 Task: In the event  named  Sales Territory Planning and Expansion Strategies, Set a range of dates when you can accept meetings  '23 Jul â€" 5 Aug 2023'. Select a duration of  15 min. Select working hours  	_x000D_
MON- SAT 10:00am â€" 6:00pm. Add time before or after your events  as 10 min. Set the frequency of available time slots for invitees as  25 min. Set the minimum notice period and maximum events allowed per day as  50 hours and 4. , logged in from the account softage.4@softage.net and add another guest for the event, softage.3@softage.net
Action: Mouse pressed left at (421, 283)
Screenshot: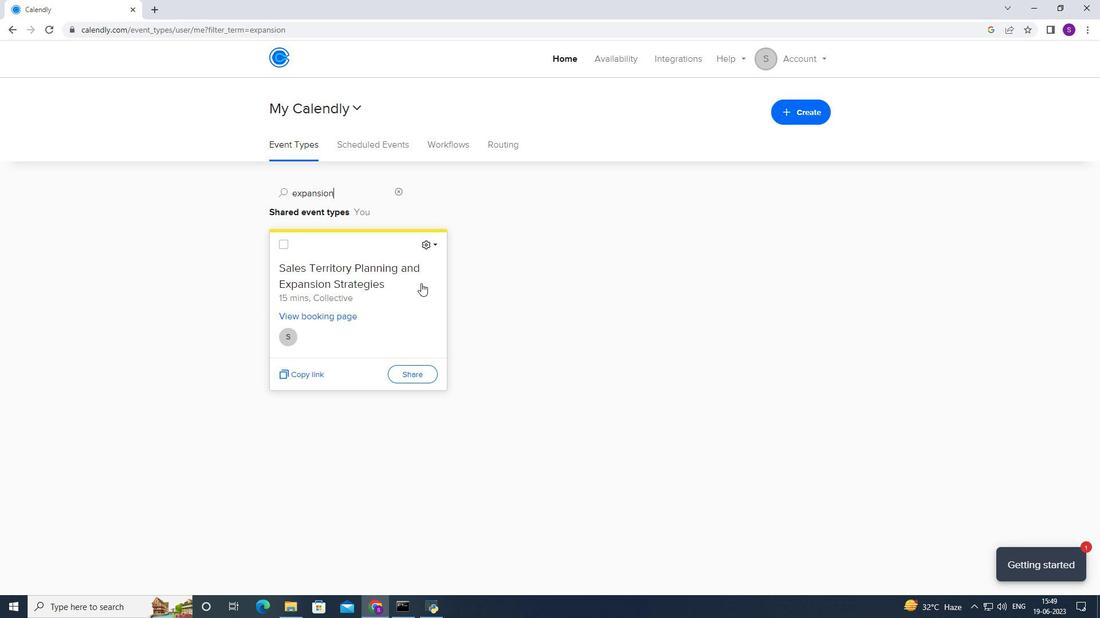 
Action: Mouse moved to (368, 292)
Screenshot: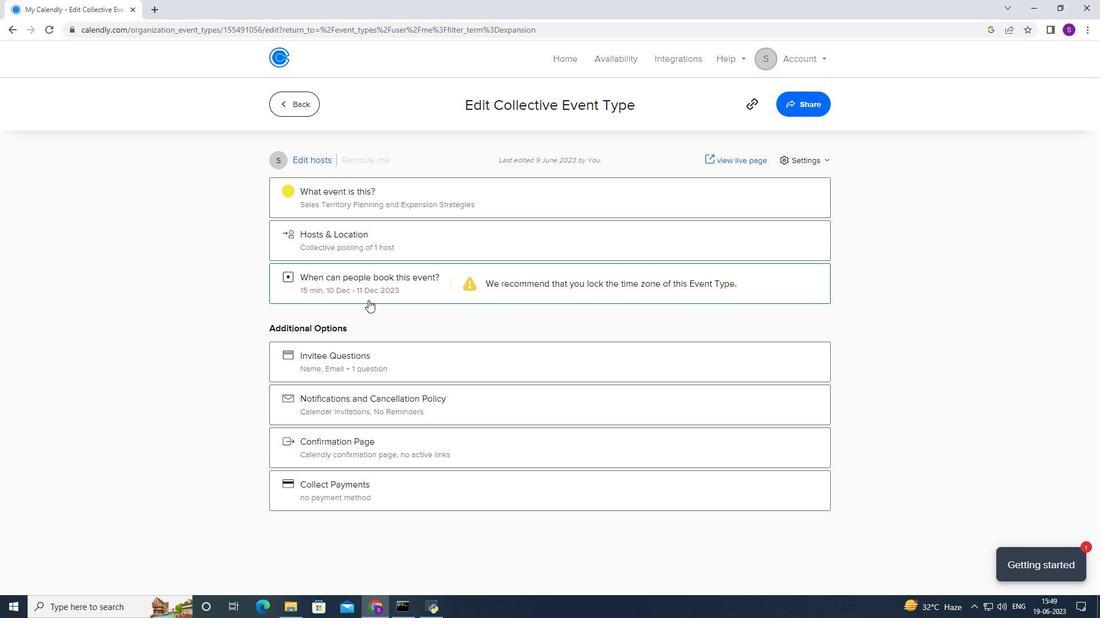 
Action: Mouse pressed left at (368, 292)
Screenshot: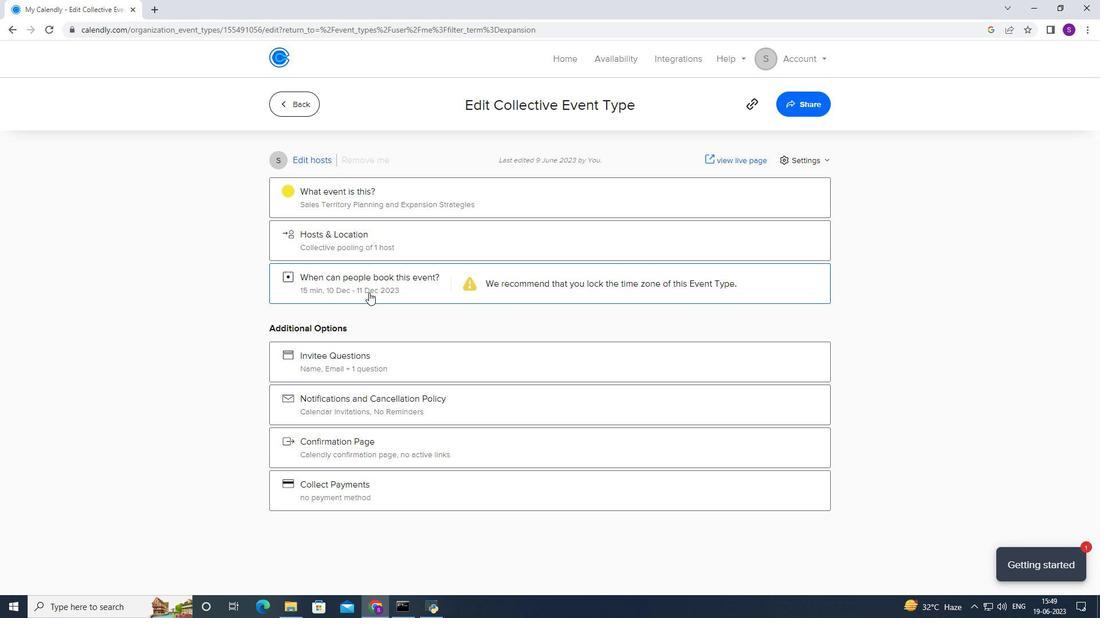 
Action: Mouse moved to (425, 435)
Screenshot: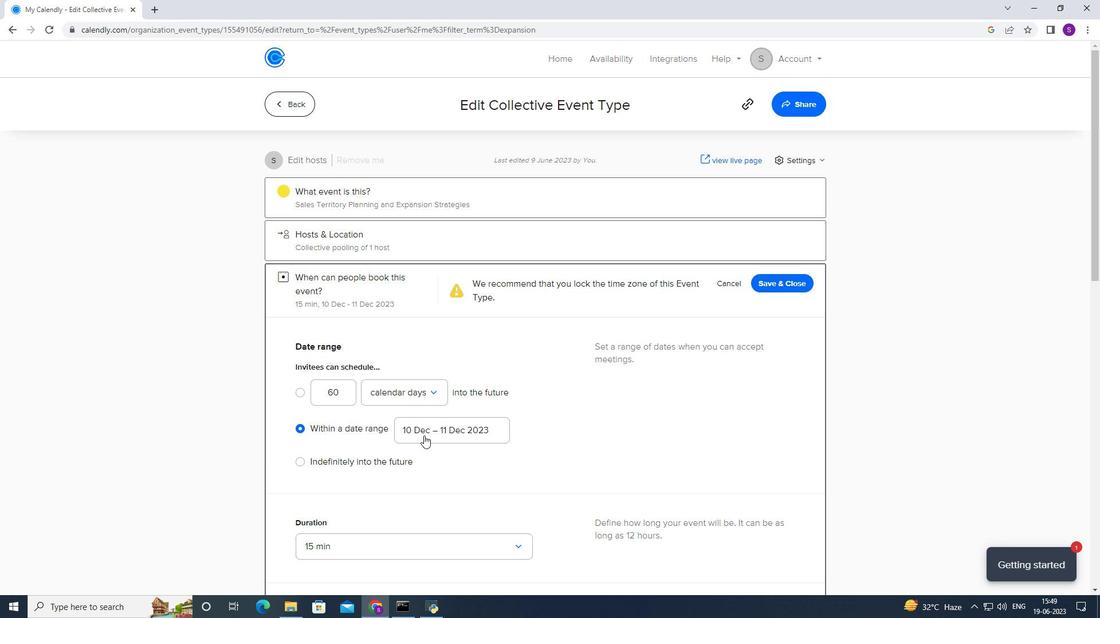 
Action: Mouse pressed left at (425, 435)
Screenshot: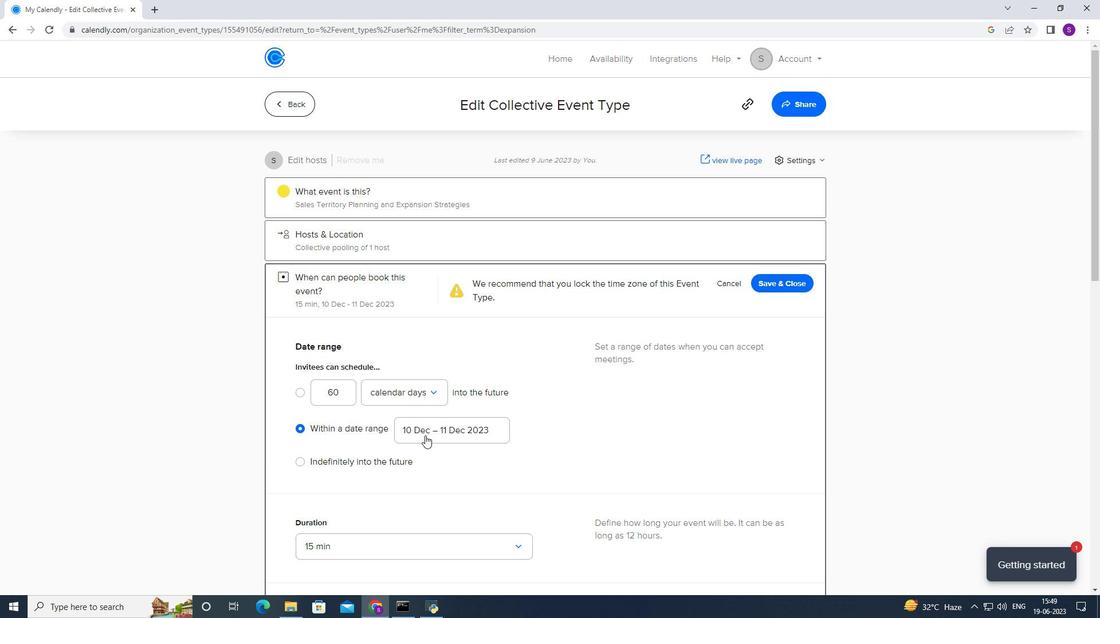 
Action: Mouse moved to (486, 224)
Screenshot: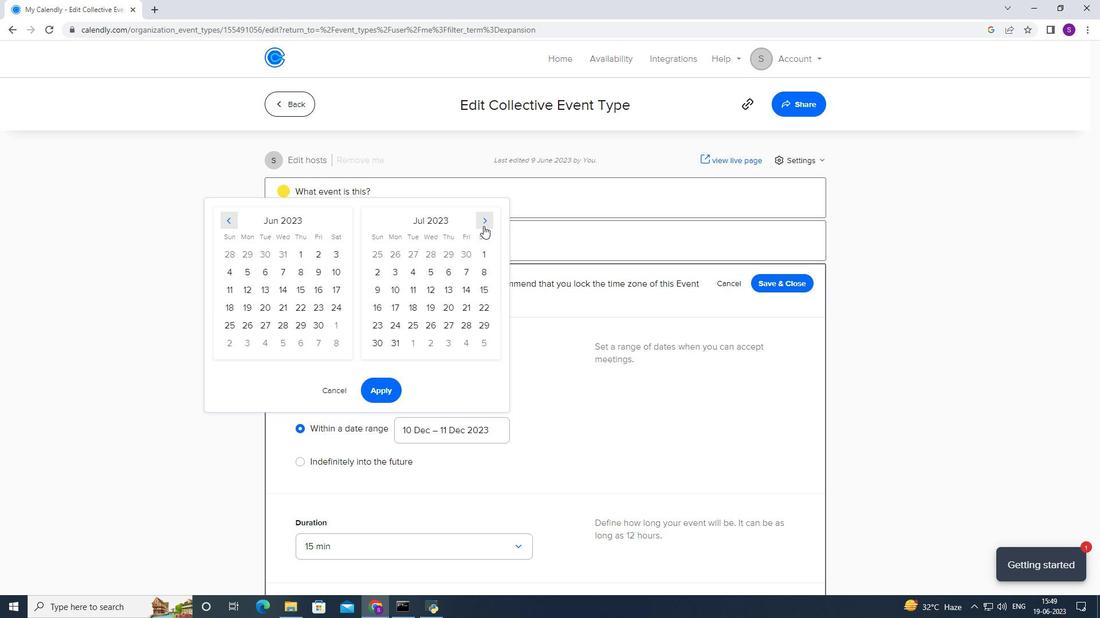 
Action: Mouse pressed left at (486, 224)
Screenshot: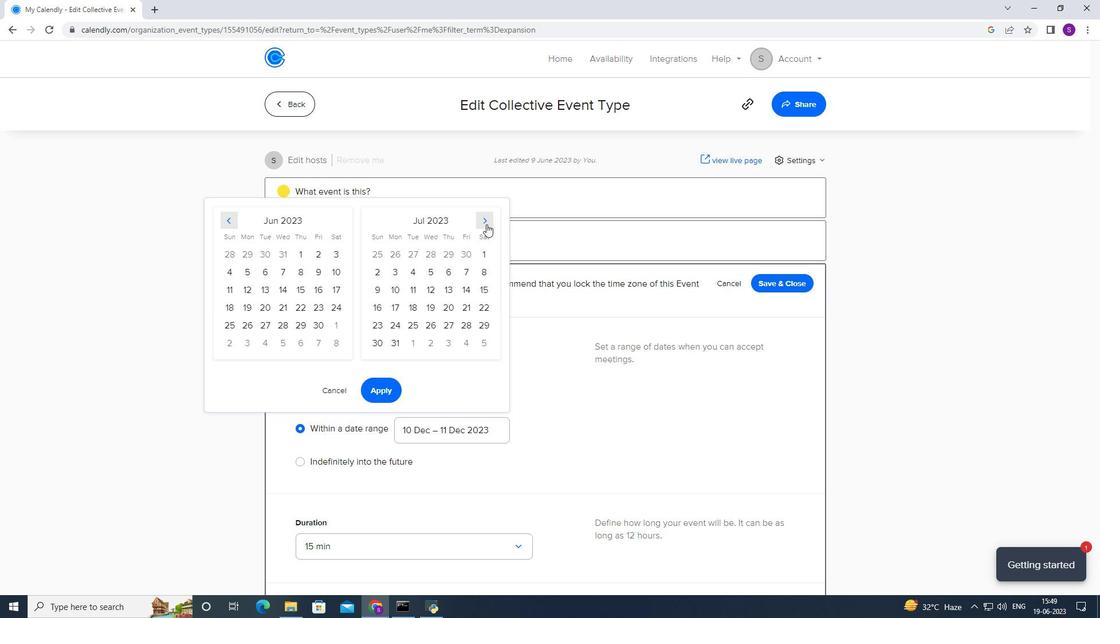 
Action: Mouse moved to (232, 330)
Screenshot: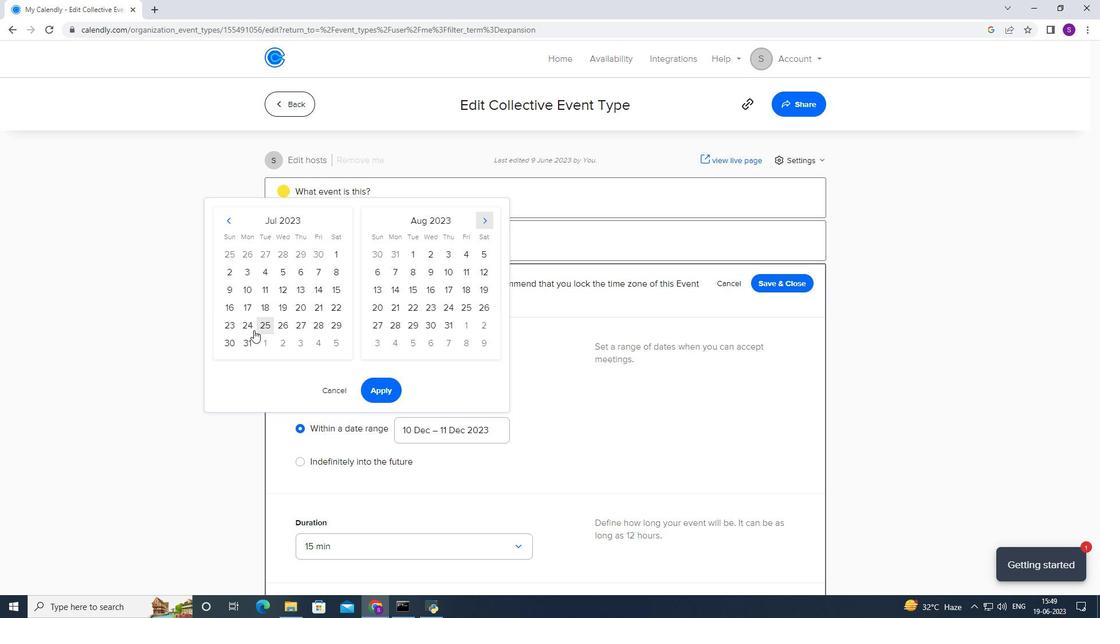 
Action: Mouse pressed left at (232, 330)
Screenshot: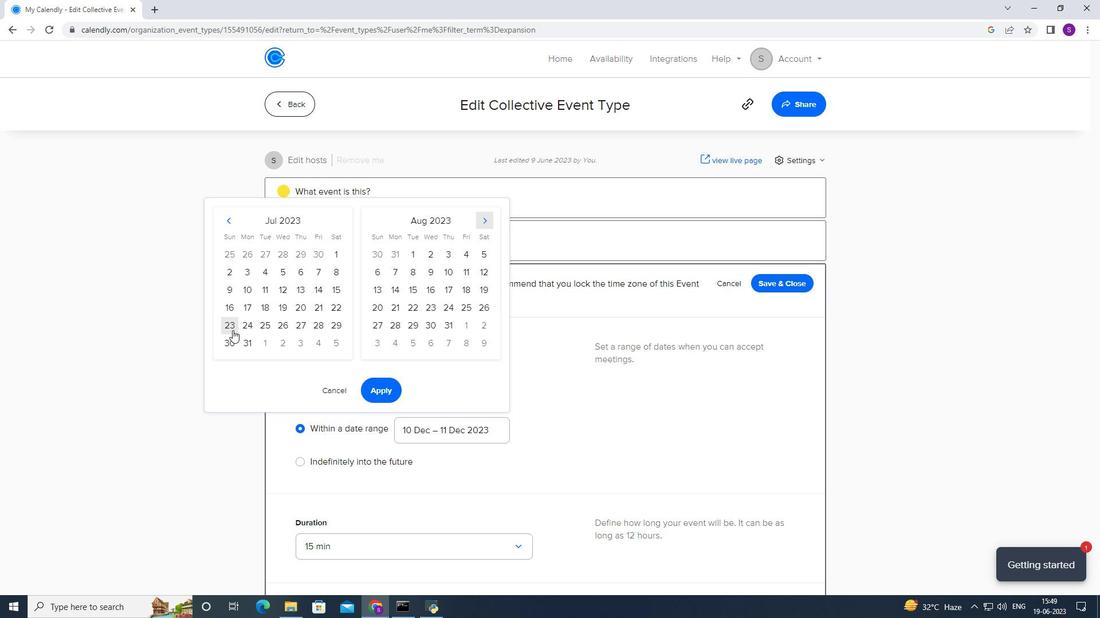 
Action: Mouse moved to (489, 253)
Screenshot: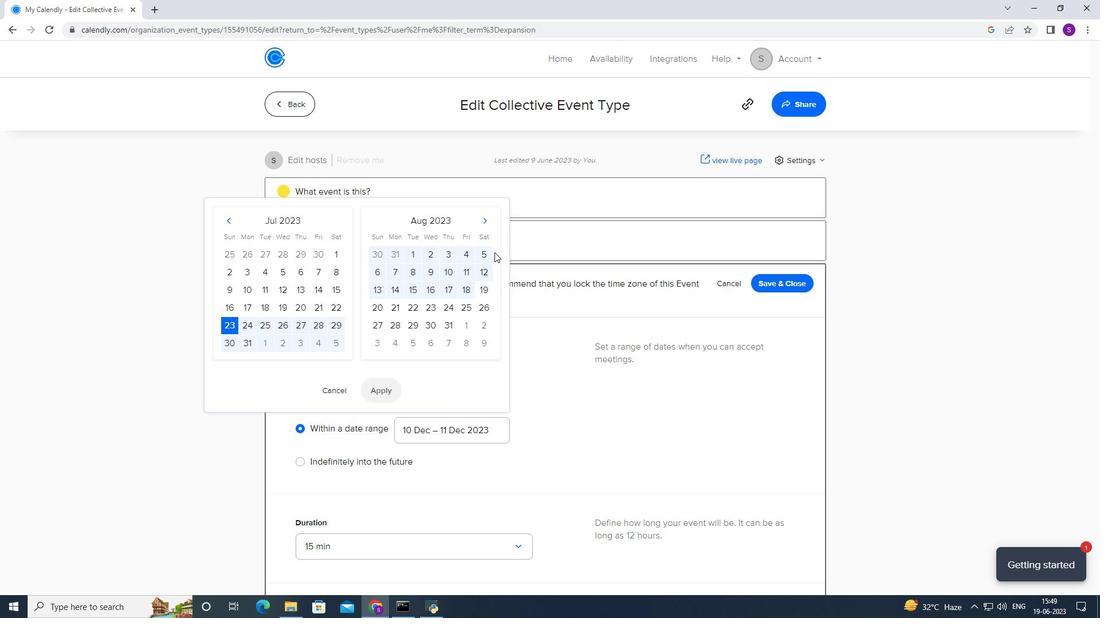 
Action: Mouse pressed left at (489, 253)
Screenshot: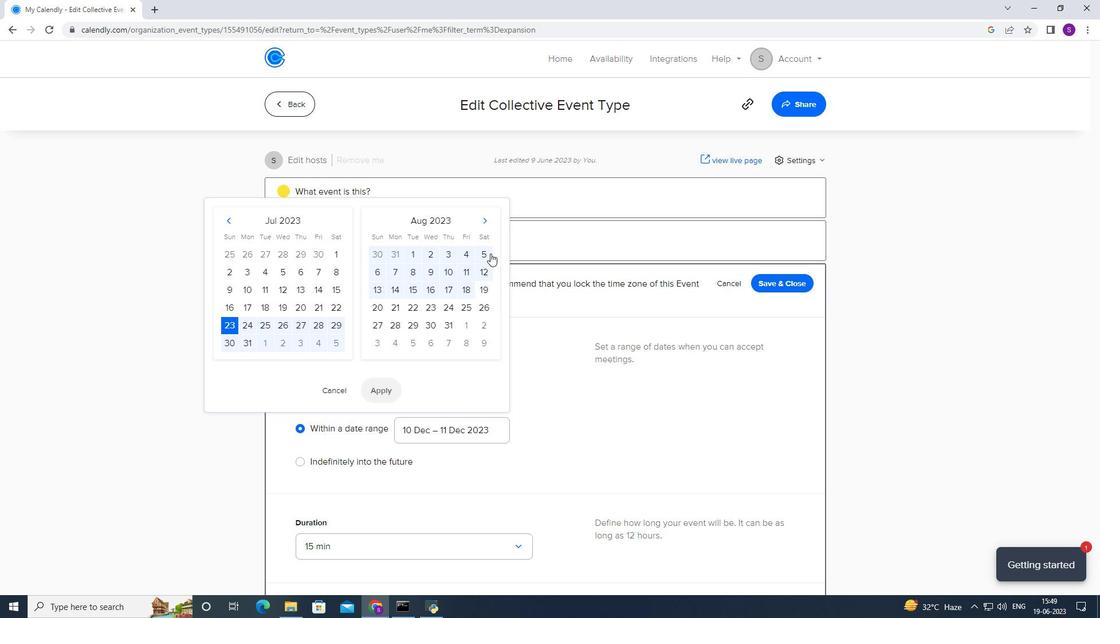 
Action: Mouse moved to (390, 394)
Screenshot: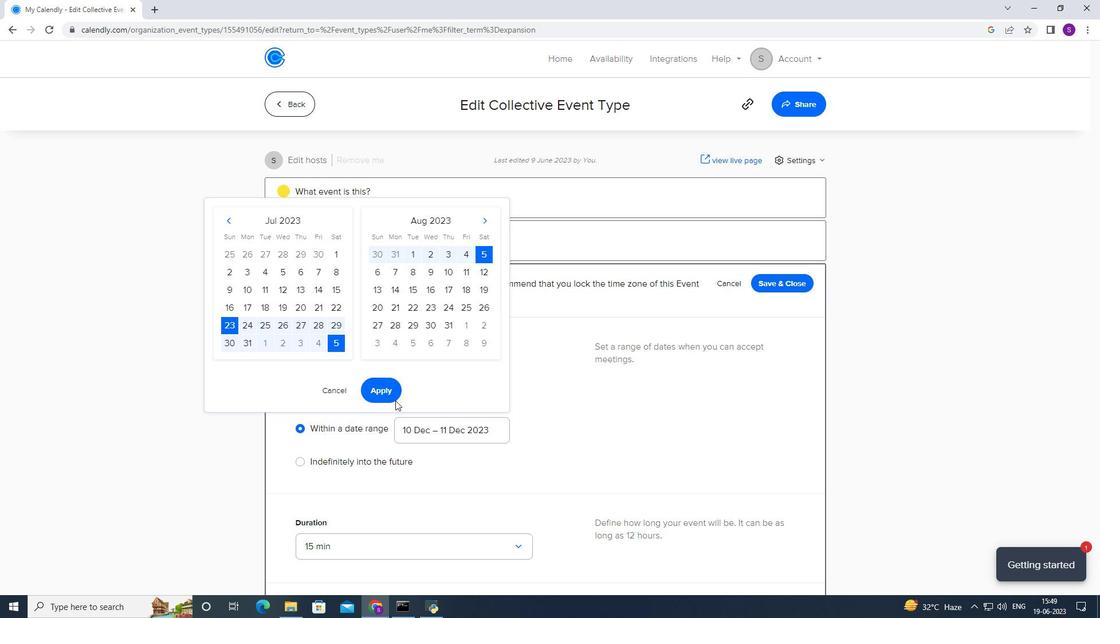
Action: Mouse pressed left at (390, 394)
Screenshot: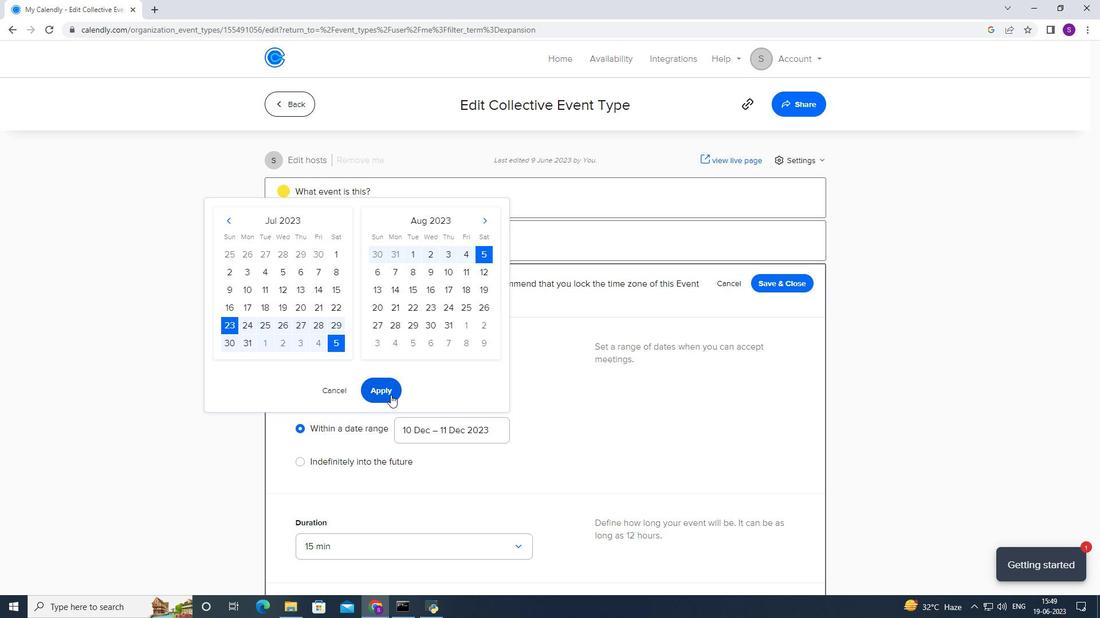 
Action: Mouse moved to (400, 391)
Screenshot: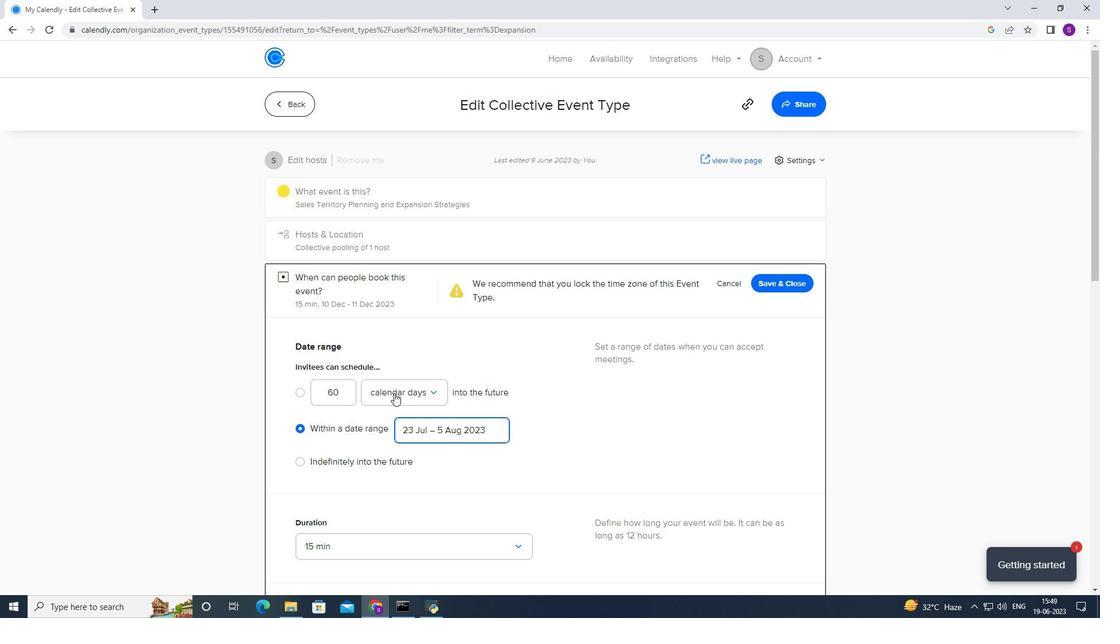 
Action: Mouse scrolled (400, 391) with delta (0, 0)
Screenshot: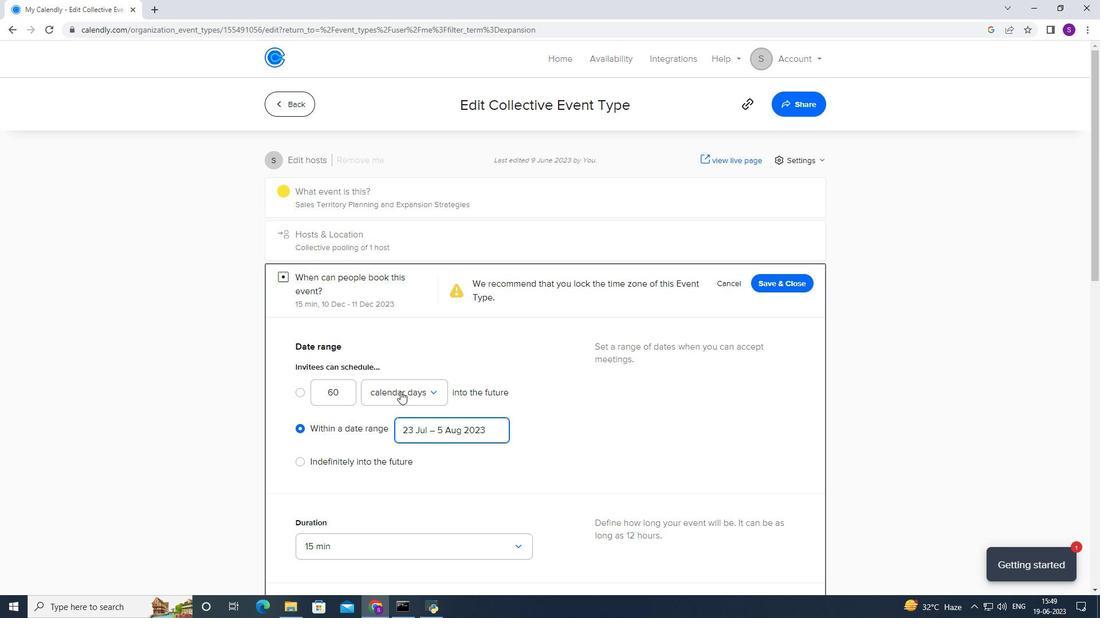 
Action: Mouse scrolled (400, 391) with delta (0, 0)
Screenshot: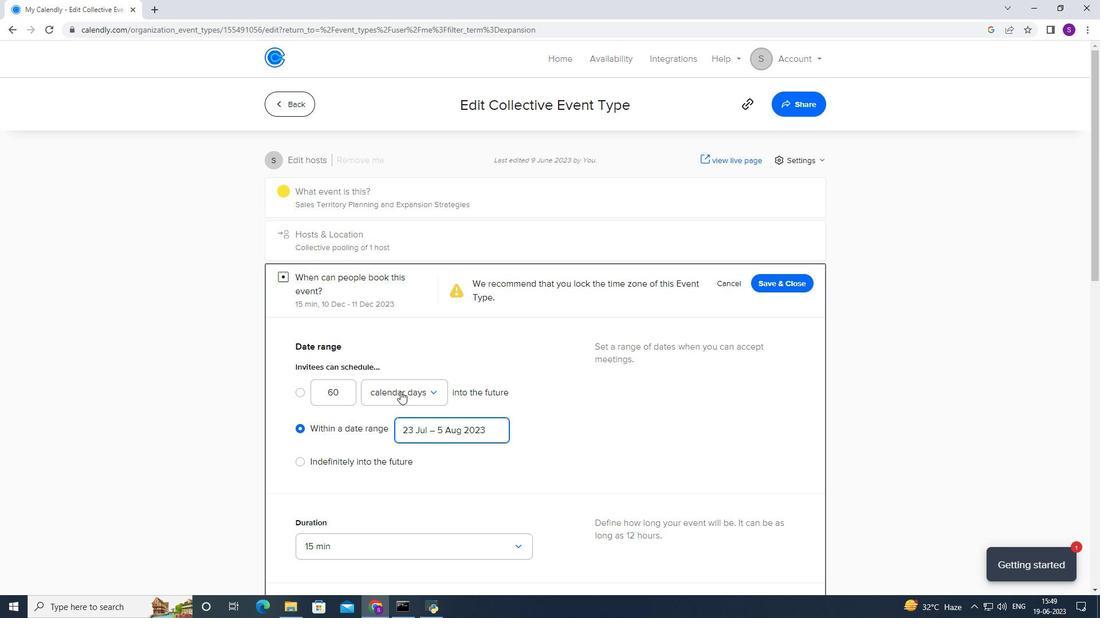 
Action: Mouse scrolled (400, 391) with delta (0, 0)
Screenshot: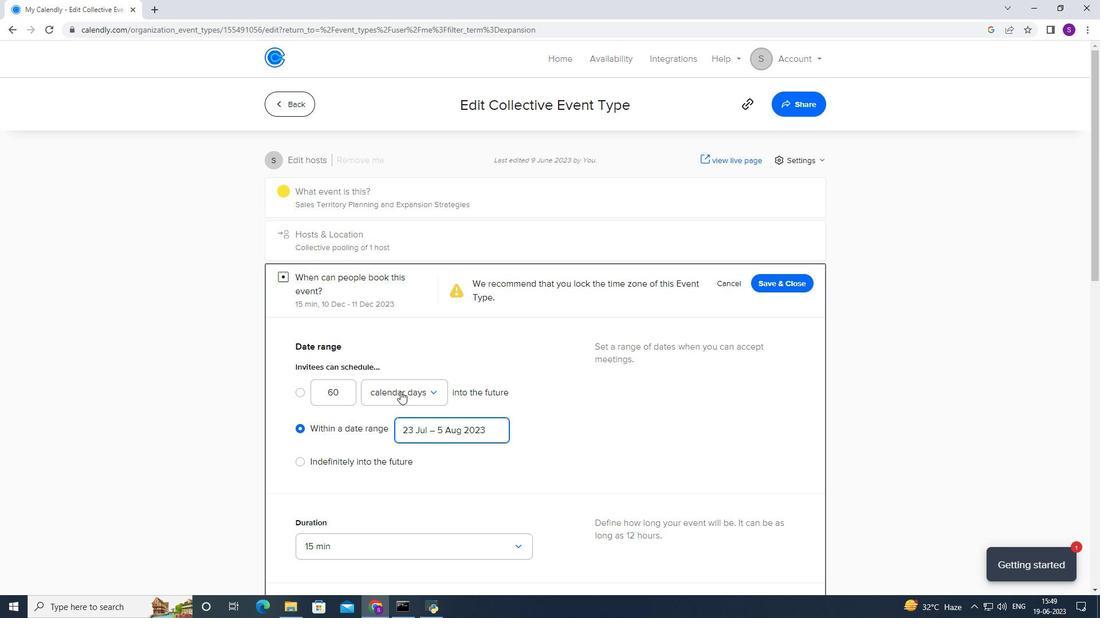
Action: Mouse scrolled (400, 391) with delta (0, 0)
Screenshot: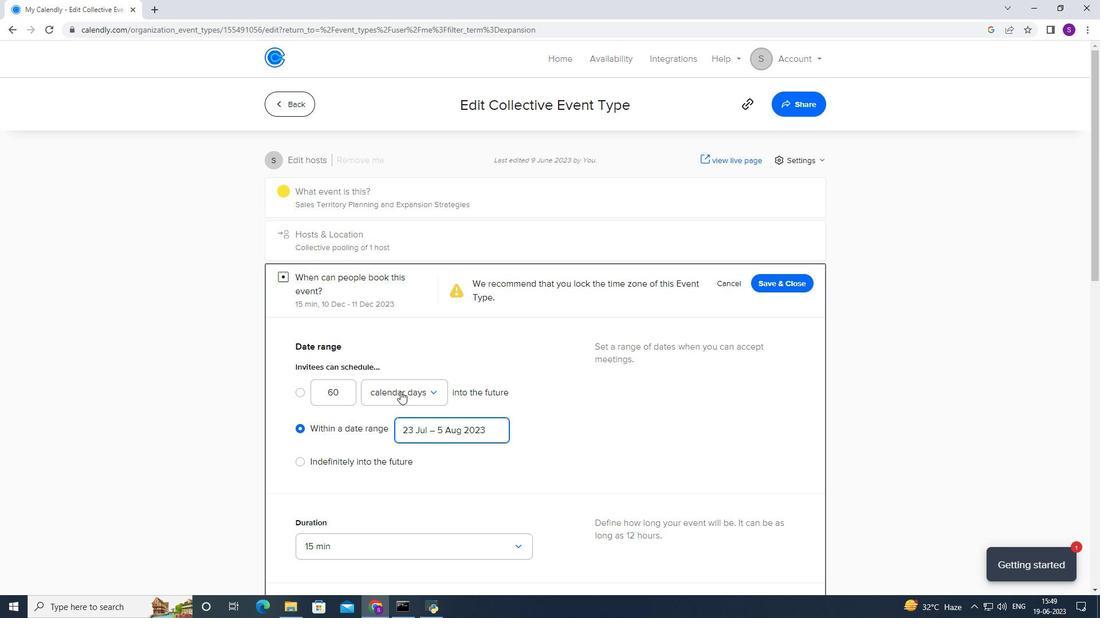 
Action: Mouse scrolled (400, 391) with delta (0, 0)
Screenshot: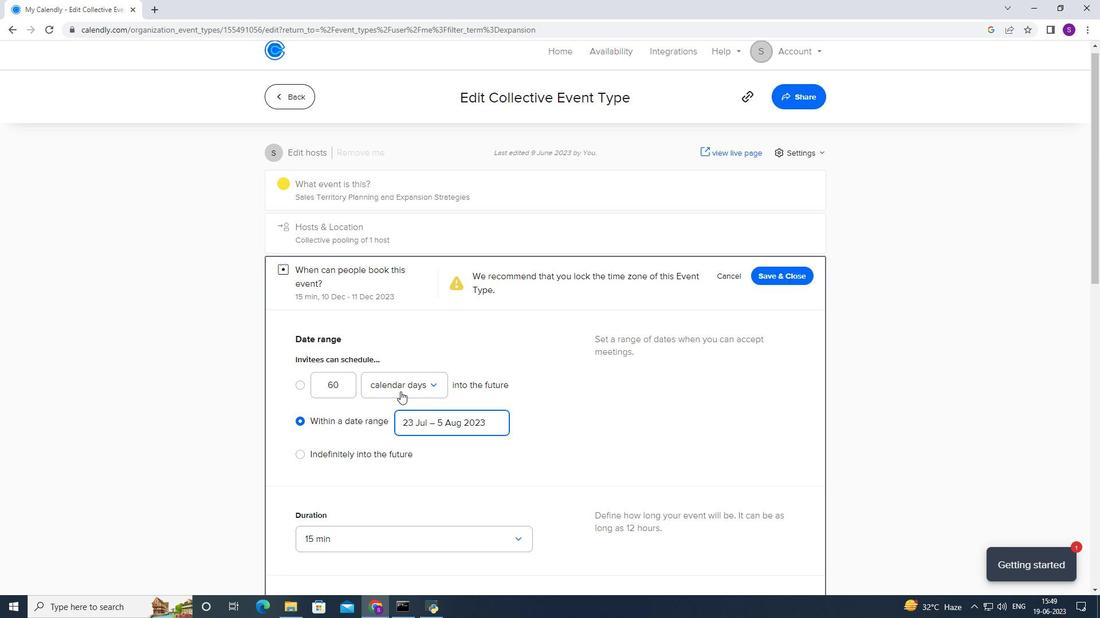 
Action: Mouse moved to (407, 269)
Screenshot: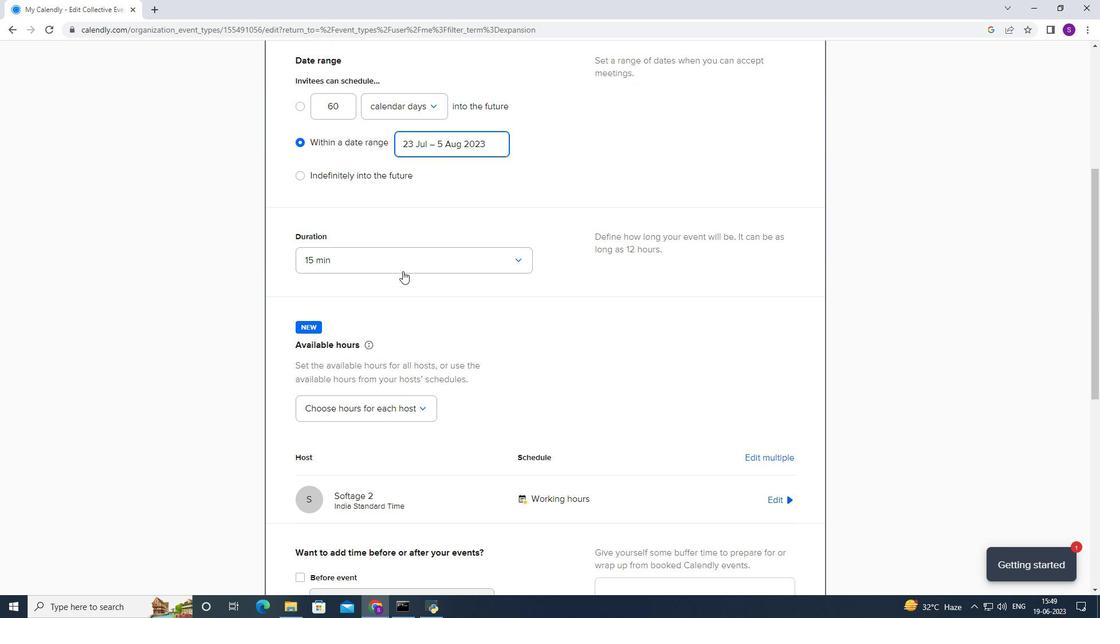 
Action: Mouse pressed left at (407, 269)
Screenshot: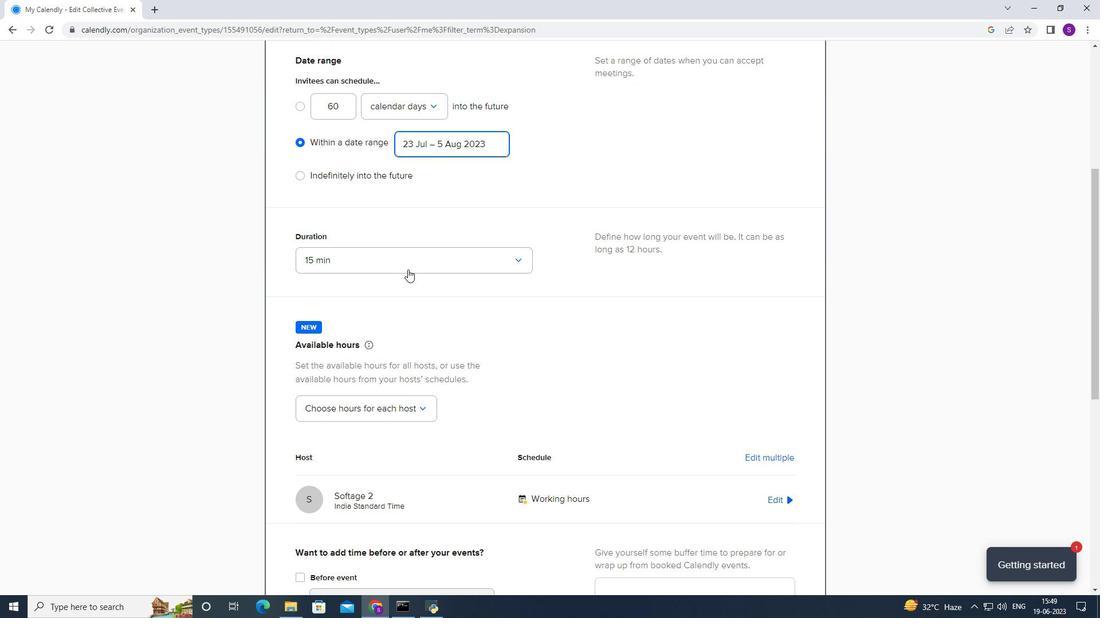 
Action: Mouse moved to (350, 293)
Screenshot: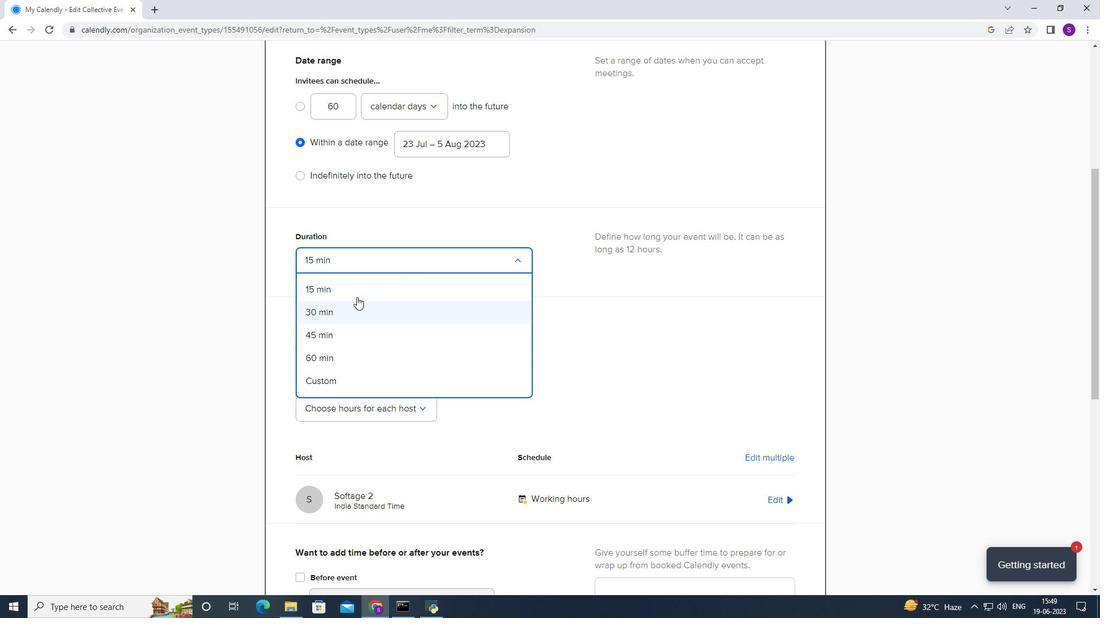 
Action: Mouse pressed left at (350, 293)
Screenshot: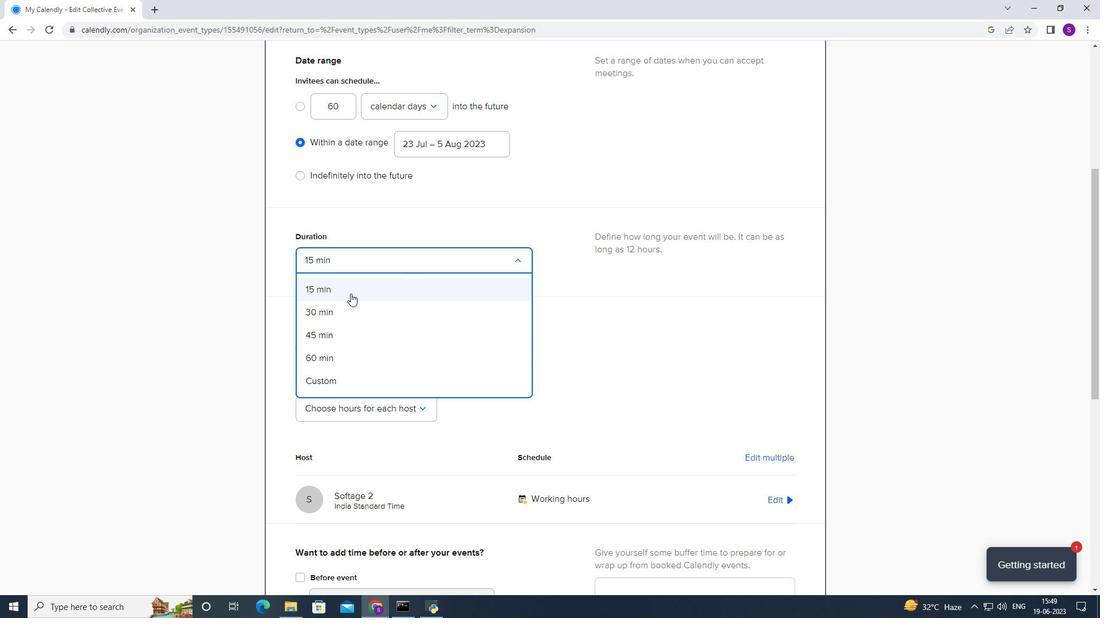 
Action: Mouse moved to (341, 382)
Screenshot: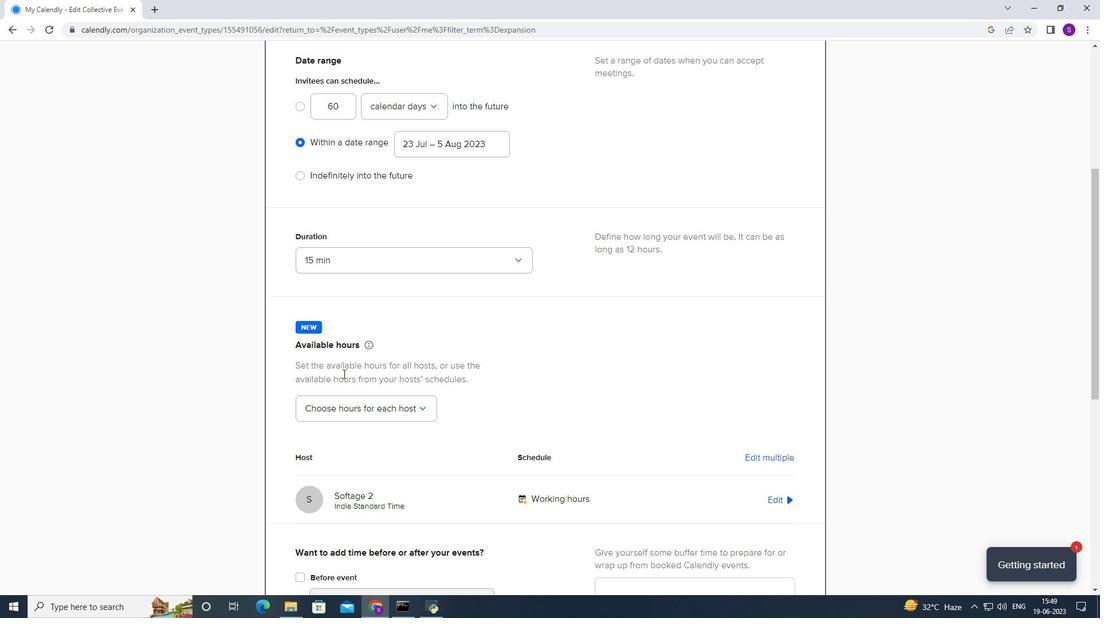 
Action: Mouse scrolled (341, 382) with delta (0, 0)
Screenshot: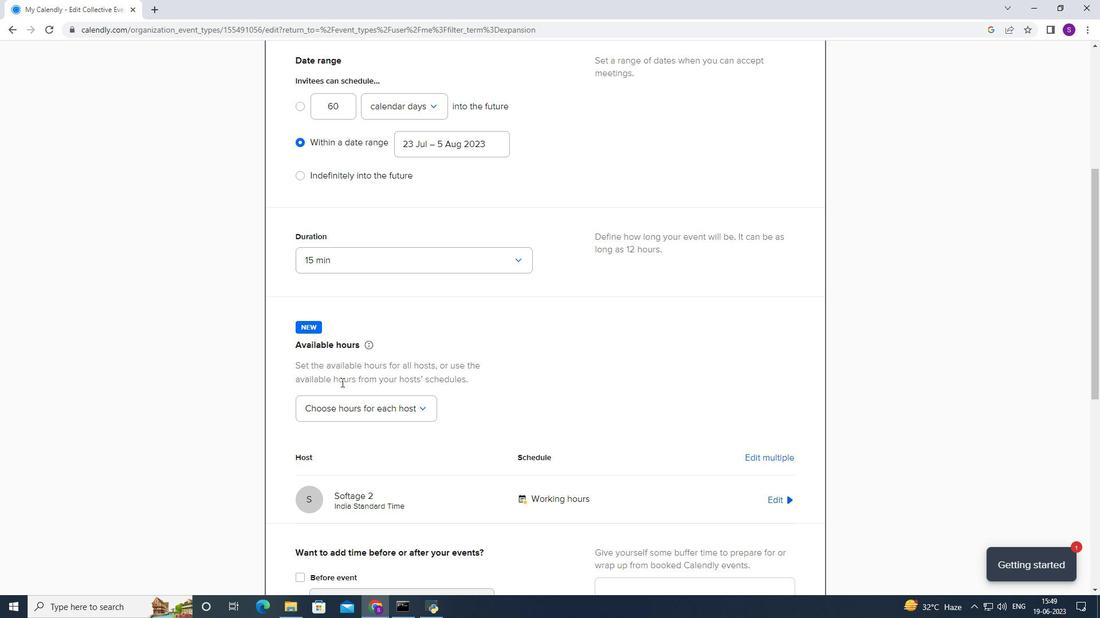 
Action: Mouse scrolled (341, 382) with delta (0, 0)
Screenshot: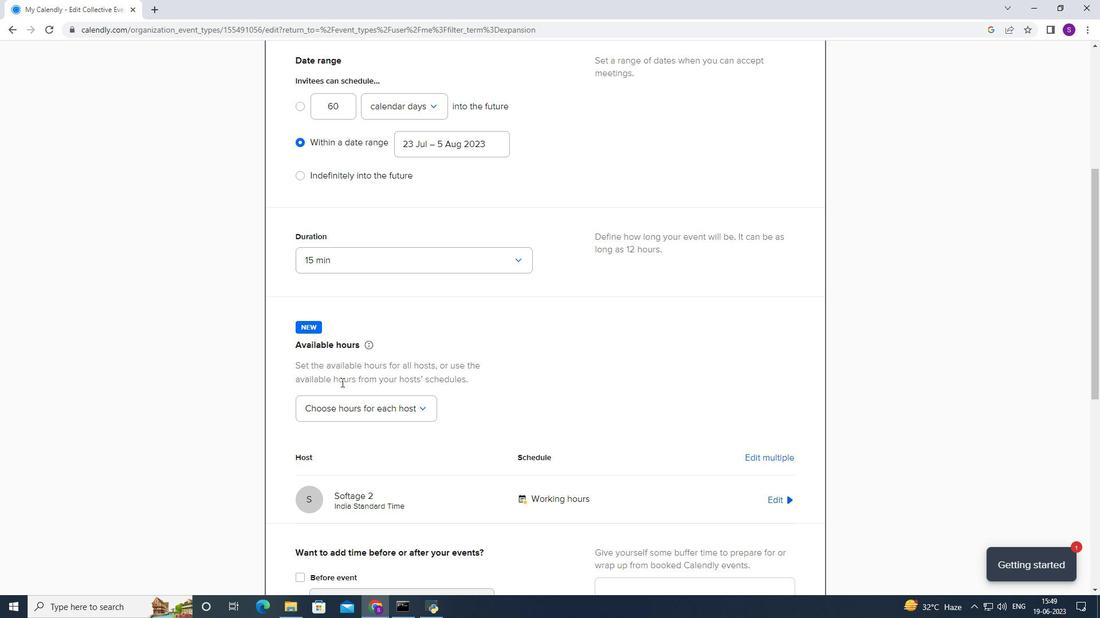 
Action: Mouse moved to (369, 387)
Screenshot: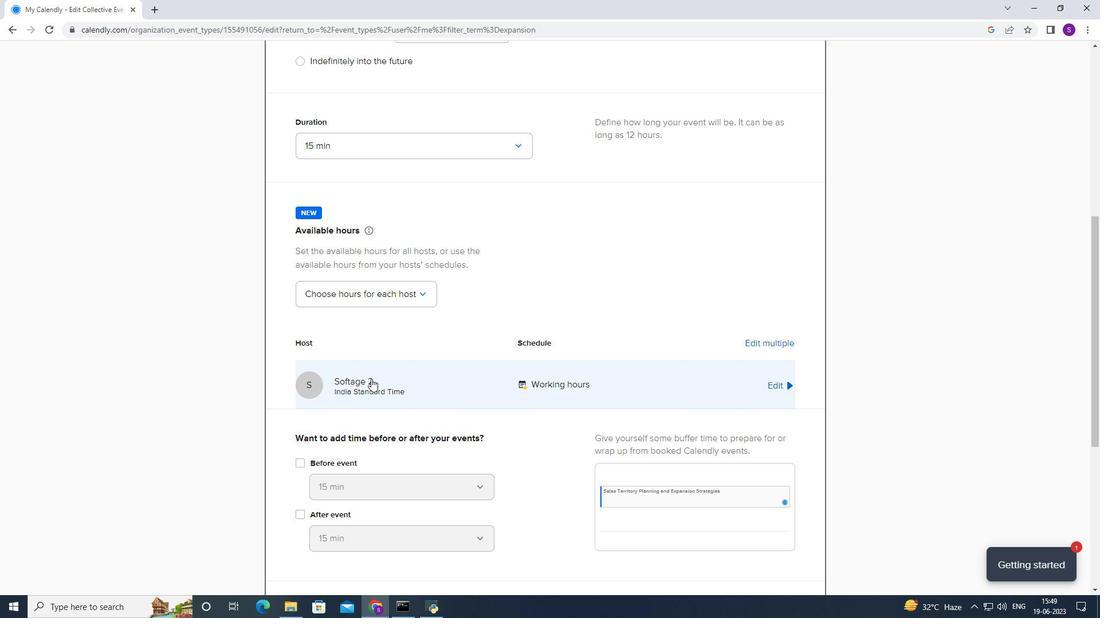
Action: Mouse pressed left at (369, 387)
Screenshot: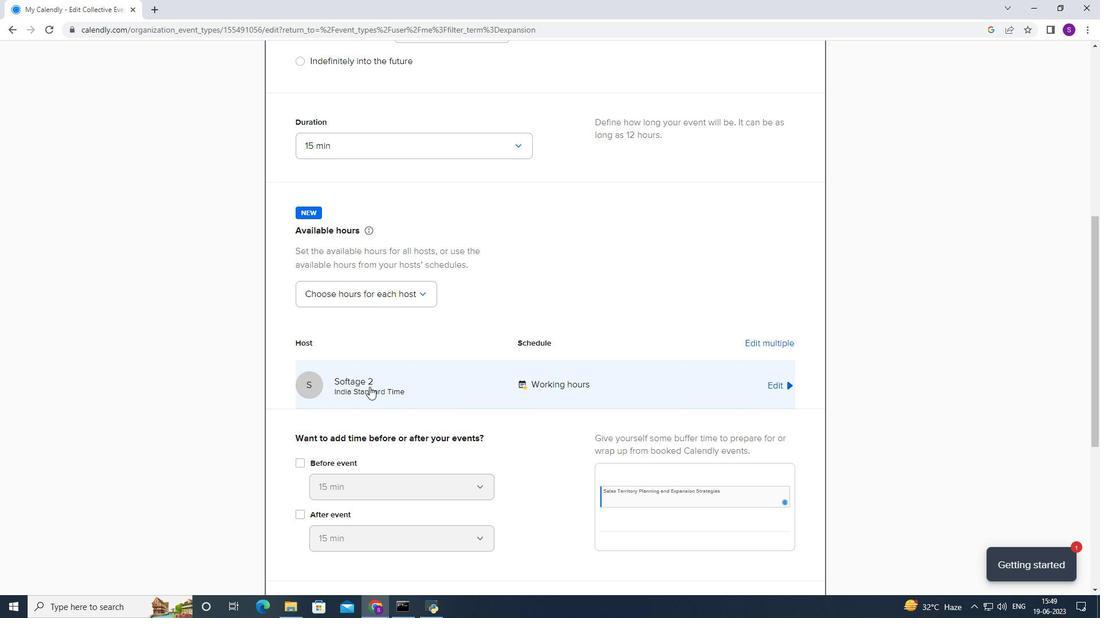 
Action: Mouse moved to (446, 466)
Screenshot: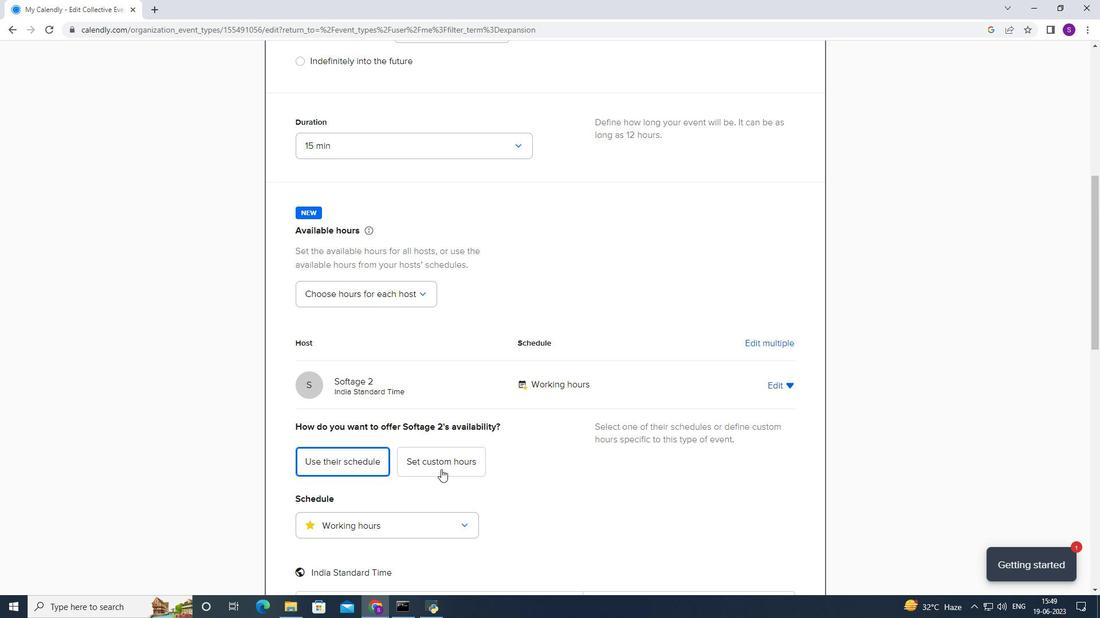 
Action: Mouse pressed left at (446, 466)
Screenshot: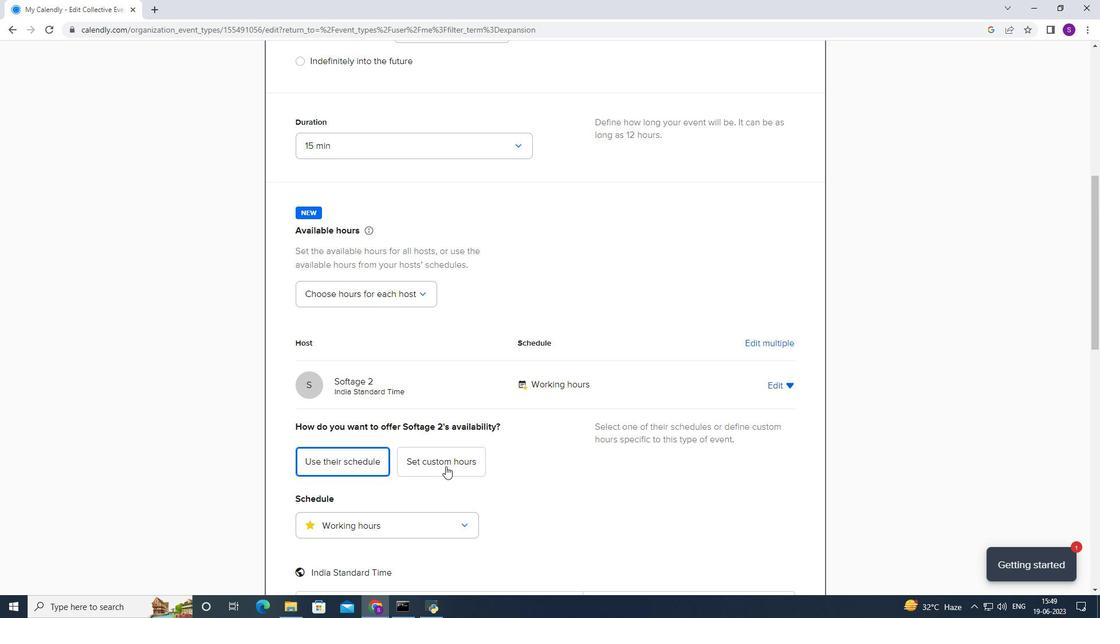 
Action: Mouse moved to (446, 457)
Screenshot: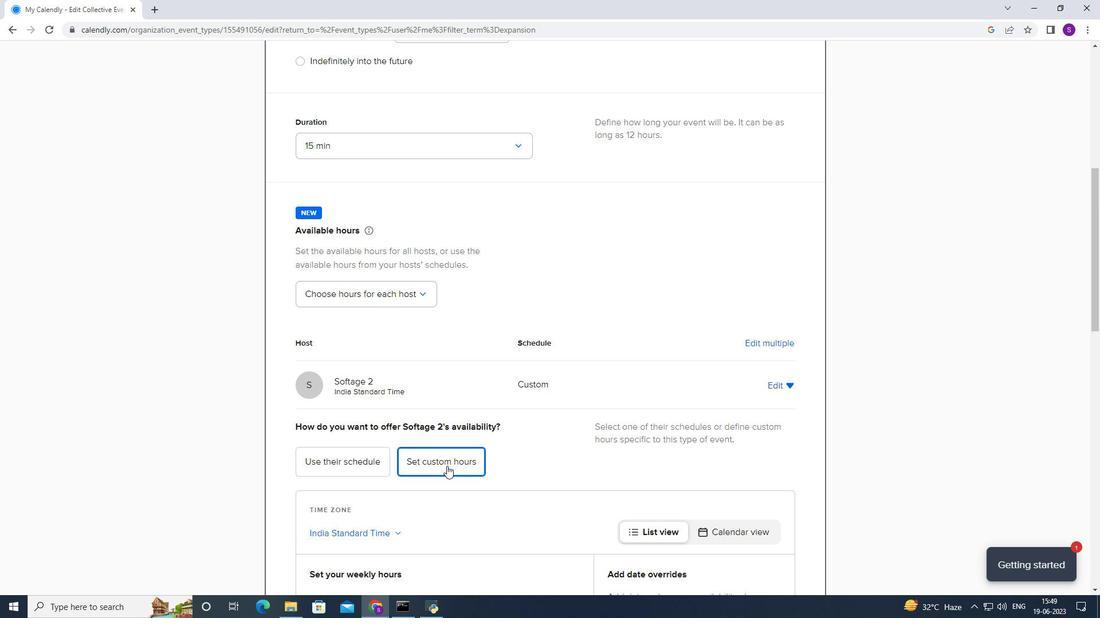 
Action: Mouse scrolled (446, 456) with delta (0, 0)
Screenshot: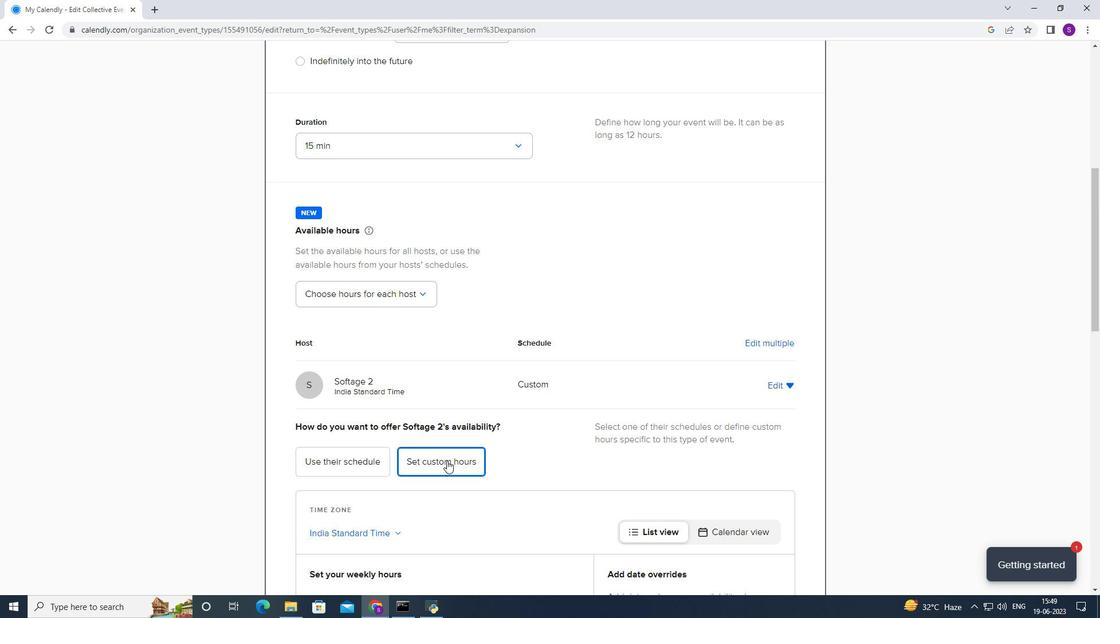 
Action: Mouse scrolled (446, 456) with delta (0, 0)
Screenshot: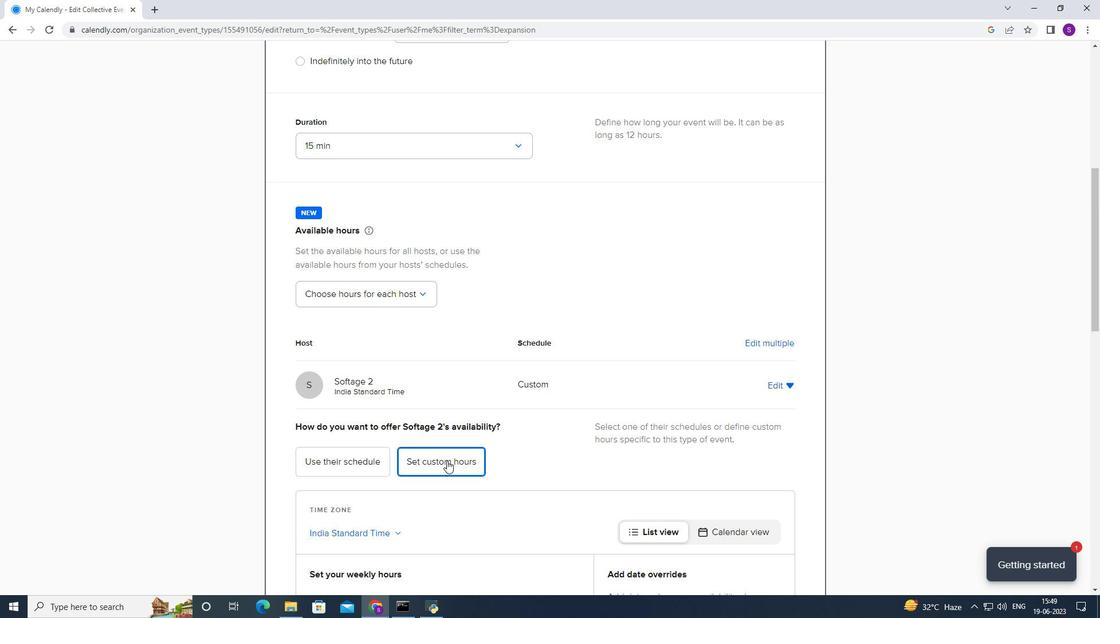 
Action: Mouse scrolled (446, 456) with delta (0, 0)
Screenshot: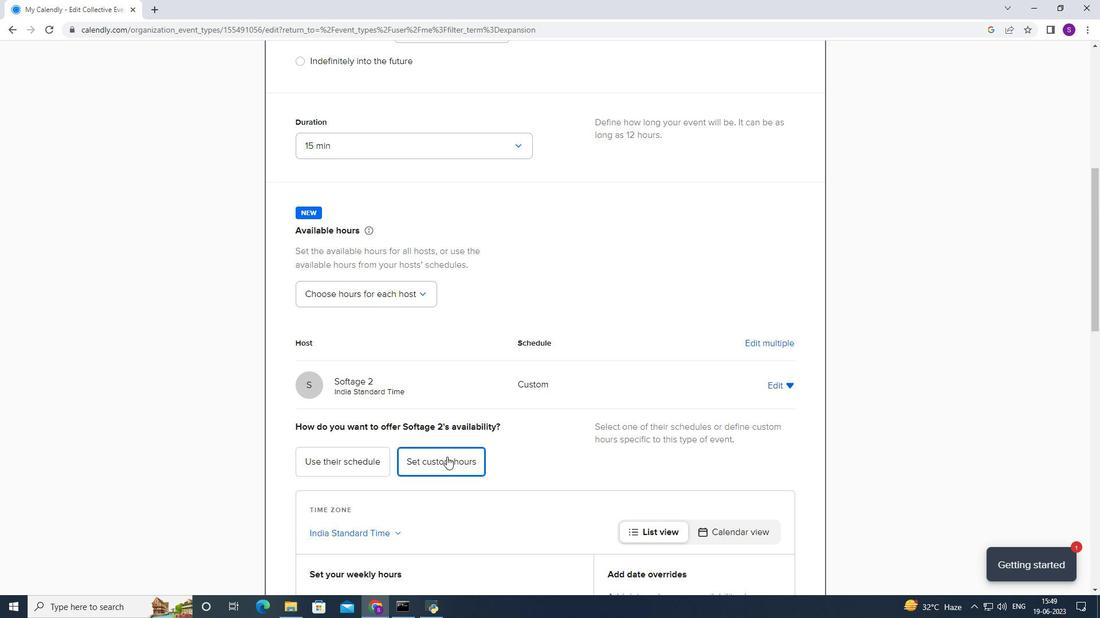 
Action: Mouse scrolled (446, 456) with delta (0, 0)
Screenshot: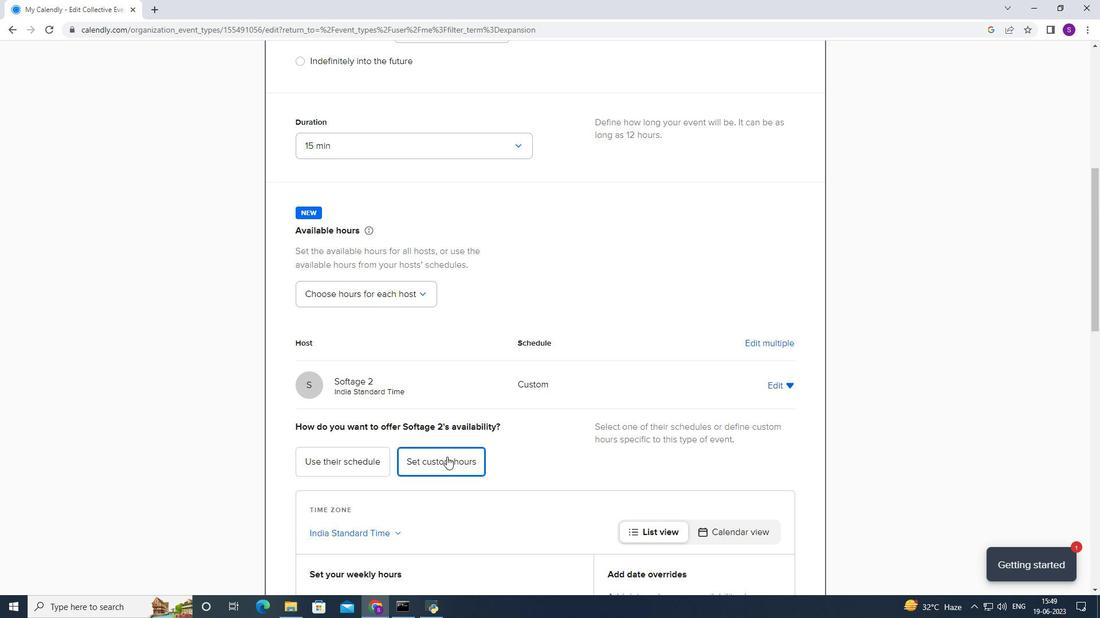
Action: Mouse moved to (391, 416)
Screenshot: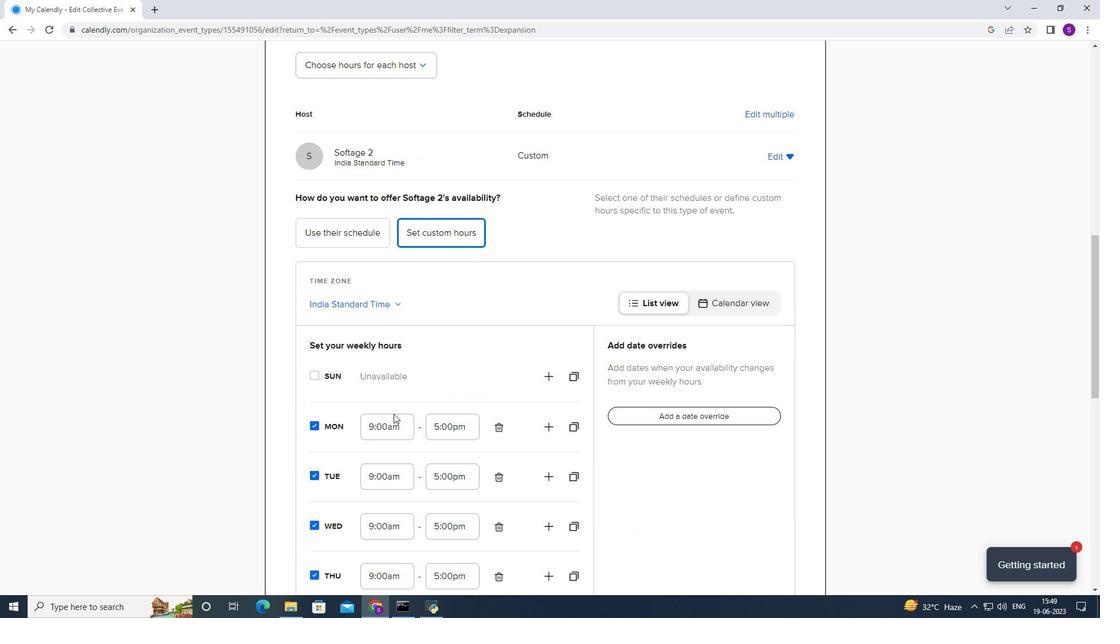 
Action: Mouse pressed left at (391, 416)
Screenshot: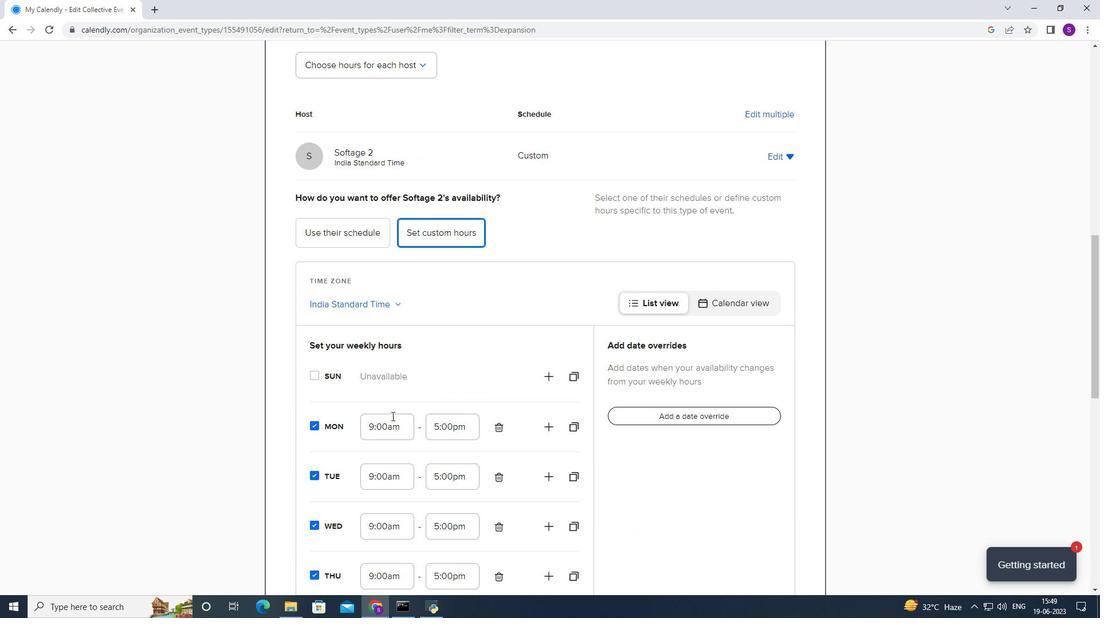 
Action: Mouse moved to (387, 440)
Screenshot: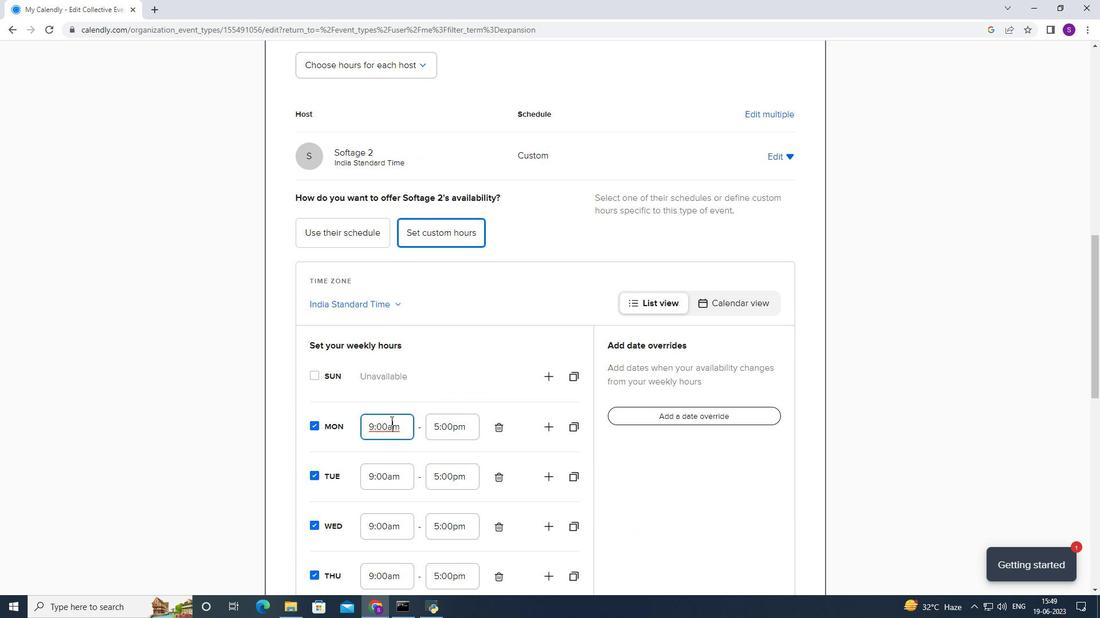 
Action: Mouse scrolled (387, 440) with delta (0, 0)
Screenshot: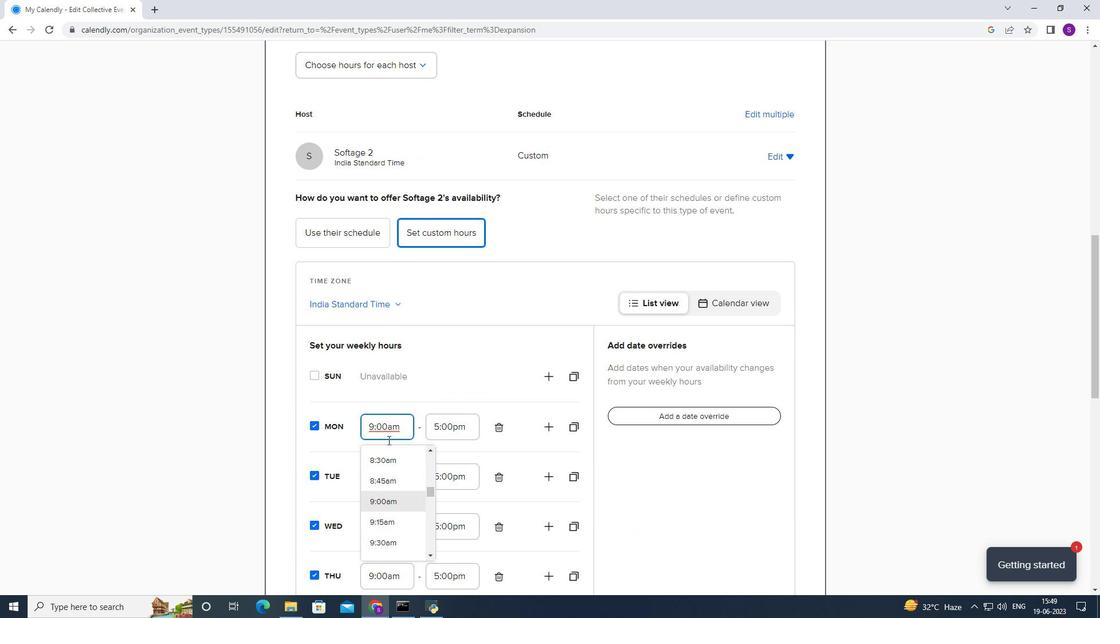 
Action: Mouse moved to (387, 441)
Screenshot: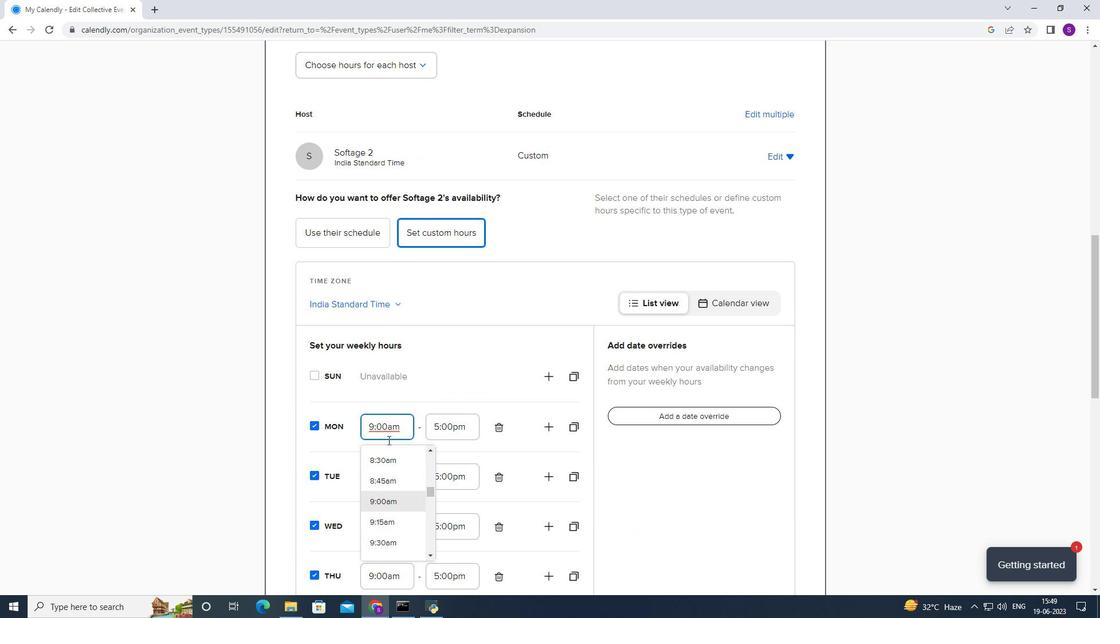 
Action: Mouse scrolled (387, 440) with delta (0, 0)
Screenshot: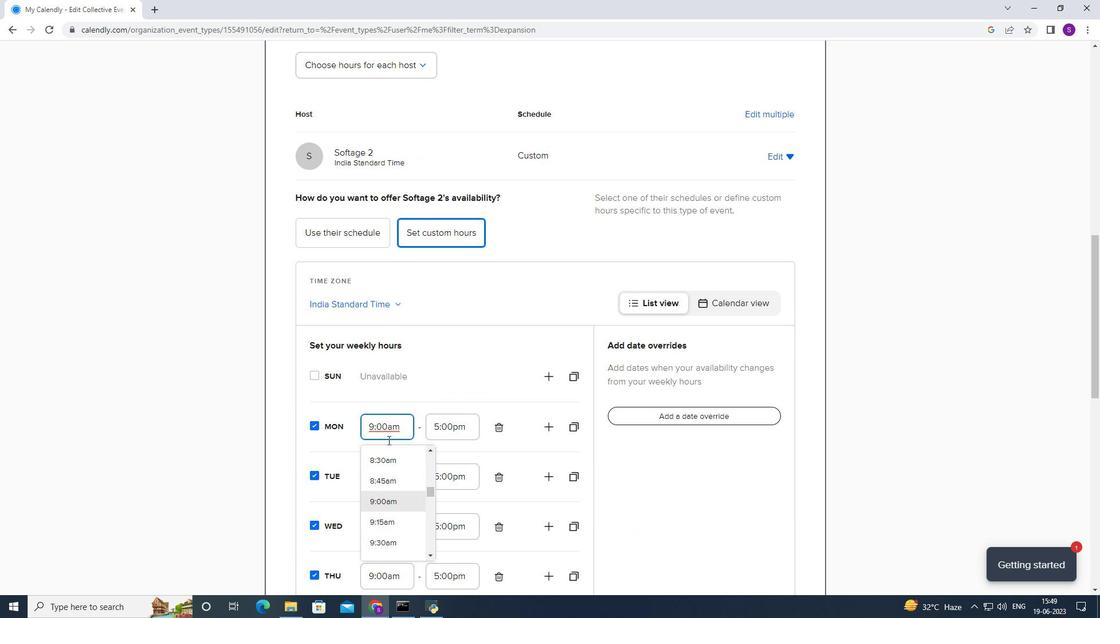 
Action: Mouse scrolled (387, 440) with delta (0, 0)
Screenshot: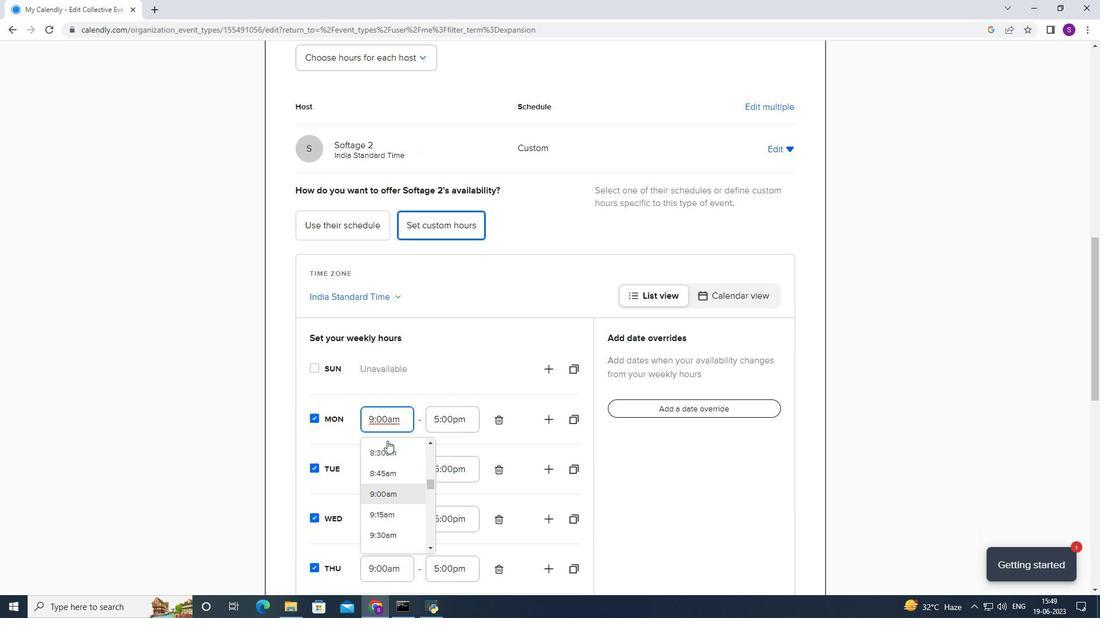 
Action: Mouse moved to (418, 325)
Screenshot: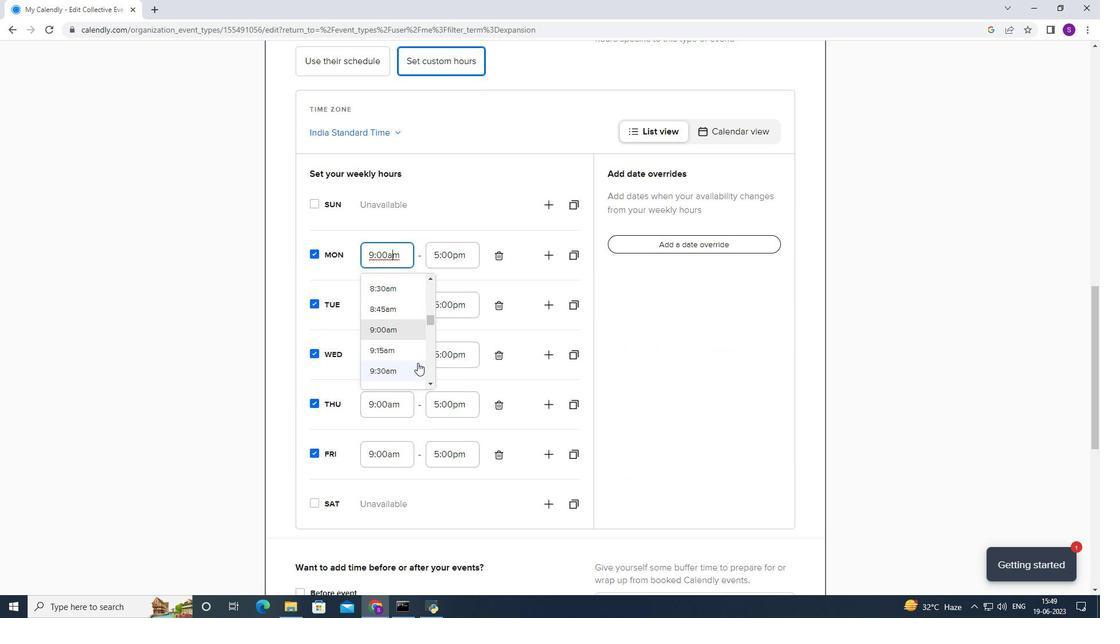 
Action: Mouse scrolled (418, 324) with delta (0, 0)
Screenshot: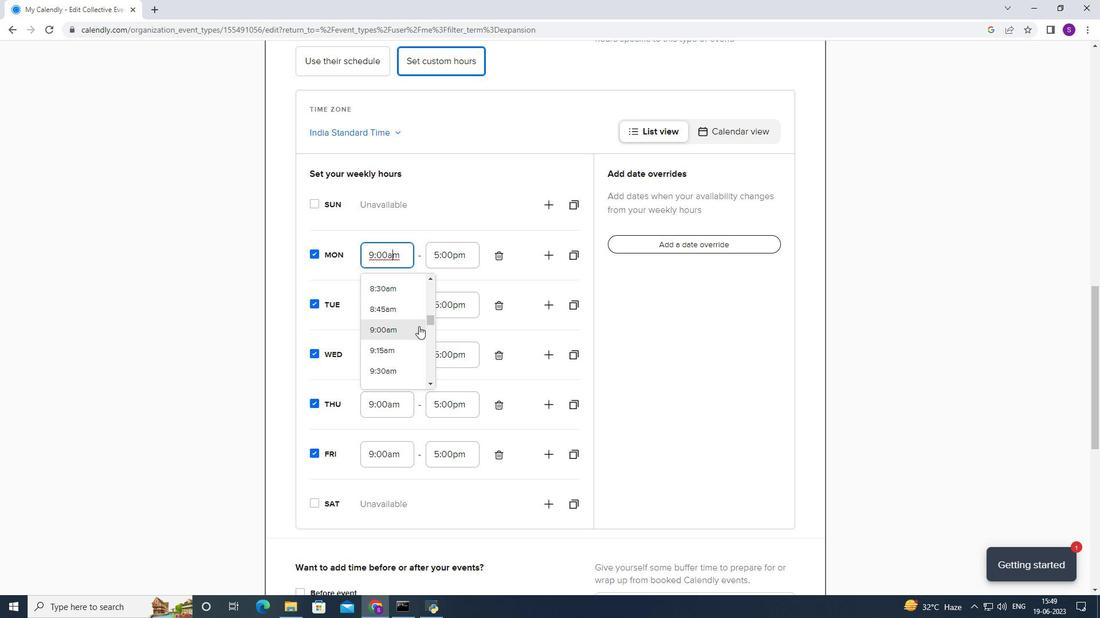 
Action: Mouse moved to (418, 325)
Screenshot: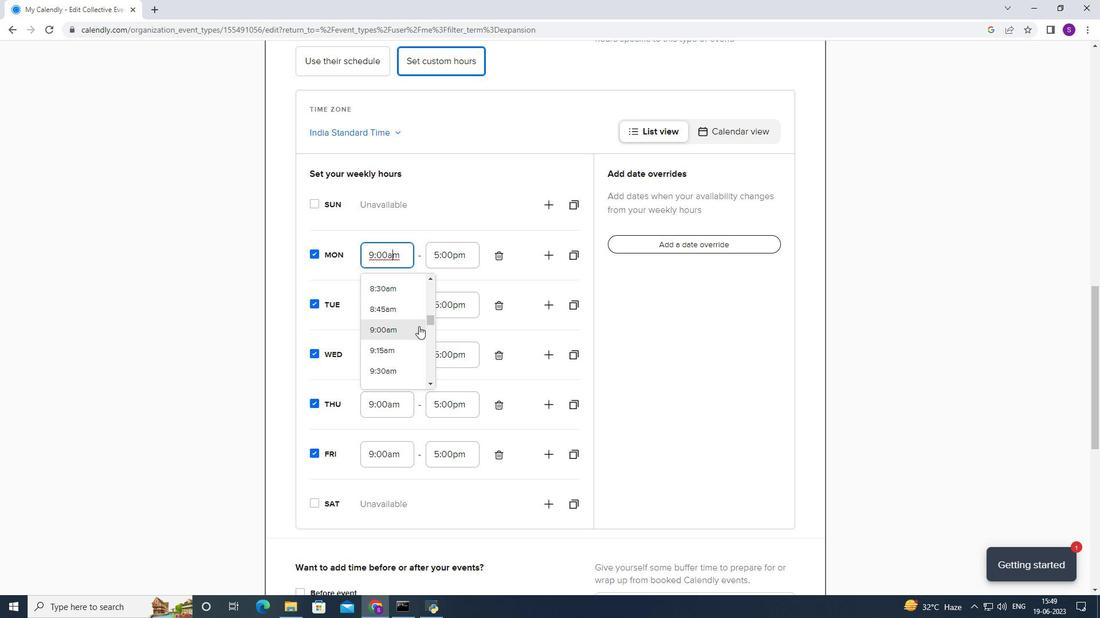 
Action: Mouse scrolled (418, 324) with delta (0, 0)
Screenshot: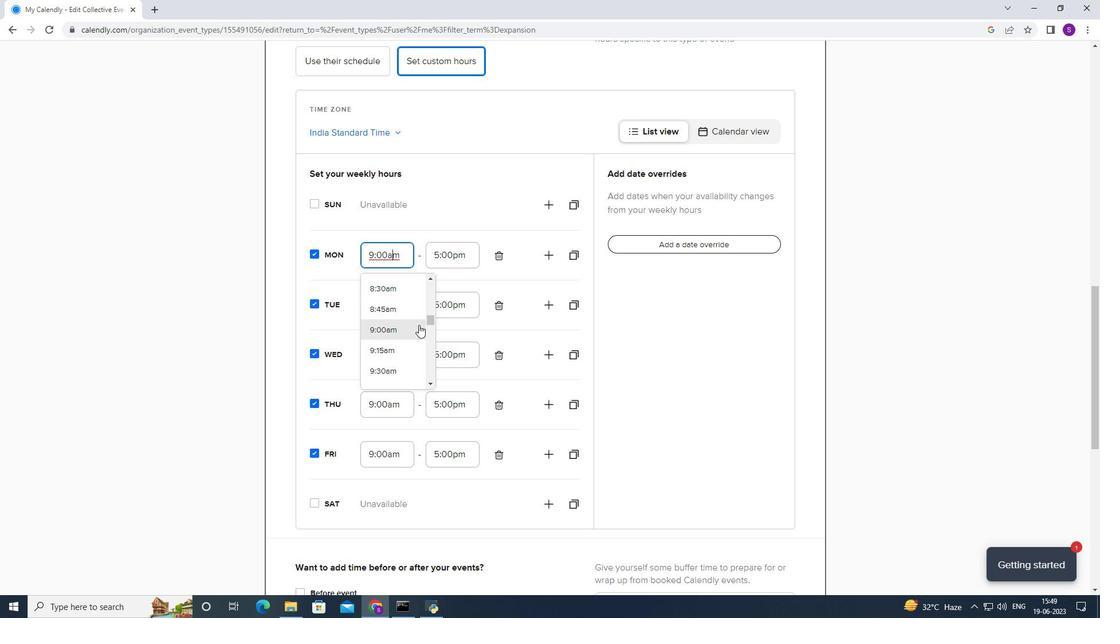 
Action: Mouse moved to (396, 296)
Screenshot: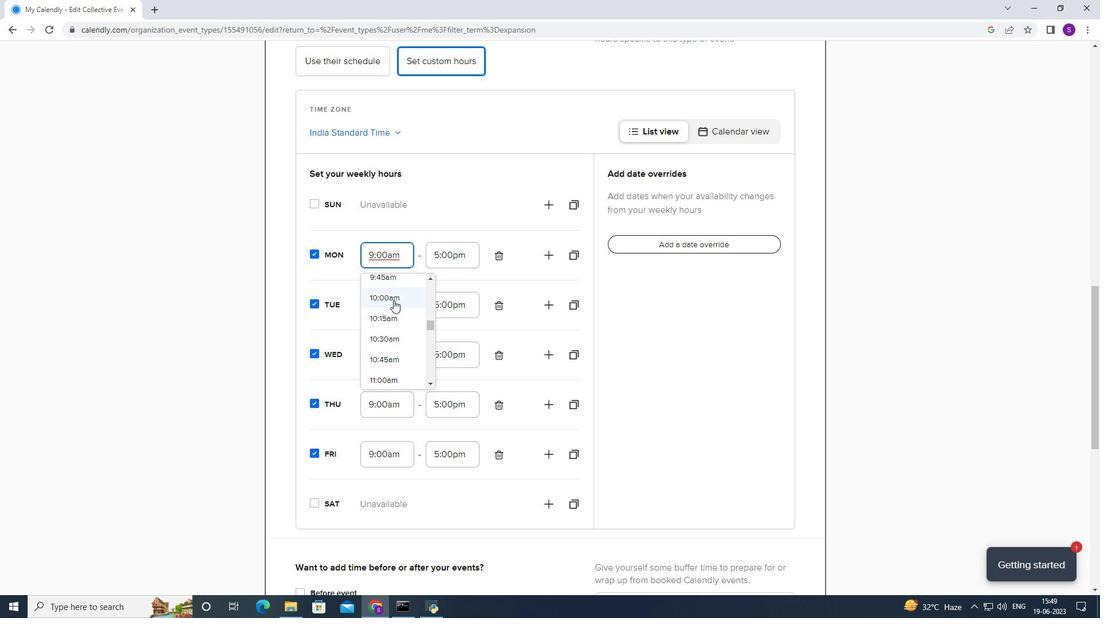 
Action: Mouse pressed left at (396, 296)
Screenshot: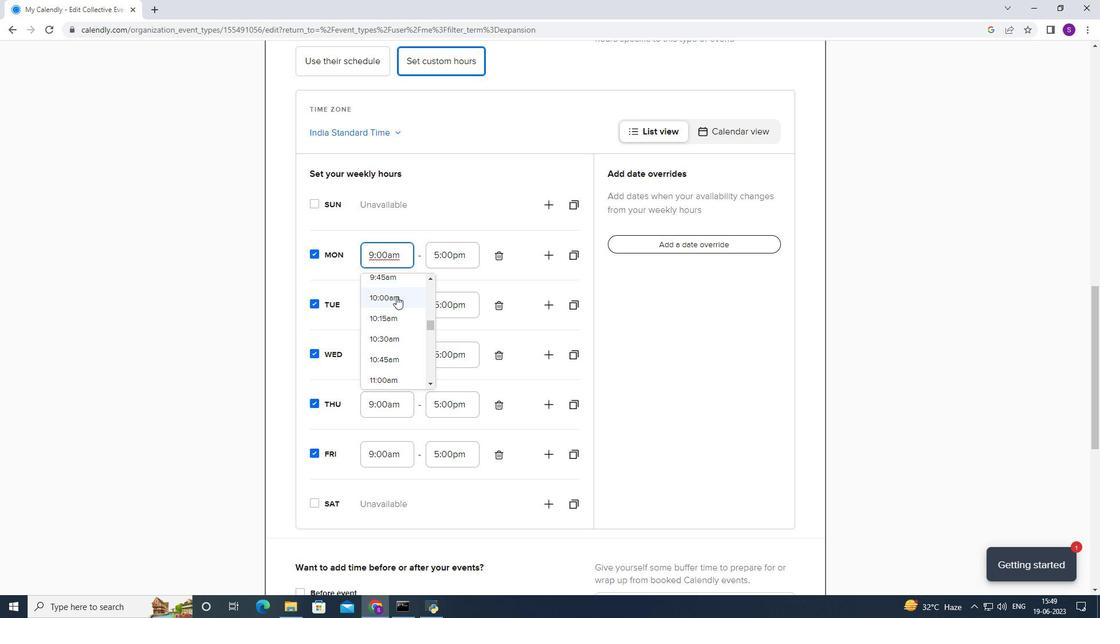 
Action: Mouse moved to (485, 258)
Screenshot: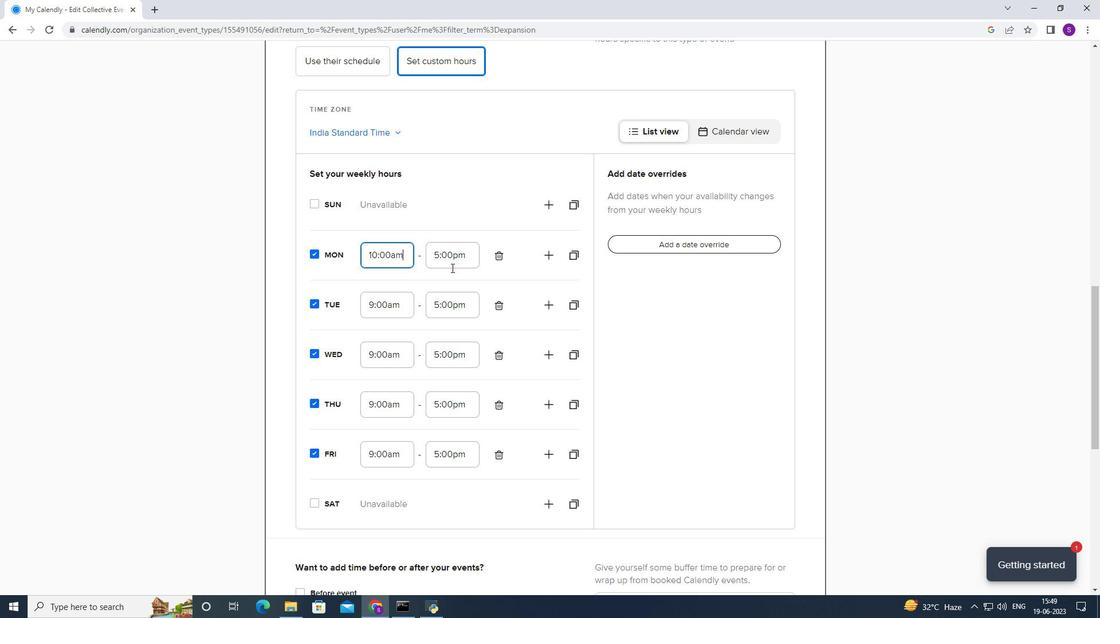 
Action: Mouse pressed left at (485, 258)
Screenshot: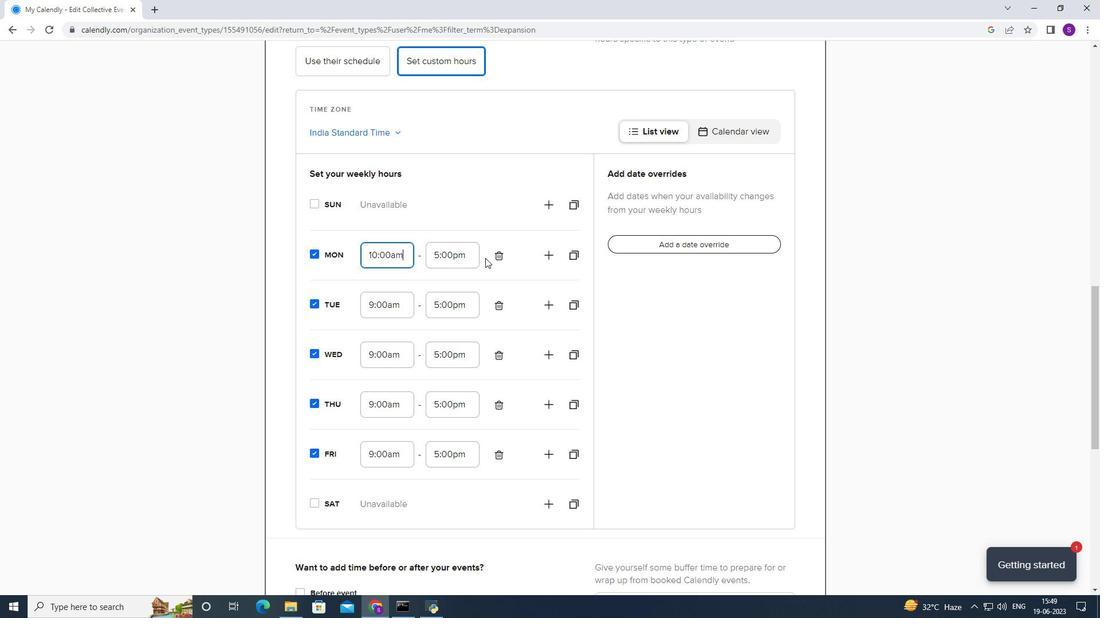 
Action: Mouse moved to (476, 258)
Screenshot: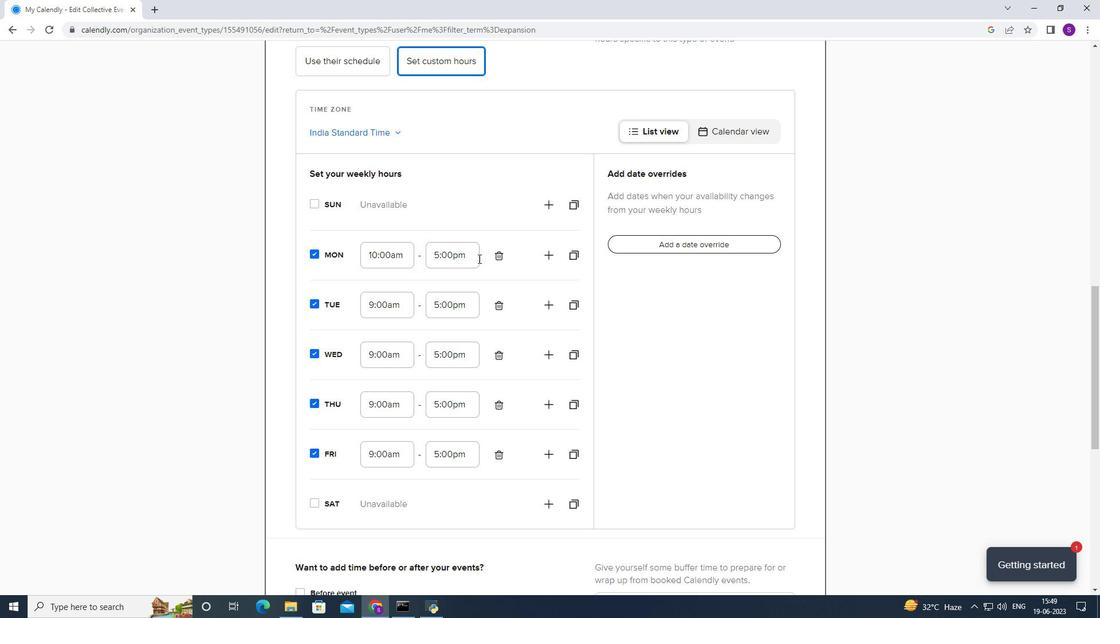 
Action: Mouse pressed left at (476, 258)
Screenshot: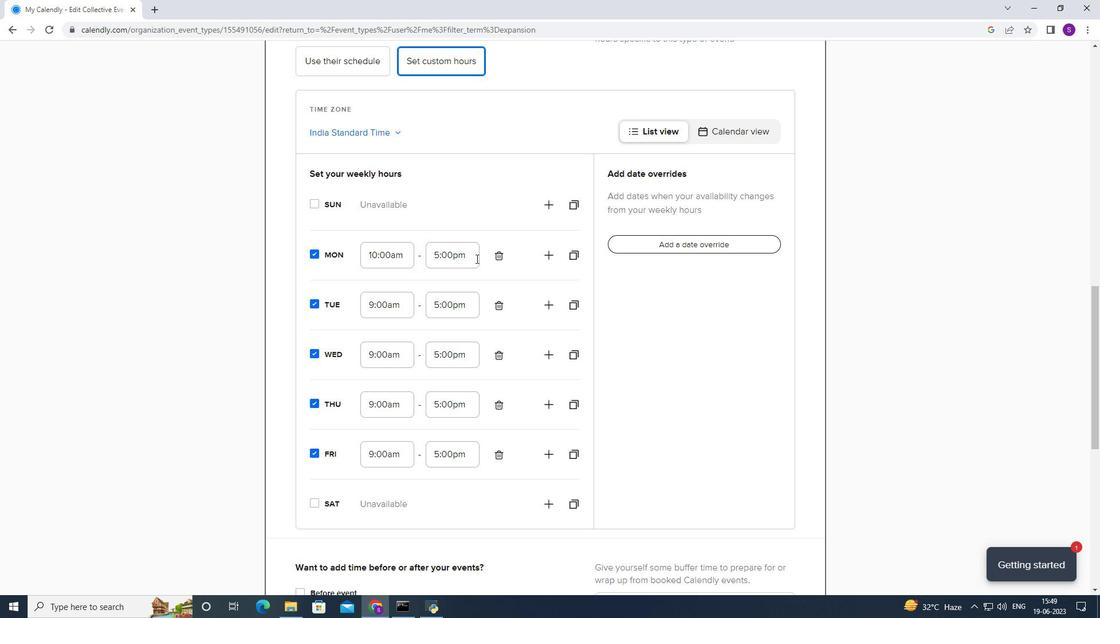 
Action: Mouse moved to (447, 358)
Screenshot: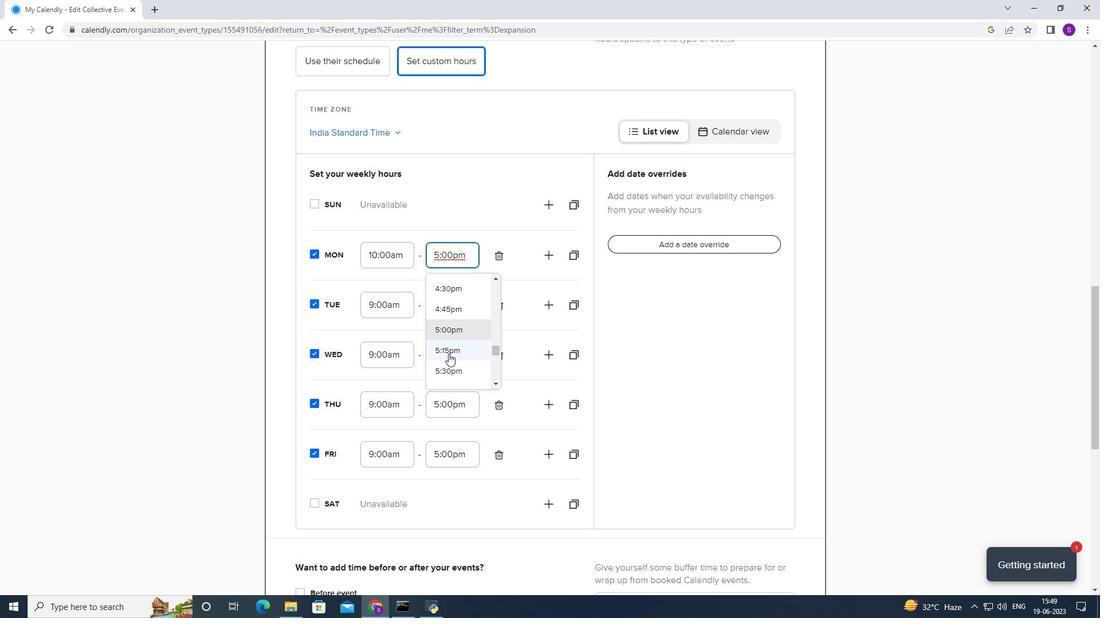 
Action: Mouse scrolled (447, 358) with delta (0, 0)
Screenshot: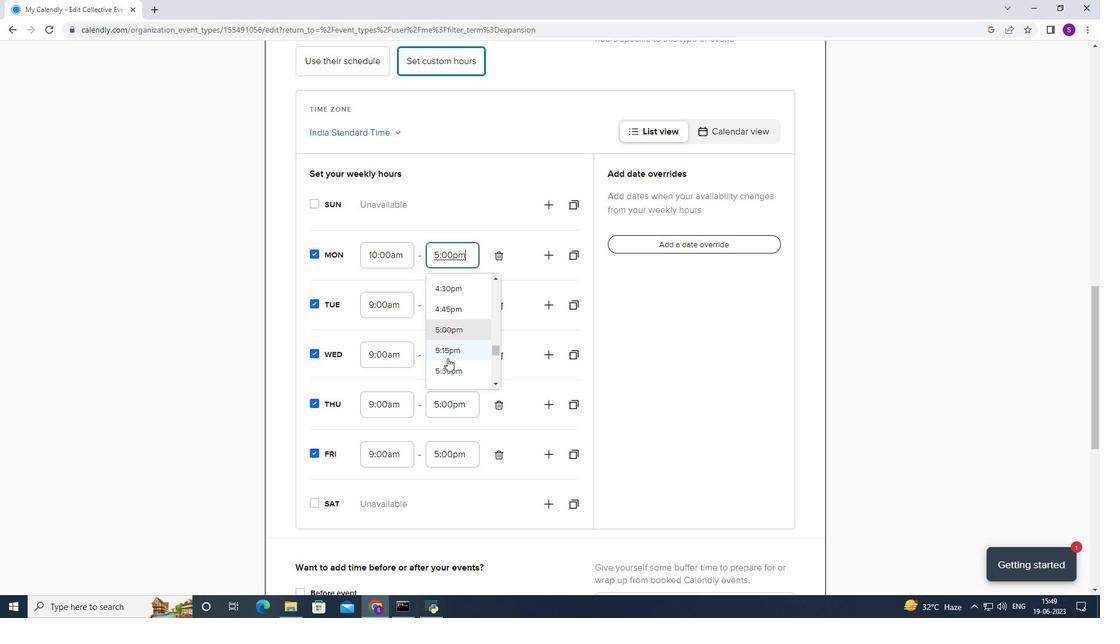
Action: Mouse moved to (444, 357)
Screenshot: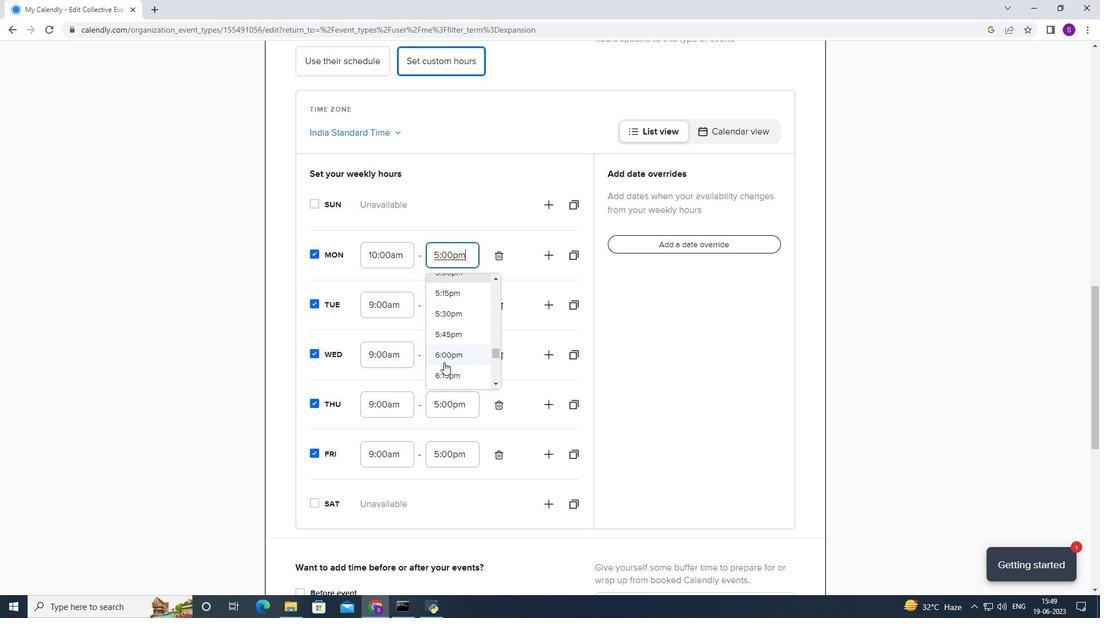 
Action: Mouse pressed left at (444, 357)
Screenshot: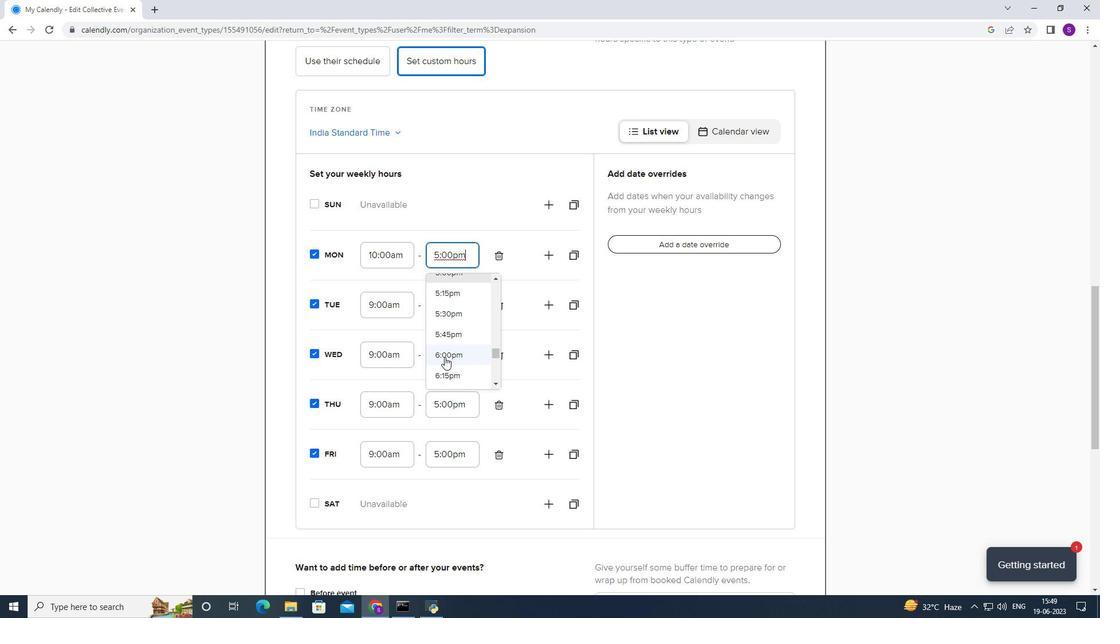 
Action: Mouse moved to (440, 313)
Screenshot: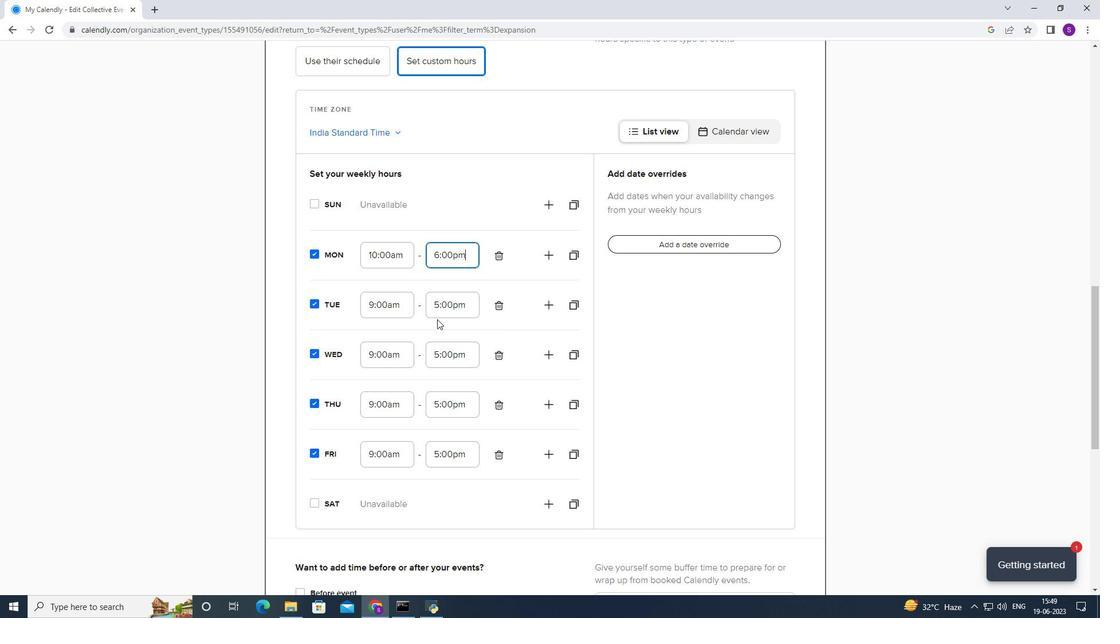 
Action: Mouse pressed left at (440, 313)
Screenshot: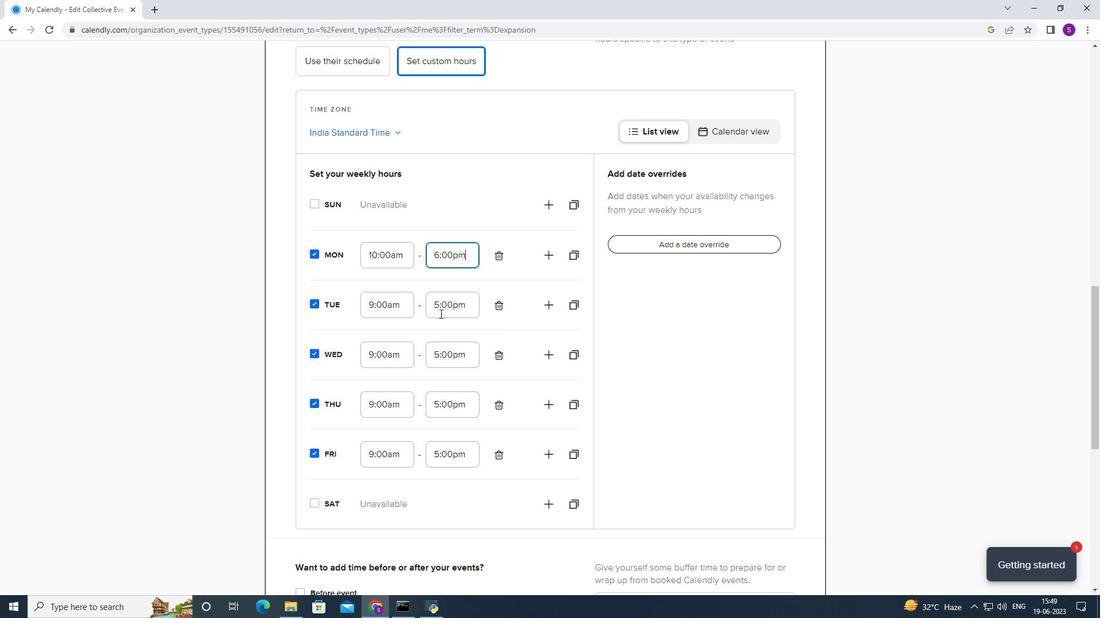 
Action: Mouse moved to (444, 355)
Screenshot: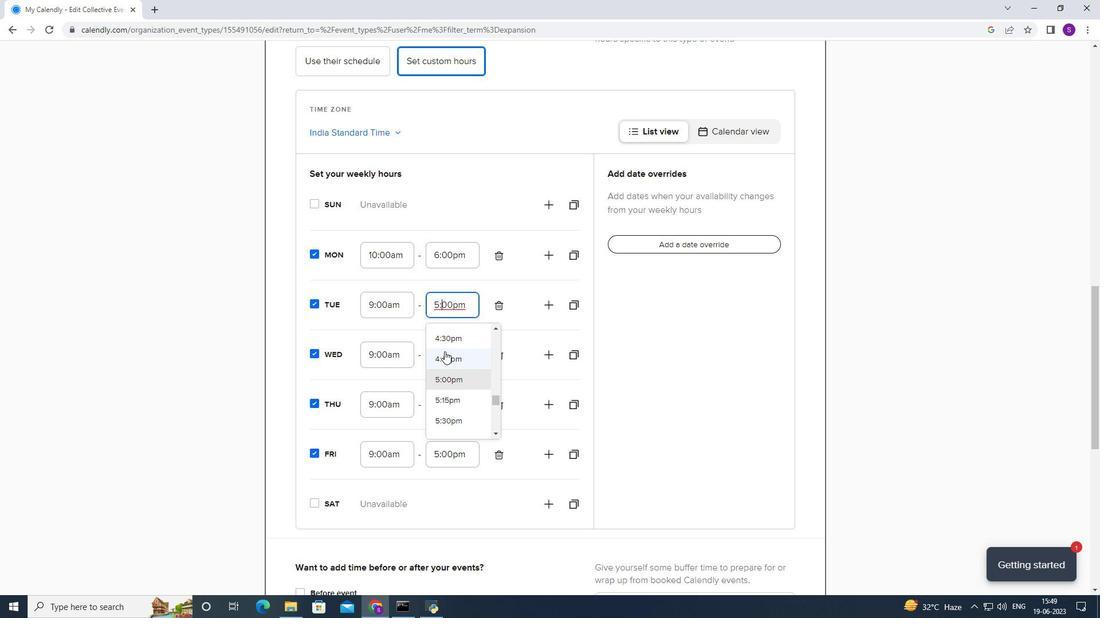 
Action: Mouse scrolled (444, 354) with delta (0, 0)
Screenshot: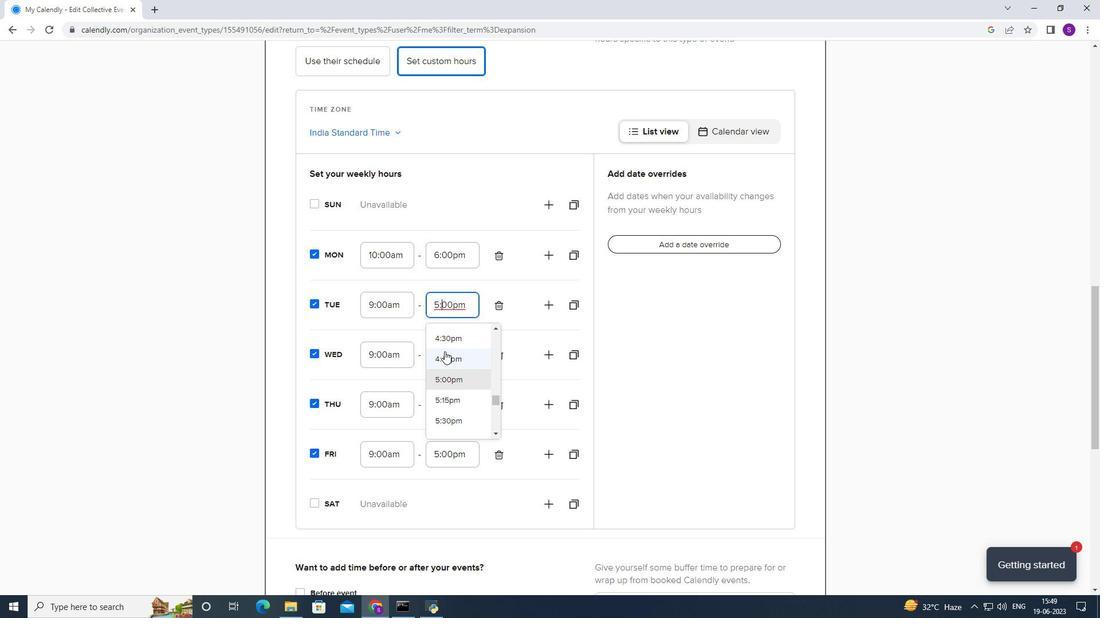 
Action: Mouse moved to (442, 358)
Screenshot: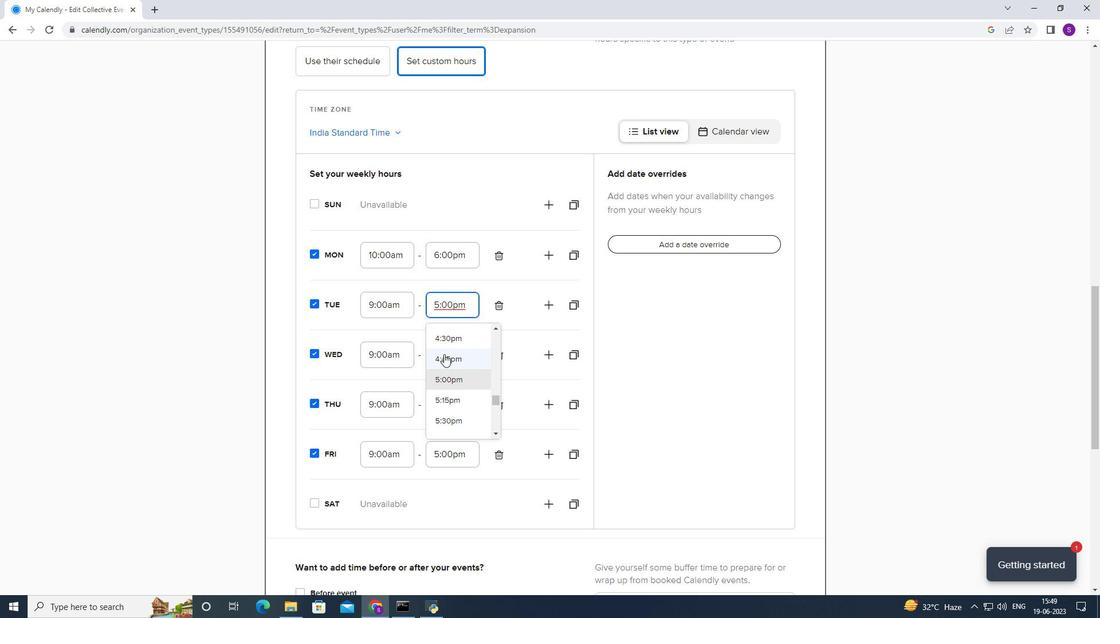 
Action: Mouse scrolled (442, 357) with delta (0, 0)
Screenshot: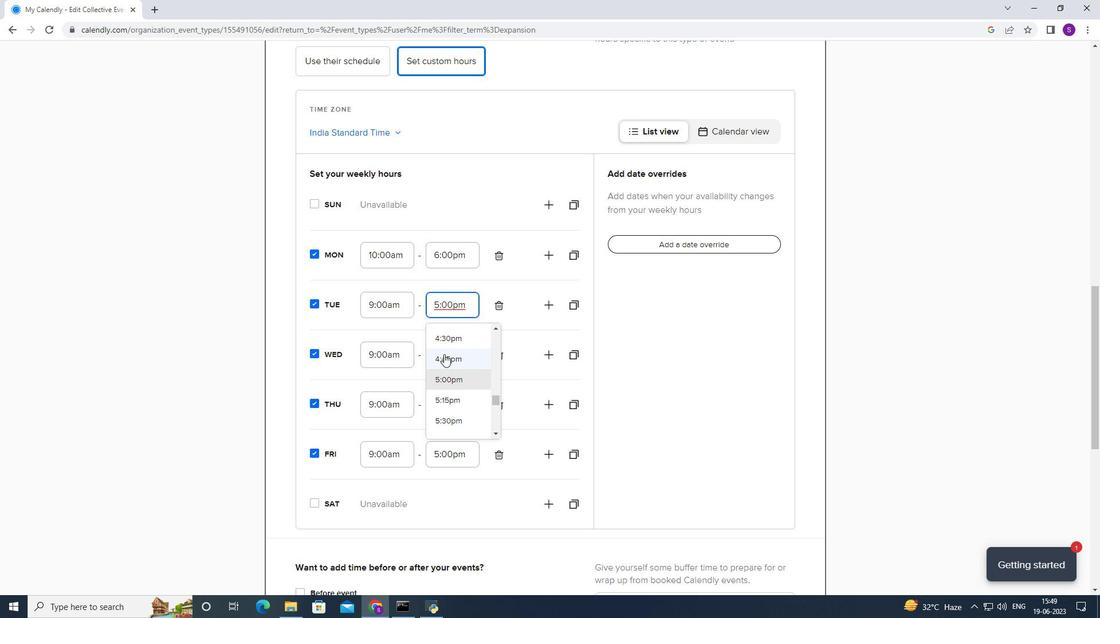 
Action: Mouse scrolled (442, 357) with delta (0, 0)
Screenshot: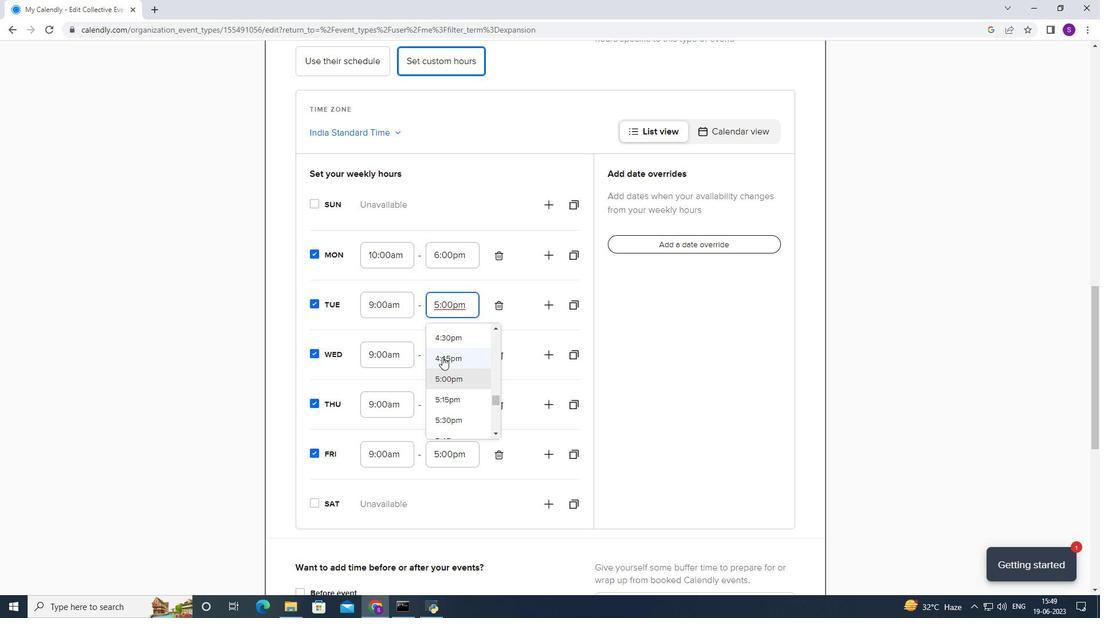 
Action: Mouse moved to (457, 336)
Screenshot: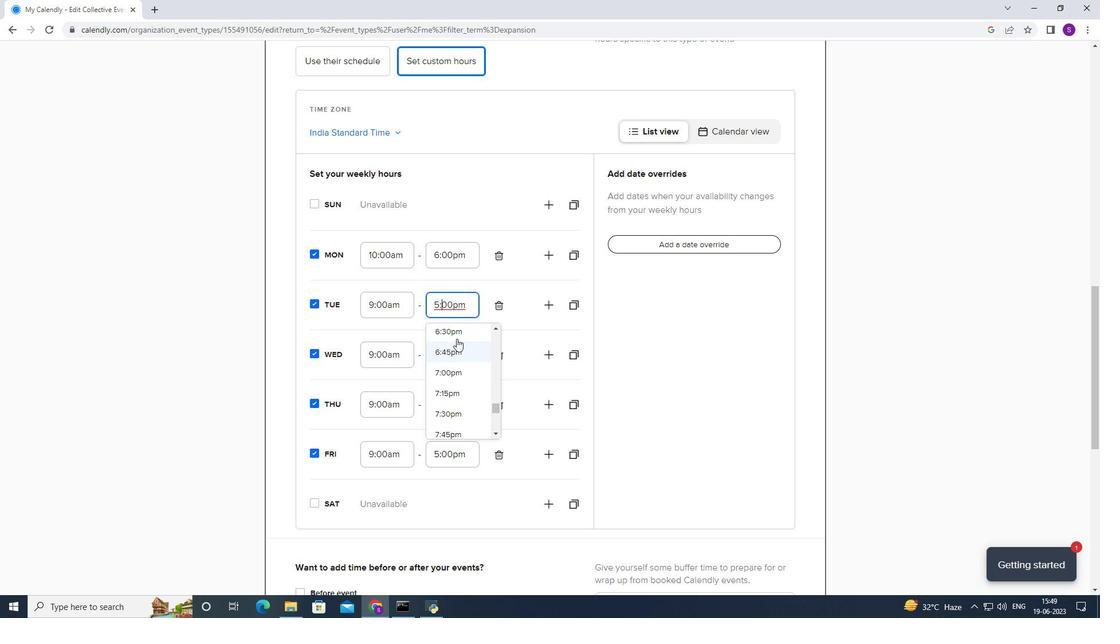 
Action: Mouse pressed left at (457, 336)
Screenshot: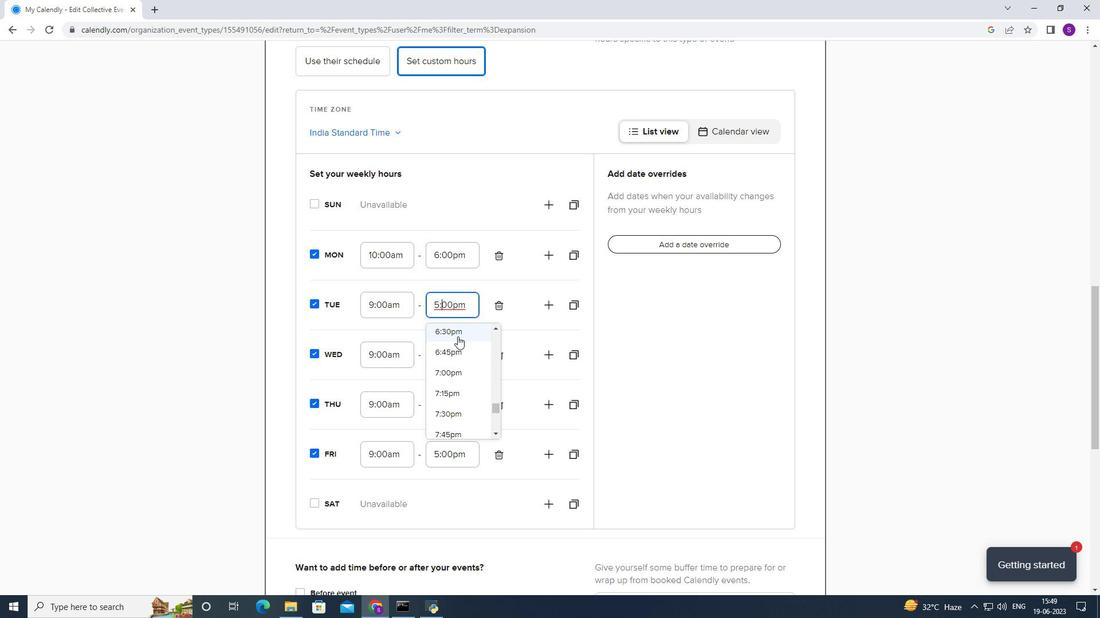 
Action: Mouse moved to (457, 309)
Screenshot: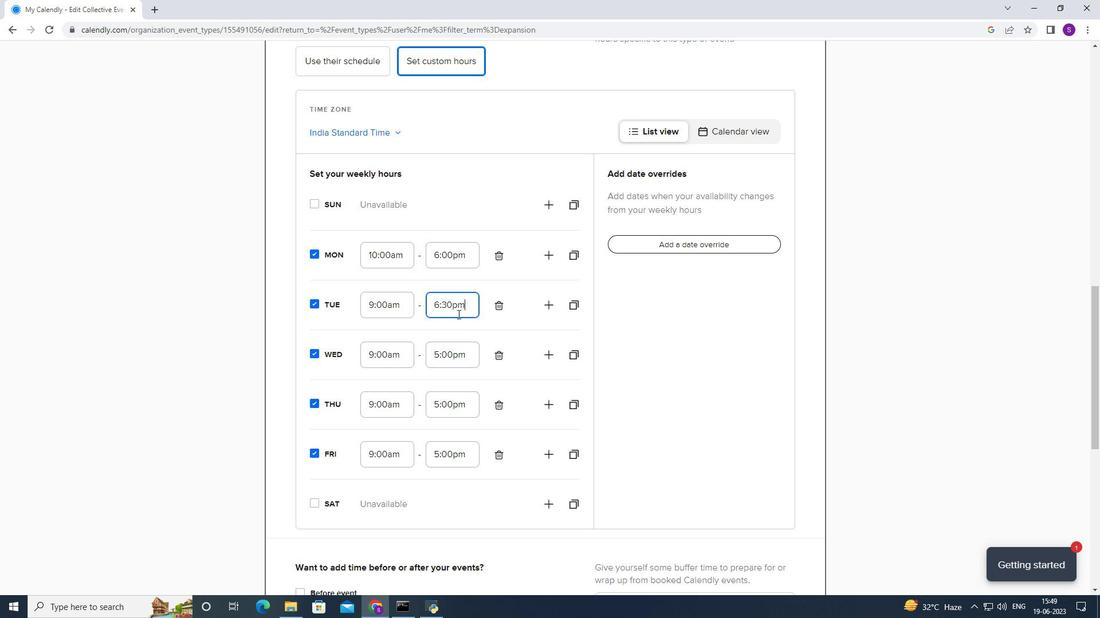
Action: Mouse pressed left at (457, 309)
Screenshot: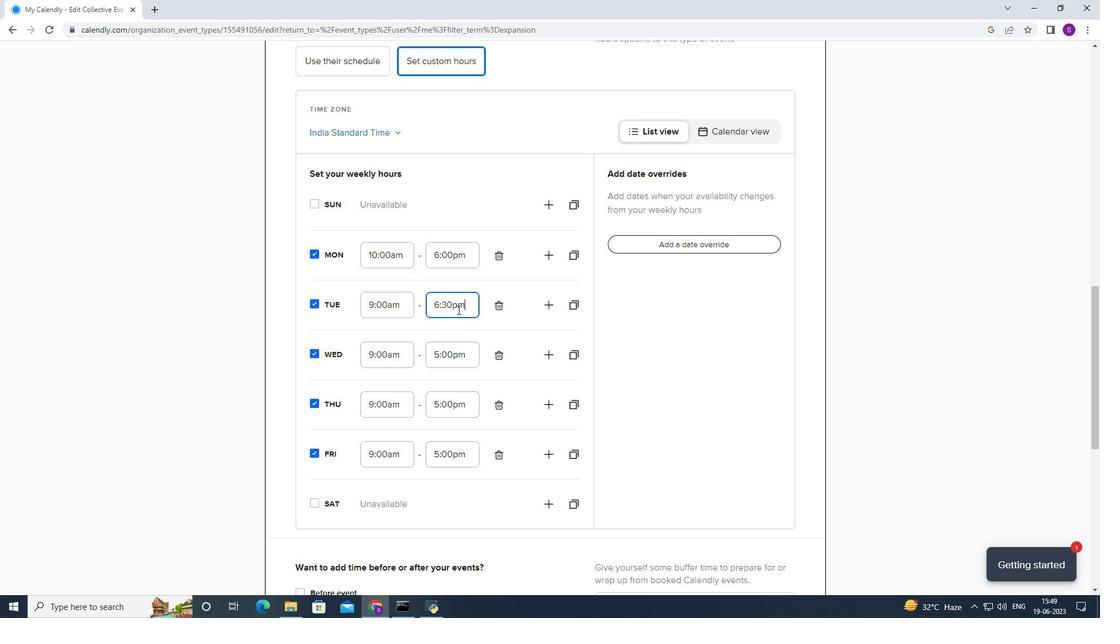 
Action: Mouse moved to (450, 363)
Screenshot: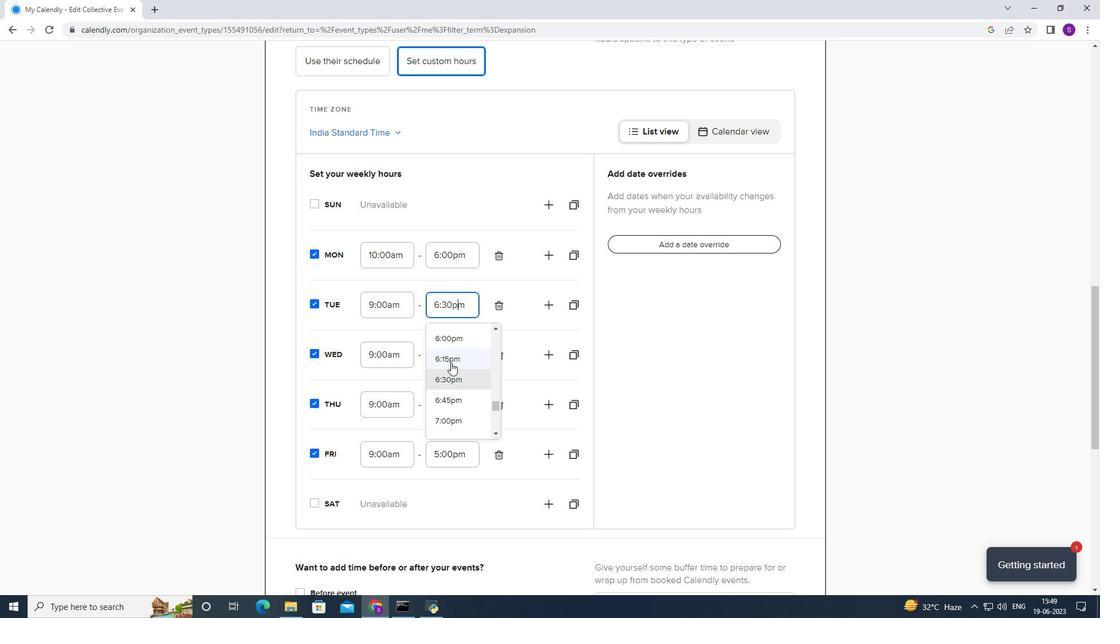 
Action: Mouse scrolled (450, 363) with delta (0, 0)
Screenshot: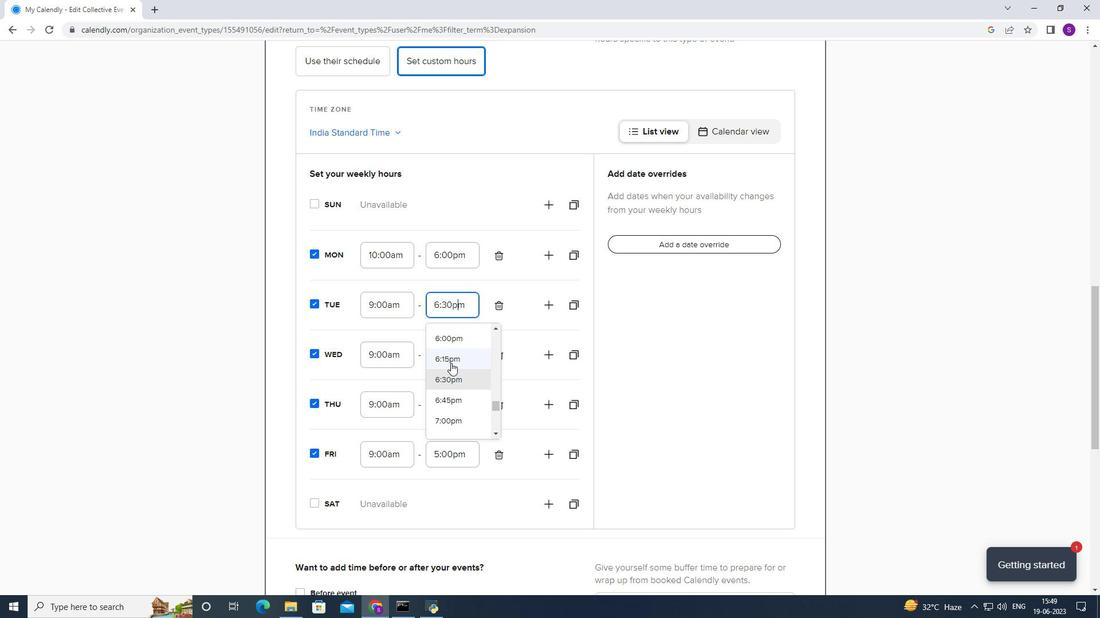 
Action: Mouse moved to (445, 401)
Screenshot: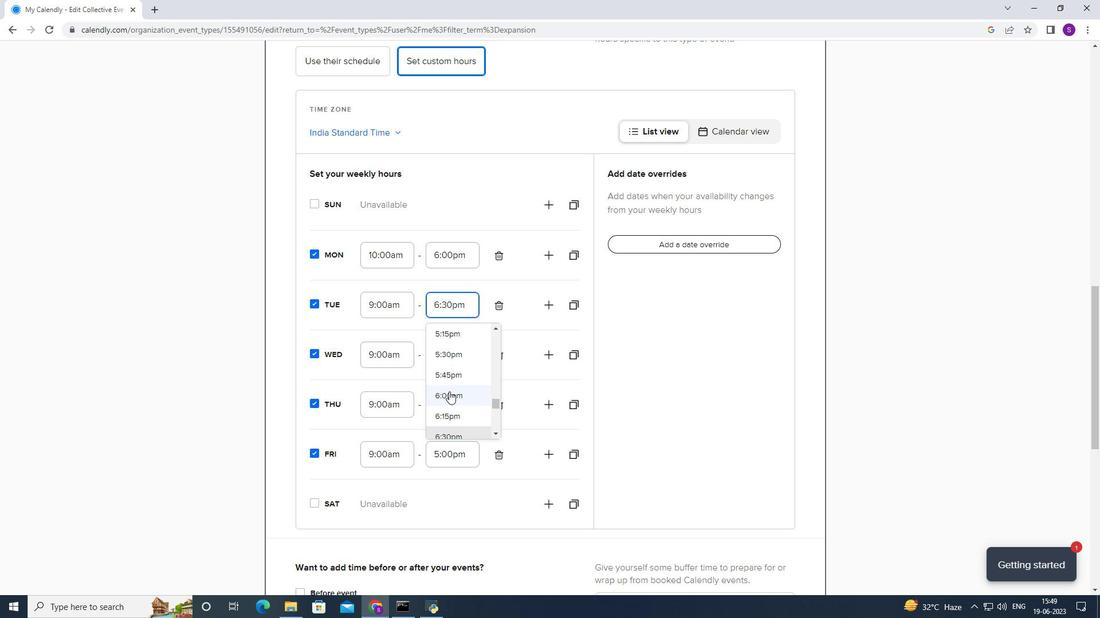 
Action: Mouse pressed left at (445, 401)
Screenshot: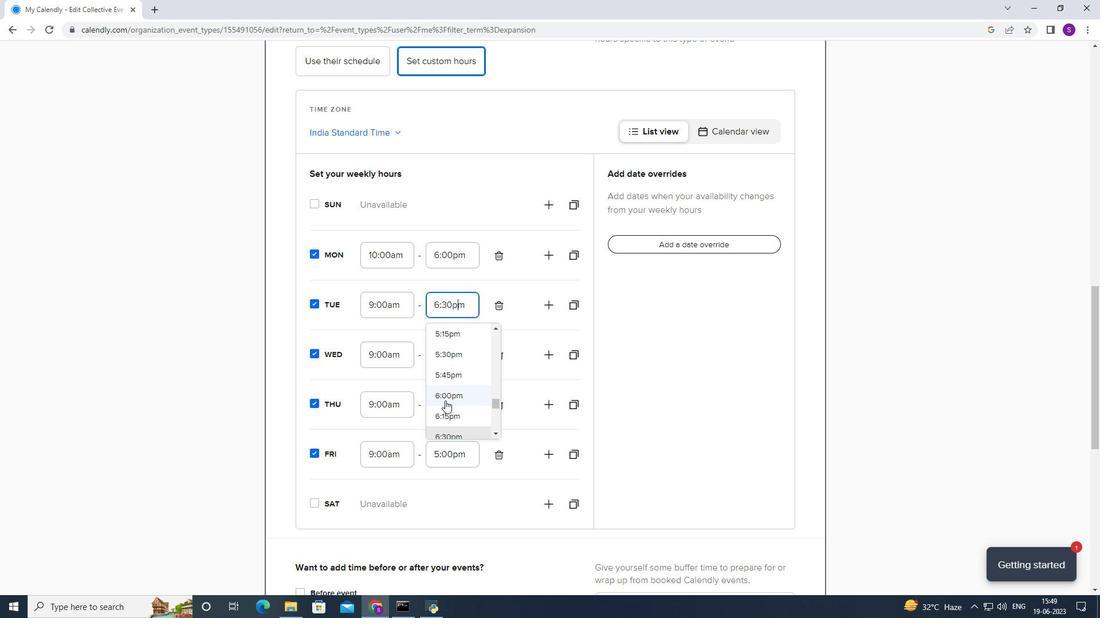 
Action: Mouse moved to (384, 313)
Screenshot: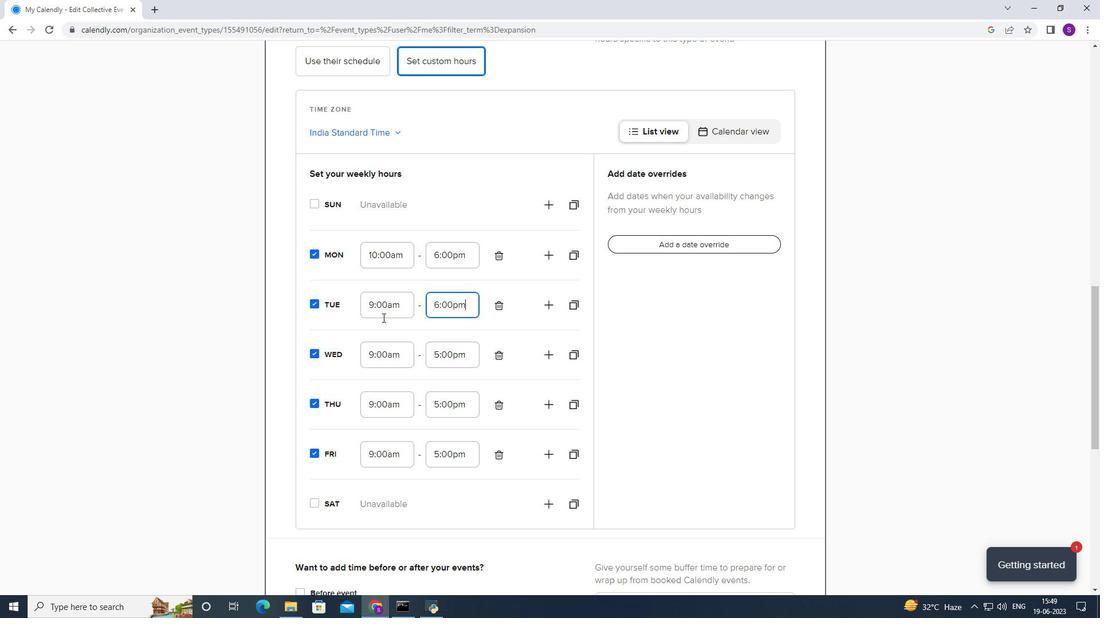 
Action: Mouse pressed left at (384, 313)
Screenshot: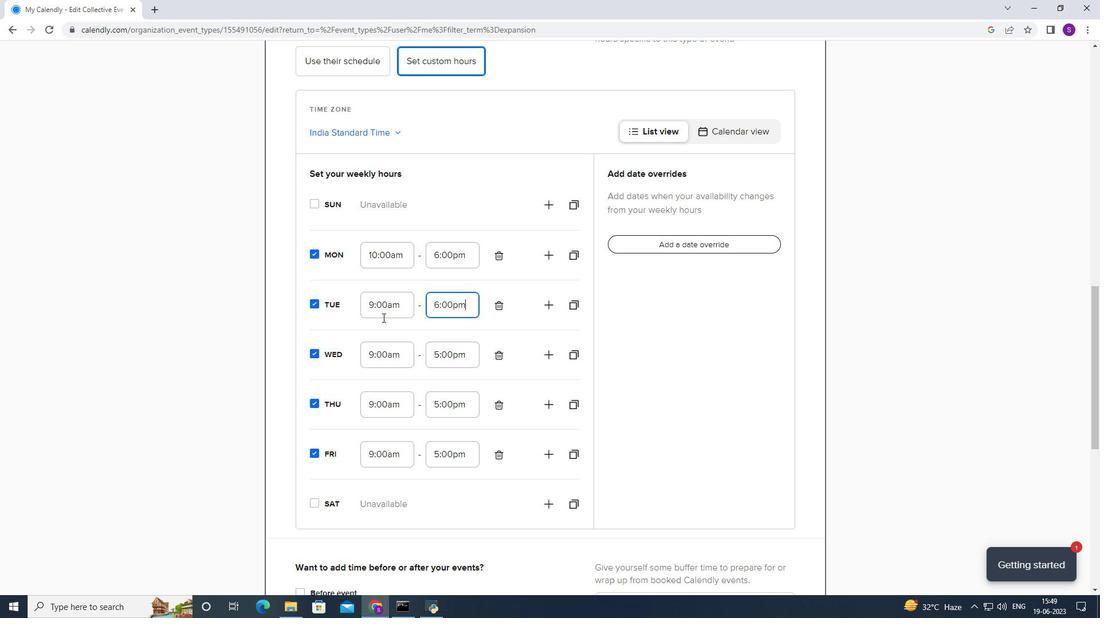 
Action: Mouse moved to (387, 379)
Screenshot: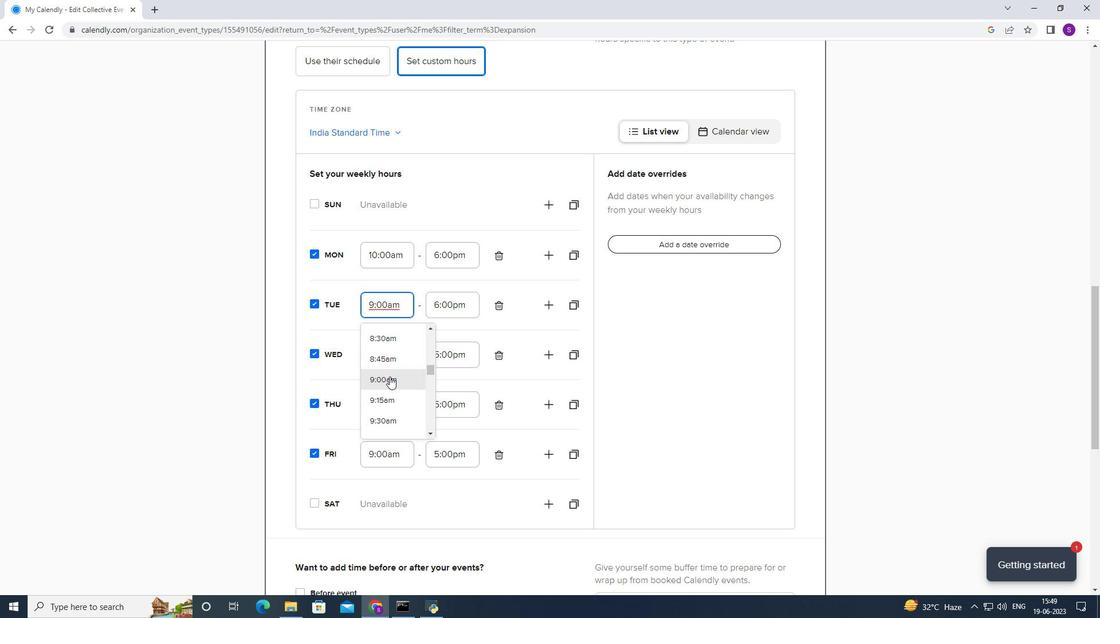 
Action: Mouse scrolled (387, 378) with delta (0, 0)
Screenshot: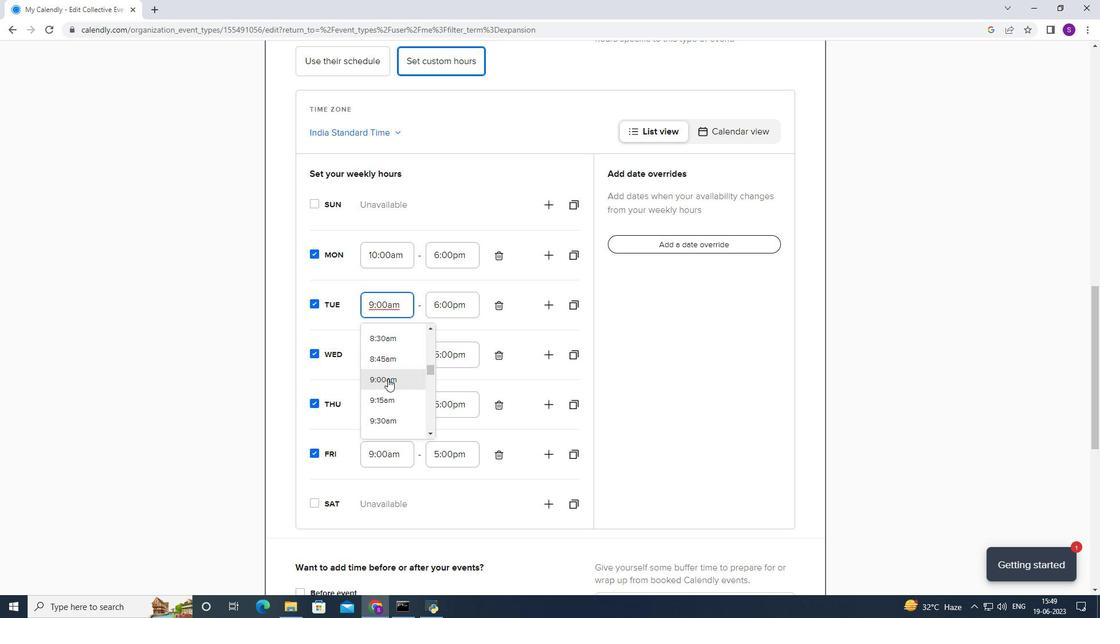 
Action: Mouse moved to (377, 401)
Screenshot: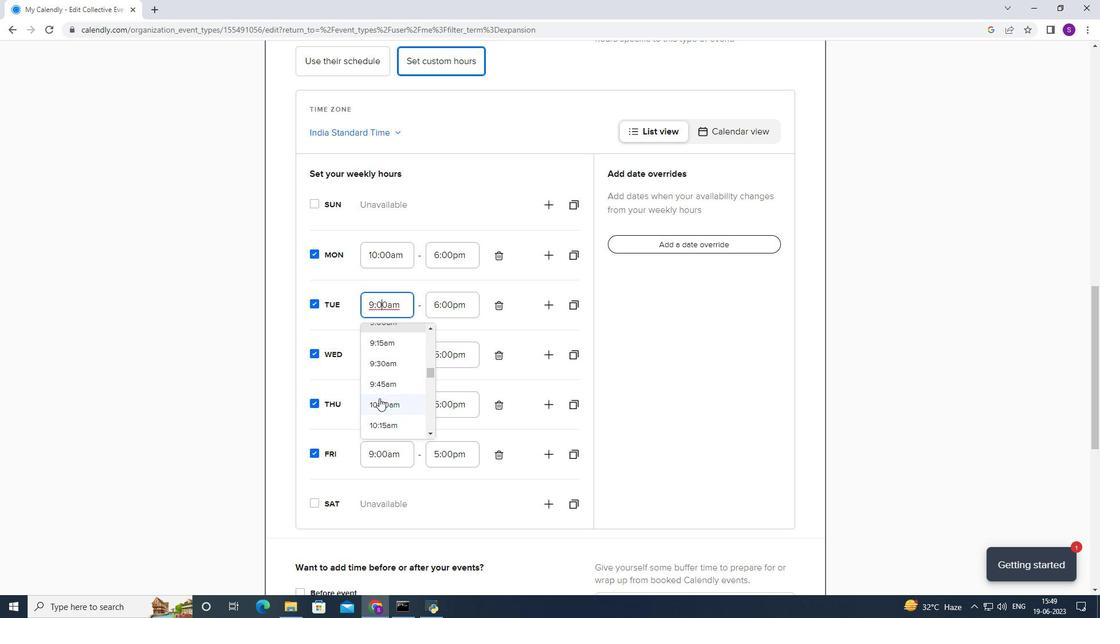 
Action: Mouse pressed left at (377, 401)
Screenshot: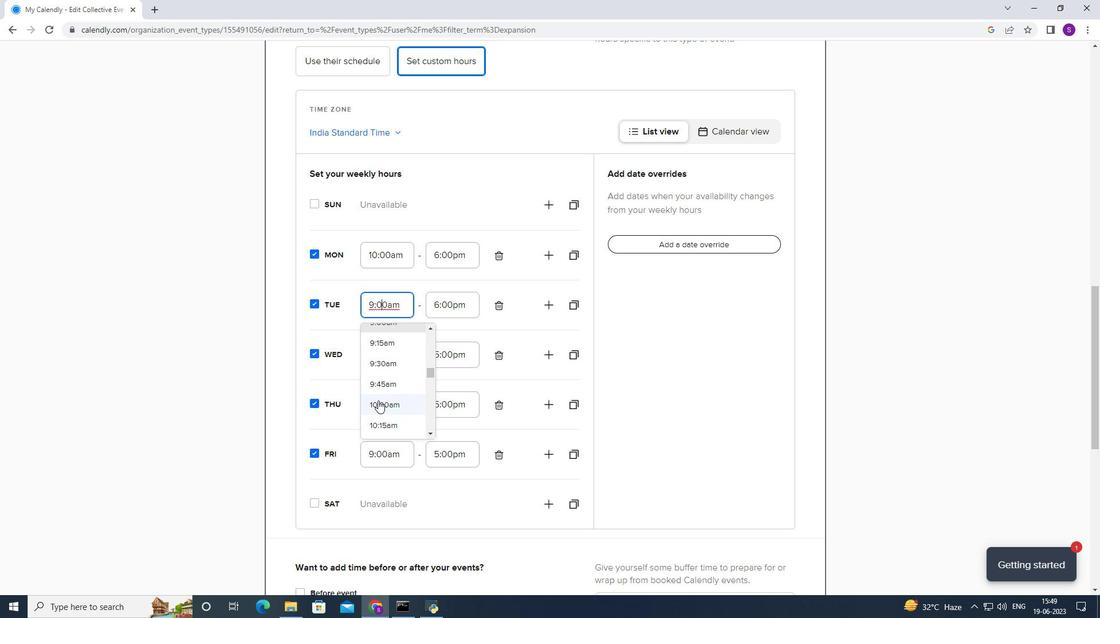 
Action: Mouse moved to (318, 490)
Screenshot: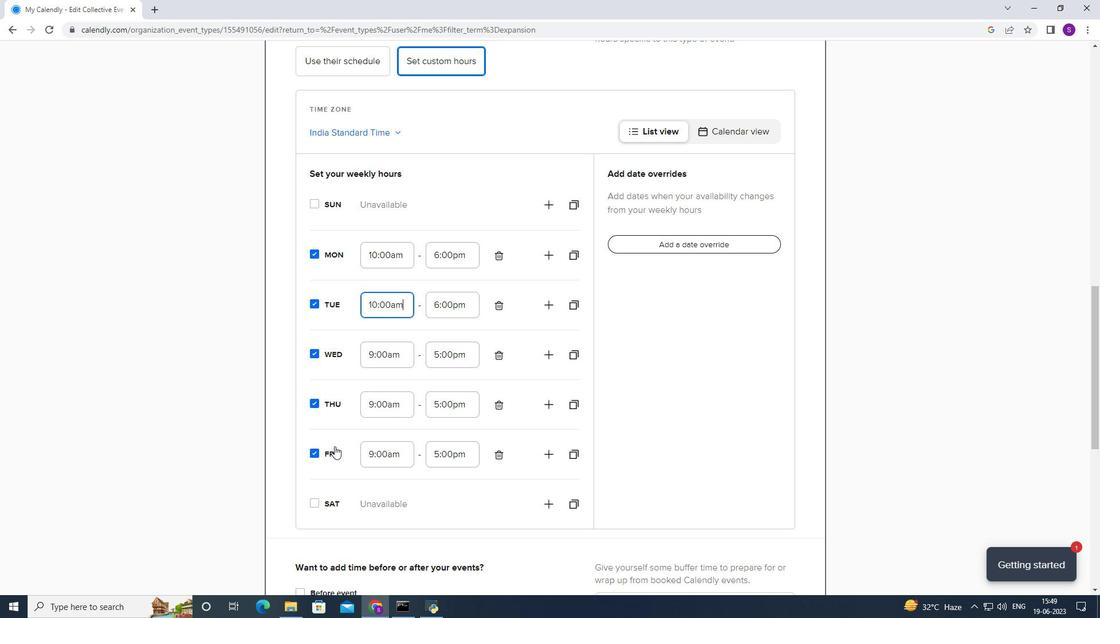 
Action: Mouse pressed left at (318, 490)
Screenshot: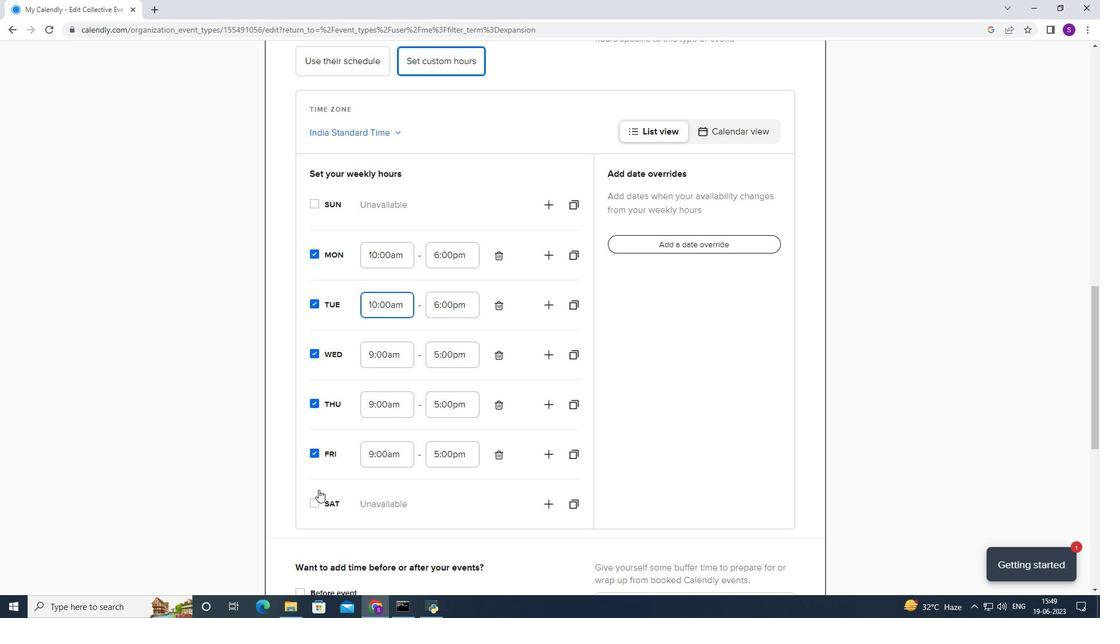 
Action: Mouse moved to (399, 500)
Screenshot: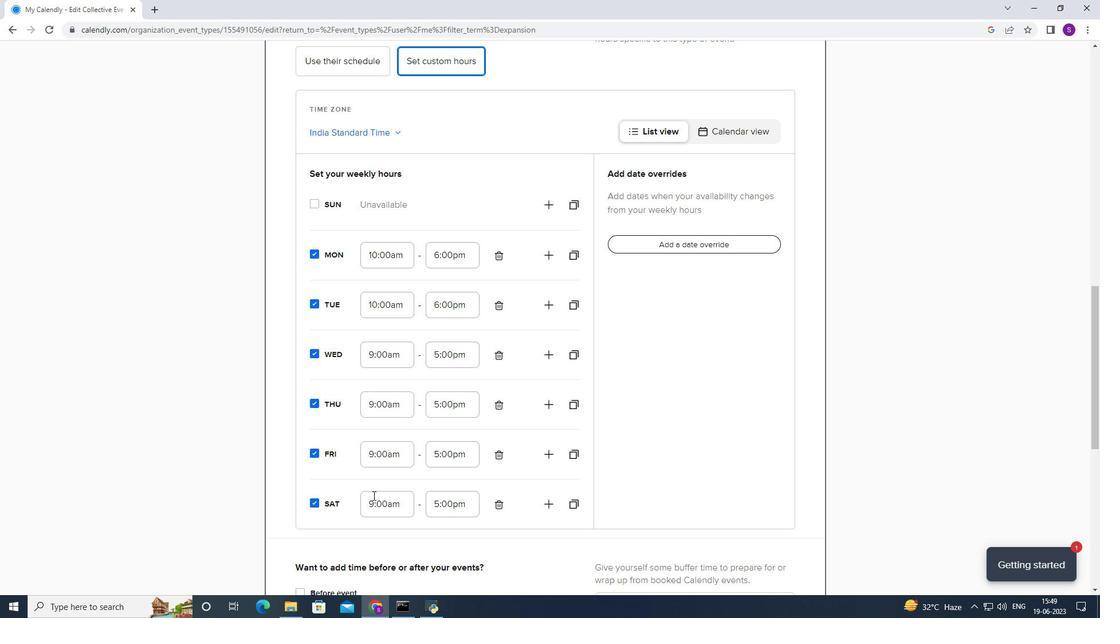 
Action: Mouse pressed left at (399, 500)
Screenshot: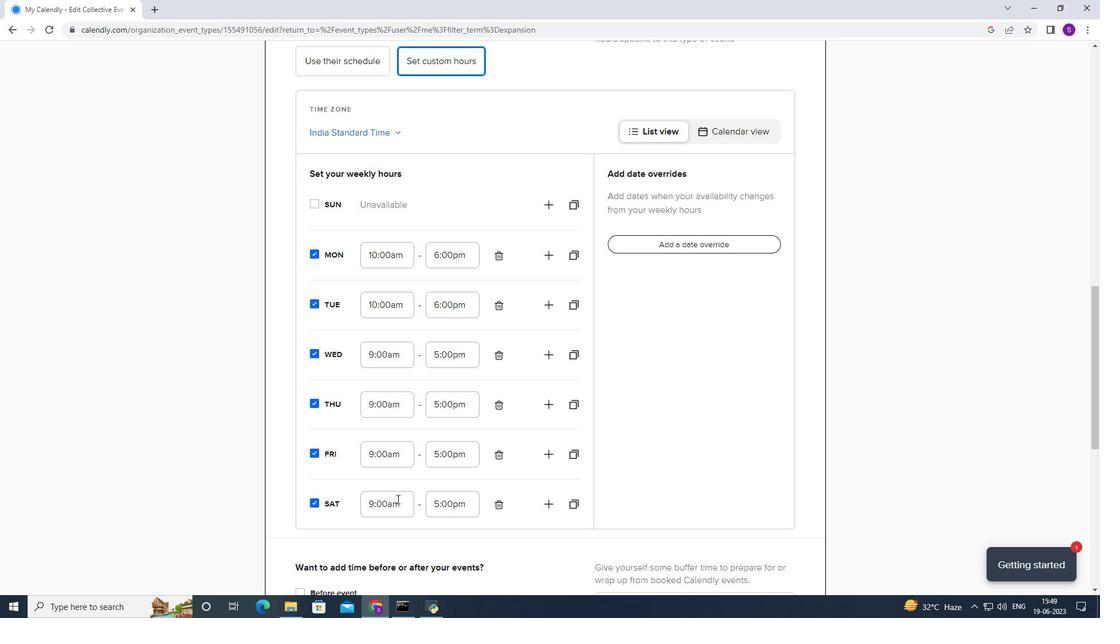 
Action: Mouse moved to (371, 534)
Screenshot: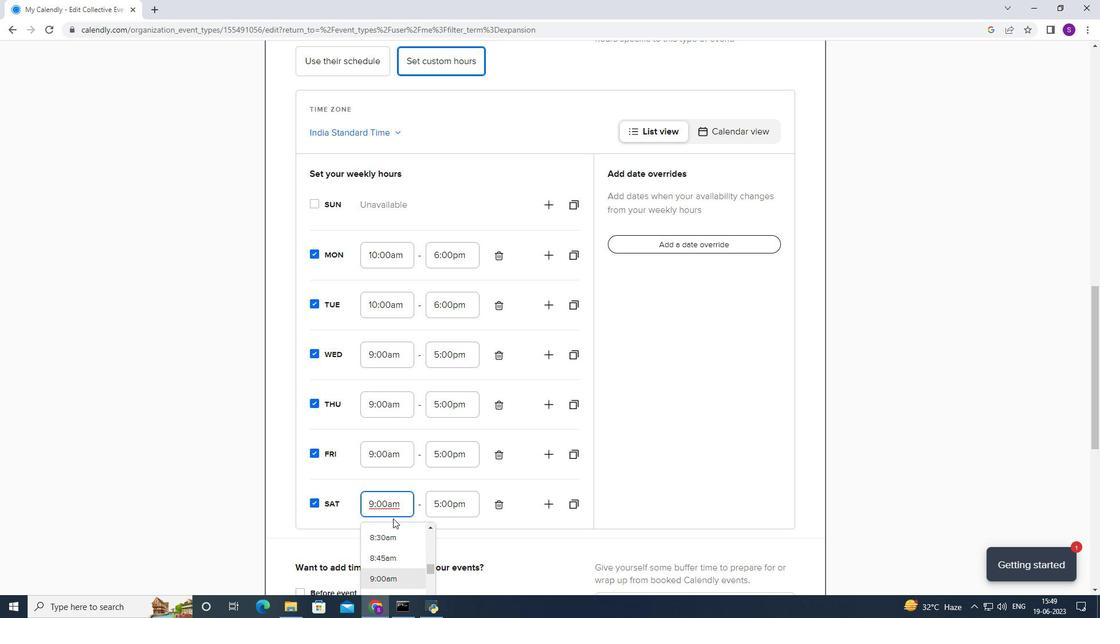 
Action: Mouse scrolled (371, 533) with delta (0, 0)
Screenshot: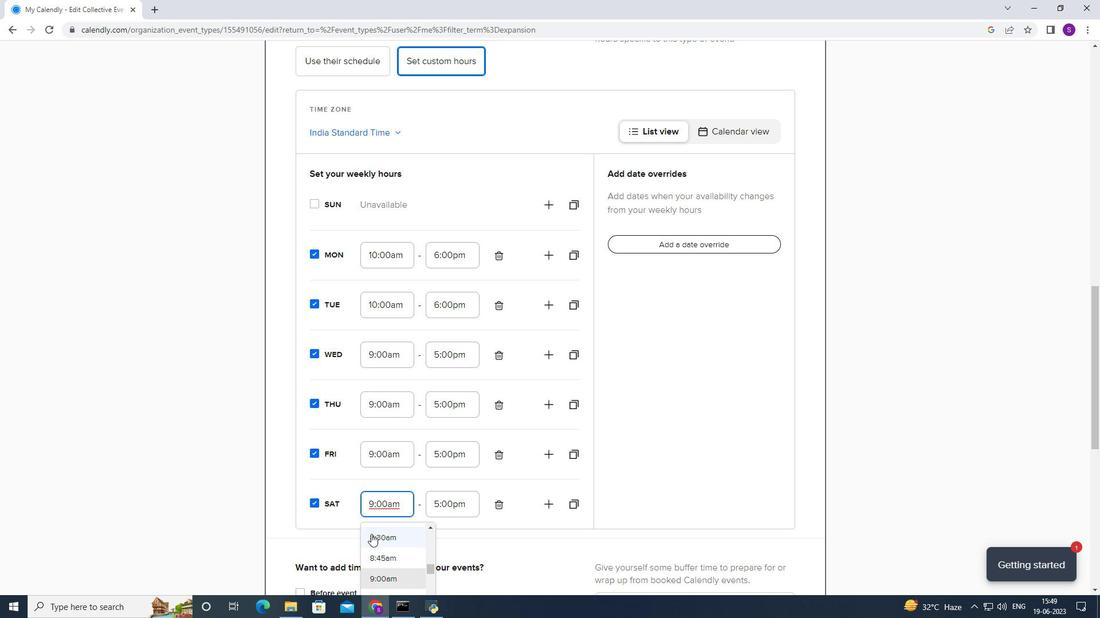 
Action: Mouse scrolled (371, 533) with delta (0, 0)
Screenshot: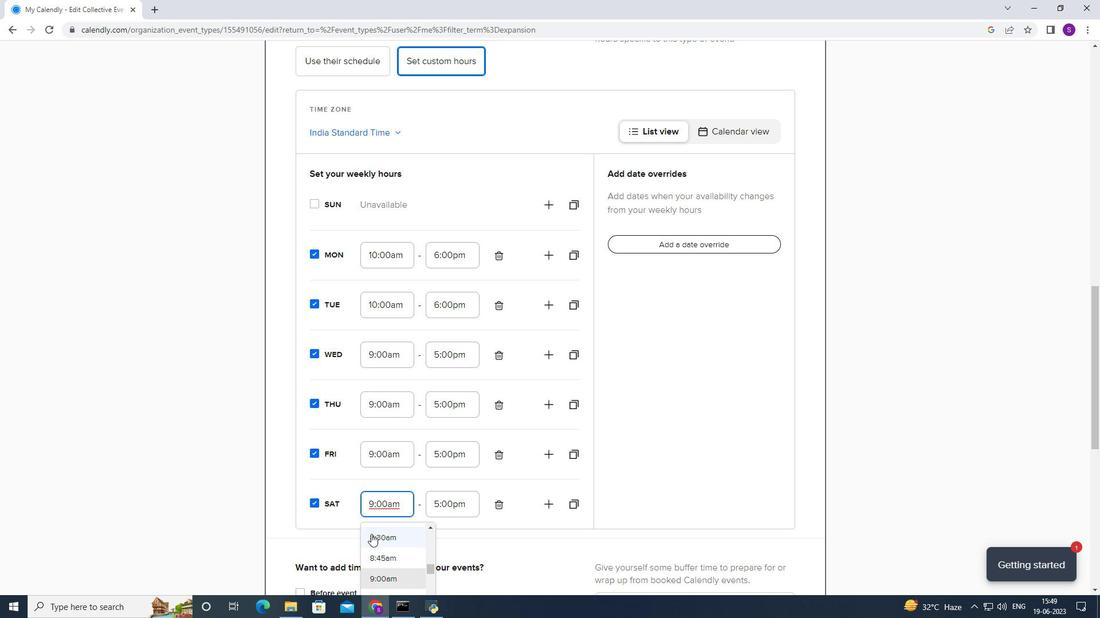 
Action: Mouse moved to (383, 555)
Screenshot: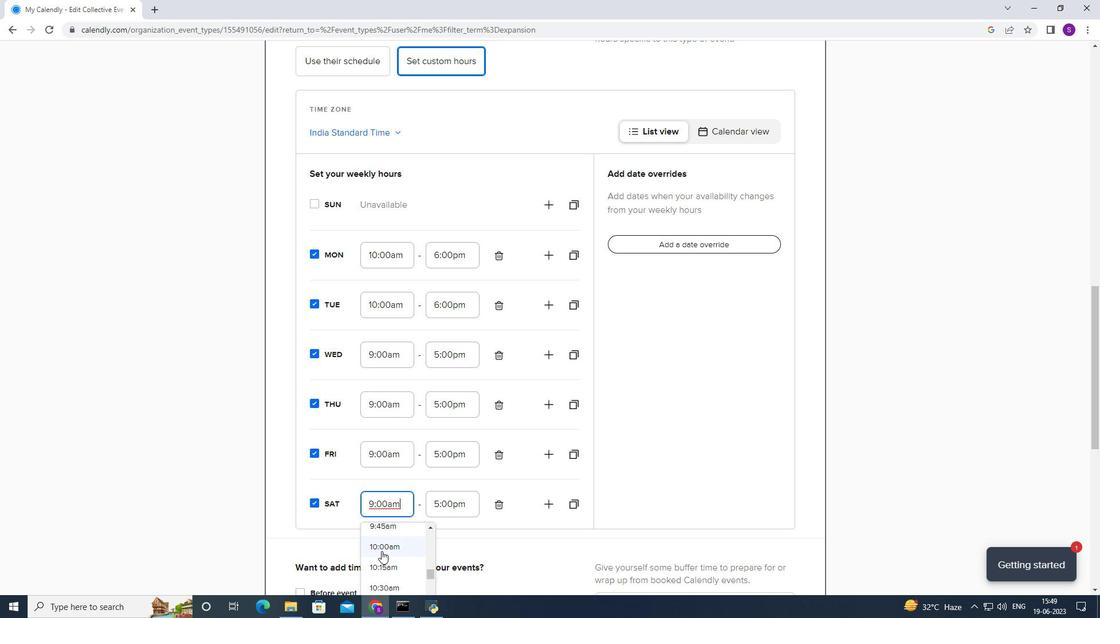 
Action: Mouse pressed left at (383, 555)
Screenshot: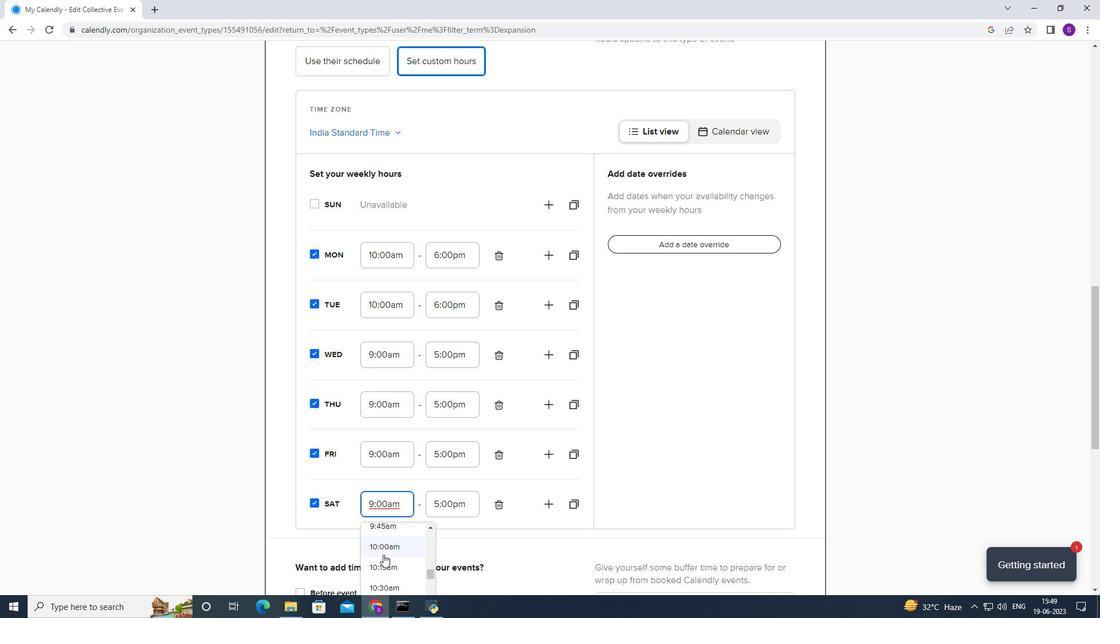 
Action: Mouse moved to (426, 512)
Screenshot: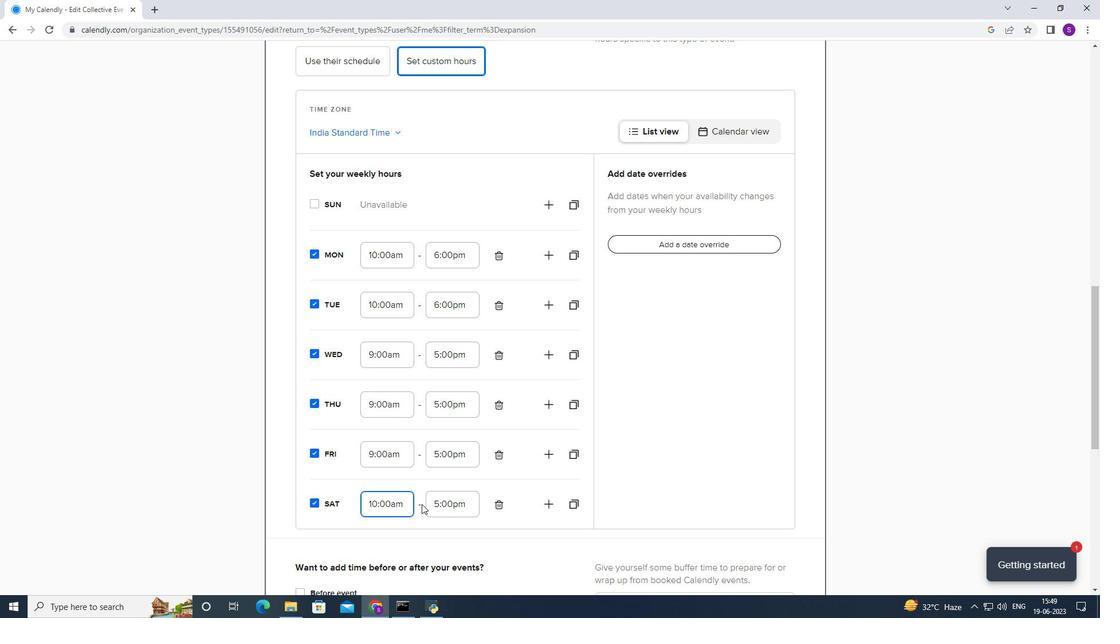 
Action: Mouse pressed left at (426, 512)
Screenshot: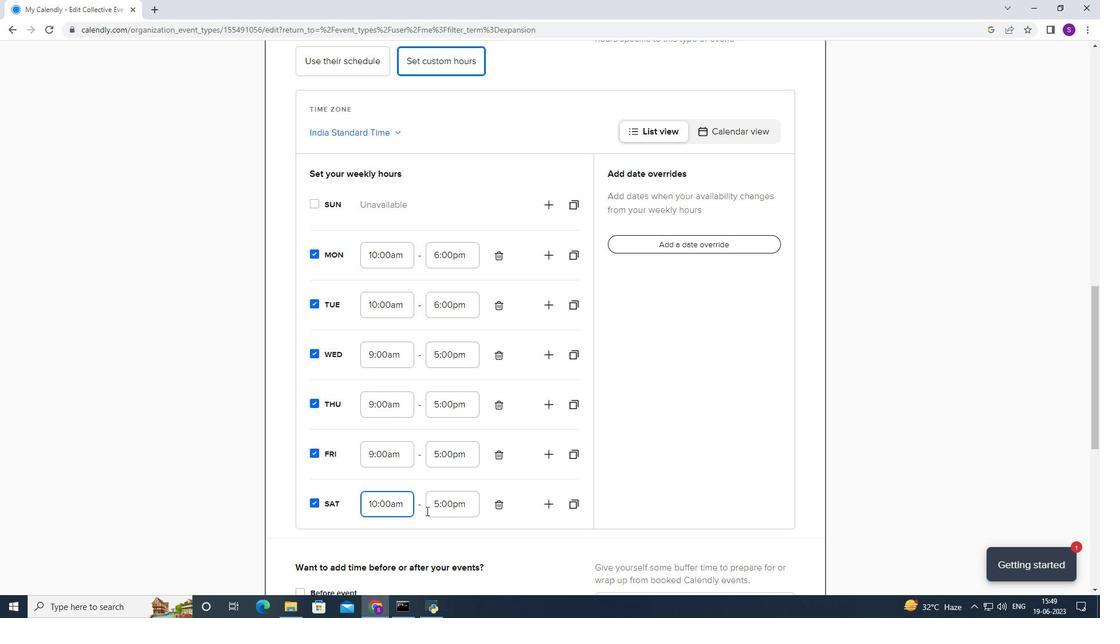 
Action: Mouse moved to (450, 528)
Screenshot: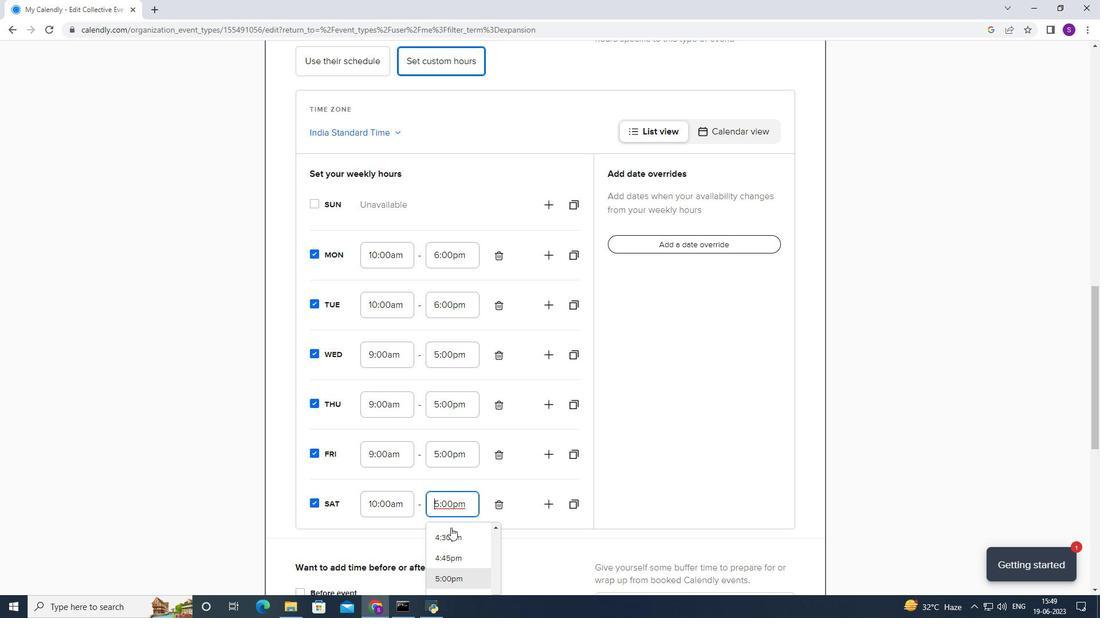 
Action: Mouse scrolled (450, 528) with delta (0, 0)
Screenshot: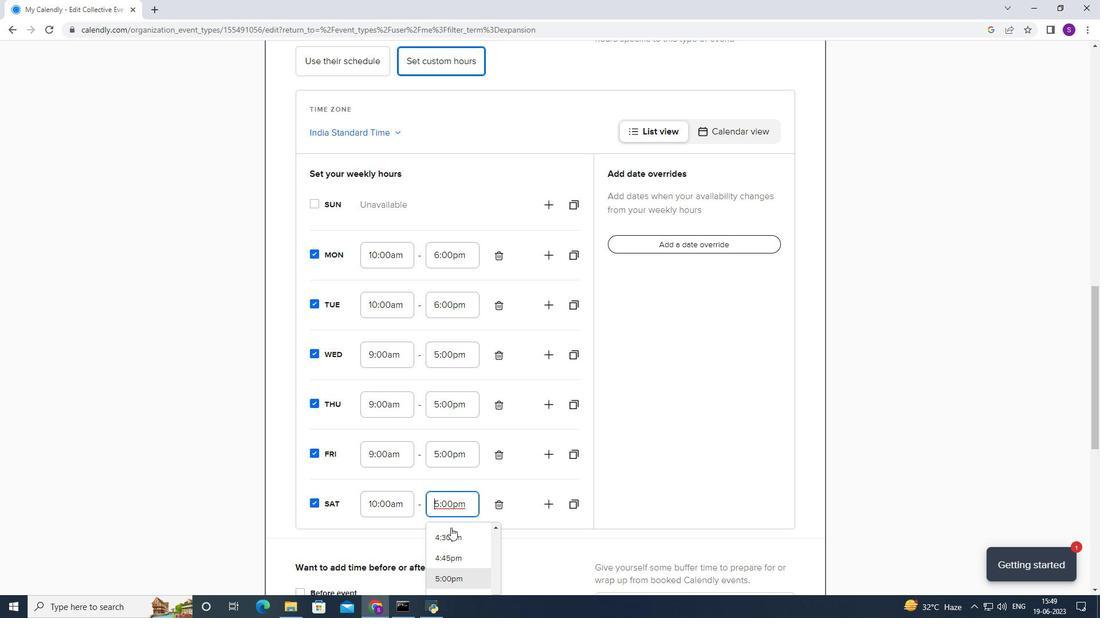 
Action: Mouse scrolled (450, 528) with delta (0, 0)
Screenshot: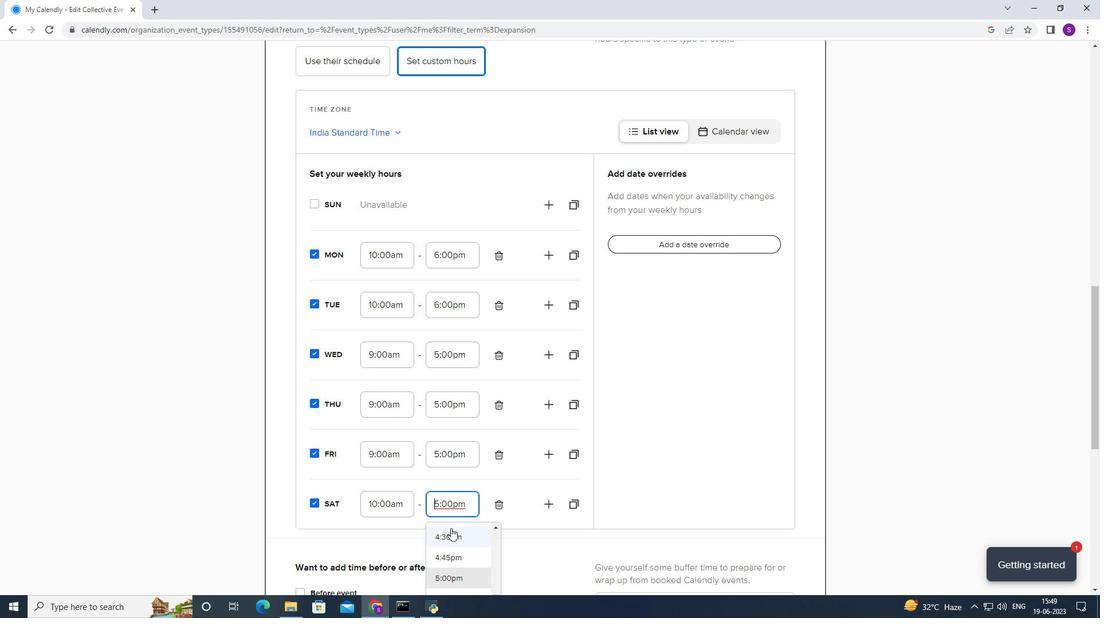 
Action: Mouse moved to (449, 552)
Screenshot: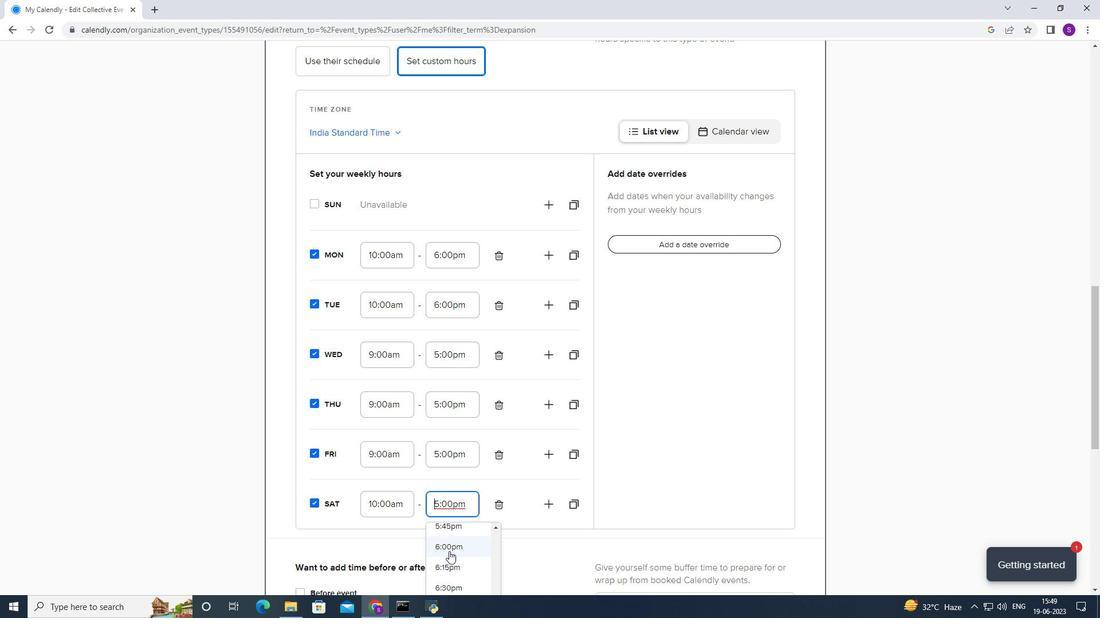 
Action: Mouse pressed left at (449, 552)
Screenshot: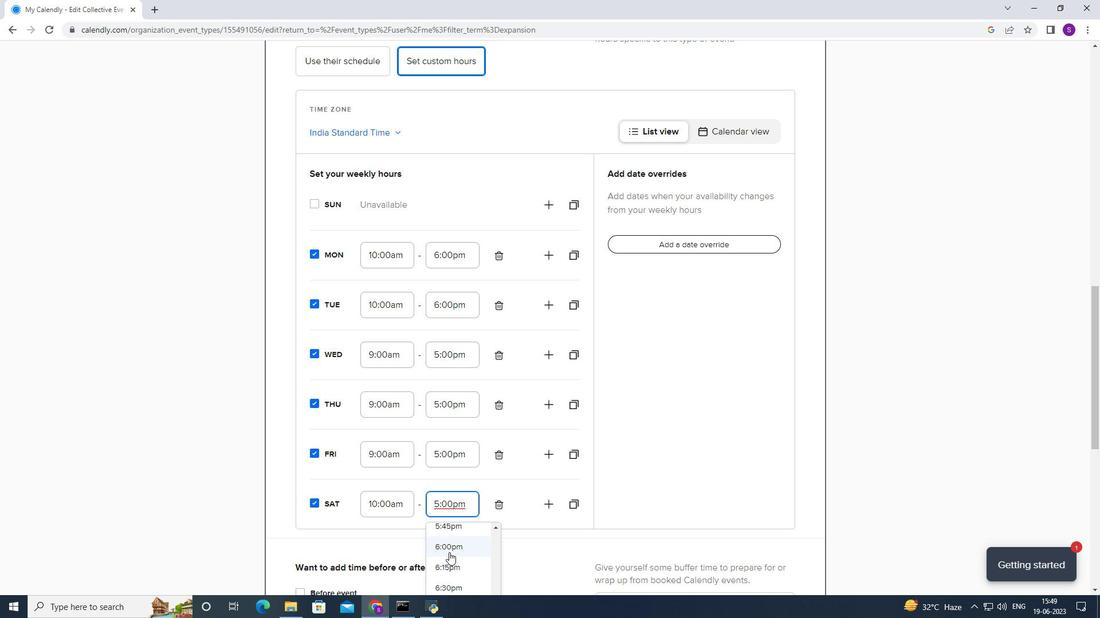 
Action: Mouse moved to (452, 449)
Screenshot: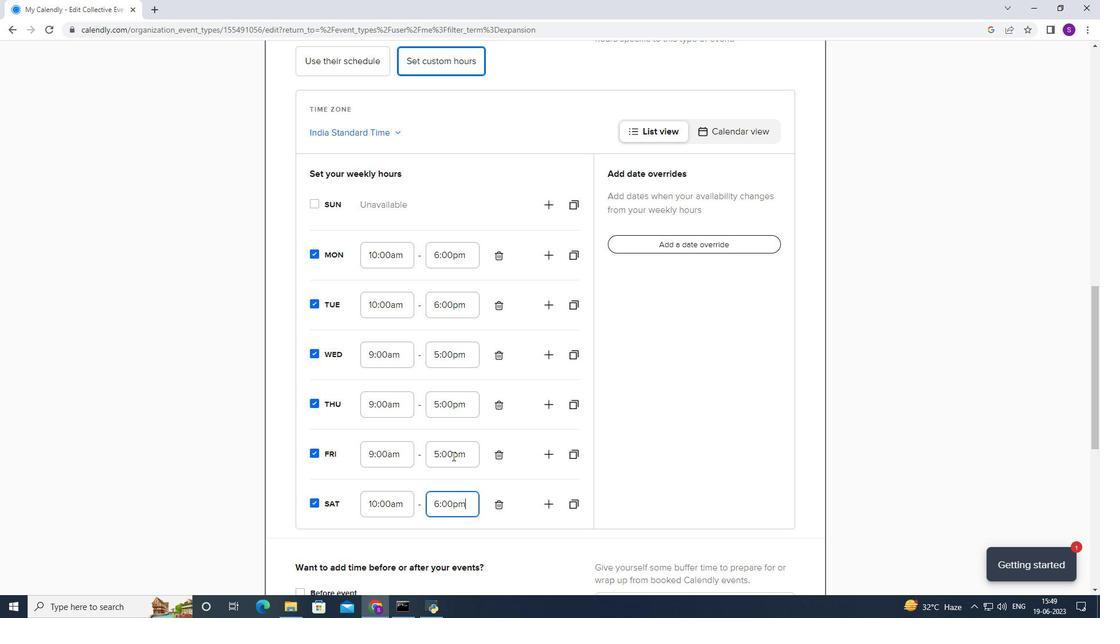 
Action: Mouse pressed left at (452, 449)
Screenshot: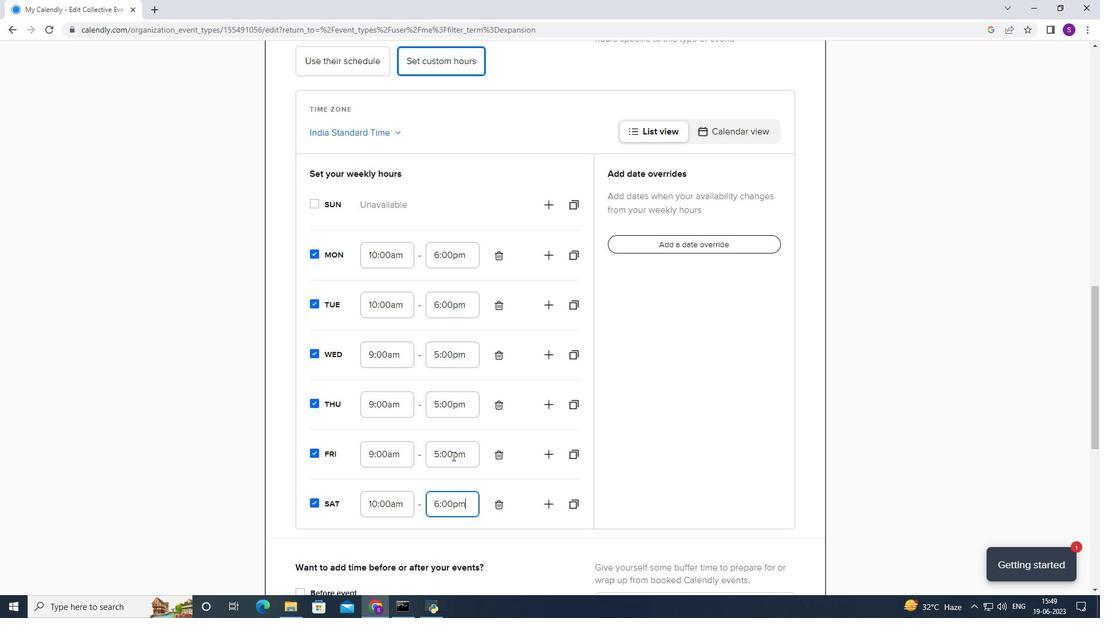 
Action: Mouse moved to (436, 516)
Screenshot: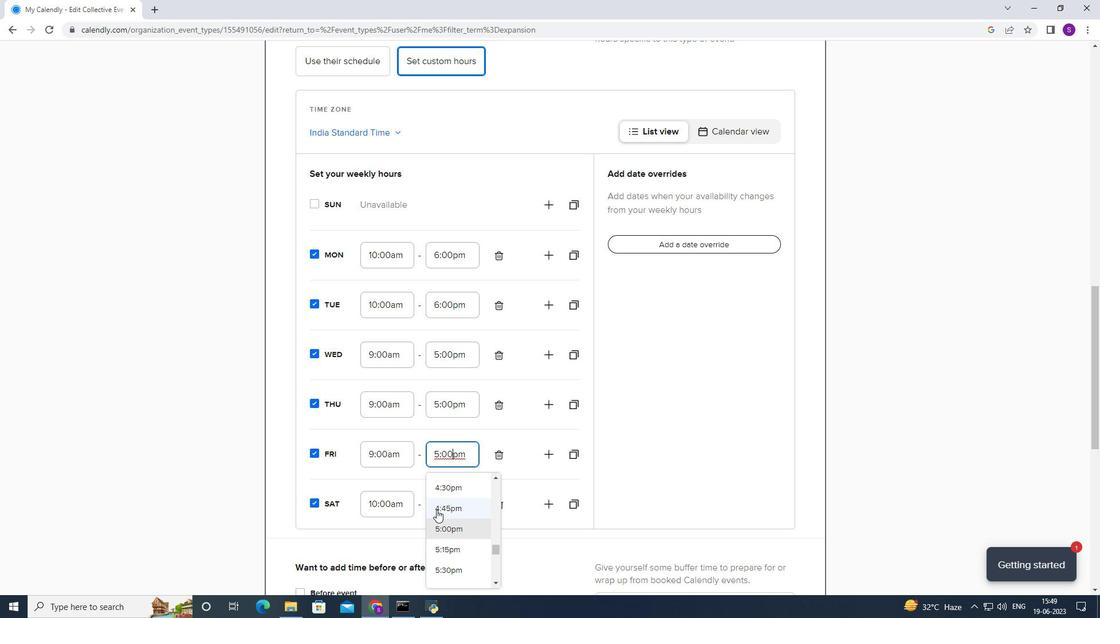 
Action: Mouse scrolled (436, 515) with delta (0, 0)
Screenshot: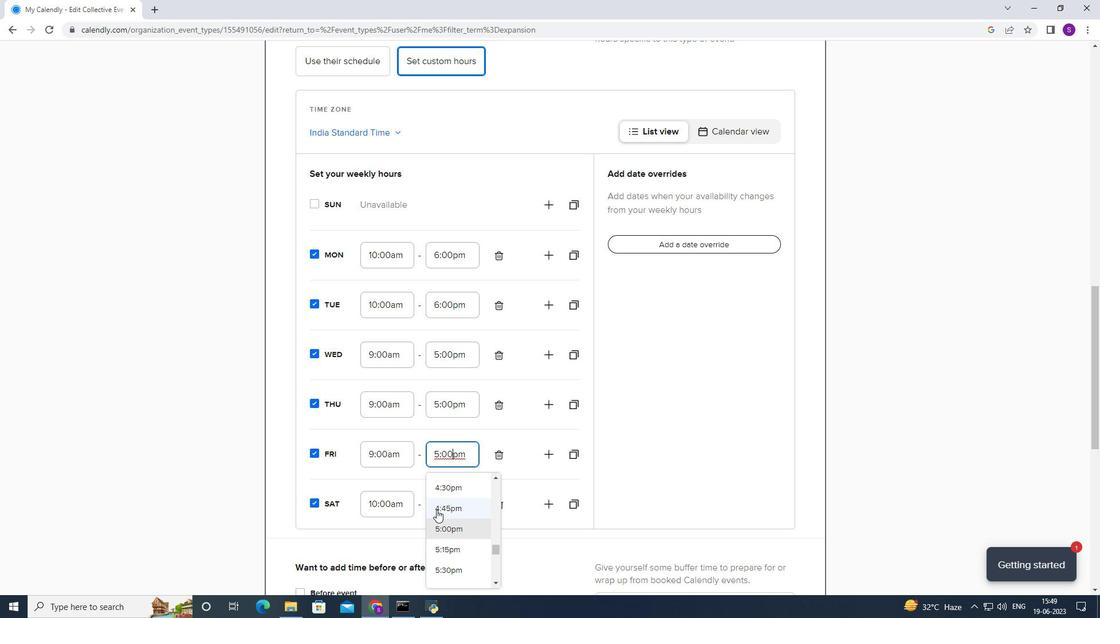 
Action: Mouse moved to (441, 526)
Screenshot: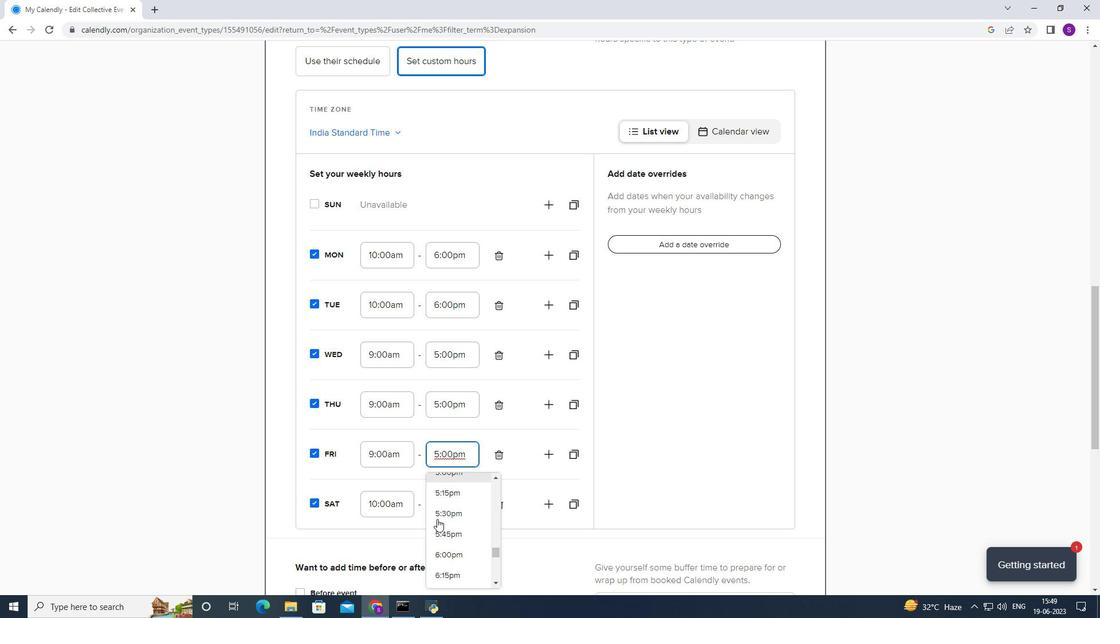 
Action: Mouse scrolled (441, 525) with delta (0, 0)
Screenshot: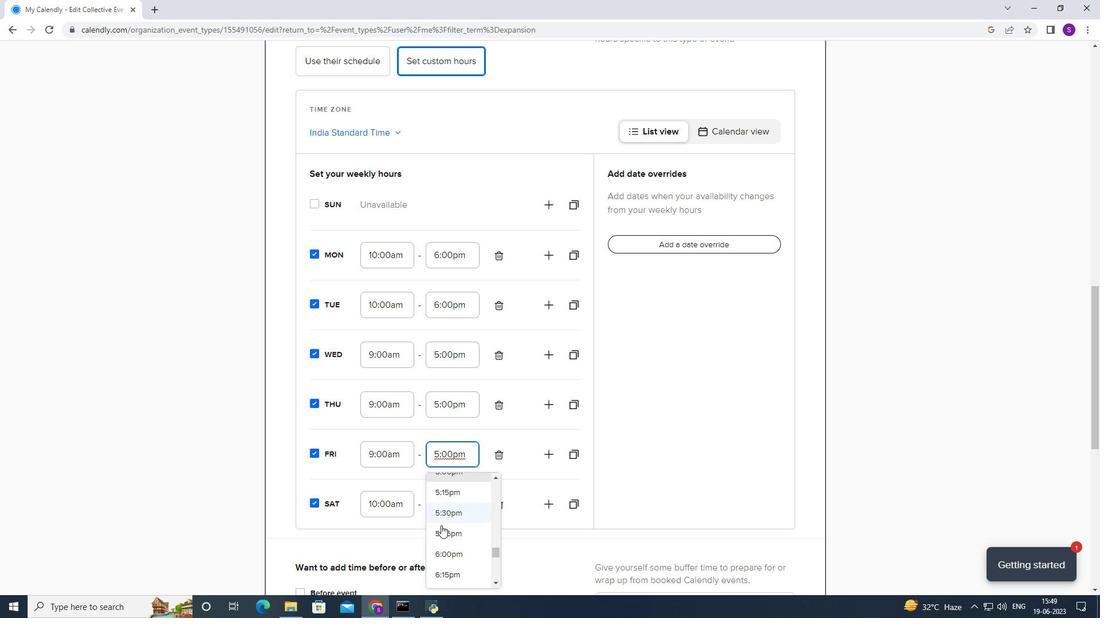 
Action: Mouse moved to (453, 499)
Screenshot: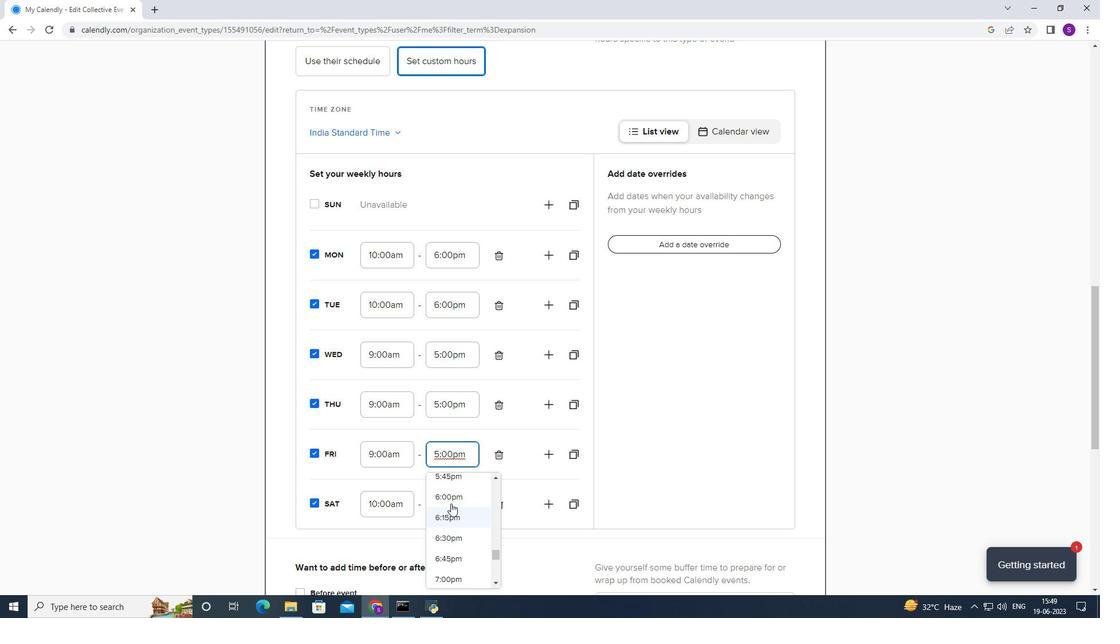 
Action: Mouse pressed left at (453, 499)
Screenshot: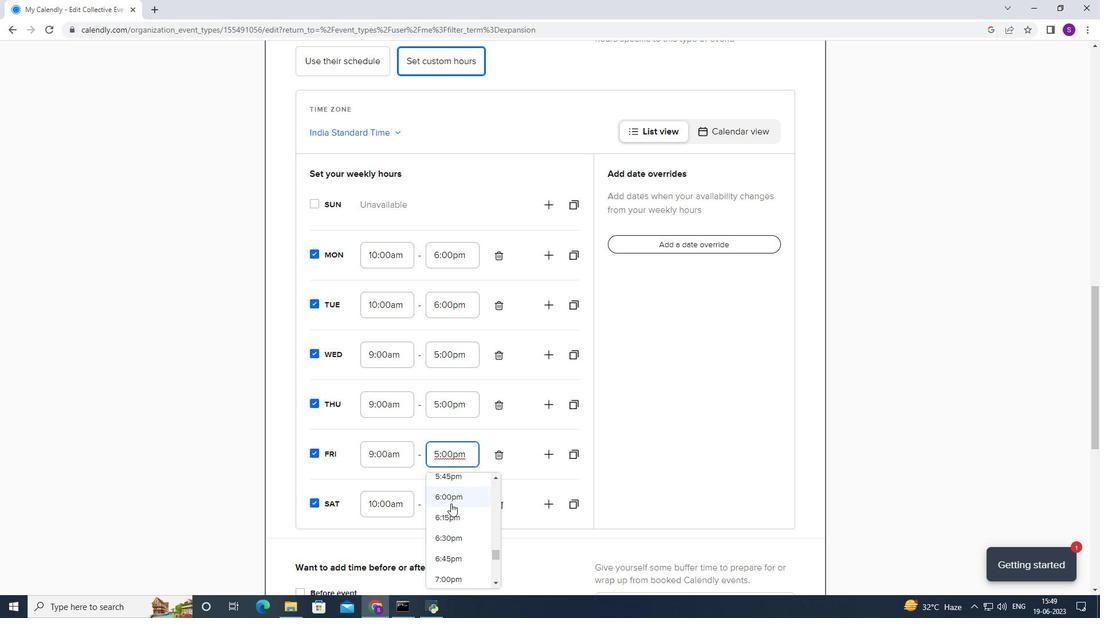 
Action: Mouse moved to (395, 415)
Screenshot: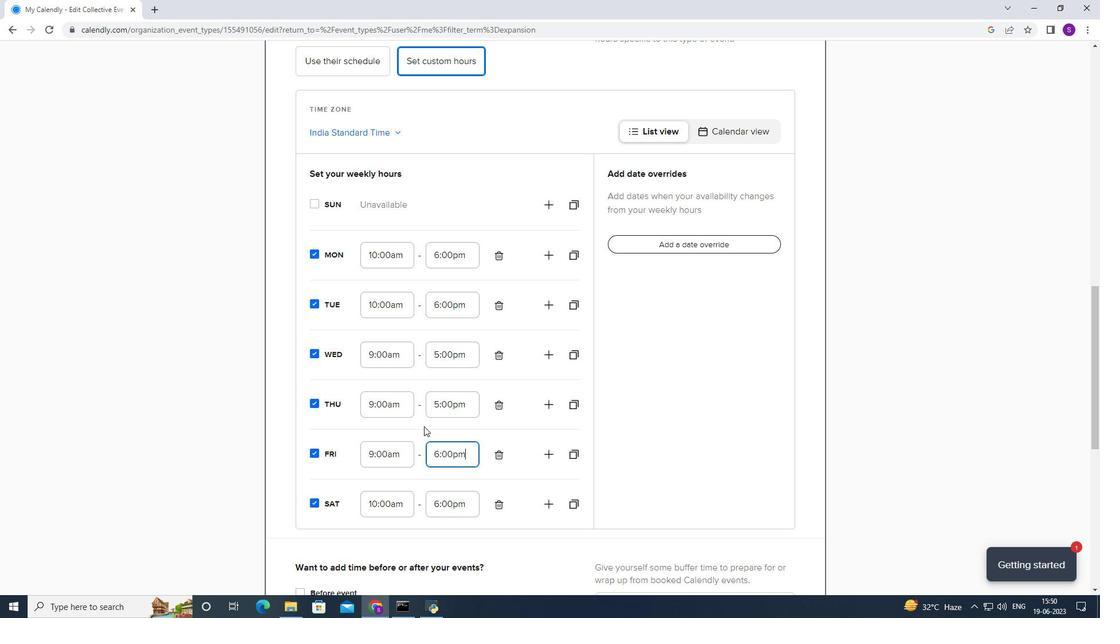 
Action: Mouse pressed left at (395, 415)
Screenshot: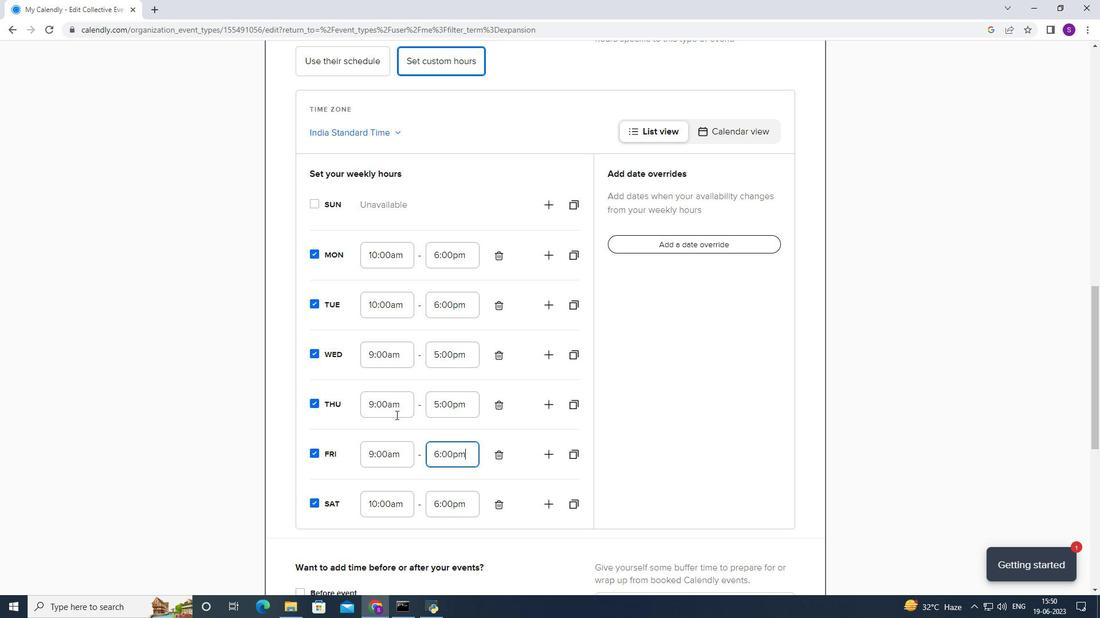 
Action: Mouse moved to (392, 478)
Screenshot: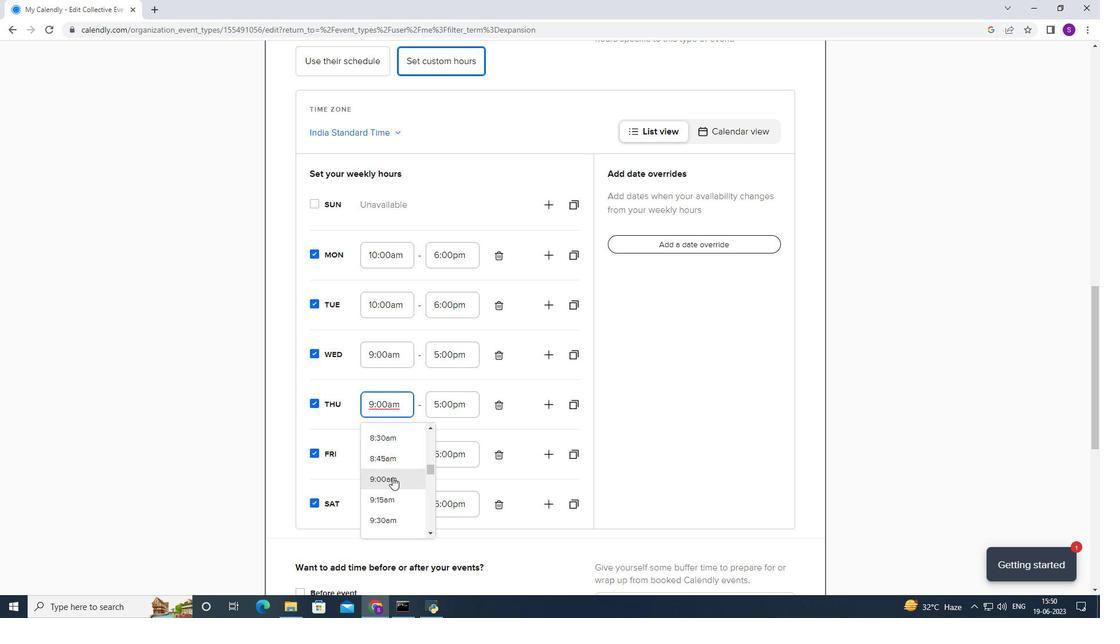 
Action: Mouse scrolled (392, 477) with delta (0, 0)
Screenshot: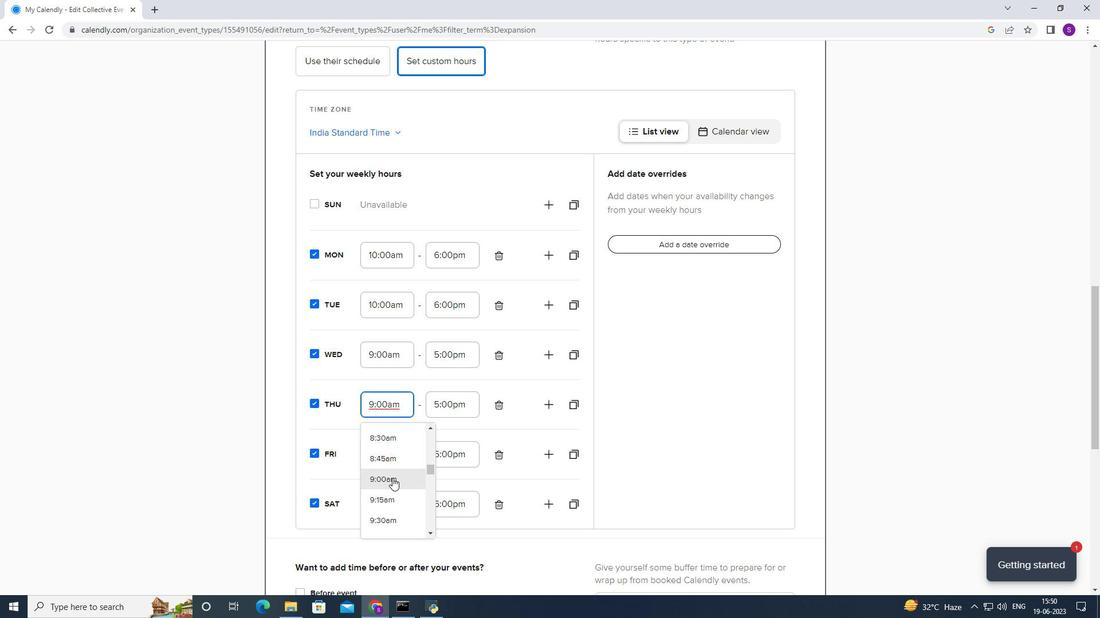 
Action: Mouse moved to (379, 503)
Screenshot: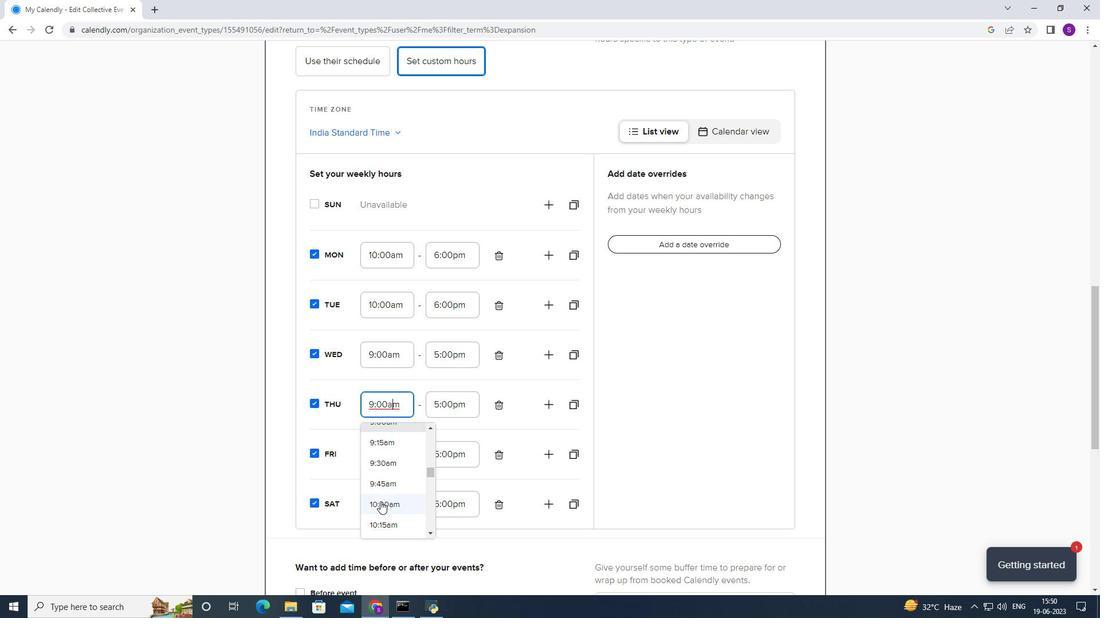 
Action: Mouse pressed left at (379, 503)
Screenshot: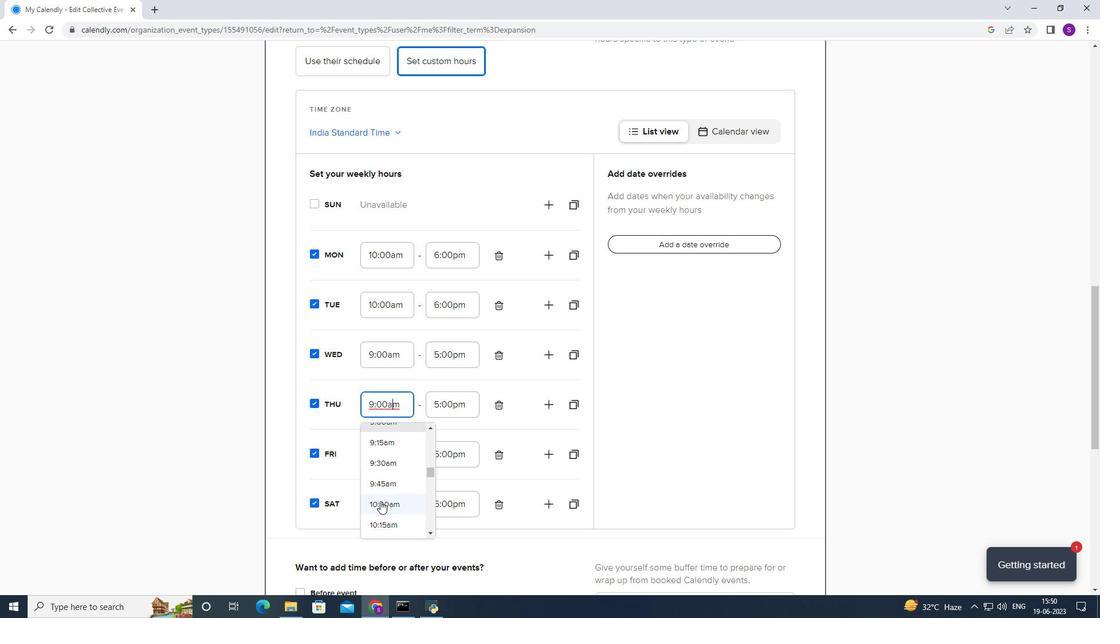 
Action: Mouse moved to (386, 442)
Screenshot: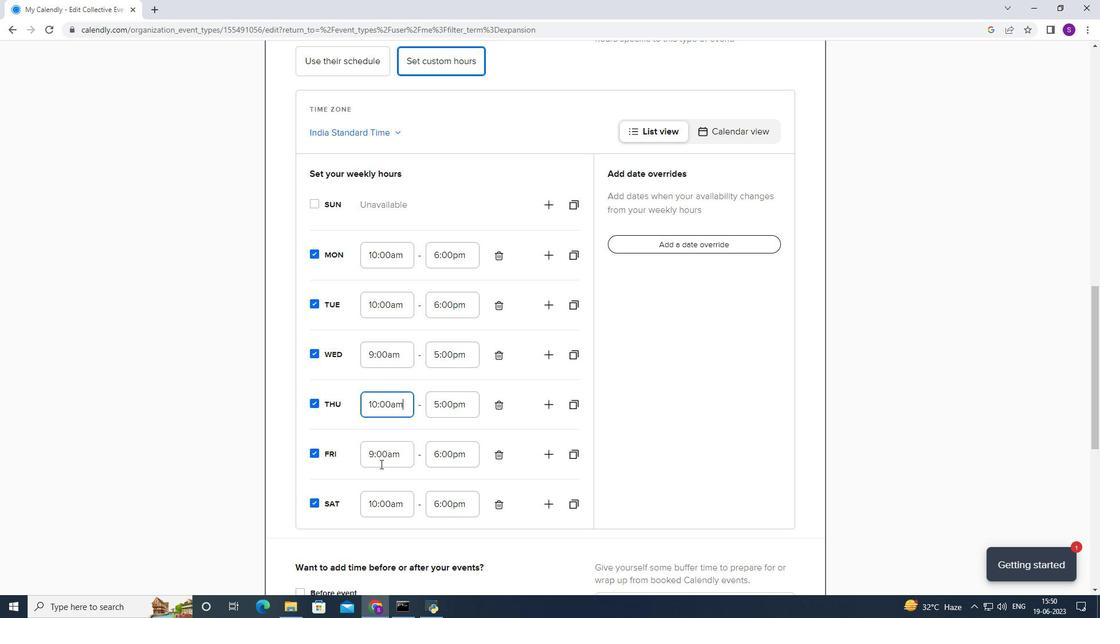 
Action: Mouse pressed left at (386, 442)
Screenshot: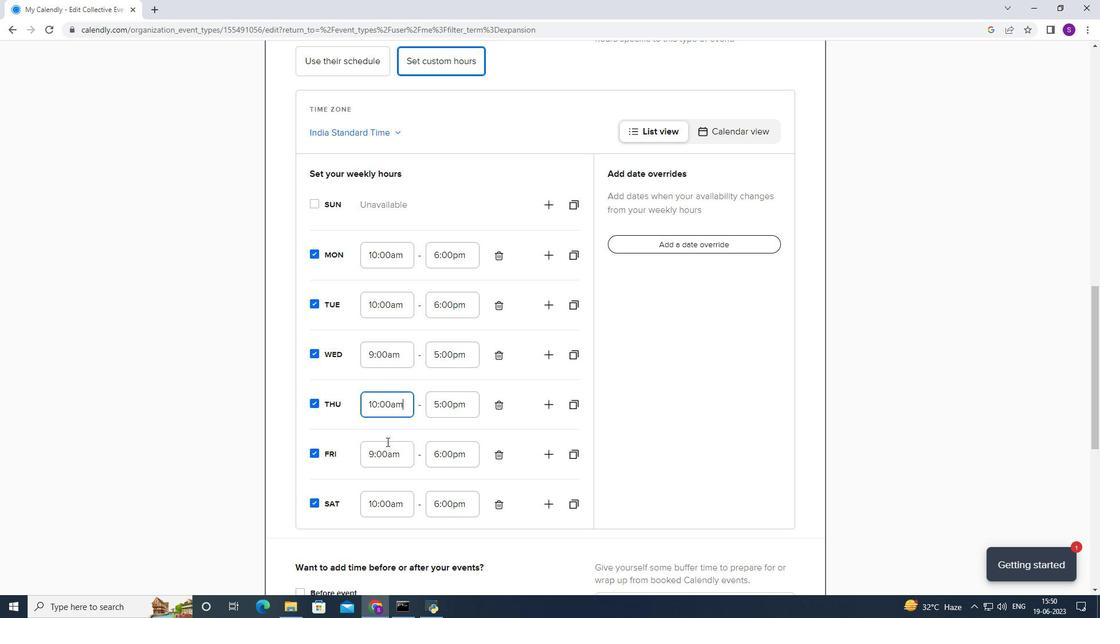 
Action: Mouse moved to (386, 486)
Screenshot: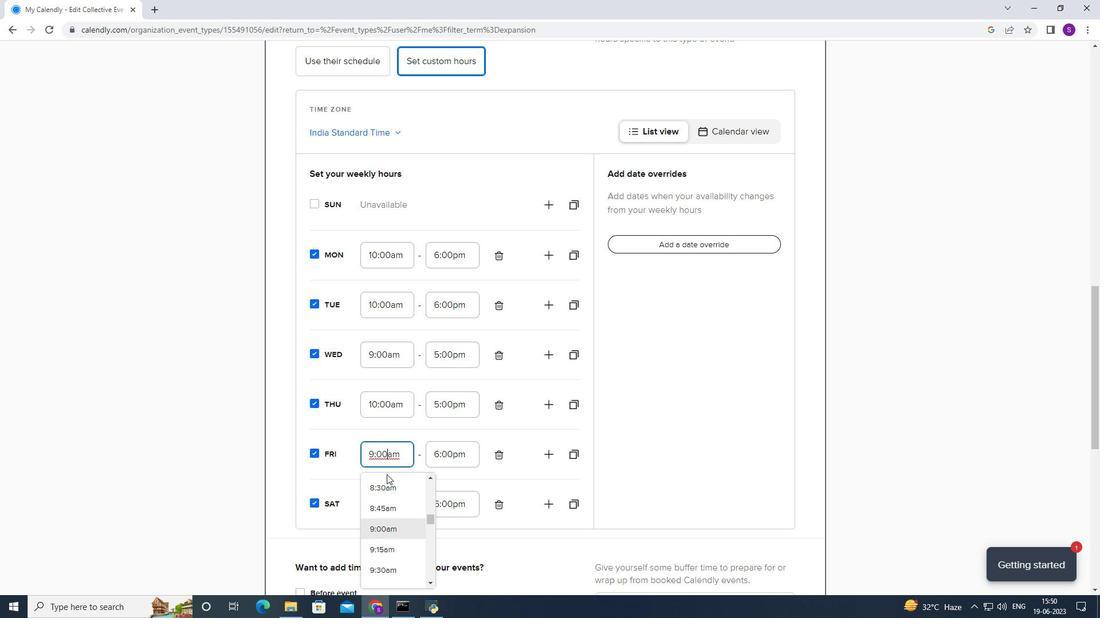 
Action: Mouse scrolled (386, 486) with delta (0, 0)
Screenshot: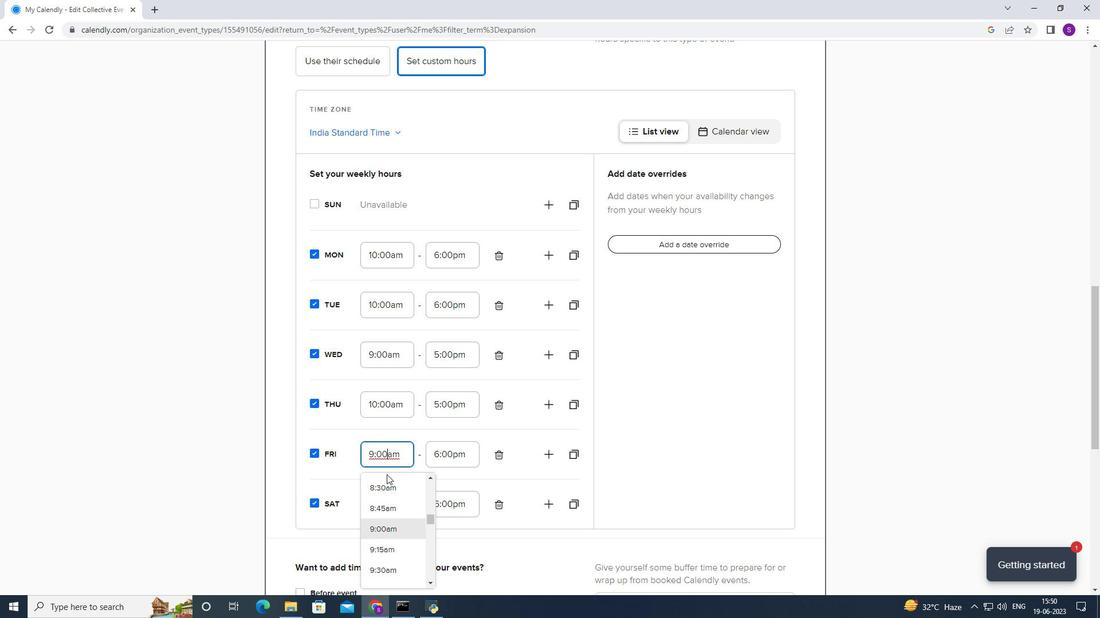 
Action: Mouse scrolled (386, 486) with delta (0, 0)
Screenshot: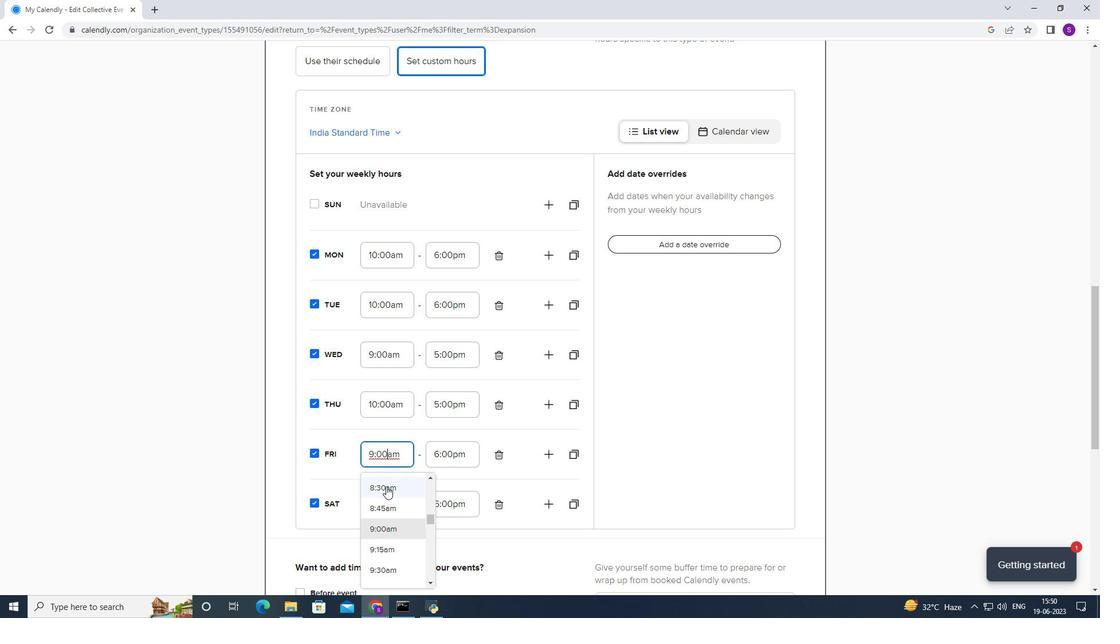 
Action: Mouse moved to (384, 495)
Screenshot: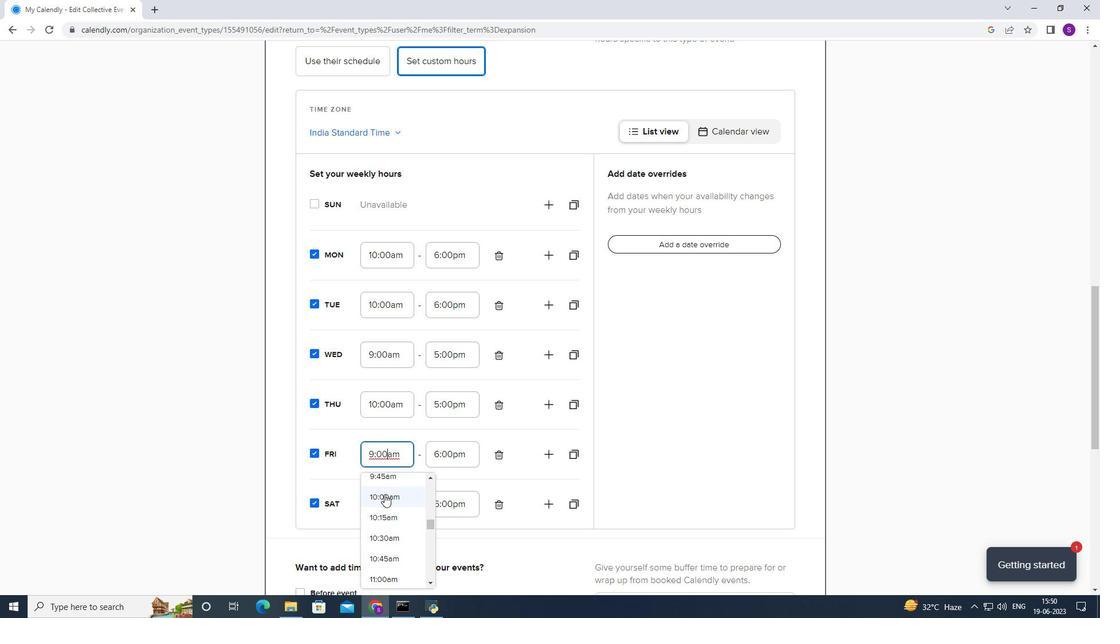 
Action: Mouse pressed left at (384, 495)
Screenshot: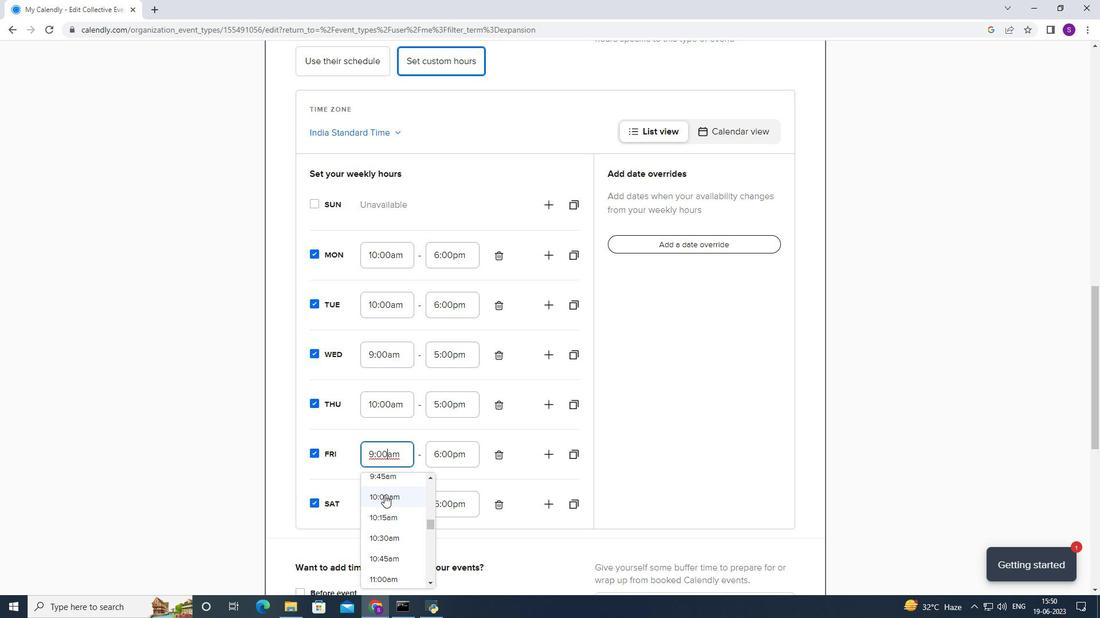 
Action: Mouse moved to (438, 409)
Screenshot: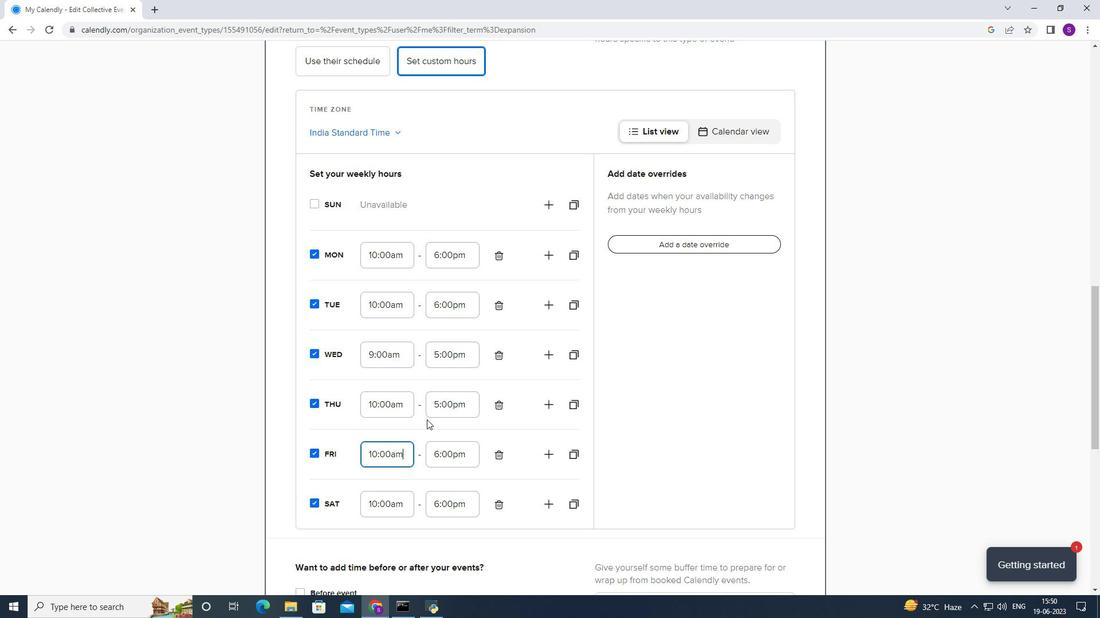 
Action: Mouse pressed left at (438, 409)
Screenshot: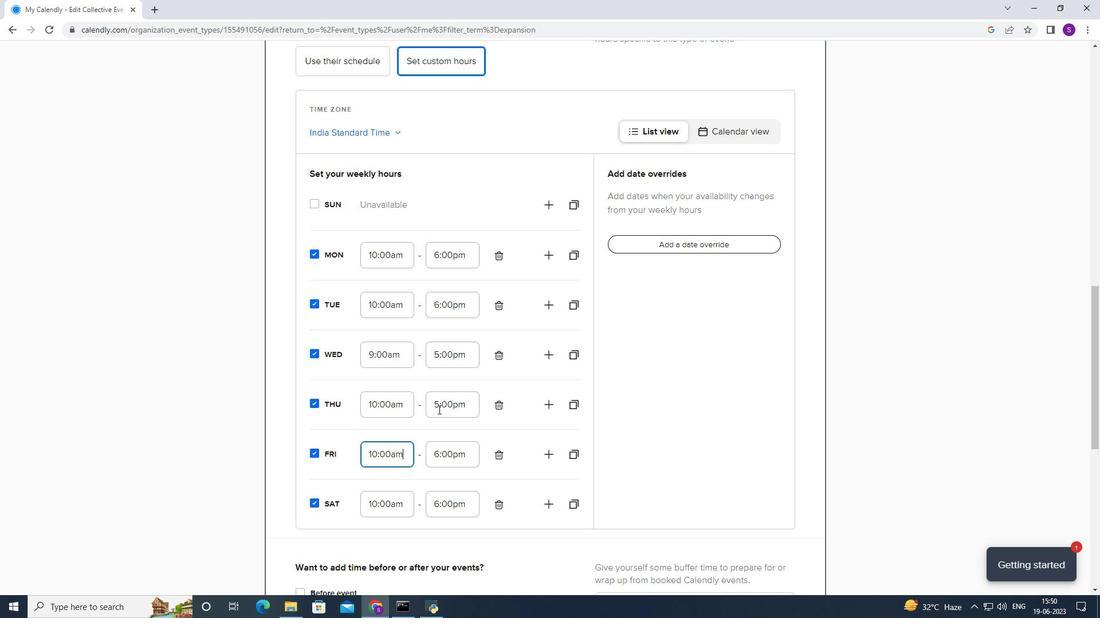 
Action: Mouse moved to (429, 490)
Screenshot: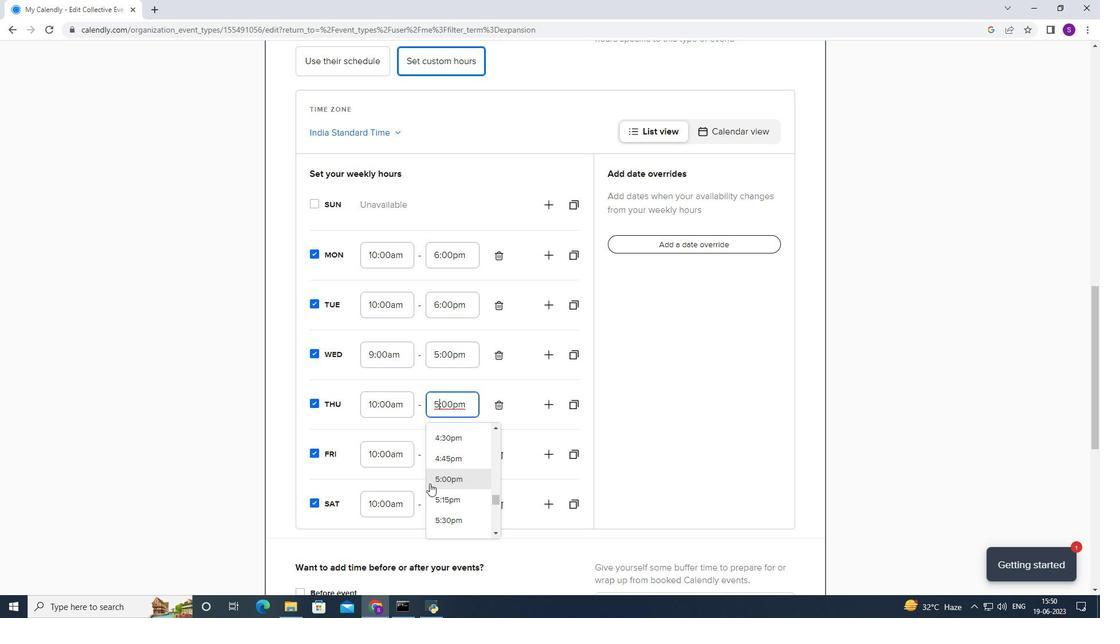 
Action: Mouse scrolled (429, 490) with delta (0, 0)
Screenshot: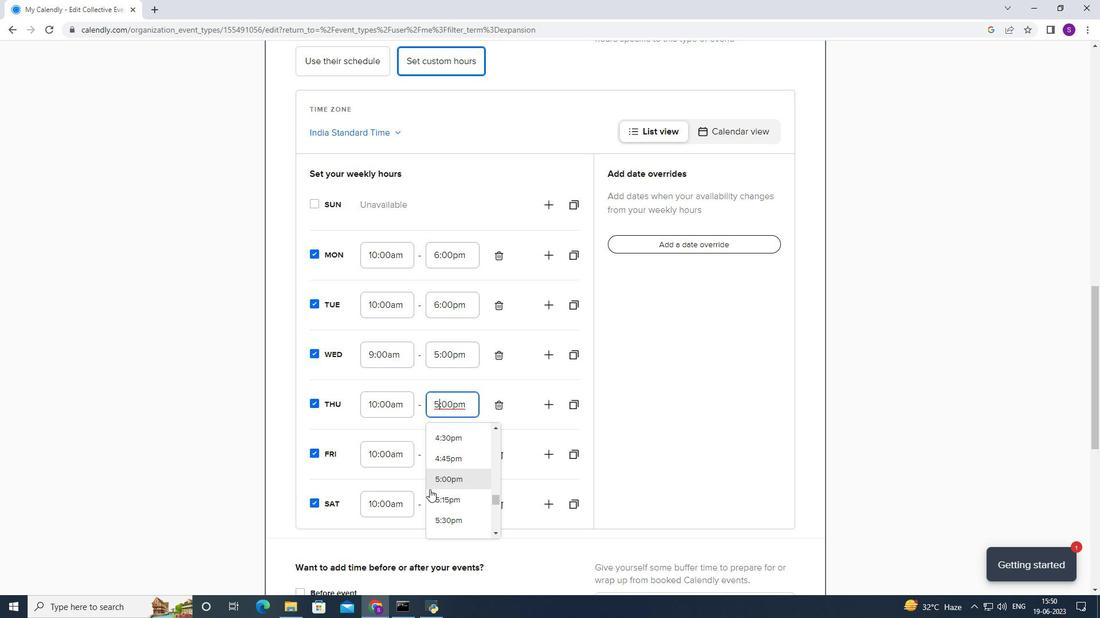 
Action: Mouse moved to (444, 503)
Screenshot: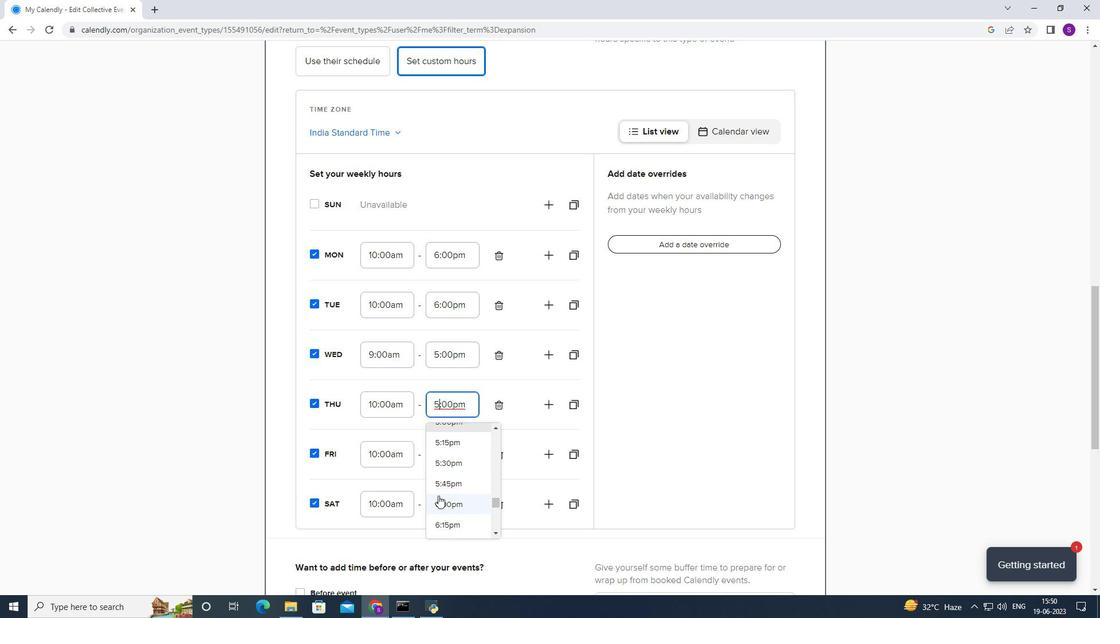 
Action: Mouse pressed left at (444, 503)
Screenshot: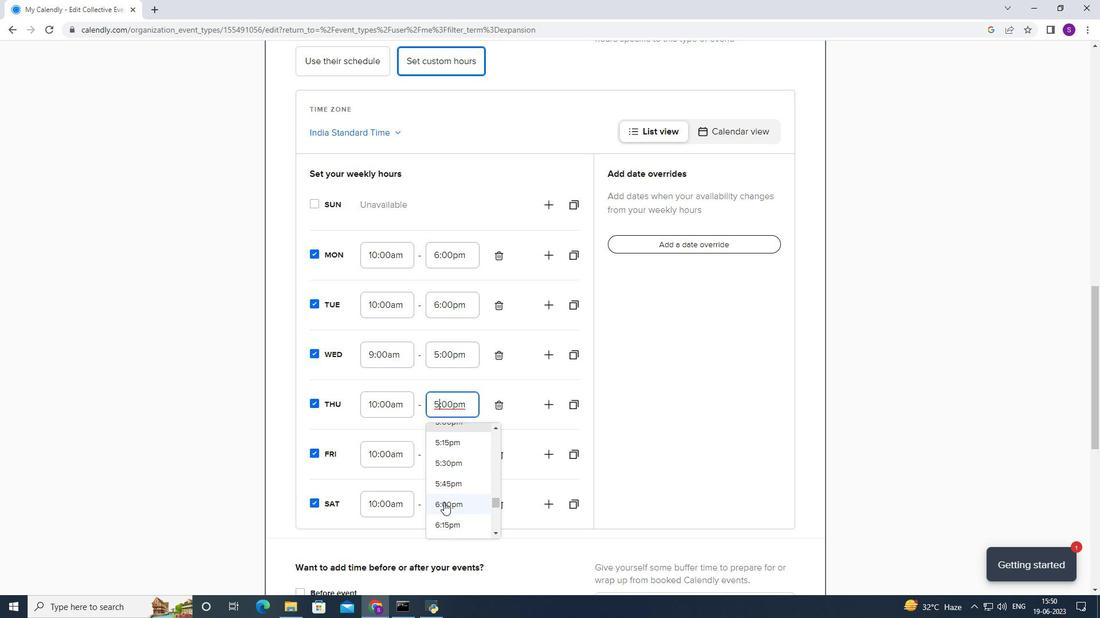 
Action: Mouse moved to (455, 368)
Screenshot: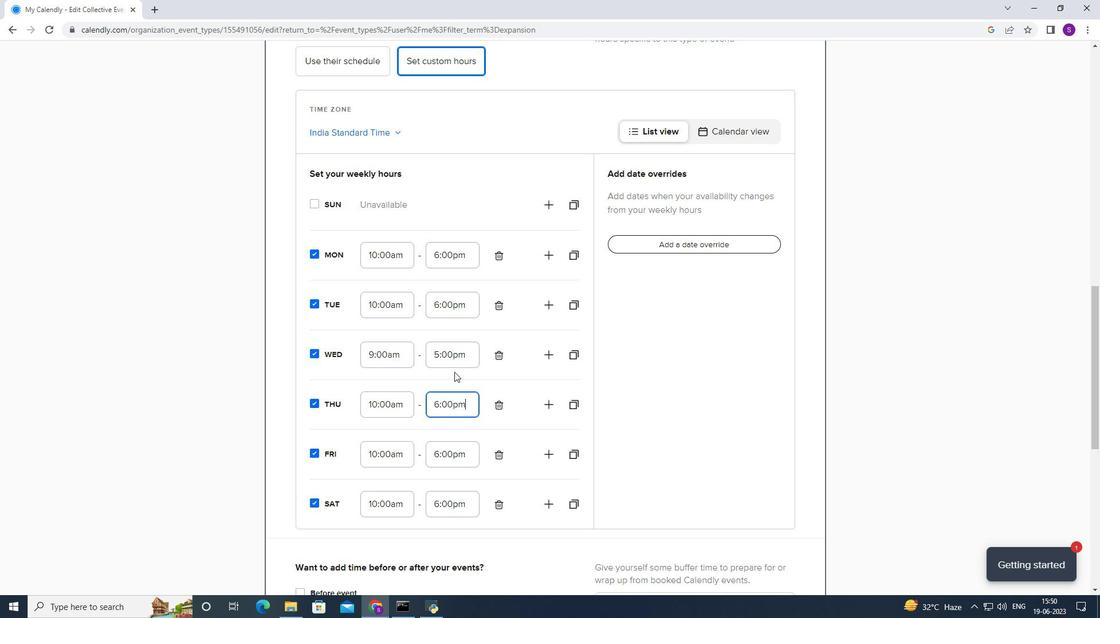 
Action: Mouse pressed left at (455, 368)
Screenshot: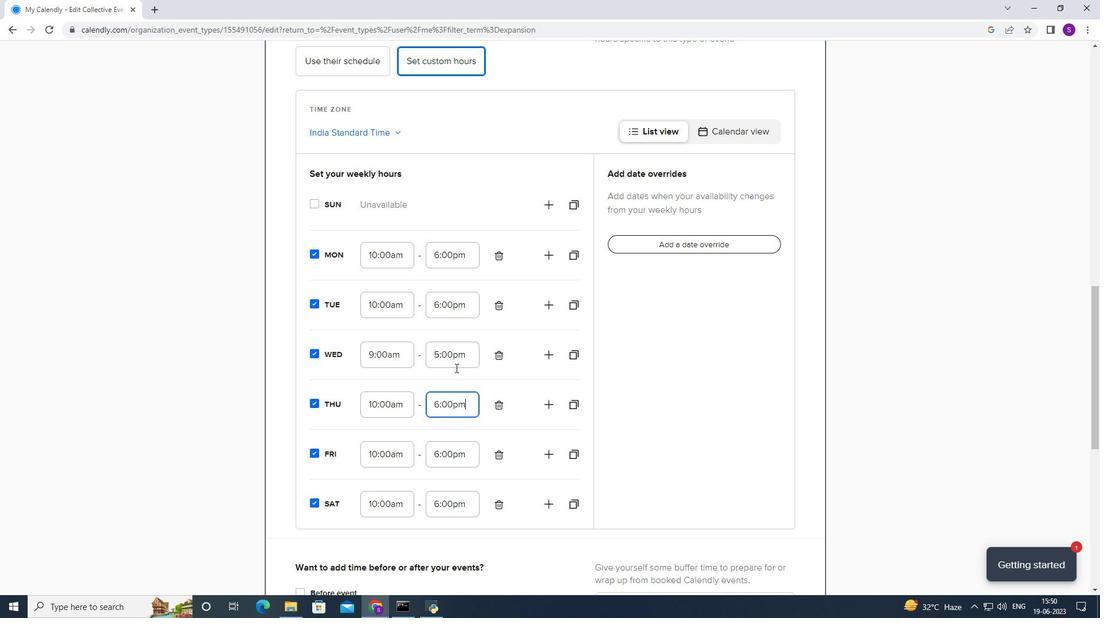 
Action: Mouse moved to (450, 430)
Screenshot: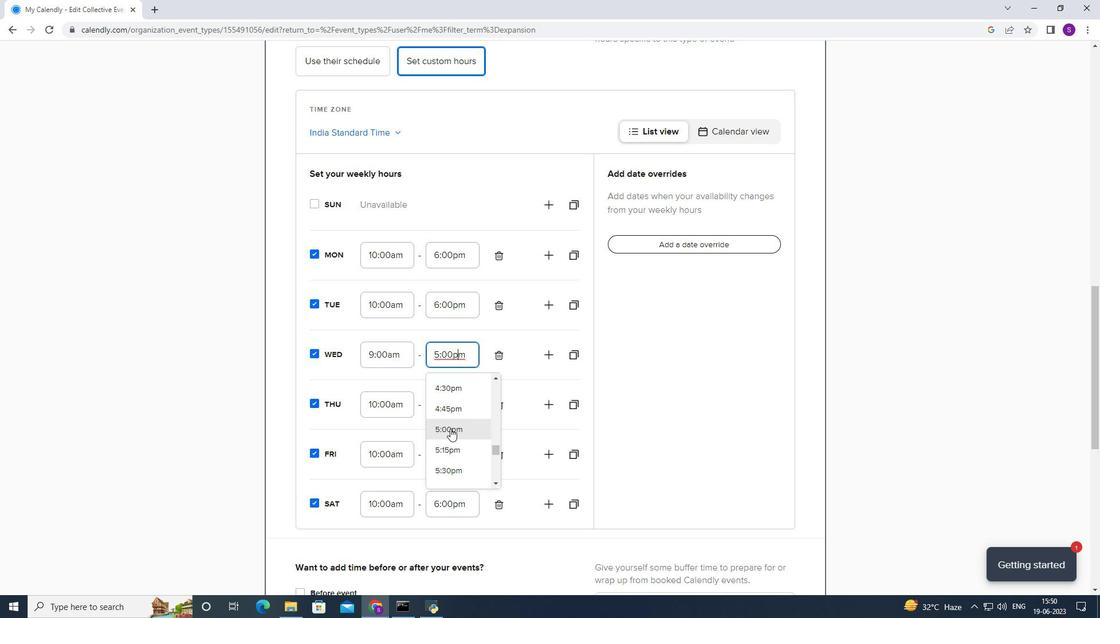 
Action: Mouse scrolled (450, 429) with delta (0, 0)
Screenshot: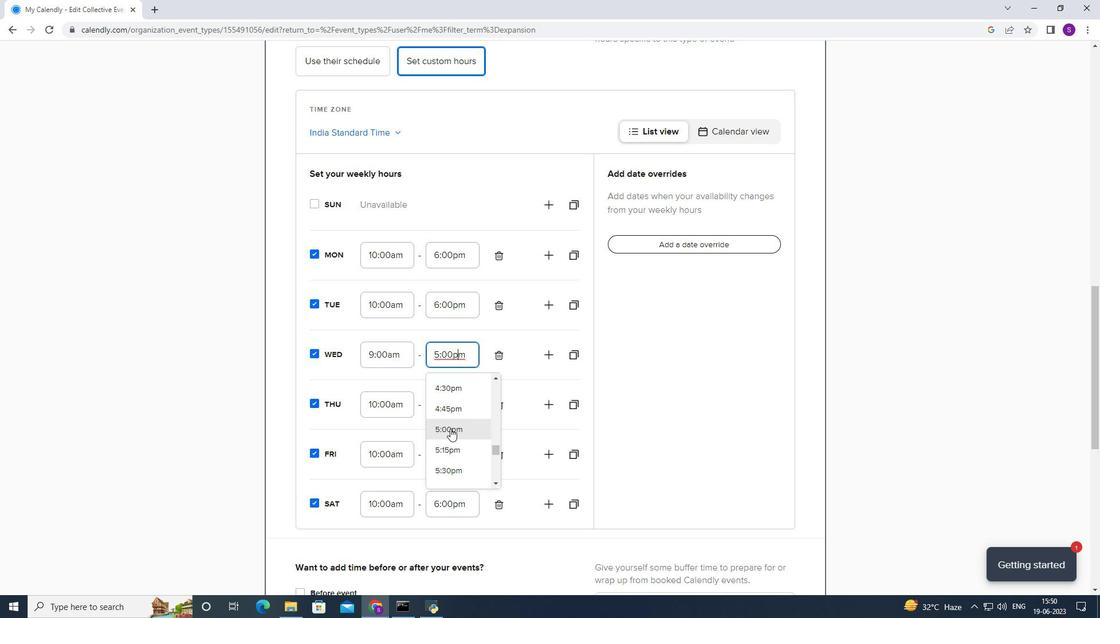 
Action: Mouse moved to (438, 448)
Screenshot: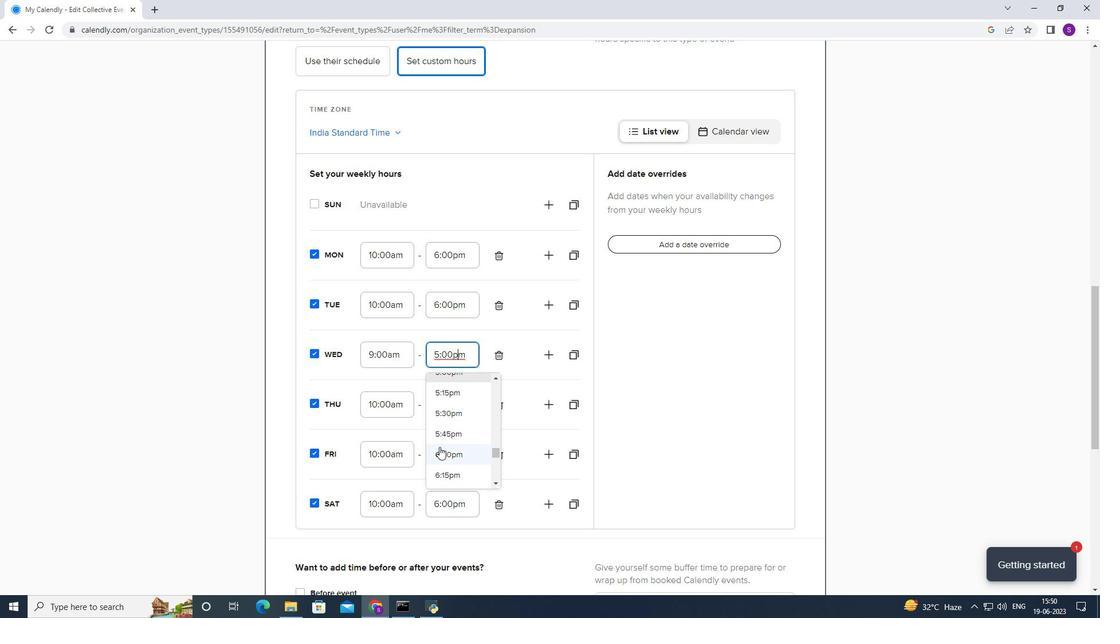 
Action: Mouse pressed left at (438, 448)
Screenshot: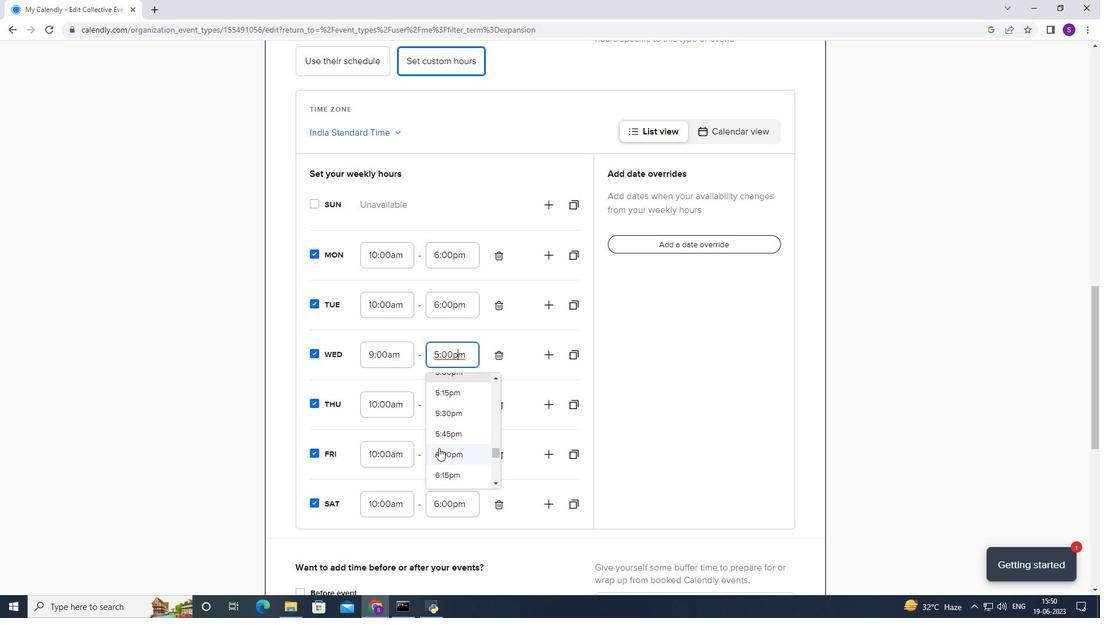 
Action: Mouse moved to (399, 334)
Screenshot: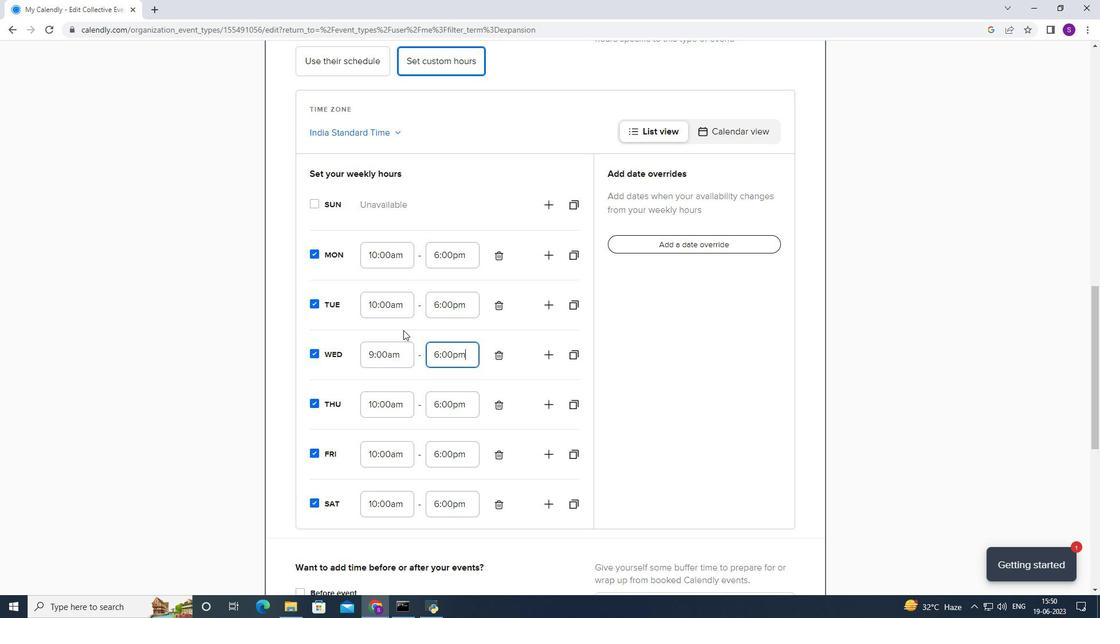 
Action: Mouse pressed left at (399, 334)
Screenshot: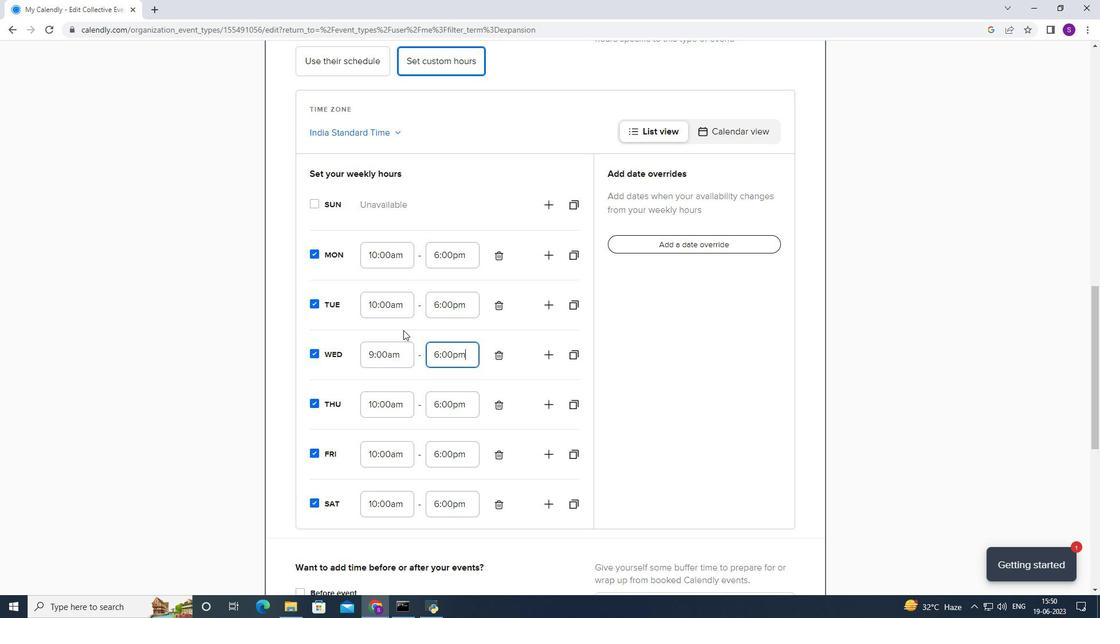 
Action: Mouse moved to (406, 305)
Screenshot: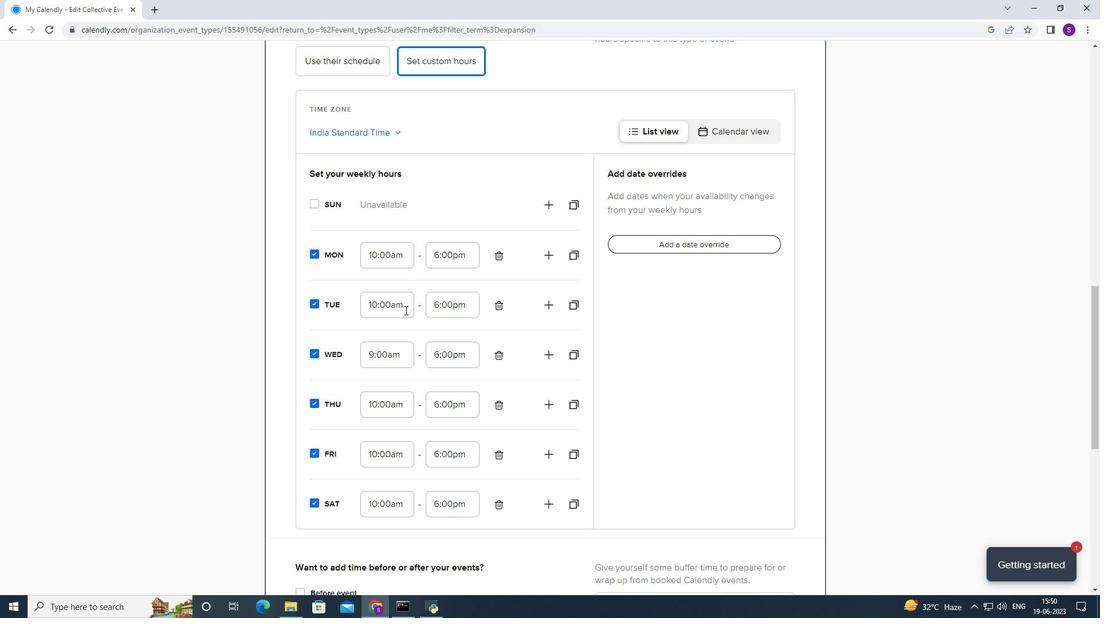 
Action: Mouse pressed left at (406, 305)
Screenshot: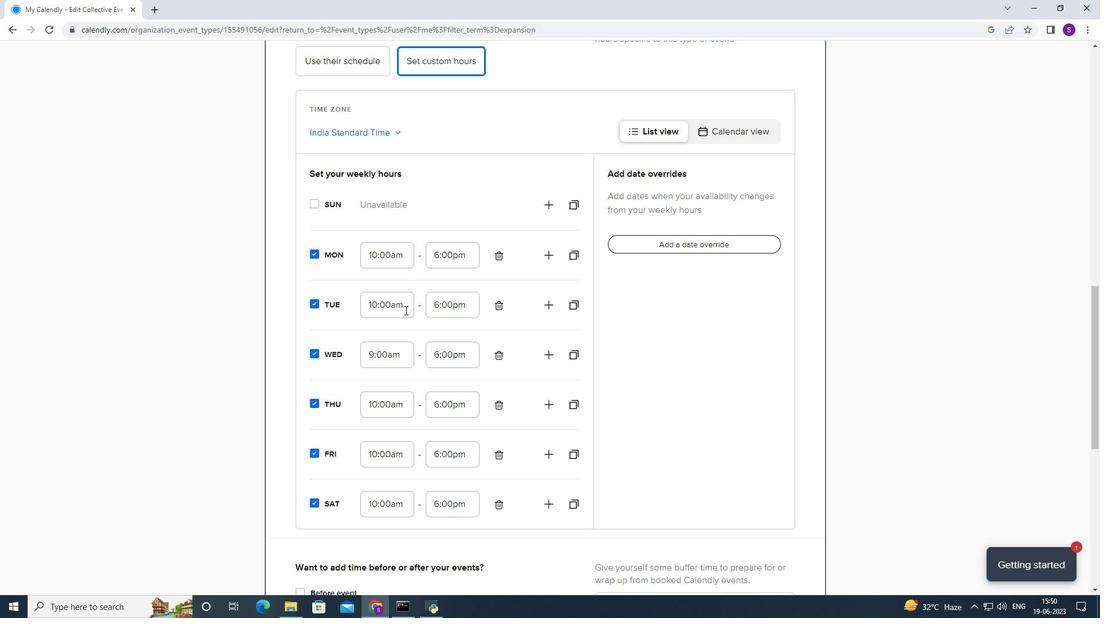 
Action: Mouse moved to (395, 385)
Screenshot: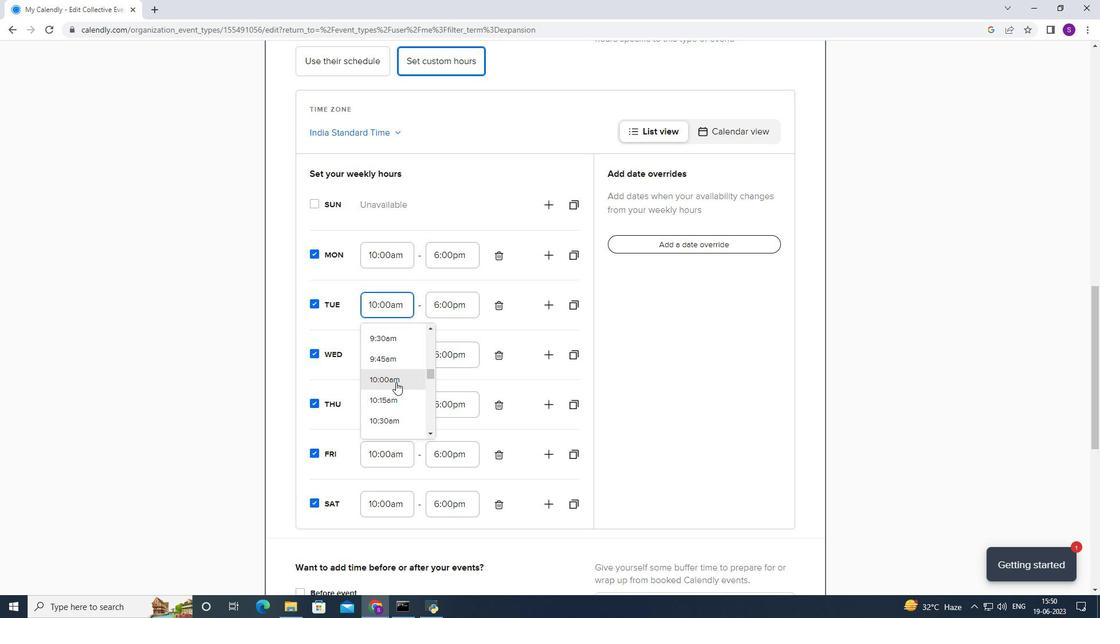 
Action: Mouse pressed left at (395, 385)
Screenshot: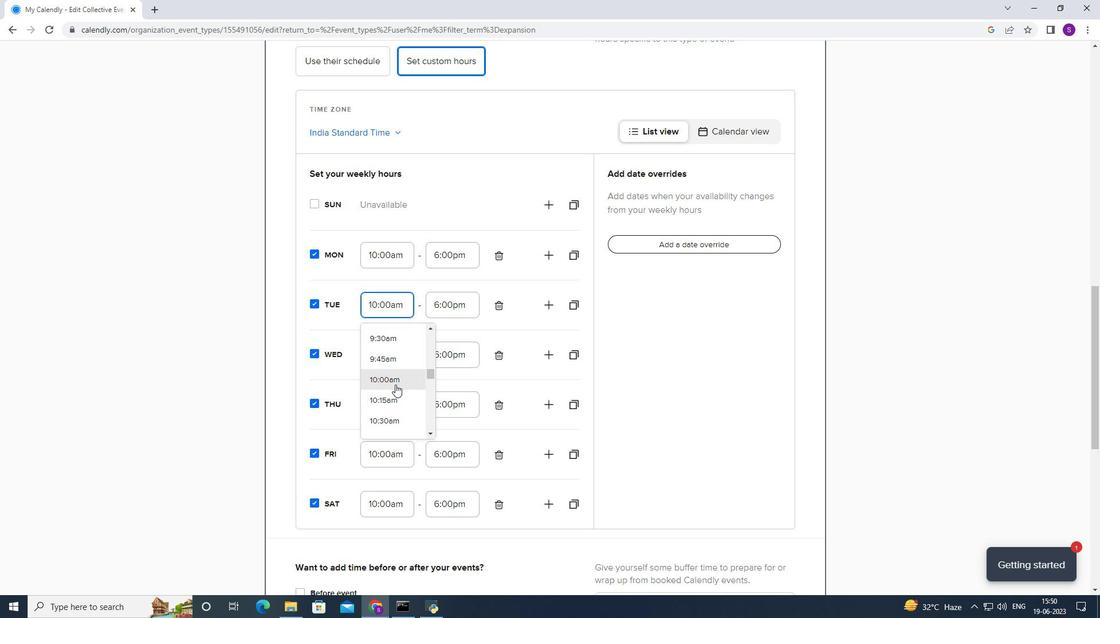 
Action: Mouse moved to (394, 356)
Screenshot: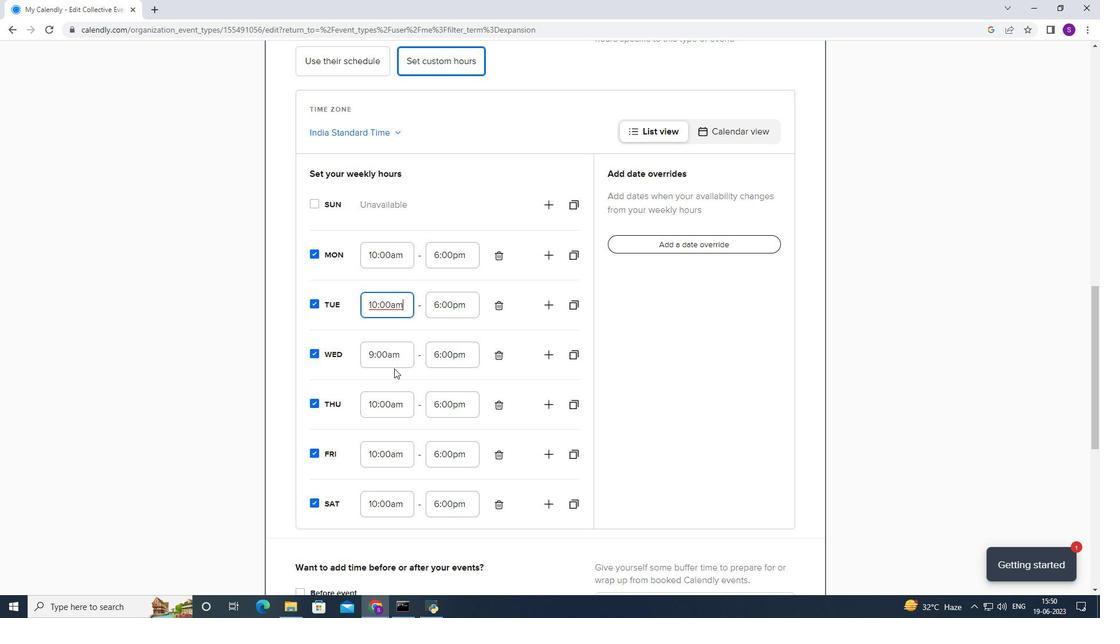 
Action: Mouse pressed left at (394, 356)
Screenshot: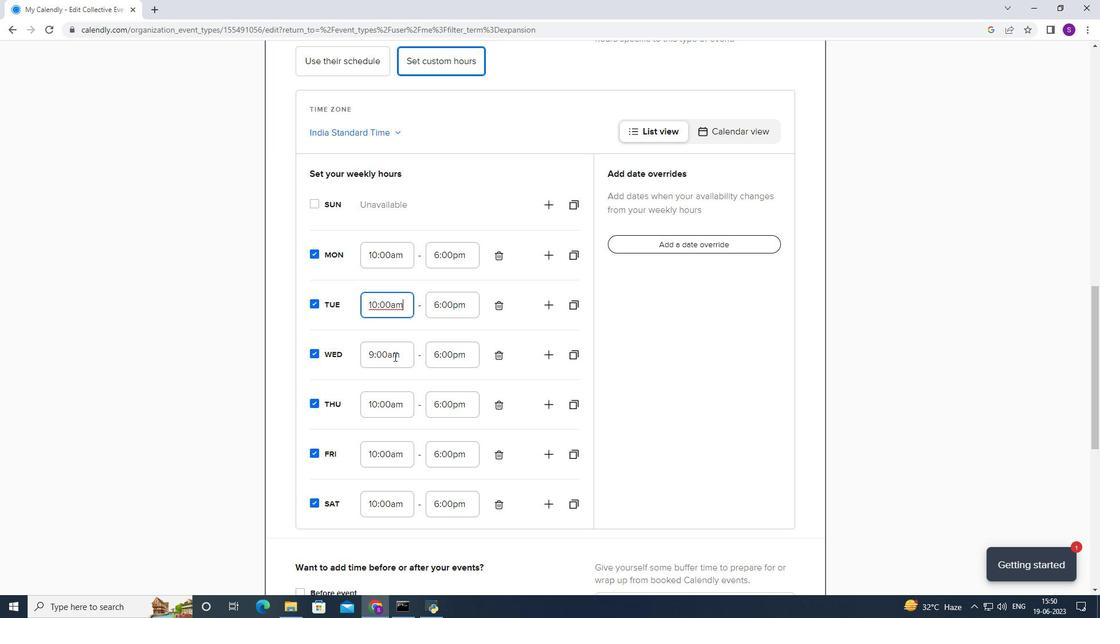 
Action: Mouse moved to (378, 451)
Screenshot: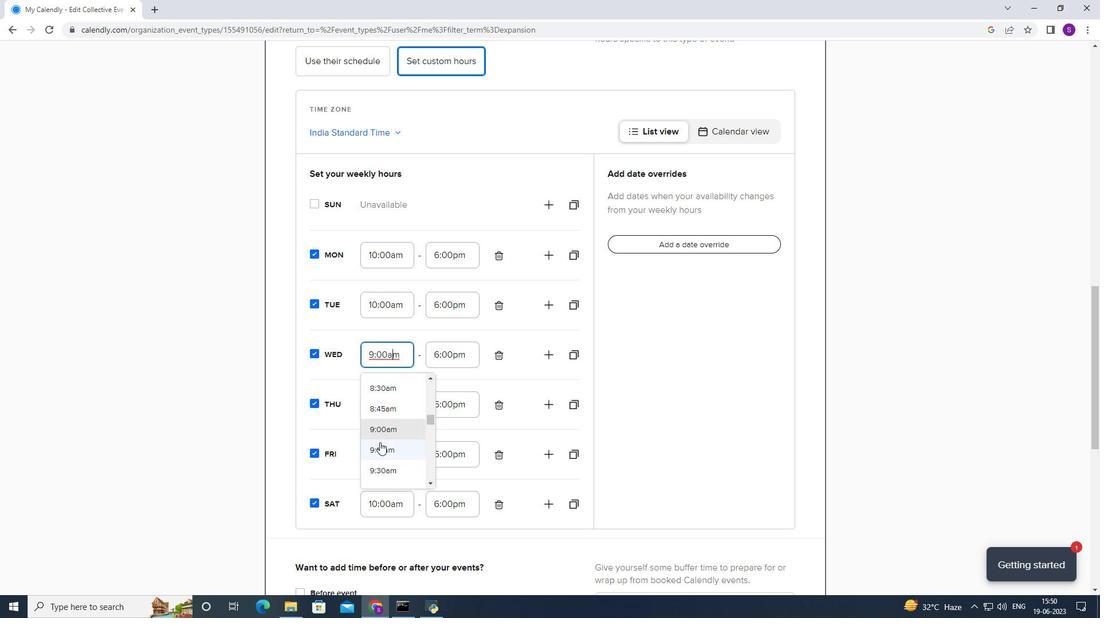 
Action: Mouse scrolled (378, 450) with delta (0, 0)
Screenshot: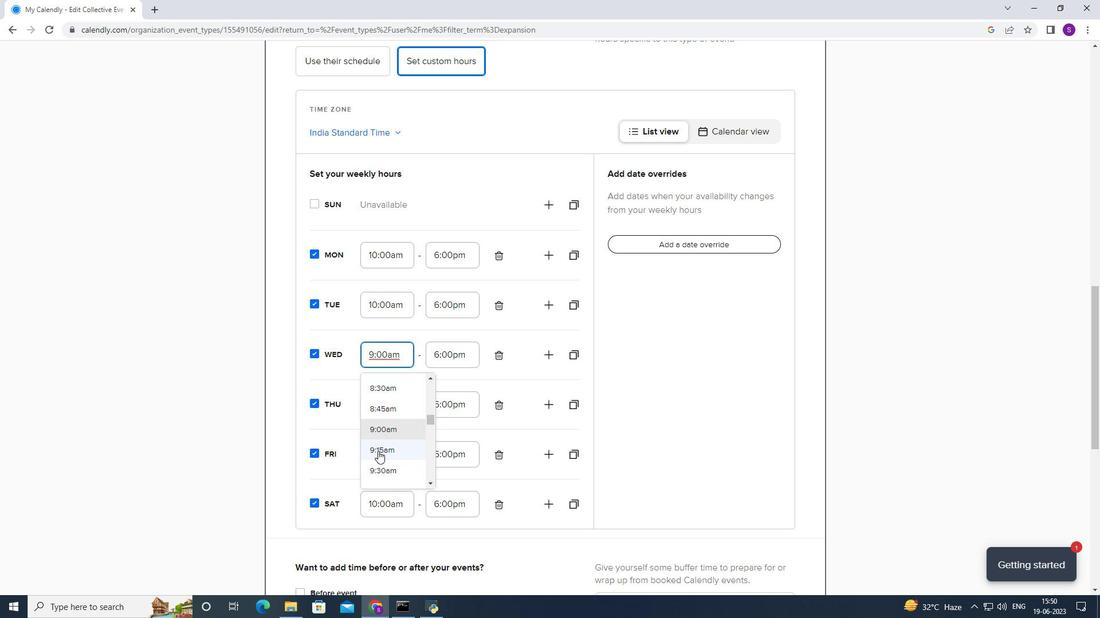
Action: Mouse moved to (376, 447)
Screenshot: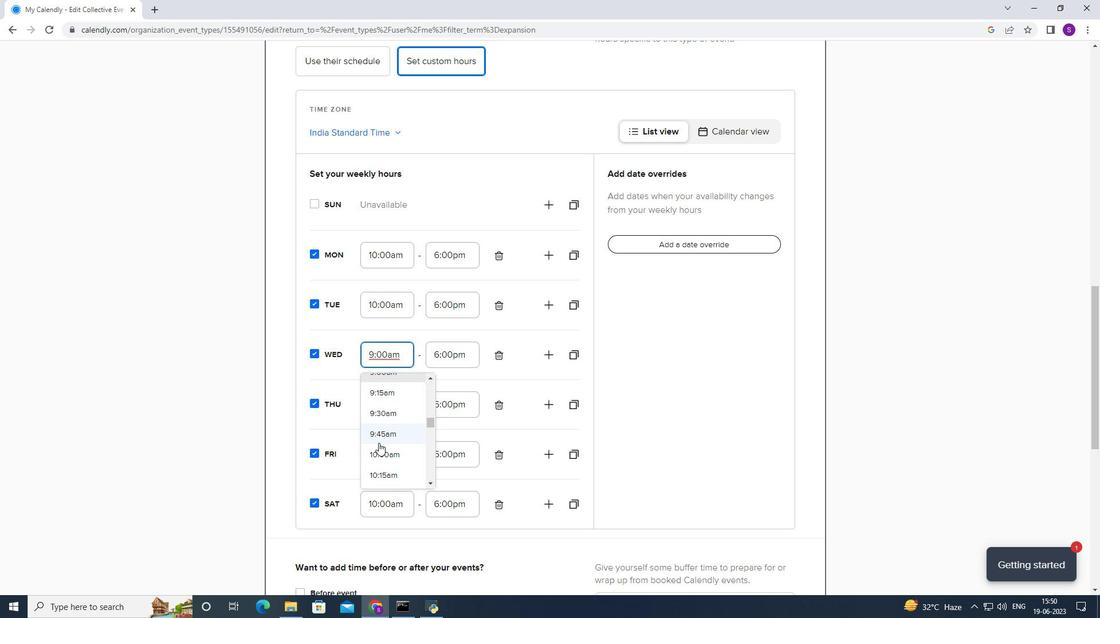 
Action: Mouse pressed left at (376, 447)
Screenshot: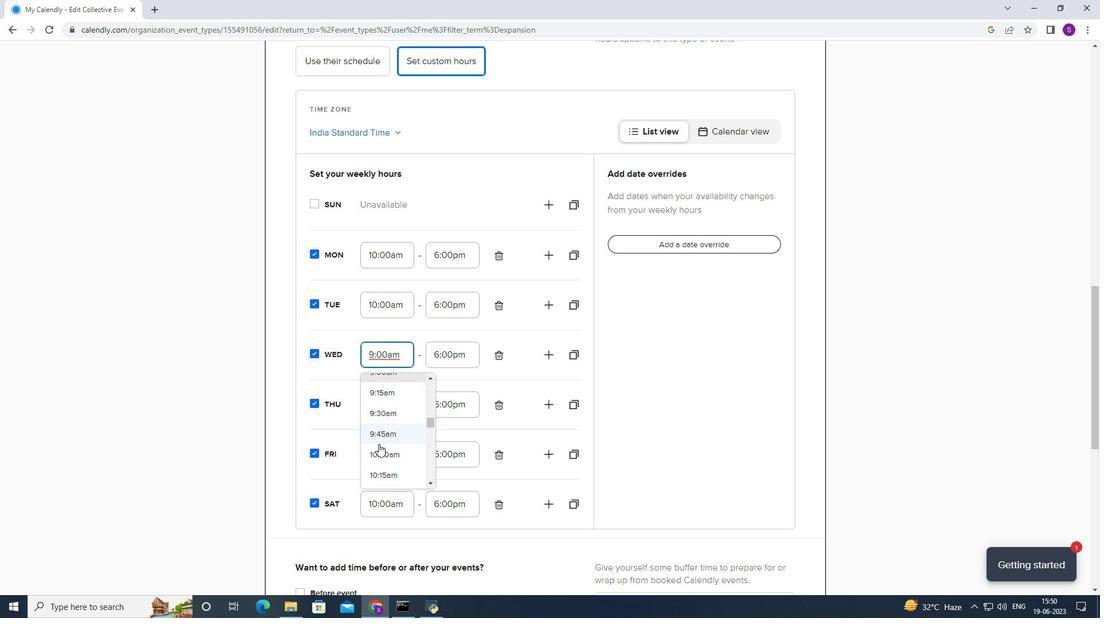 
Action: Mouse moved to (387, 270)
Screenshot: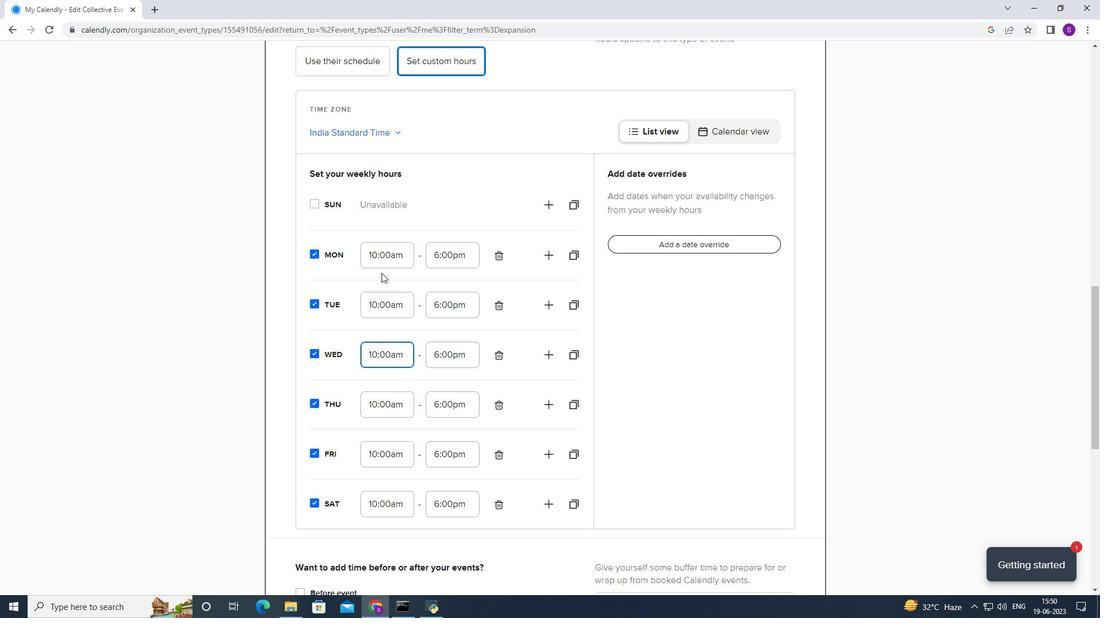 
Action: Mouse pressed left at (387, 270)
Screenshot: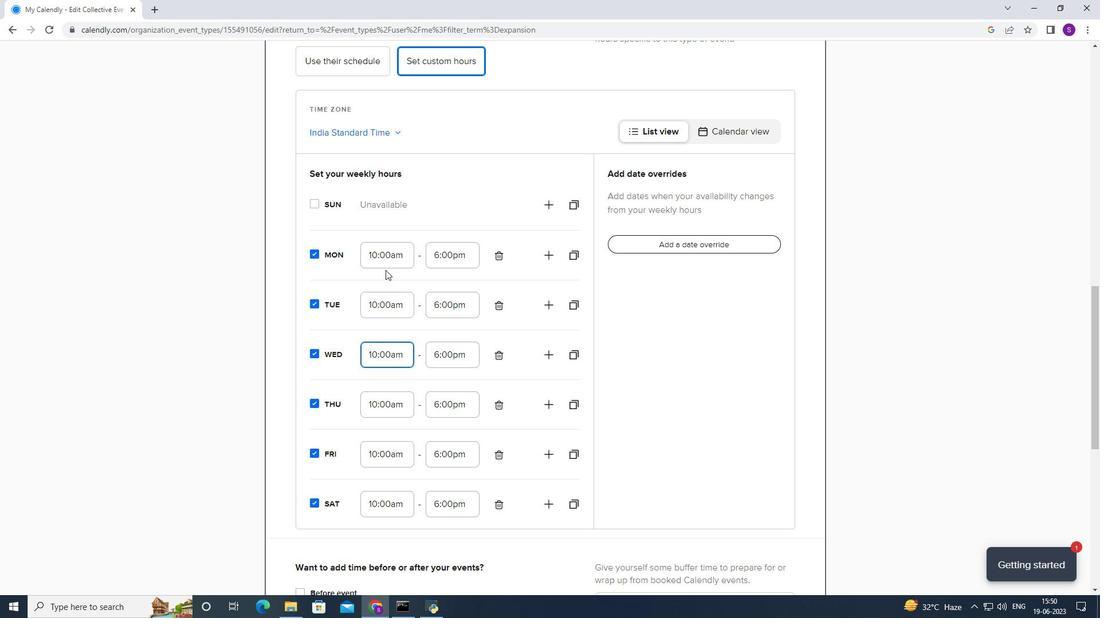
Action: Mouse moved to (421, 332)
Screenshot: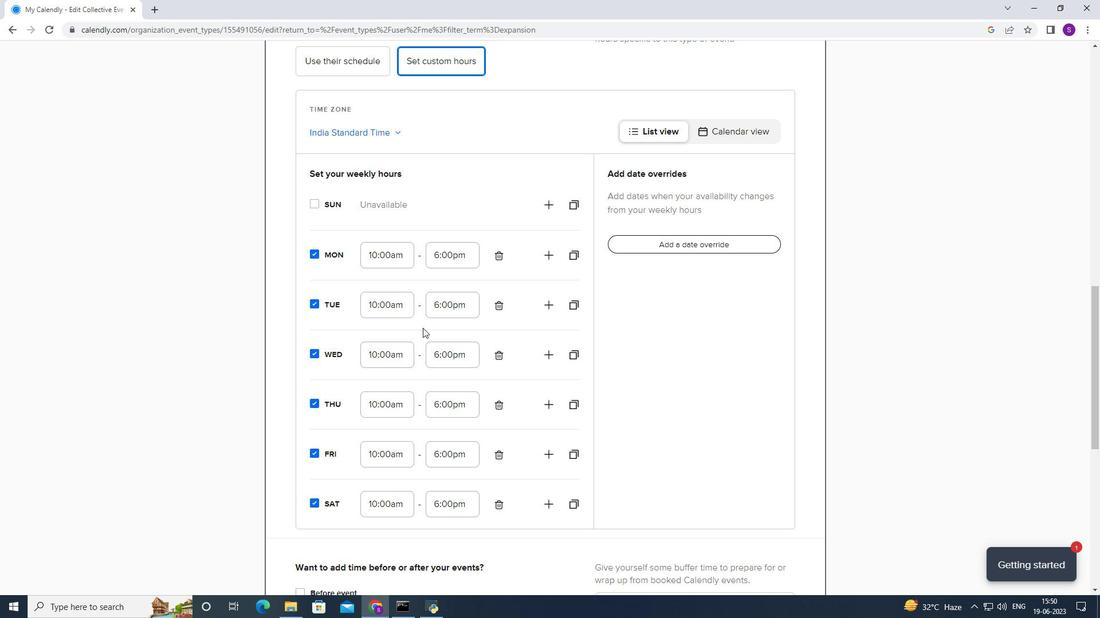
Action: Mouse scrolled (421, 332) with delta (0, 0)
Screenshot: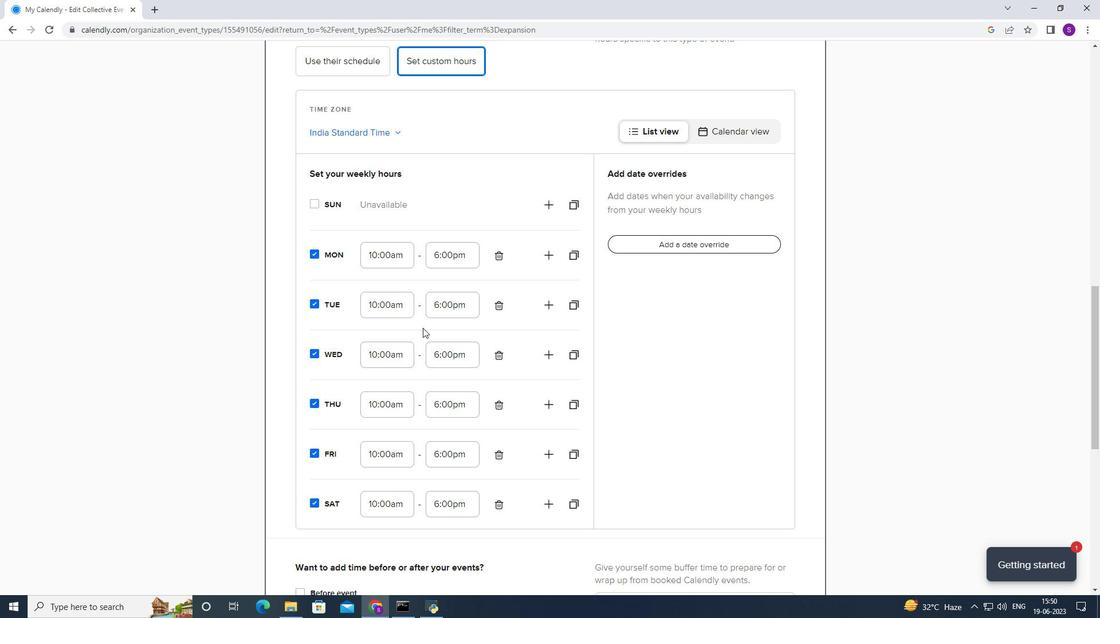 
Action: Mouse scrolled (421, 332) with delta (0, 0)
Screenshot: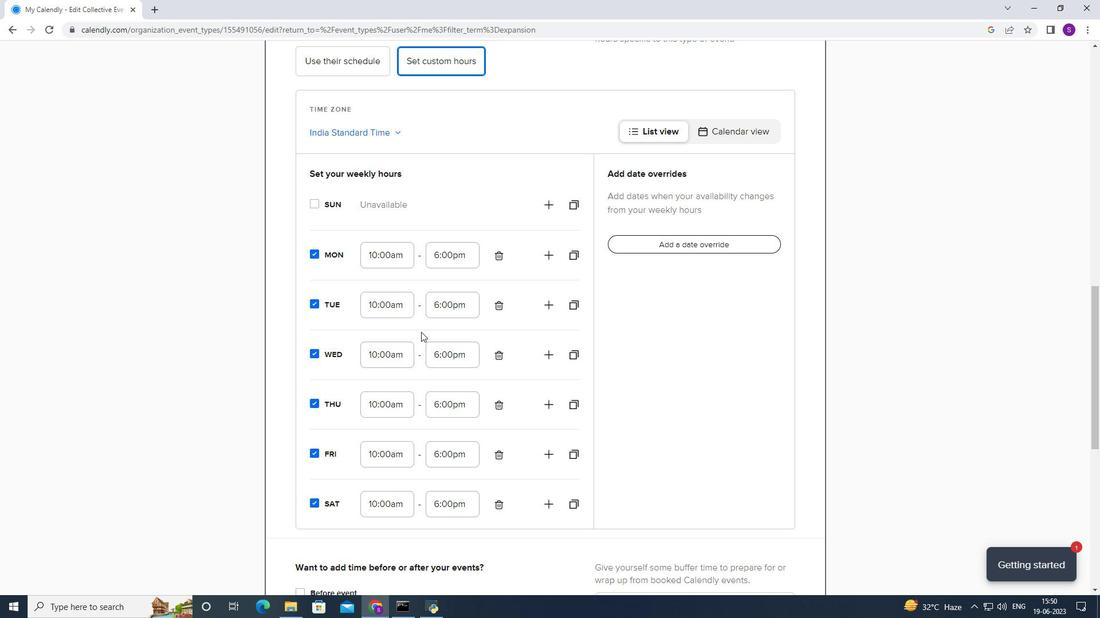 
Action: Mouse moved to (421, 333)
Screenshot: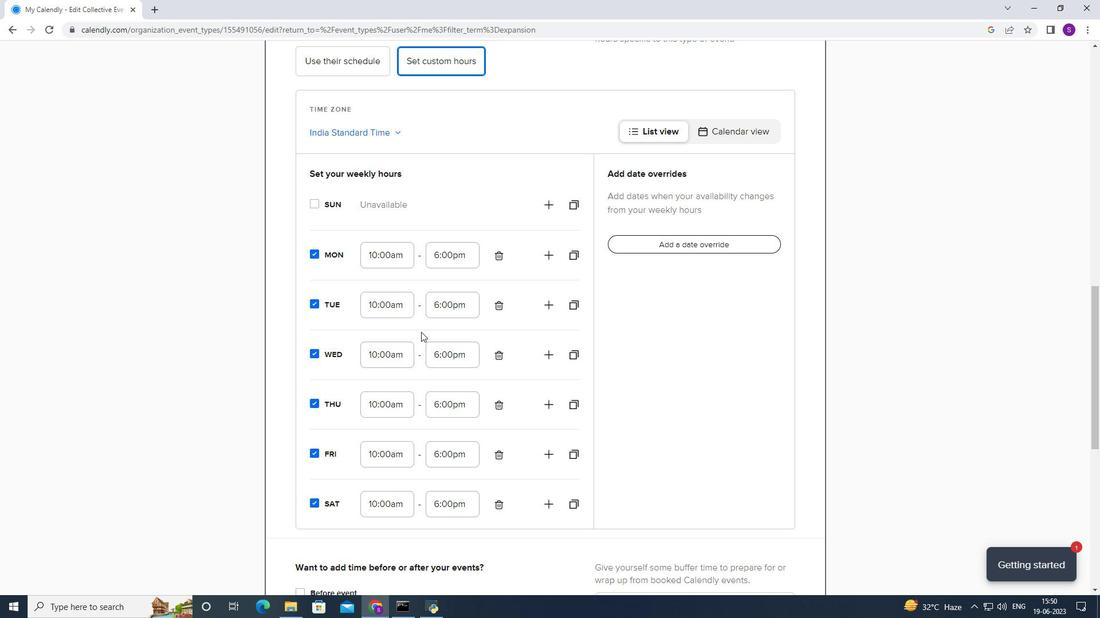 
Action: Mouse scrolled (421, 332) with delta (0, 0)
Screenshot: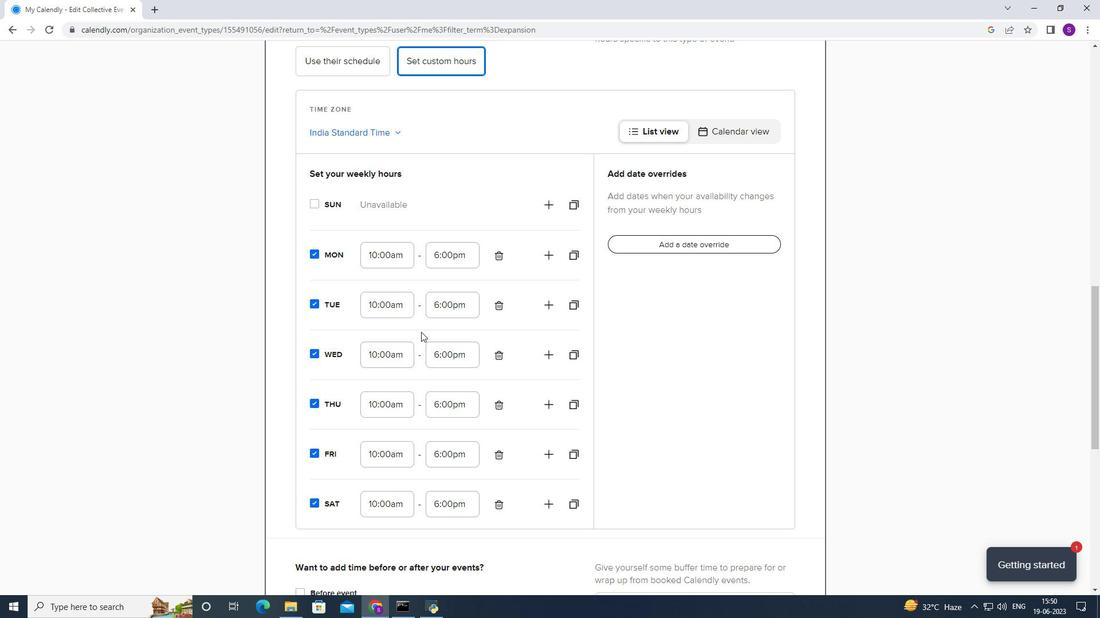 
Action: Mouse moved to (421, 334)
Screenshot: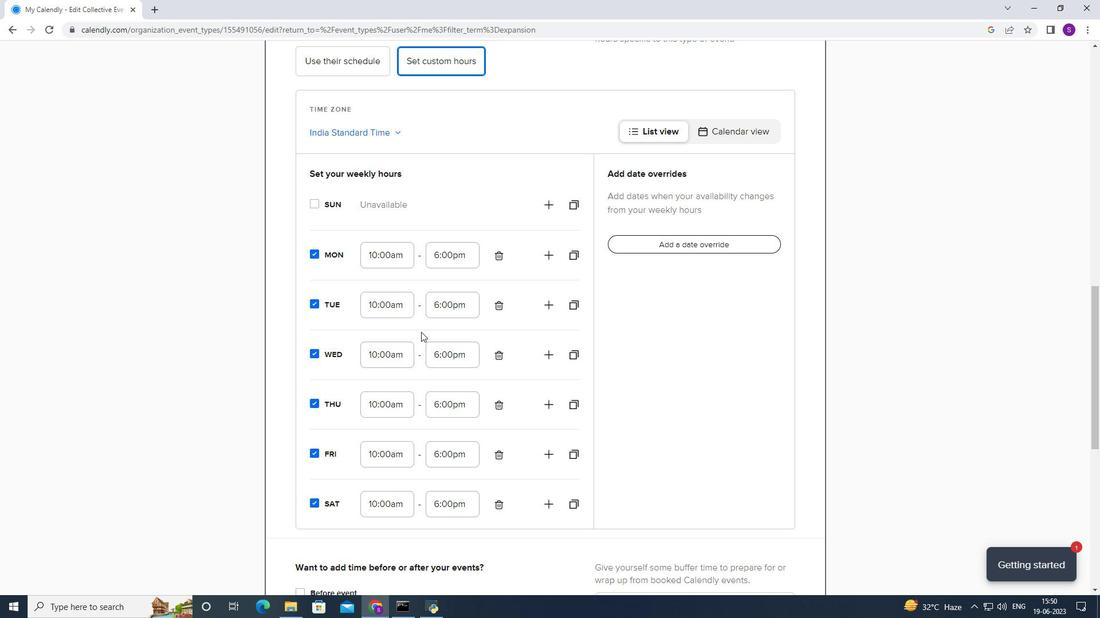 
Action: Mouse scrolled (421, 333) with delta (0, 0)
Screenshot: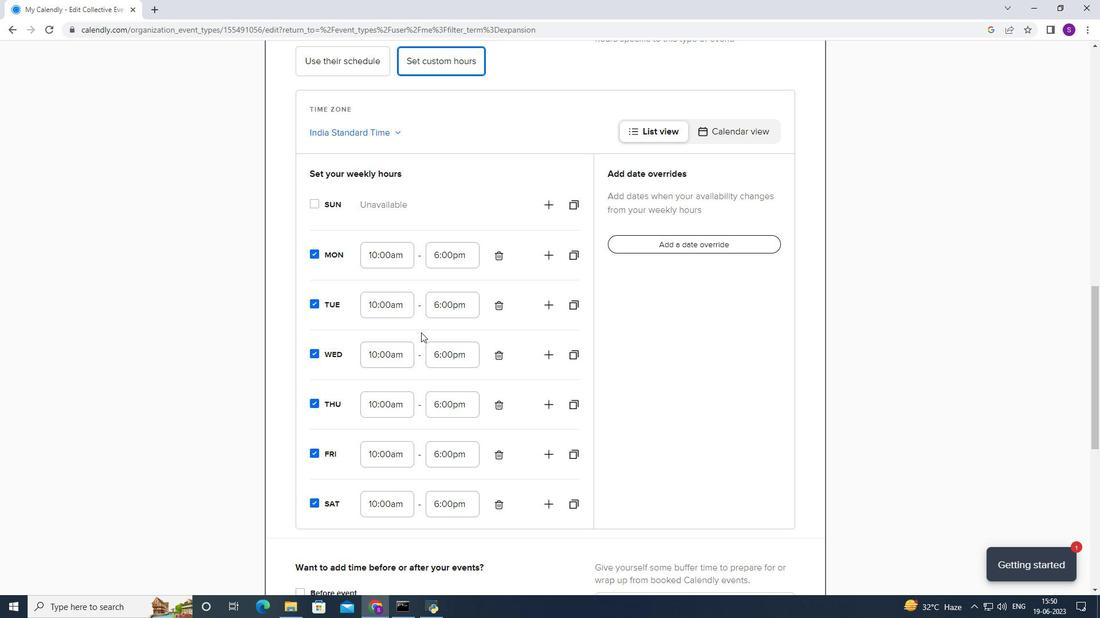 
Action: Mouse scrolled (421, 333) with delta (0, 0)
Screenshot: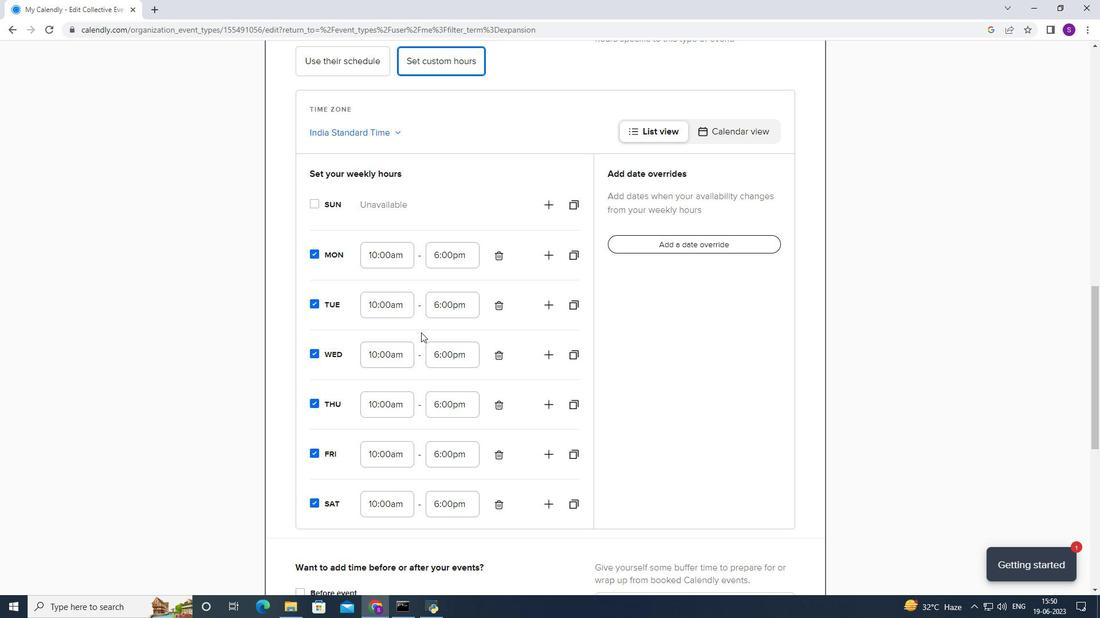 
Action: Mouse scrolled (421, 333) with delta (0, 0)
Screenshot: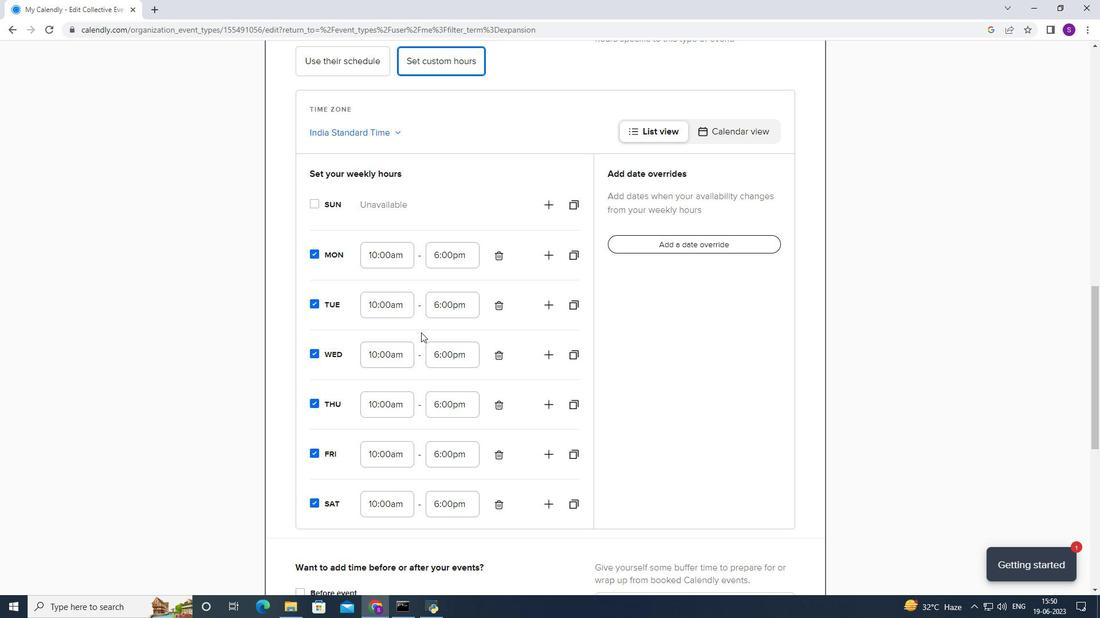 
Action: Mouse scrolled (421, 333) with delta (0, 0)
Screenshot: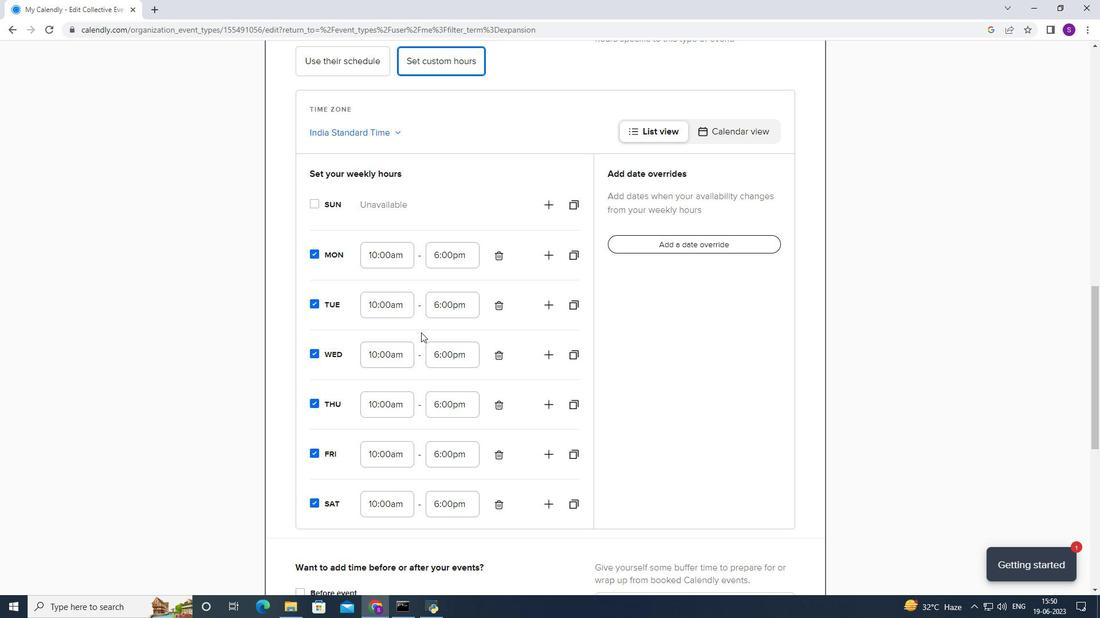 
Action: Mouse moved to (305, 190)
Screenshot: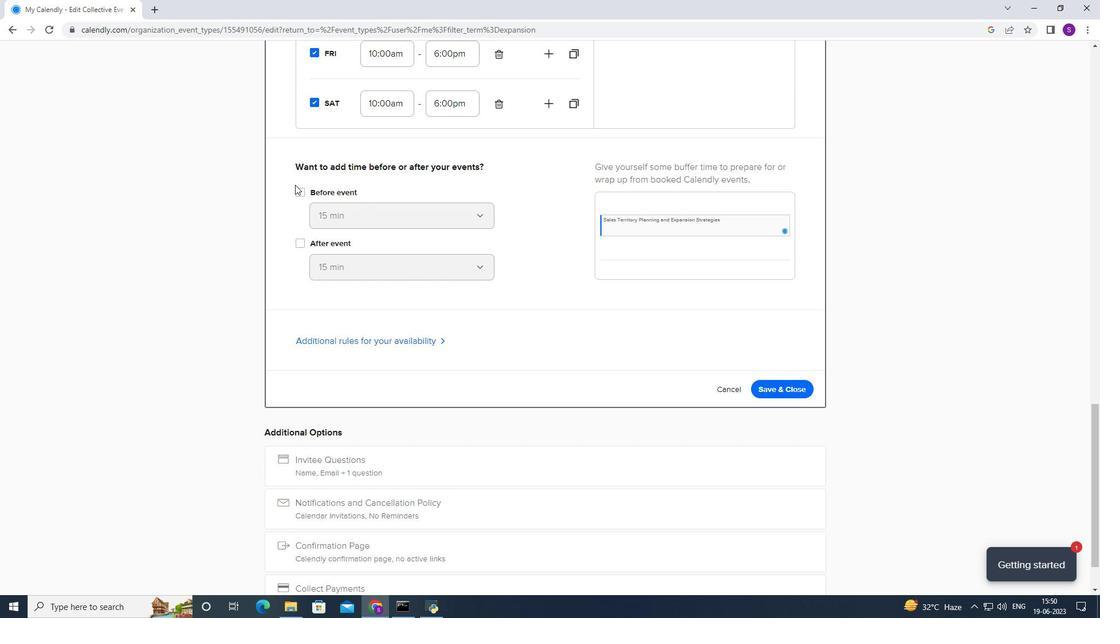 
Action: Mouse pressed left at (305, 190)
Screenshot: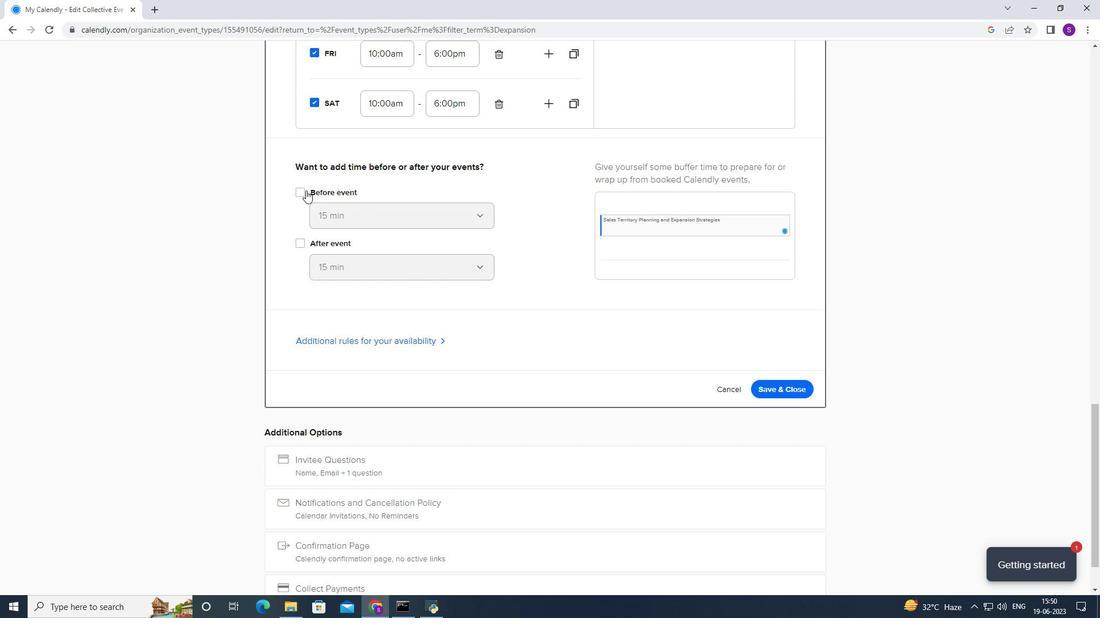 
Action: Mouse moved to (336, 216)
Screenshot: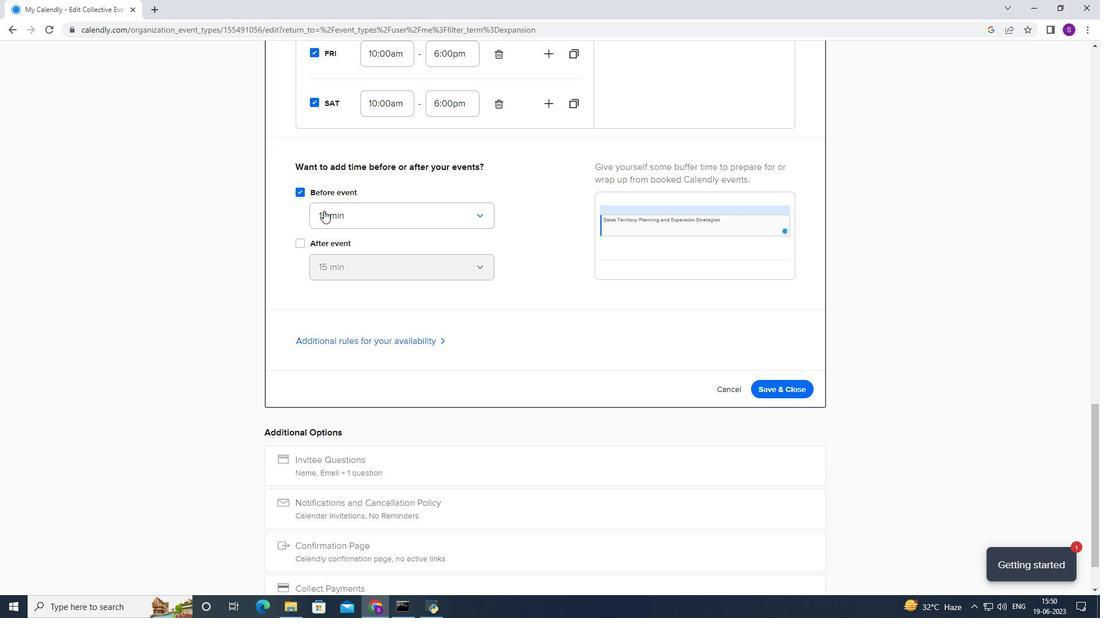 
Action: Mouse pressed left at (336, 216)
Screenshot: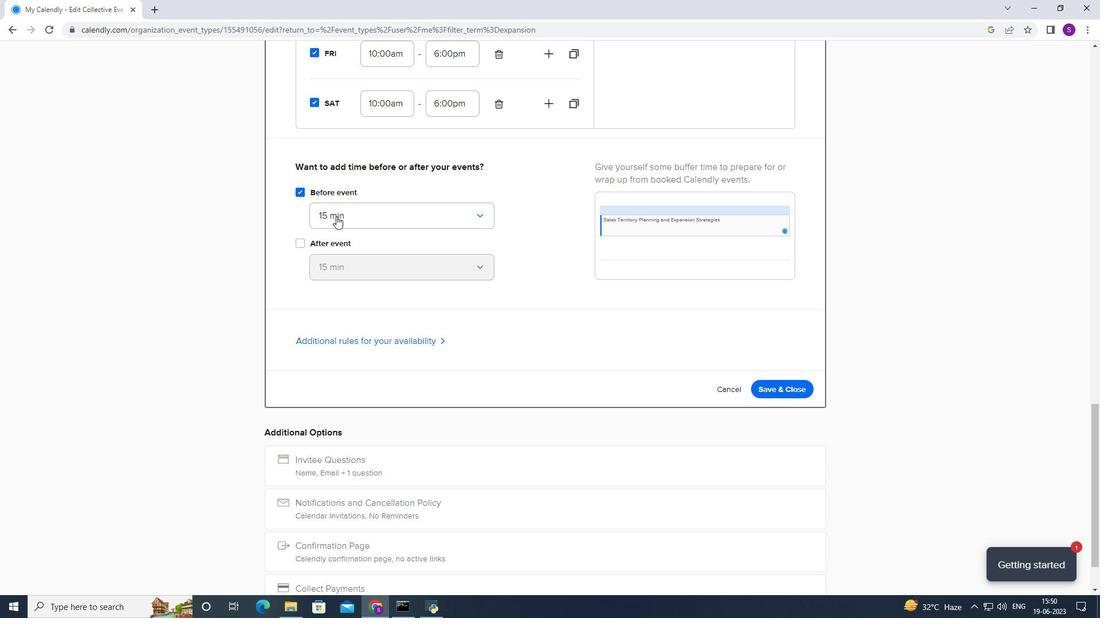 
Action: Mouse moved to (336, 262)
Screenshot: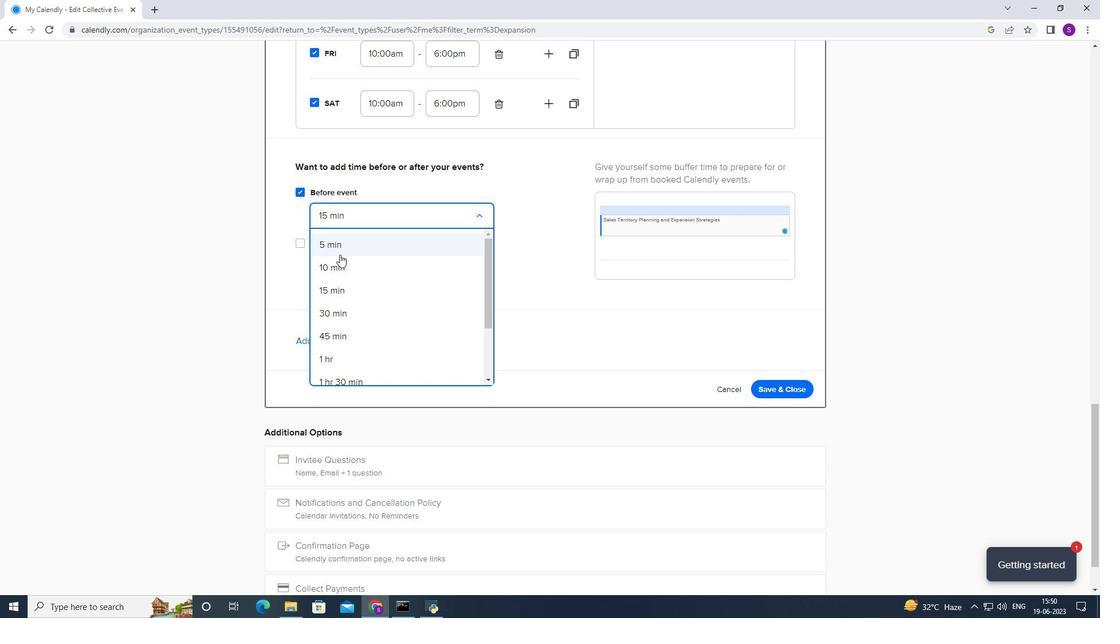 
Action: Mouse pressed left at (336, 262)
Screenshot: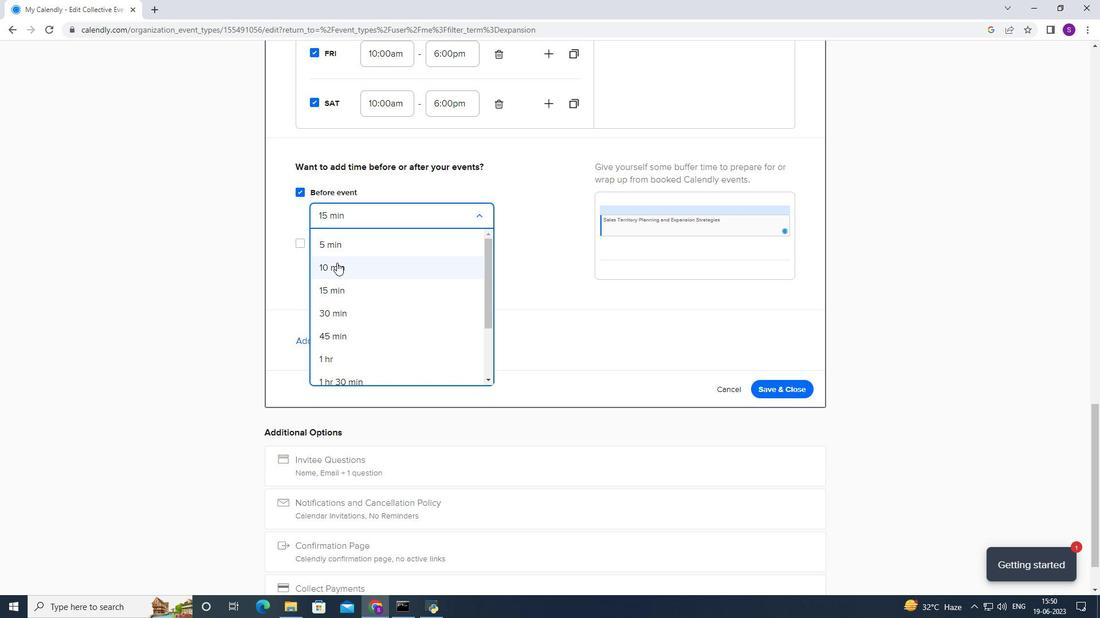 
Action: Mouse moved to (314, 238)
Screenshot: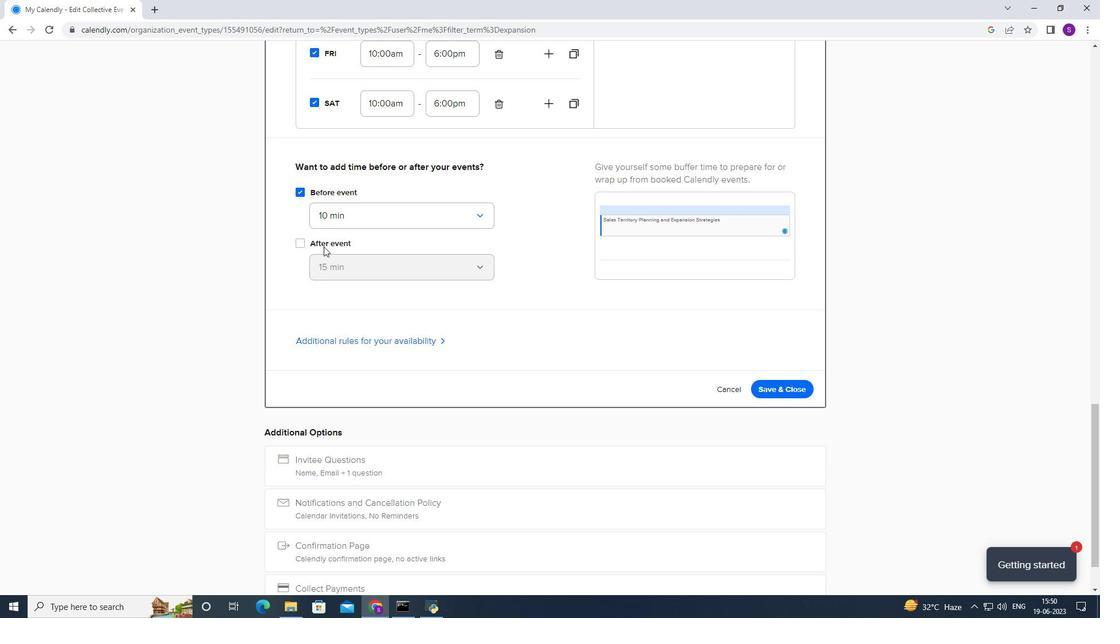 
Action: Mouse pressed left at (314, 238)
Screenshot: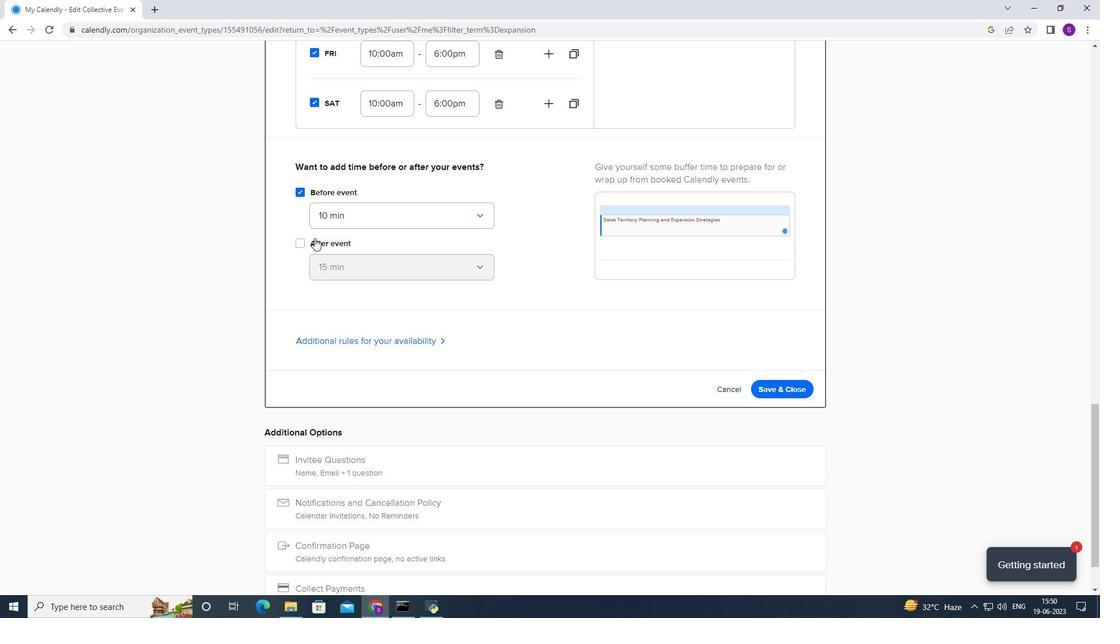 
Action: Mouse moved to (330, 275)
Screenshot: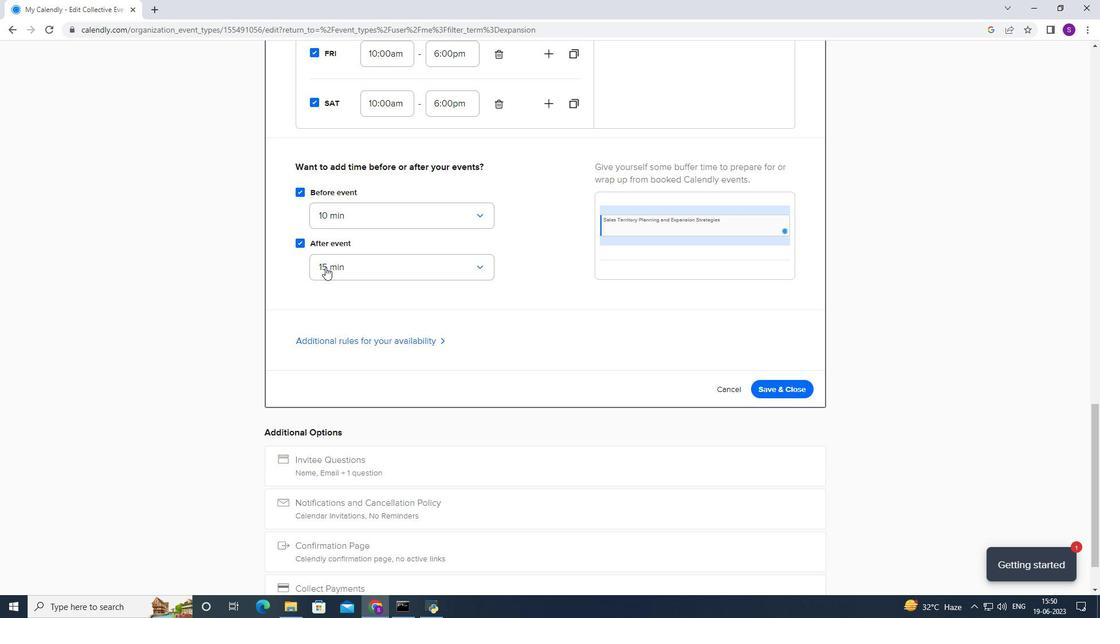 
Action: Mouse pressed left at (330, 275)
Screenshot: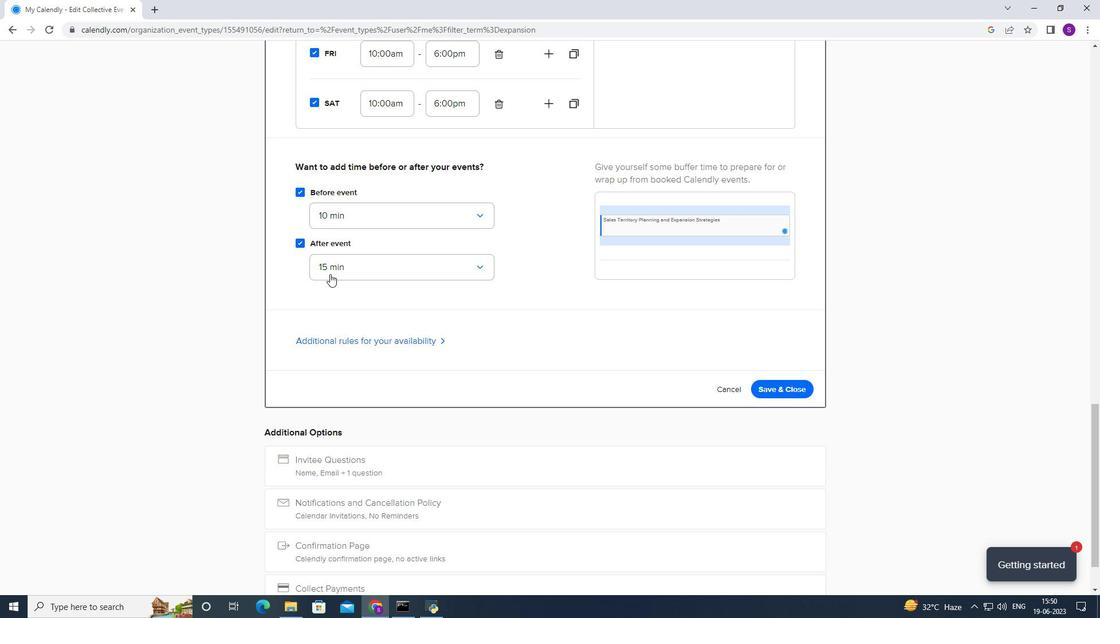 
Action: Mouse moved to (333, 311)
Screenshot: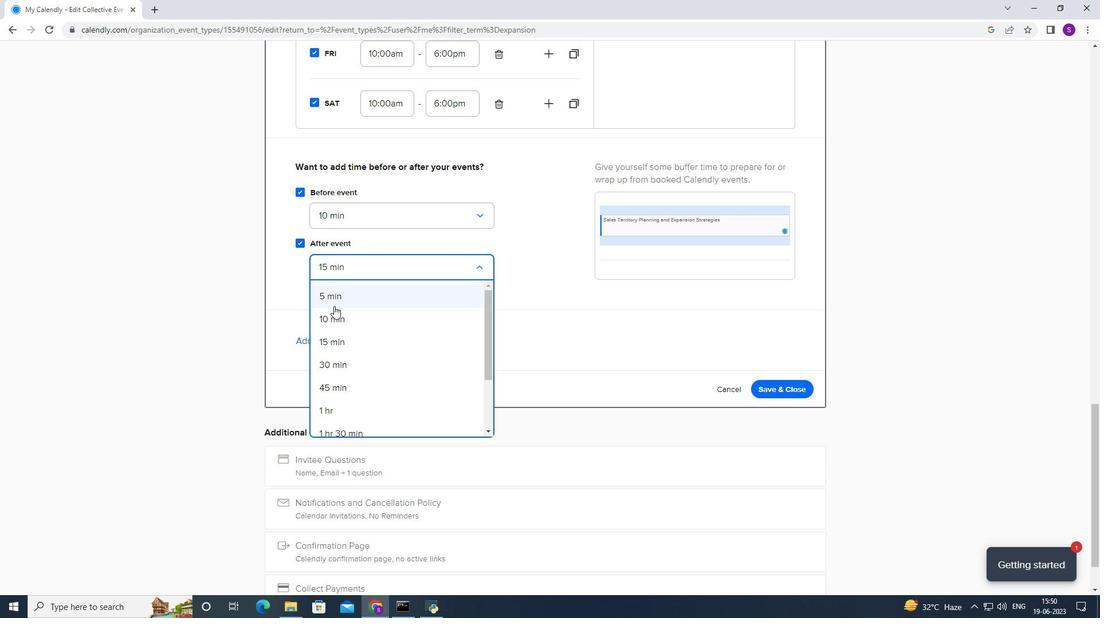 
Action: Mouse pressed left at (333, 311)
Screenshot: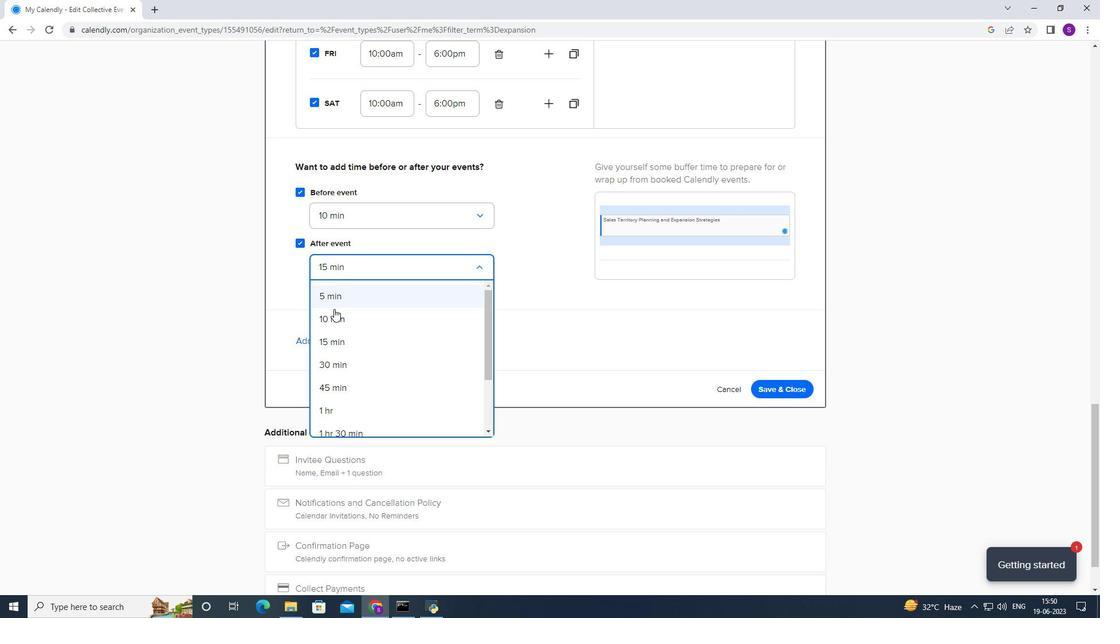 
Action: Mouse moved to (334, 327)
Screenshot: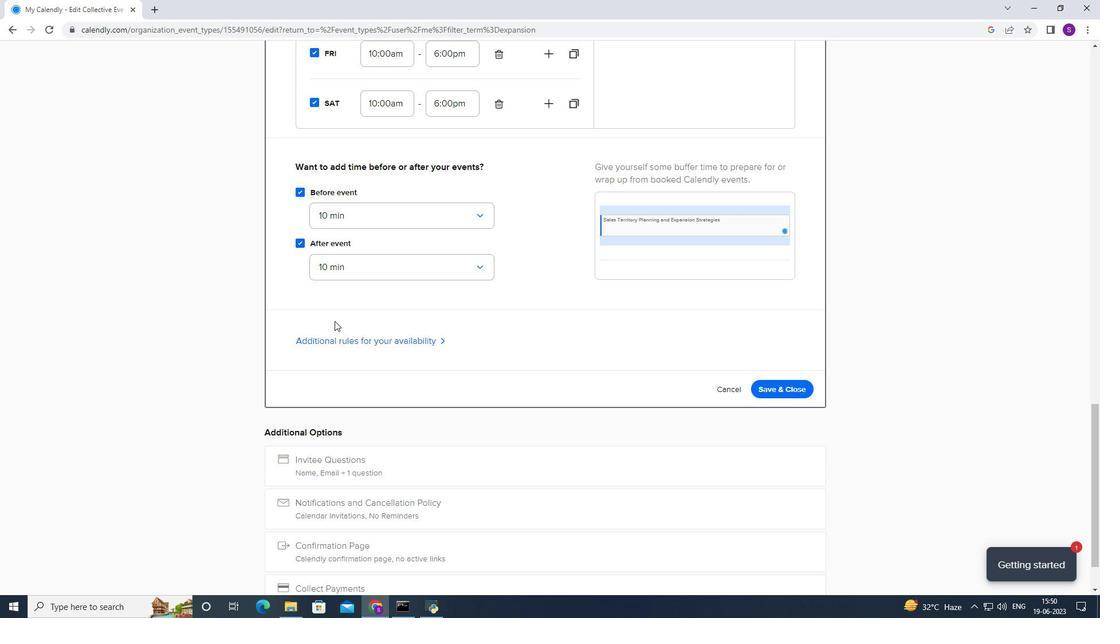 
Action: Mouse pressed left at (334, 327)
Screenshot: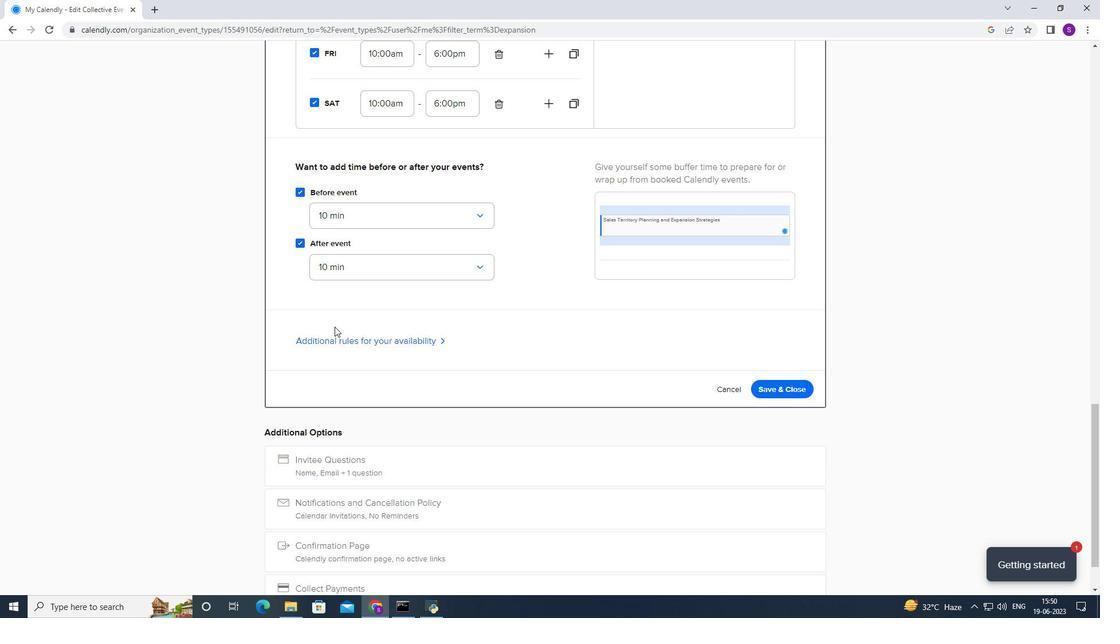 
Action: Mouse moved to (334, 337)
Screenshot: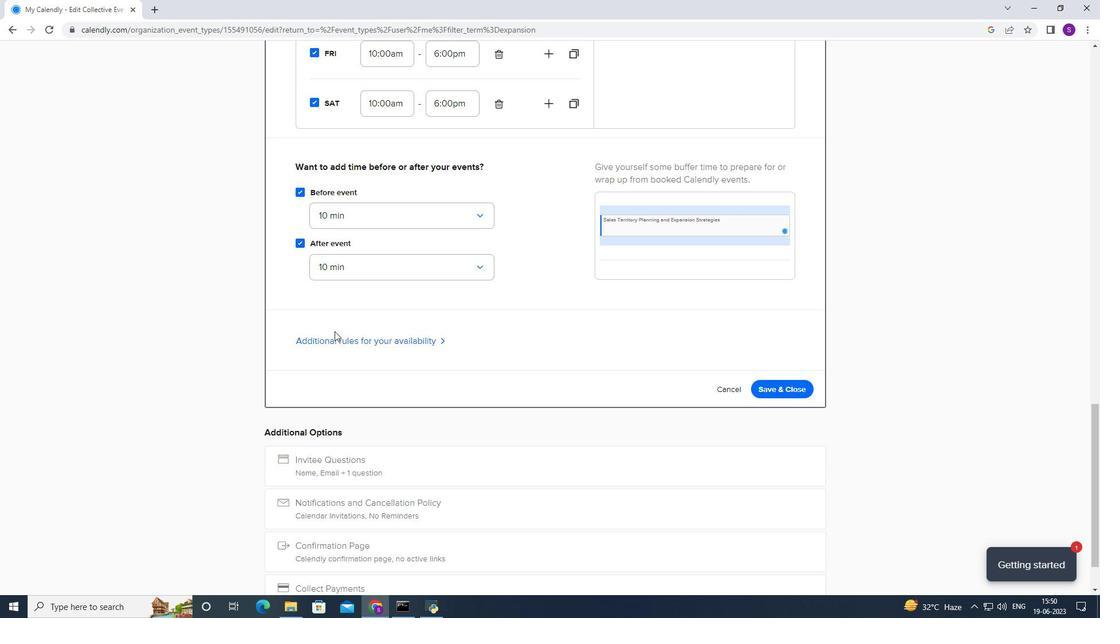 
Action: Mouse pressed left at (334, 337)
Screenshot: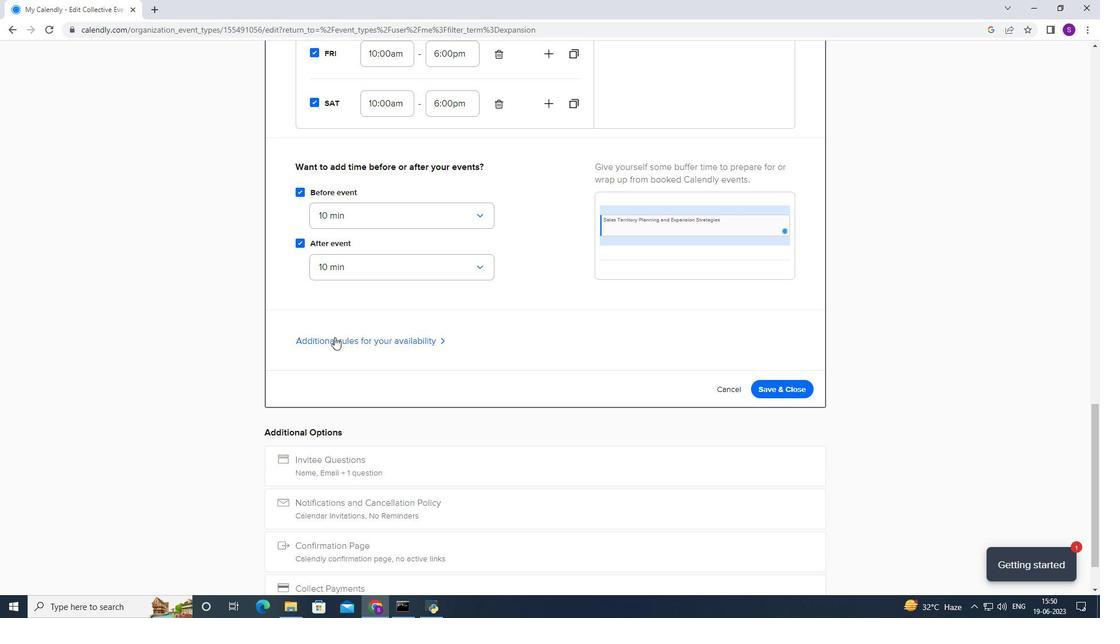 
Action: Mouse moved to (371, 285)
Screenshot: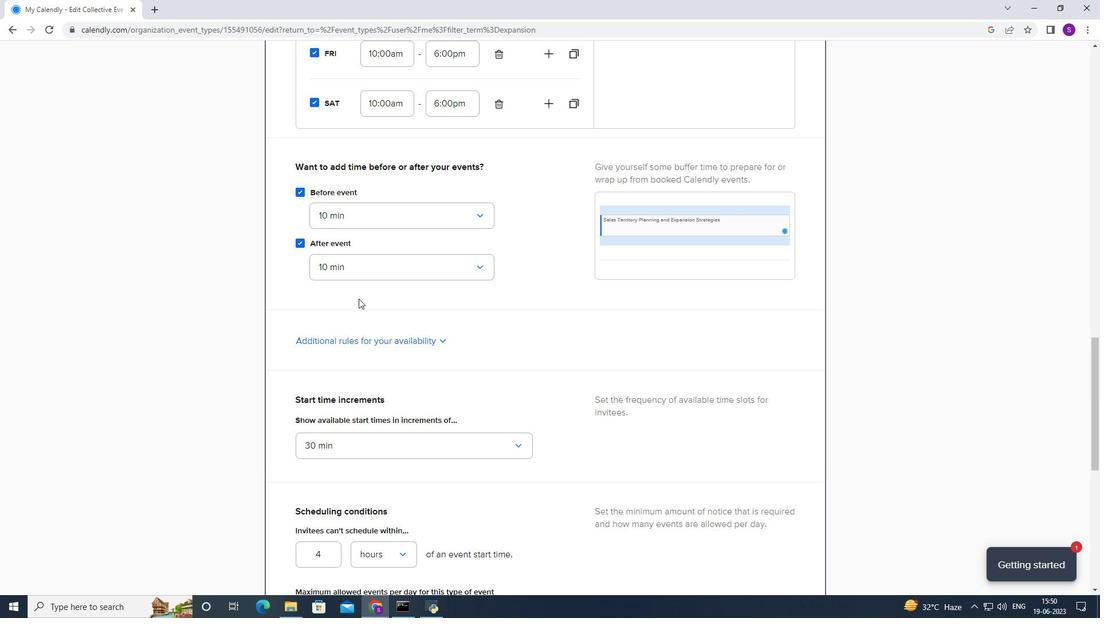 
Action: Mouse scrolled (371, 284) with delta (0, 0)
Screenshot: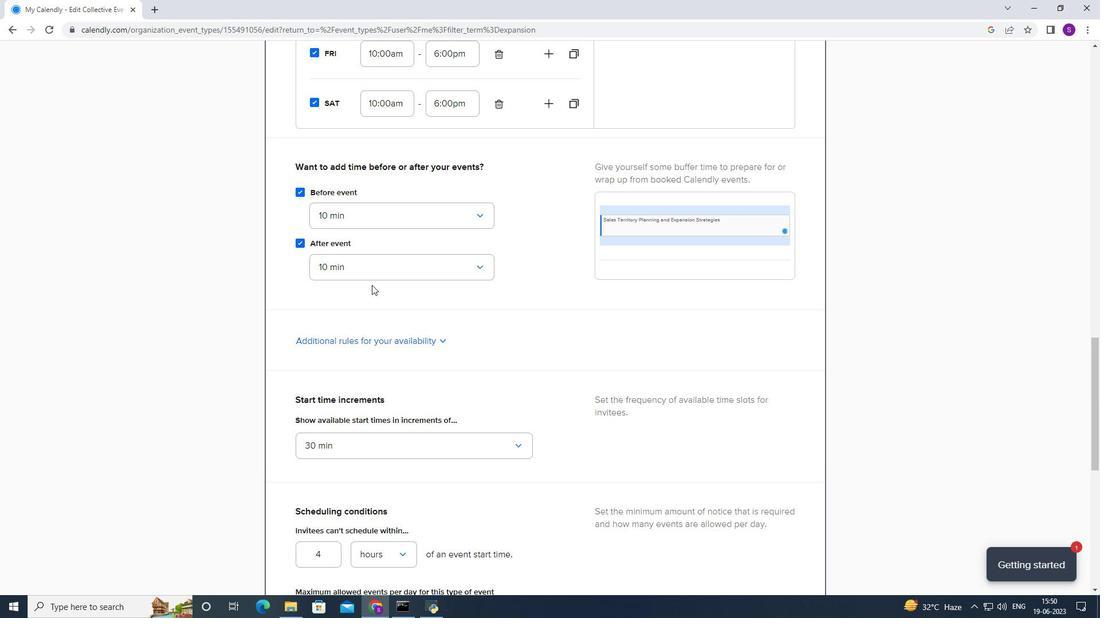 
Action: Mouse scrolled (371, 284) with delta (0, 0)
Screenshot: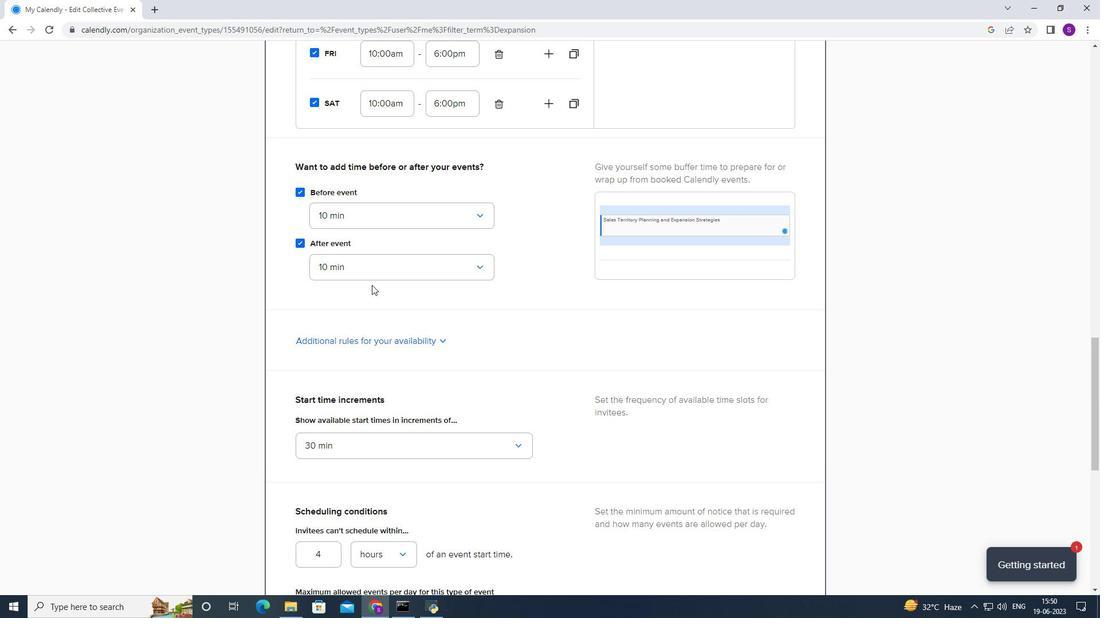 
Action: Mouse moved to (371, 287)
Screenshot: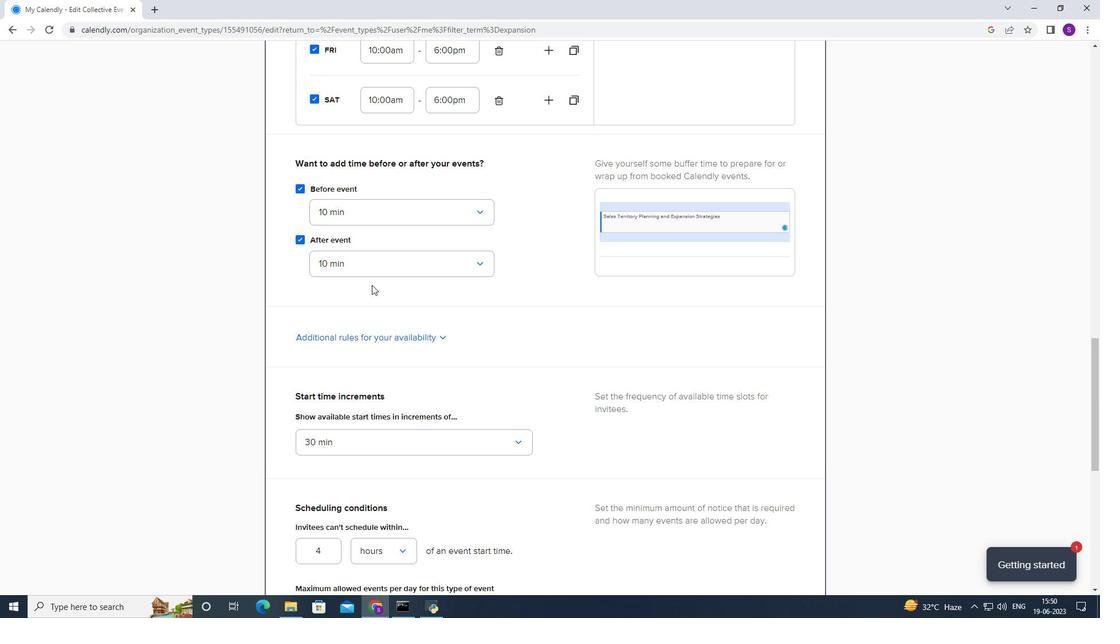 
Action: Mouse scrolled (371, 284) with delta (0, 0)
Screenshot: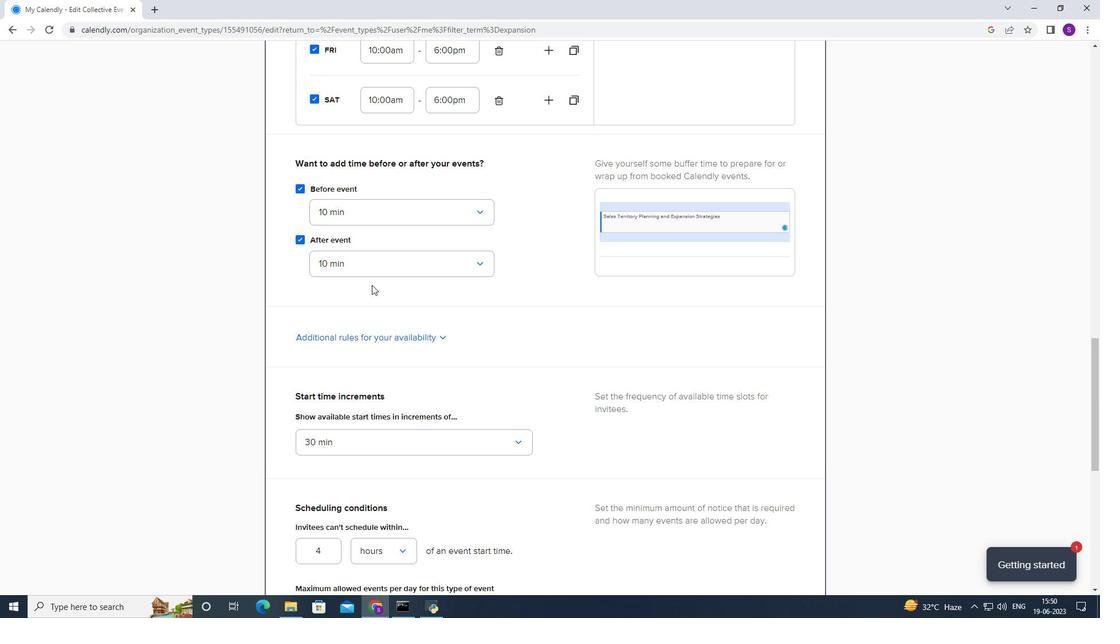 
Action: Mouse moved to (371, 287)
Screenshot: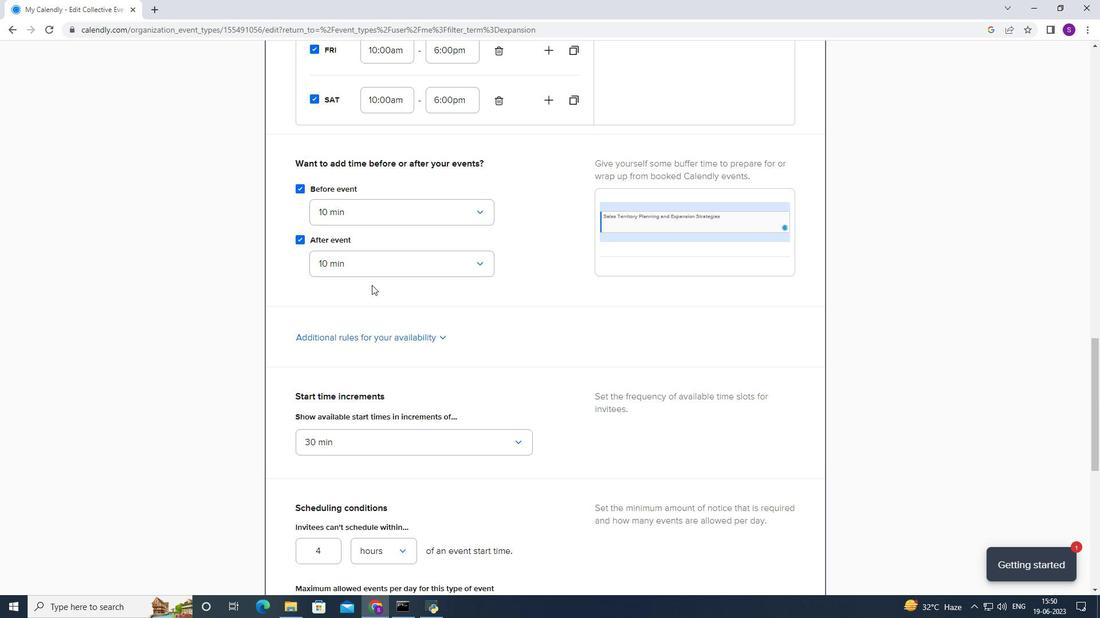 
Action: Mouse scrolled (371, 287) with delta (0, 0)
Screenshot: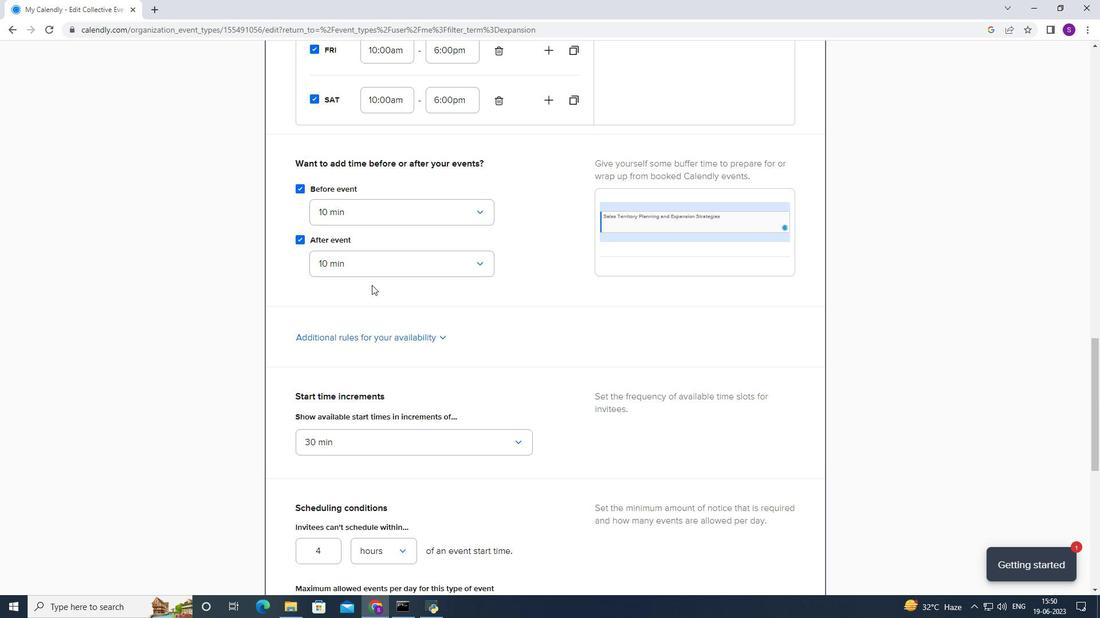 
Action: Mouse moved to (370, 289)
Screenshot: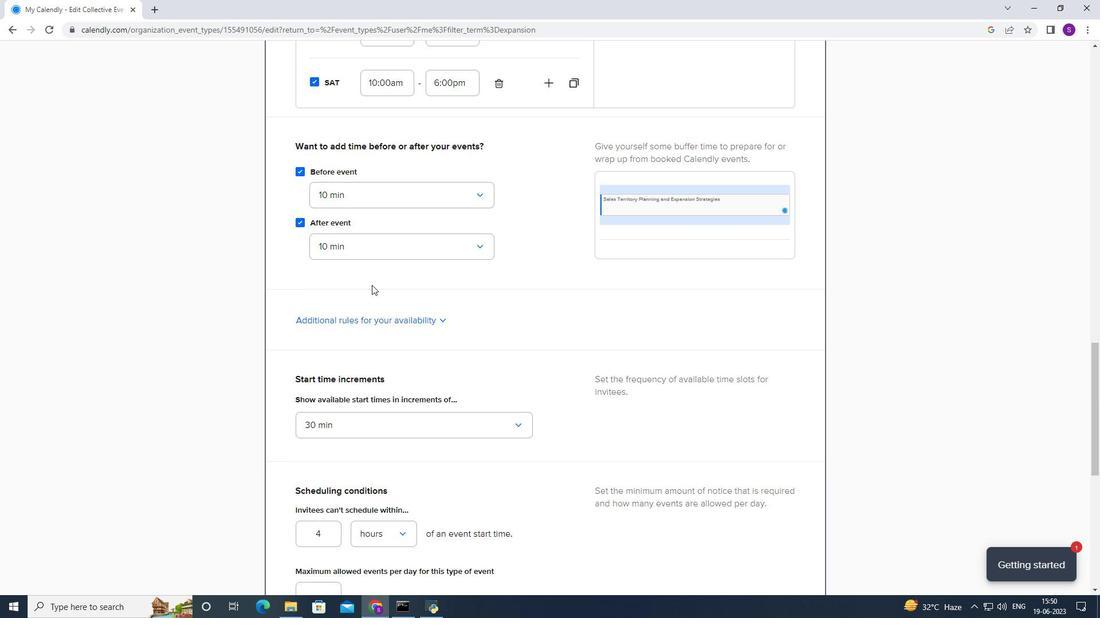 
Action: Mouse scrolled (370, 288) with delta (0, 0)
Screenshot: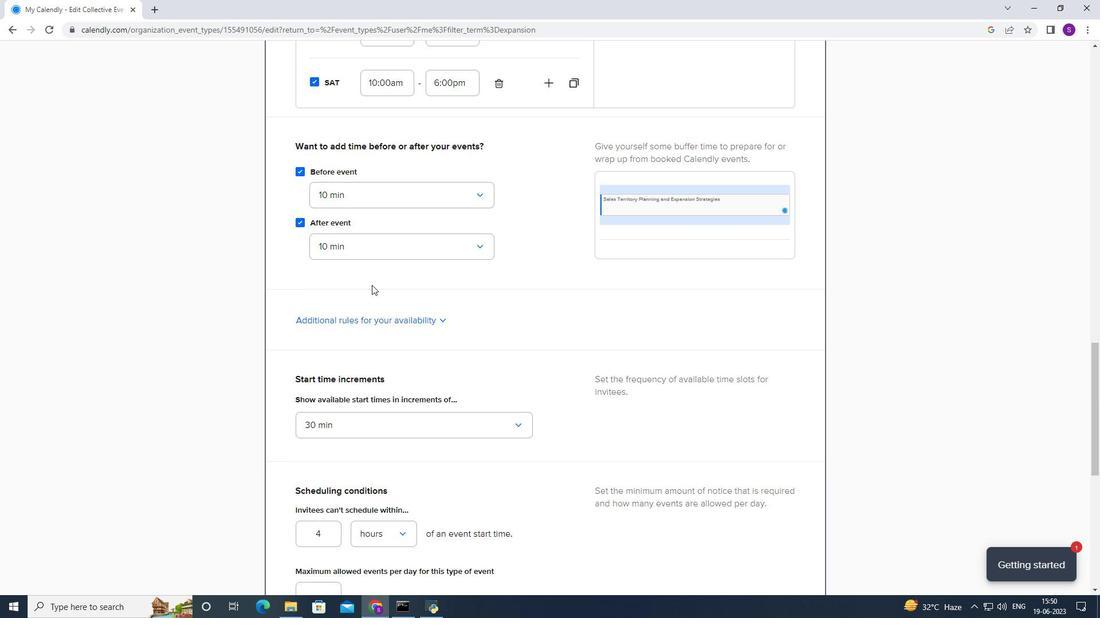 
Action: Mouse moved to (380, 167)
Screenshot: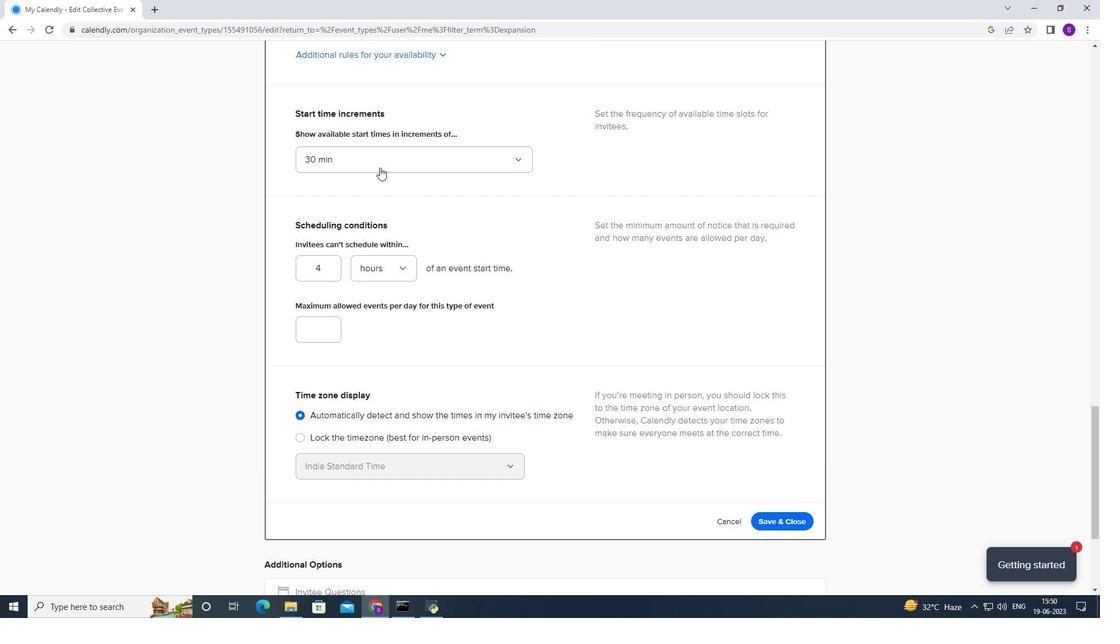 
Action: Mouse pressed left at (380, 167)
Screenshot: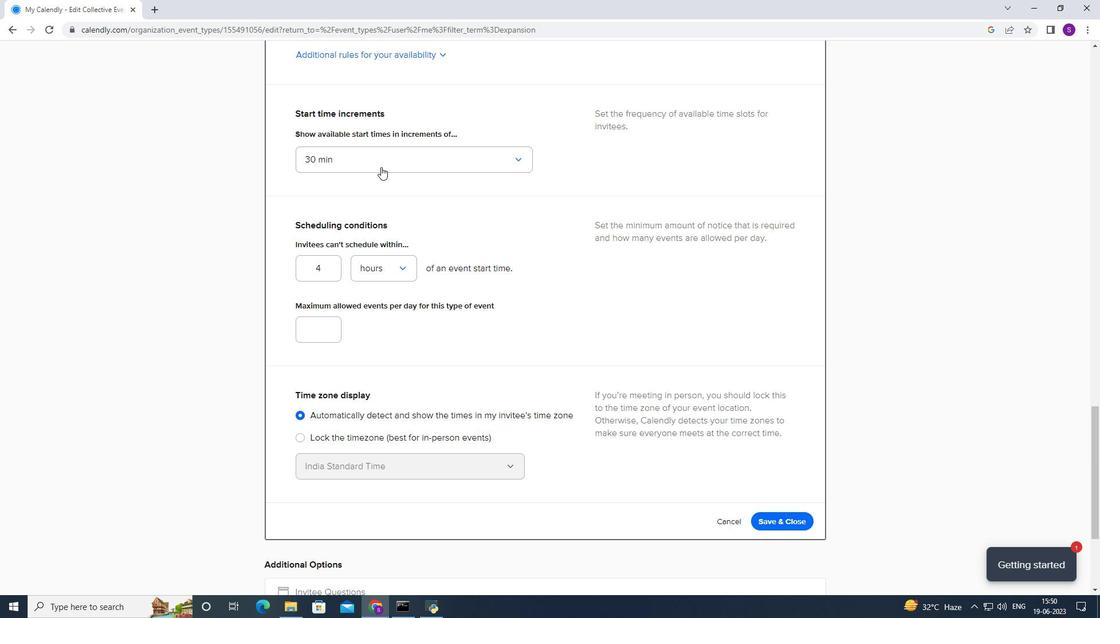 
Action: Mouse moved to (313, 316)
Screenshot: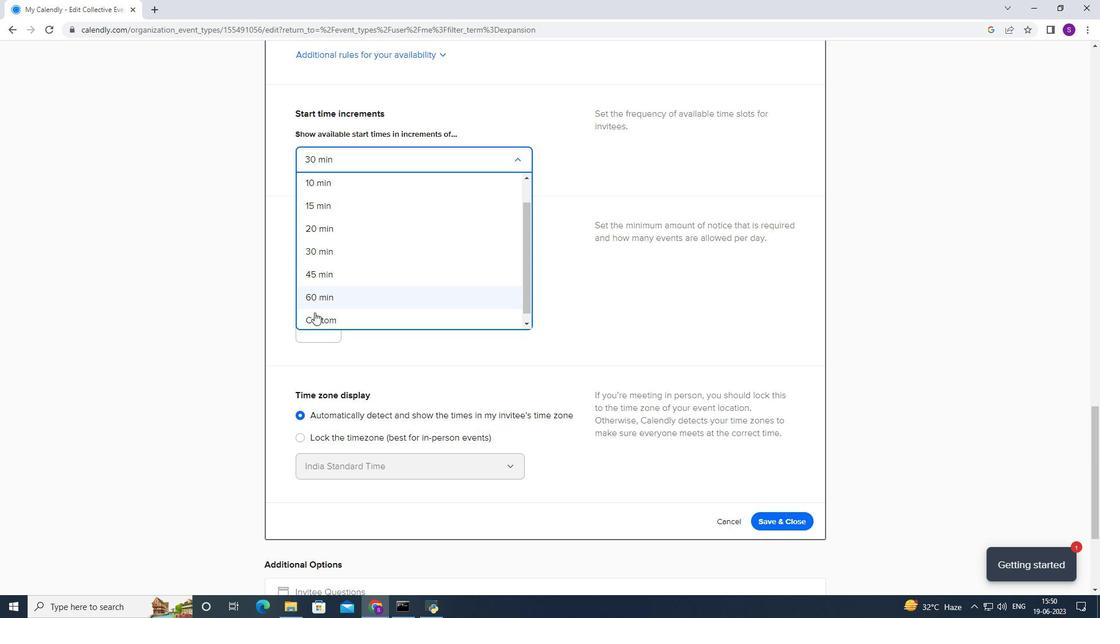 
Action: Mouse pressed left at (313, 316)
Screenshot: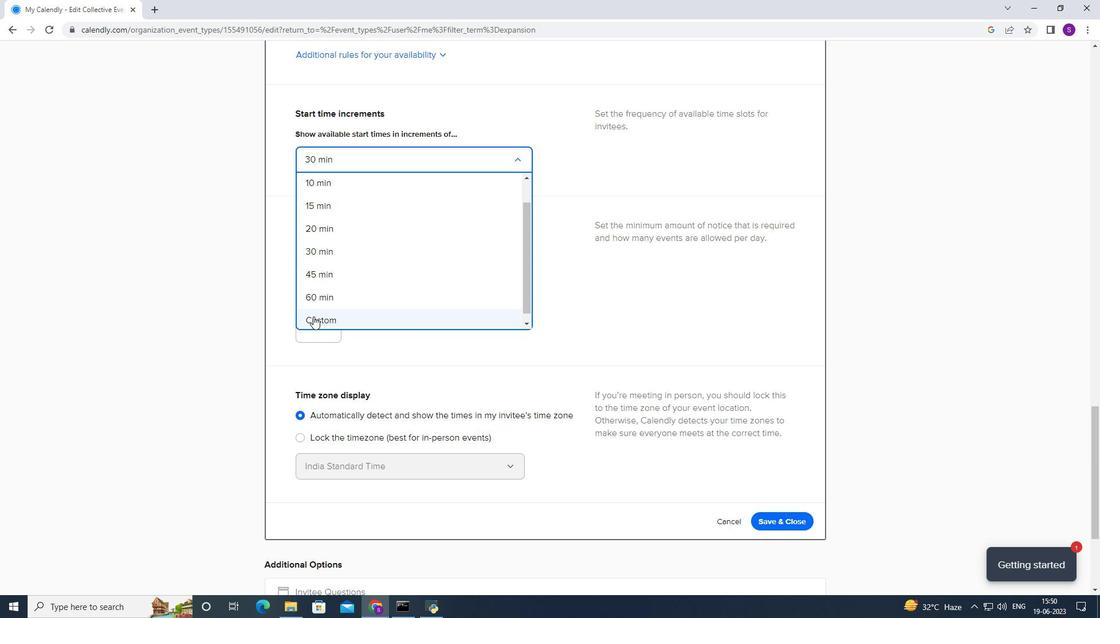 
Action: Mouse moved to (367, 199)
Screenshot: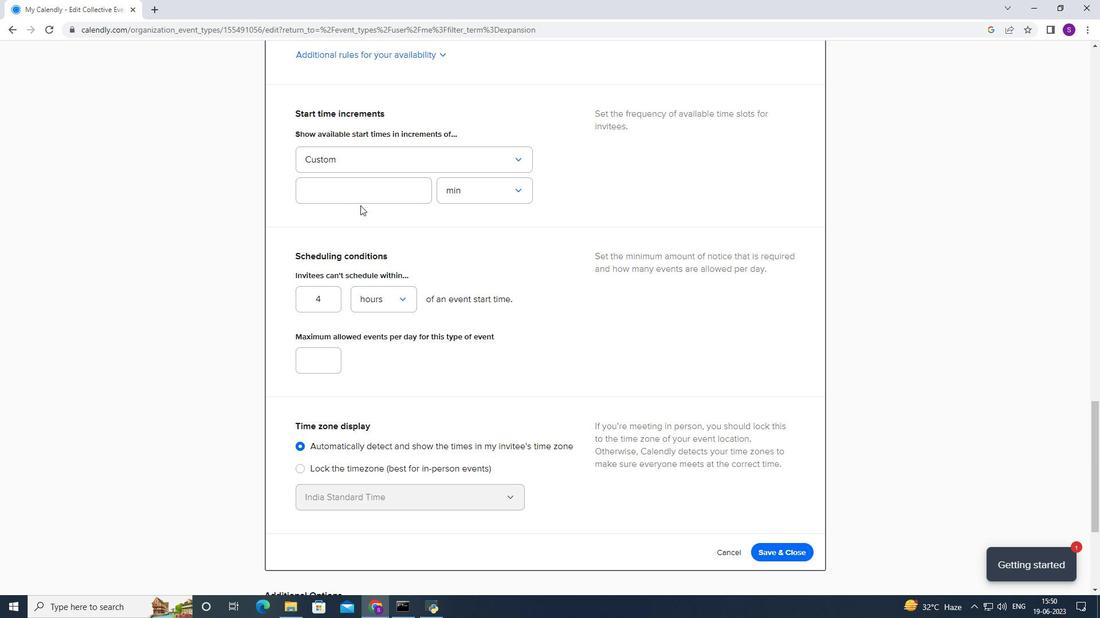 
Action: Mouse pressed left at (367, 199)
Screenshot: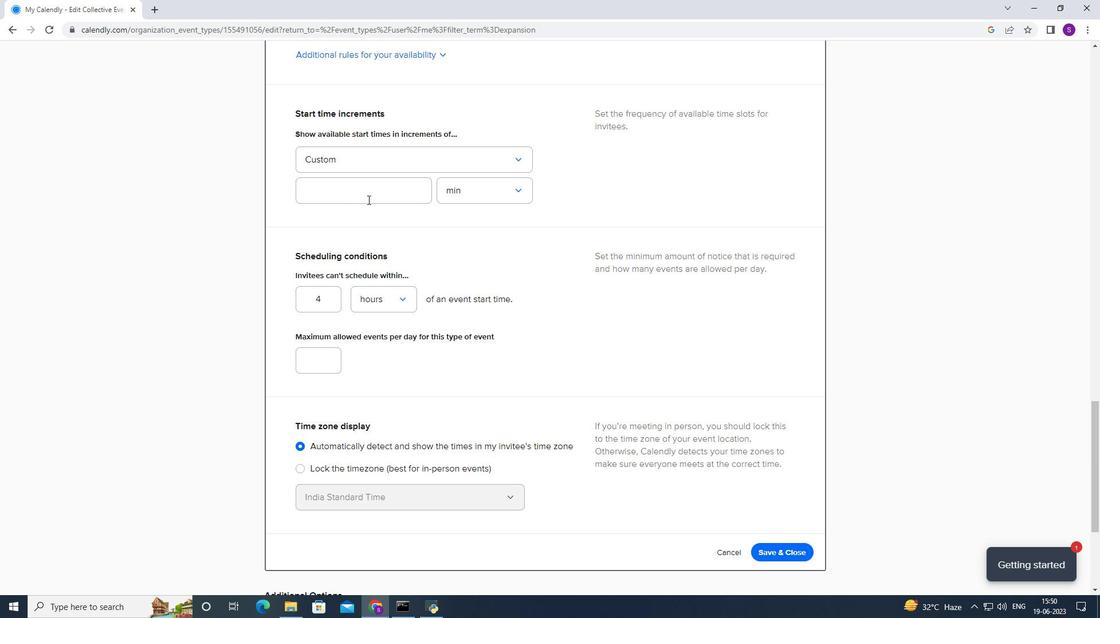 
Action: Key pressed 25
Screenshot: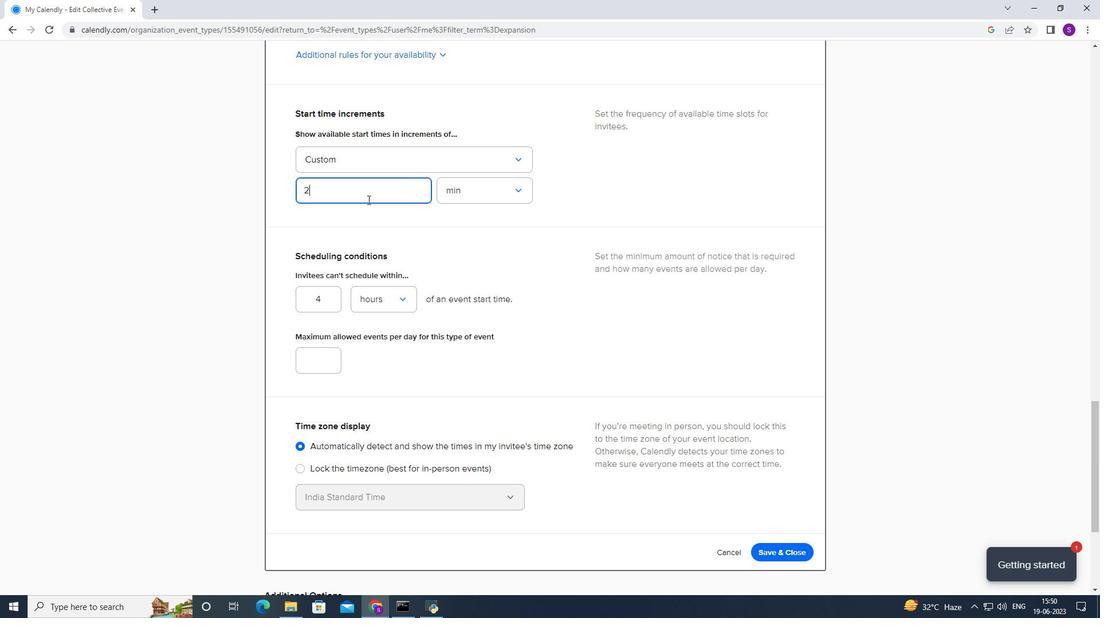 
Action: Mouse moved to (311, 300)
Screenshot: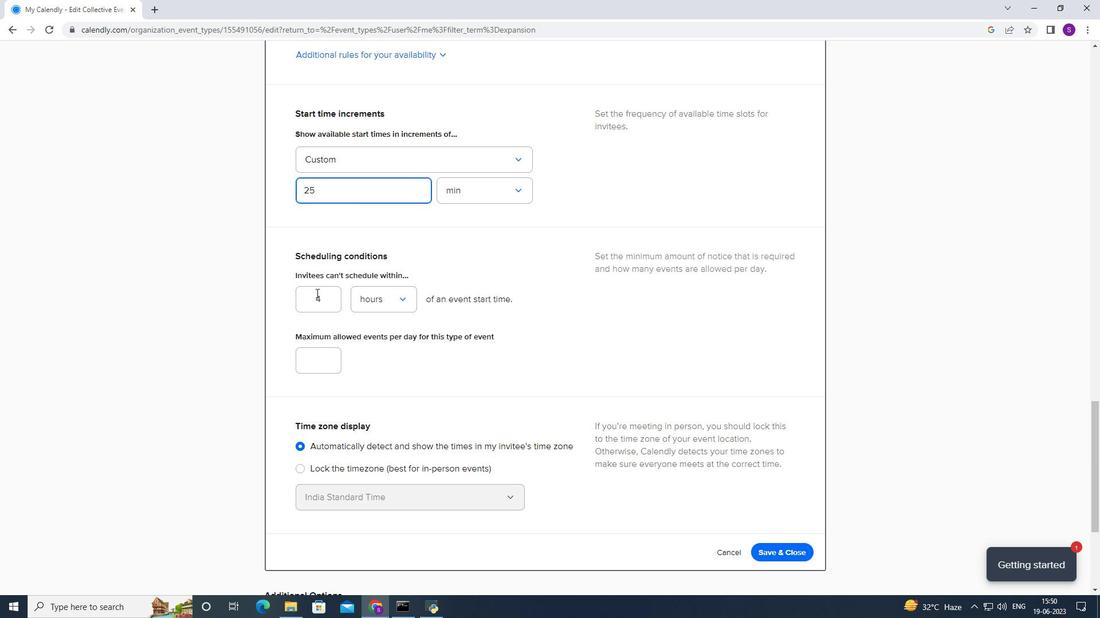 
Action: Mouse pressed left at (311, 300)
Screenshot: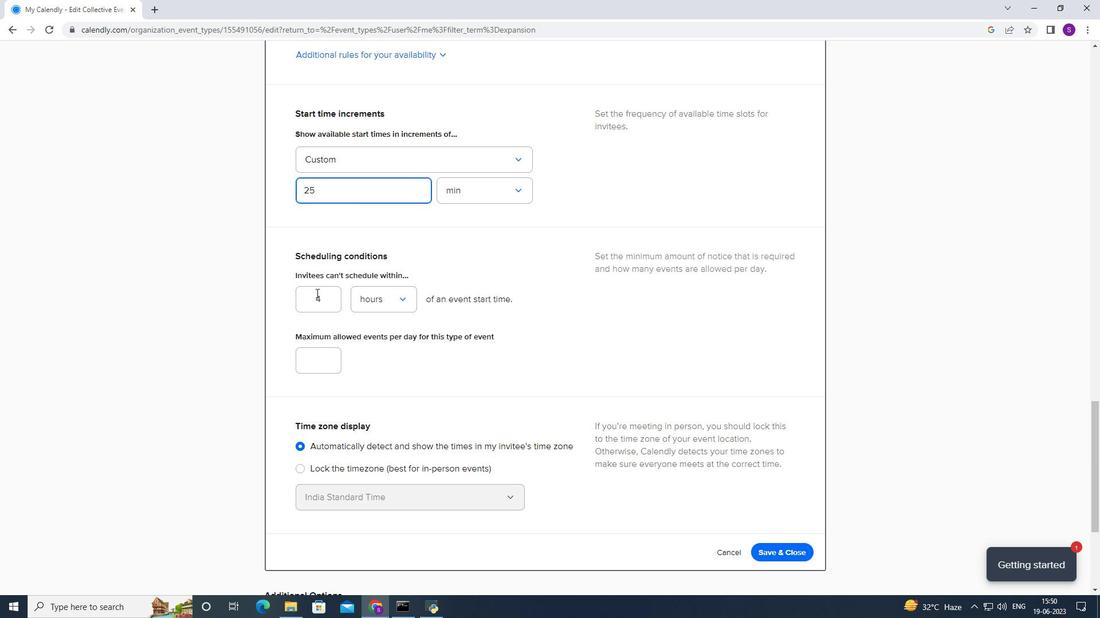 
Action: Mouse moved to (323, 303)
Screenshot: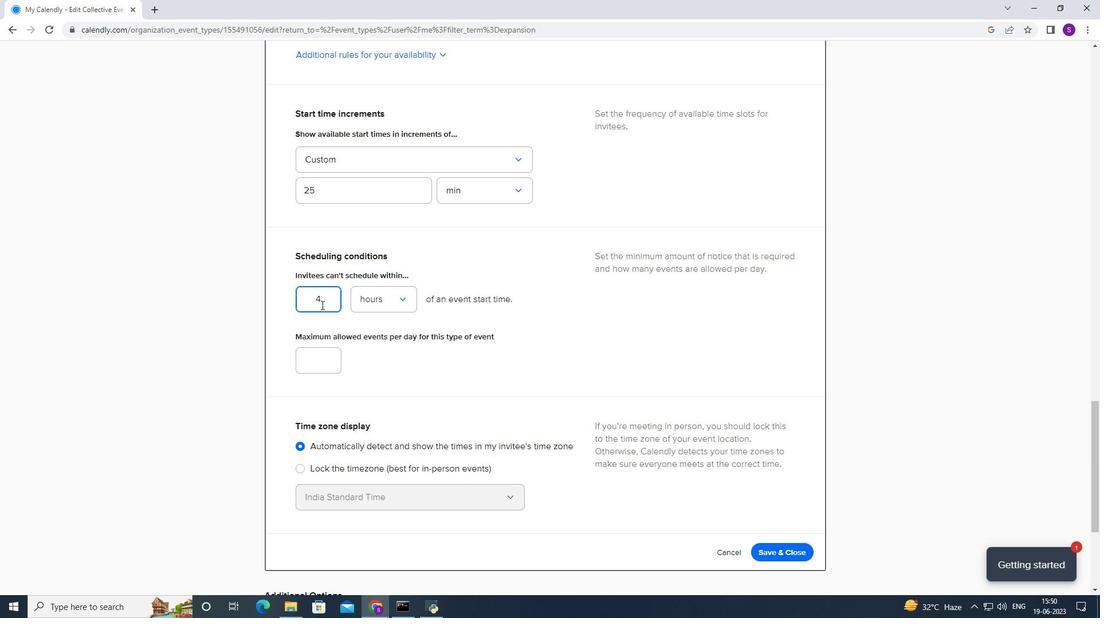 
Action: Mouse pressed left at (323, 303)
Screenshot: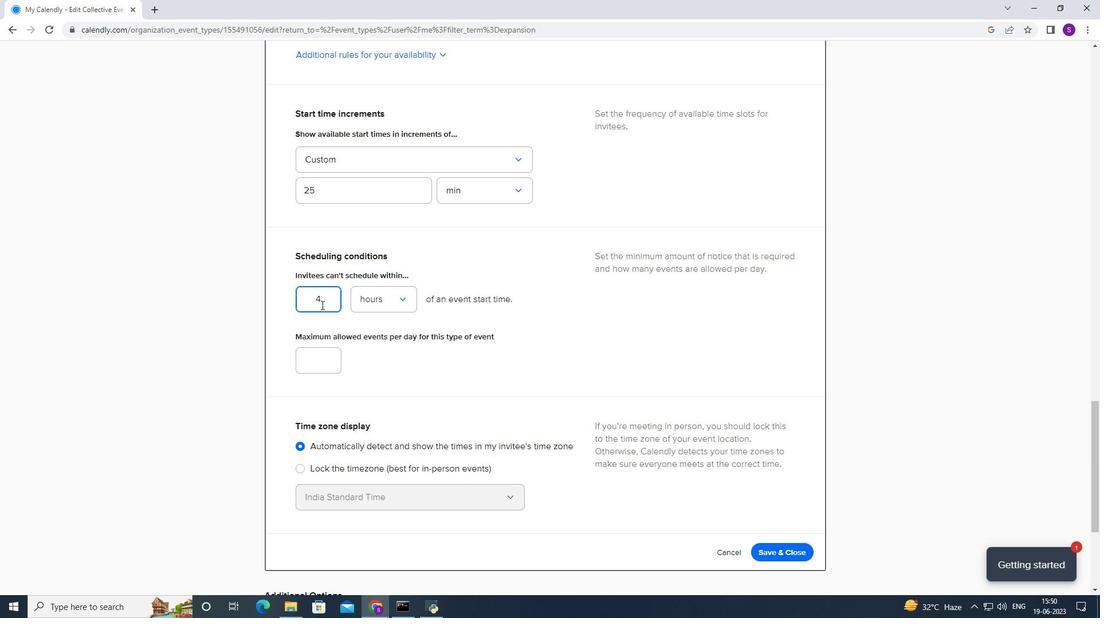 
Action: Mouse moved to (311, 300)
Screenshot: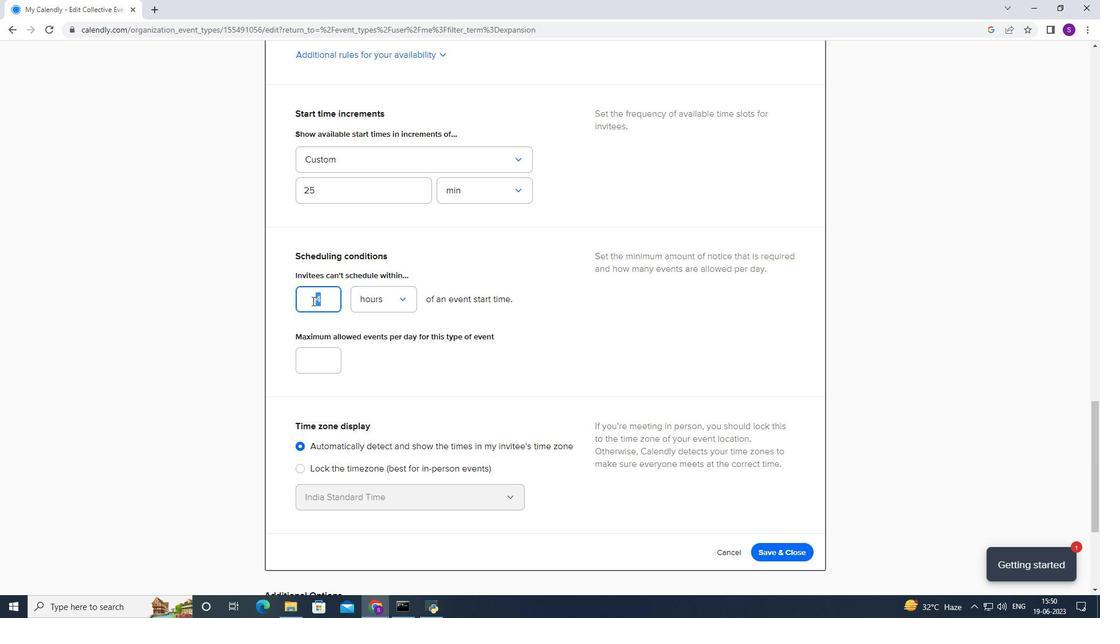 
Action: Key pressed 50
Screenshot: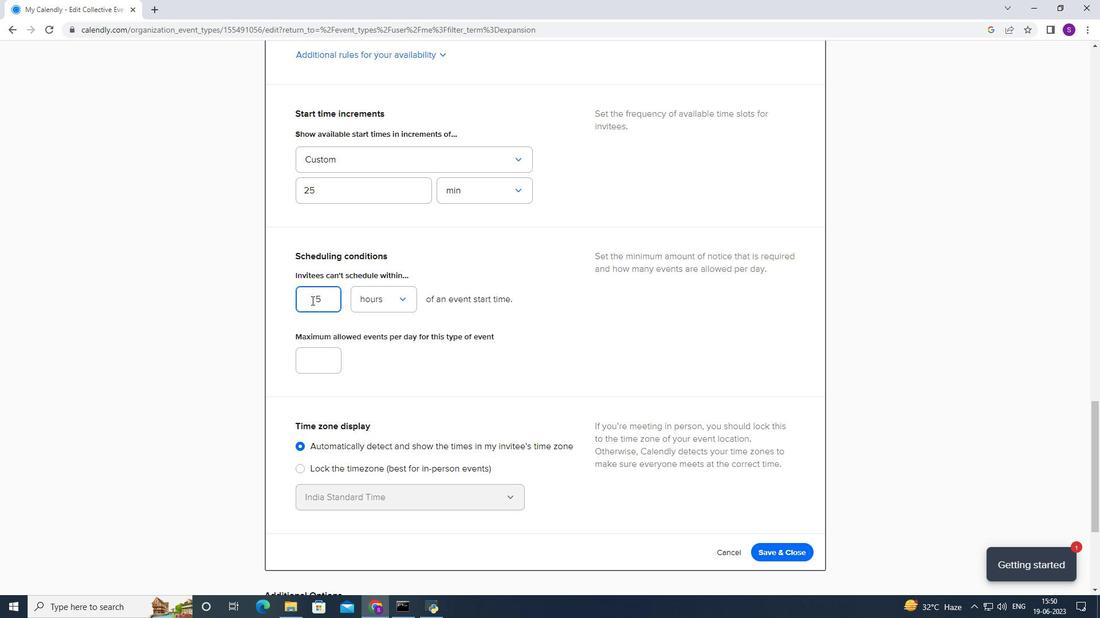 
Action: Mouse moved to (318, 333)
Screenshot: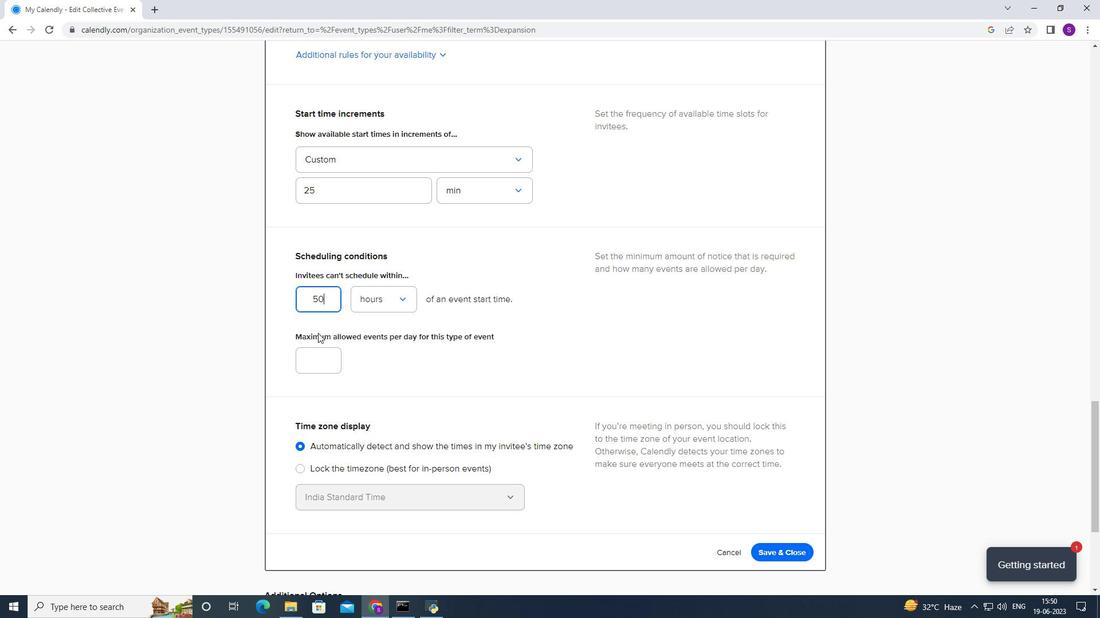 
Action: Mouse pressed left at (318, 333)
Screenshot: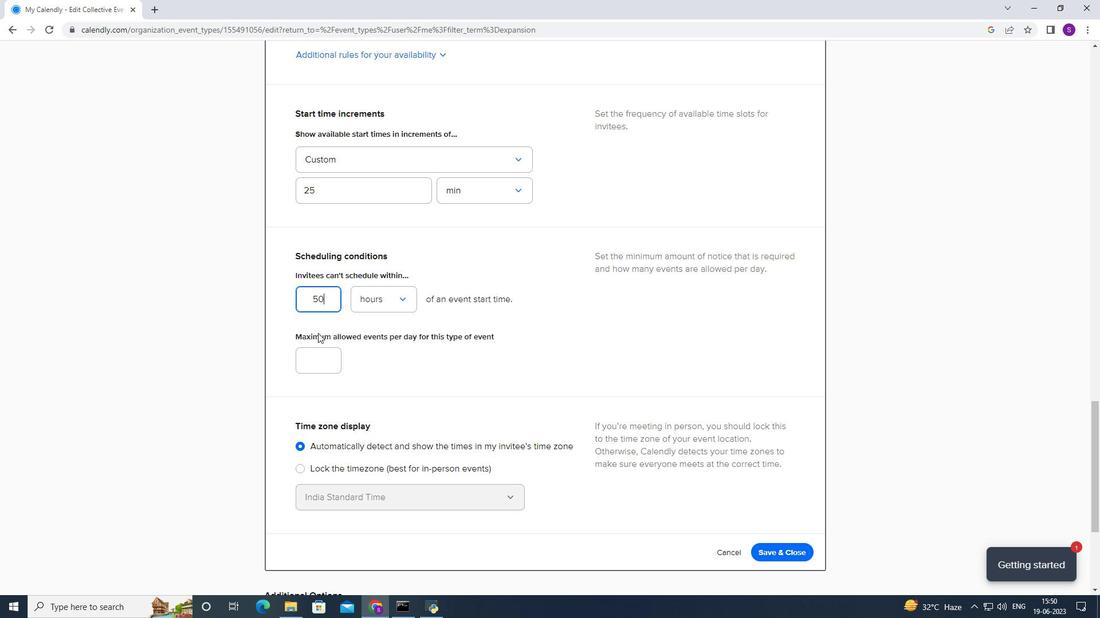 
Action: Mouse moved to (319, 348)
Screenshot: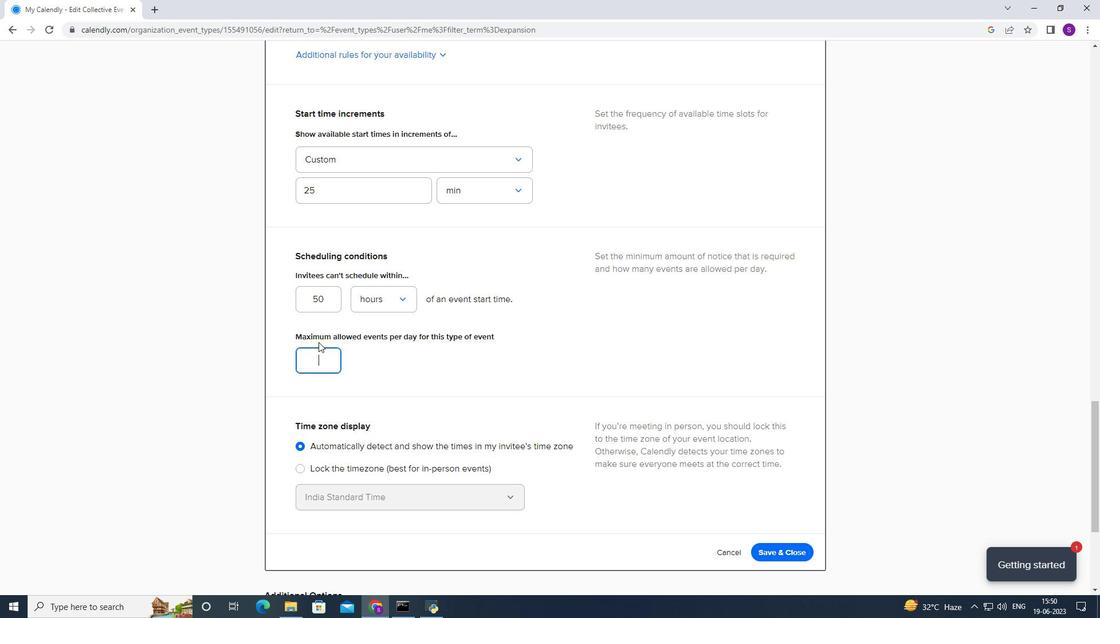 
Action: Mouse pressed left at (319, 348)
Screenshot: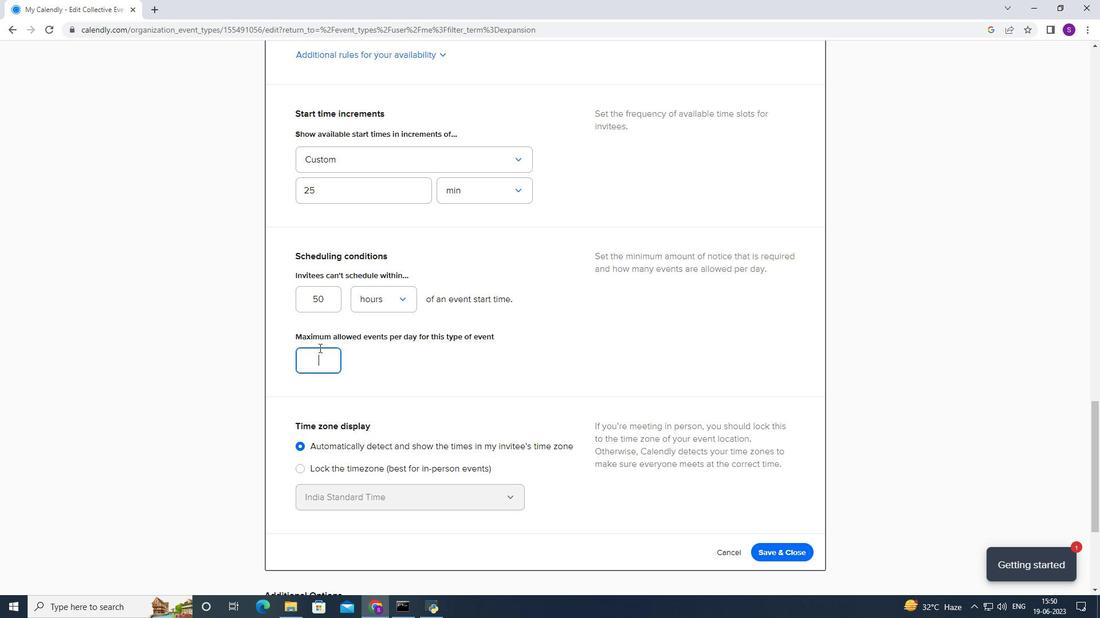 
Action: Key pressed 4
Screenshot: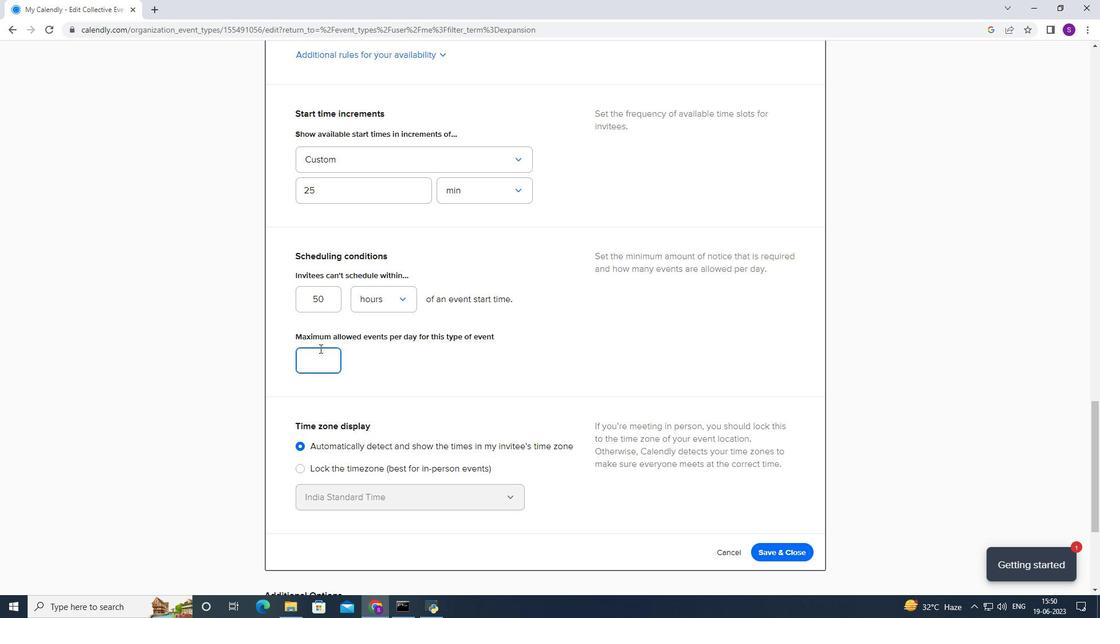 
Action: Mouse moved to (604, 509)
Screenshot: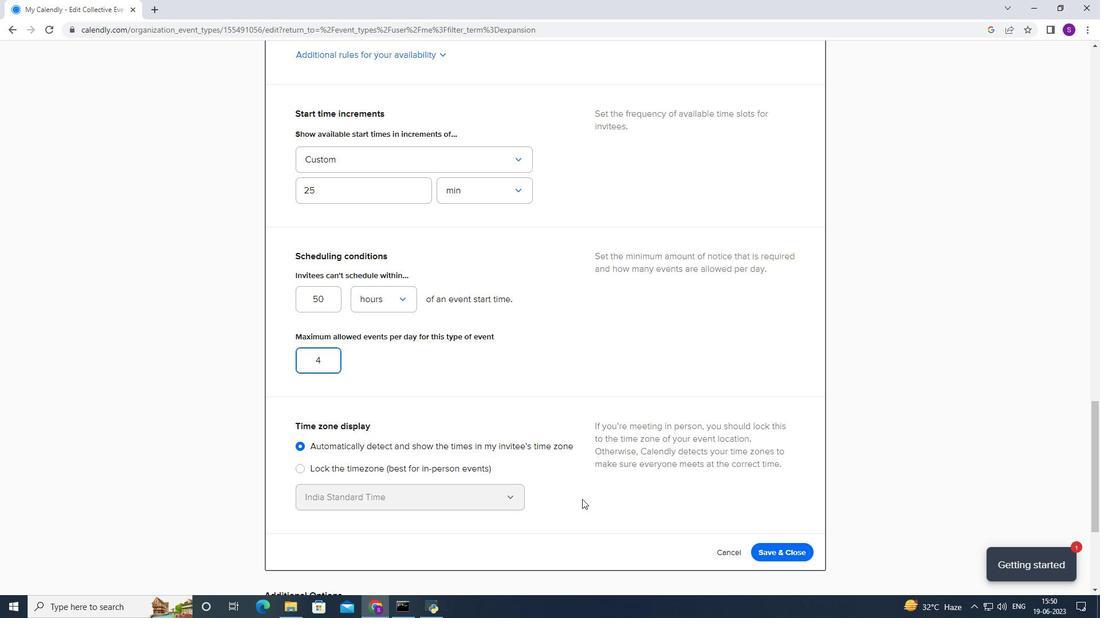 
Action: Mouse pressed left at (604, 509)
Screenshot: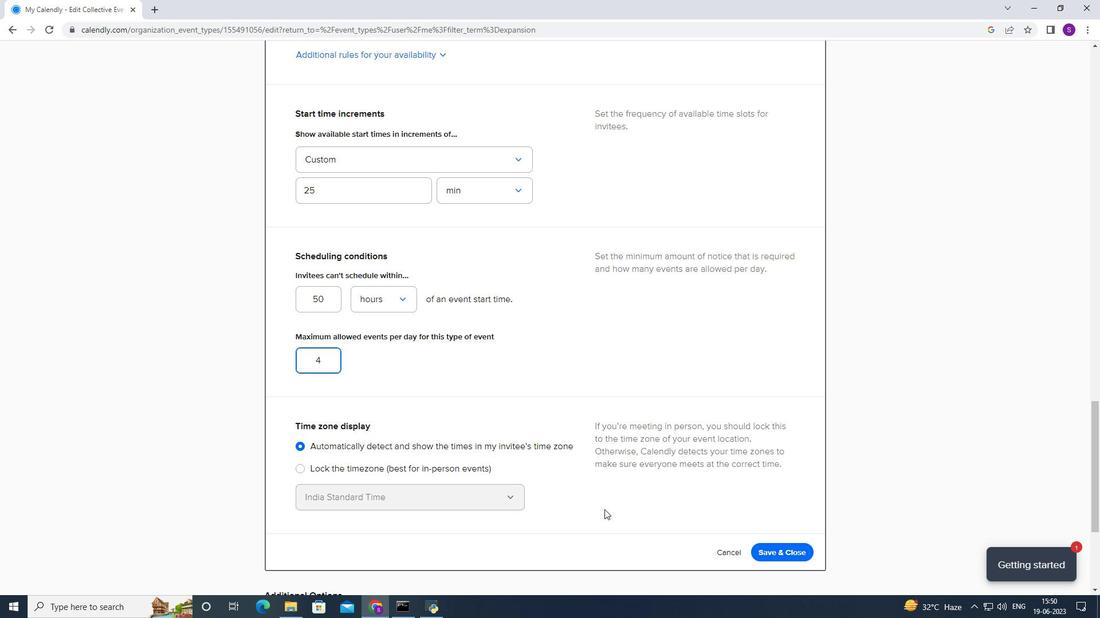 
Action: Mouse moved to (764, 556)
Screenshot: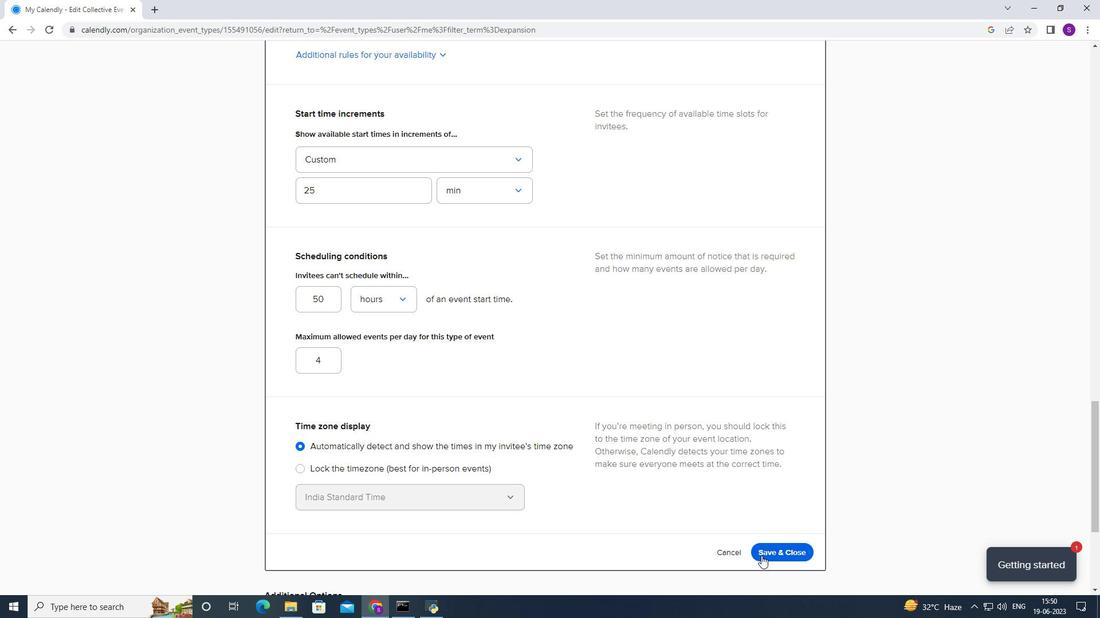 
Action: Mouse pressed left at (764, 556)
Screenshot: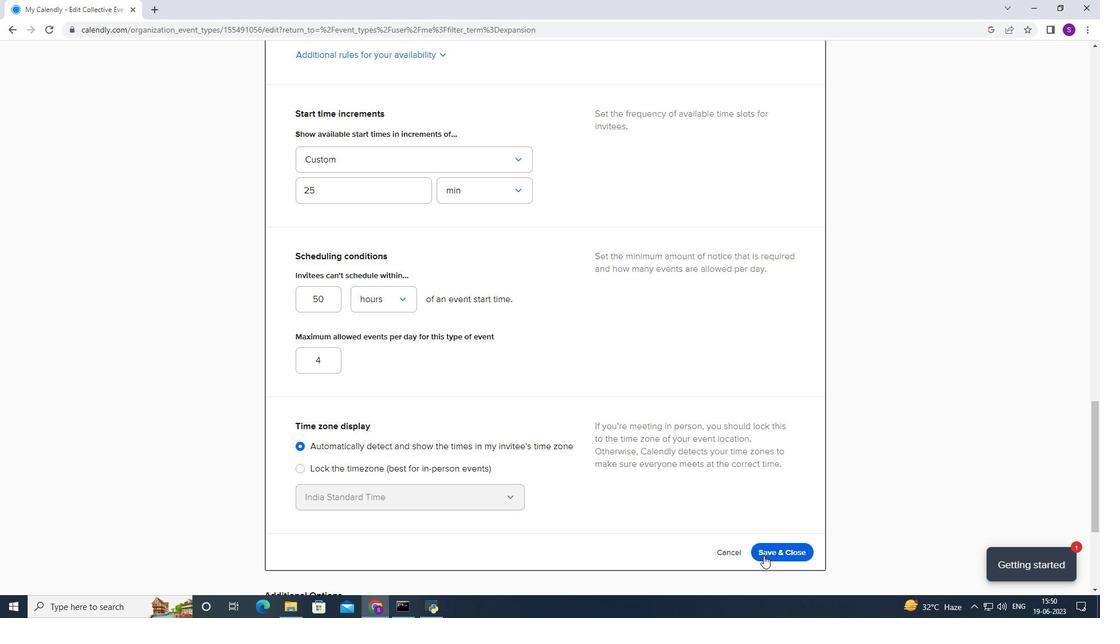 
